 Task: Toggle the rename matching JSX tags in the preference.
Action: Mouse moved to (37, 629)
Screenshot: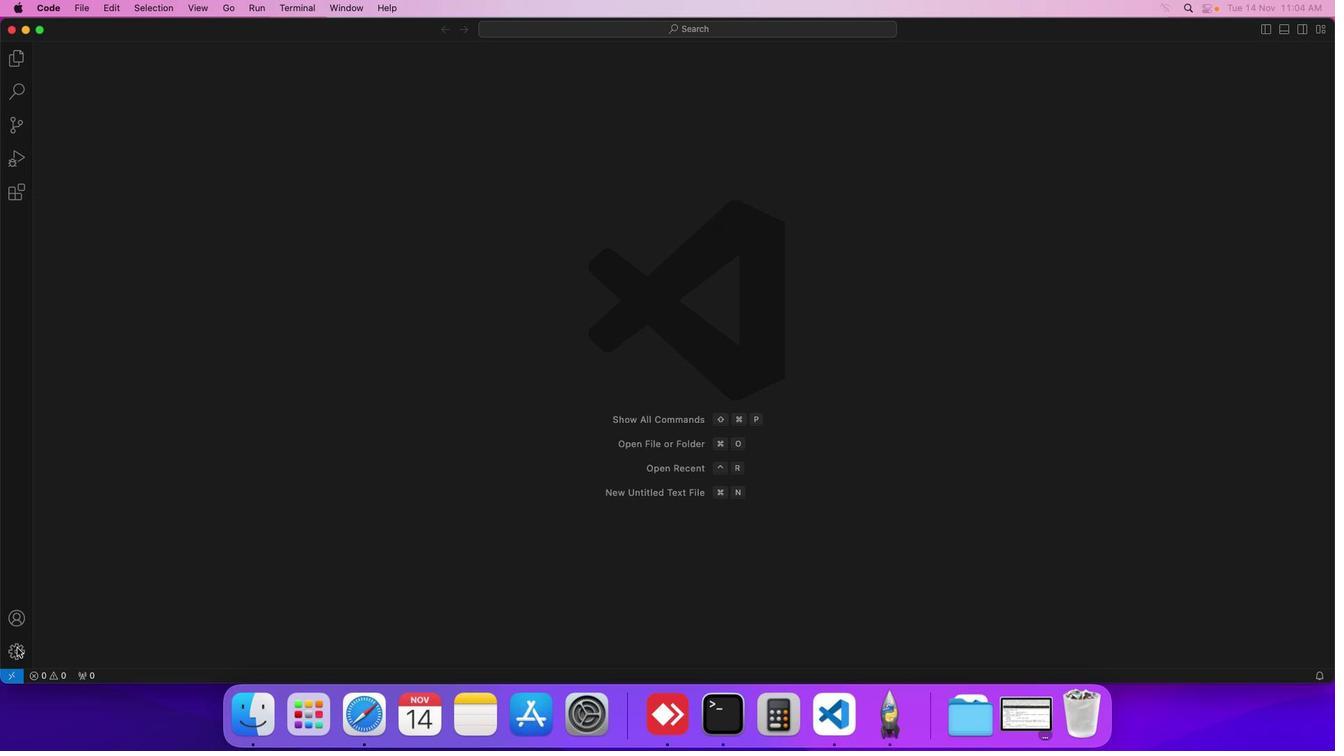 
Action: Mouse pressed left at (37, 629)
Screenshot: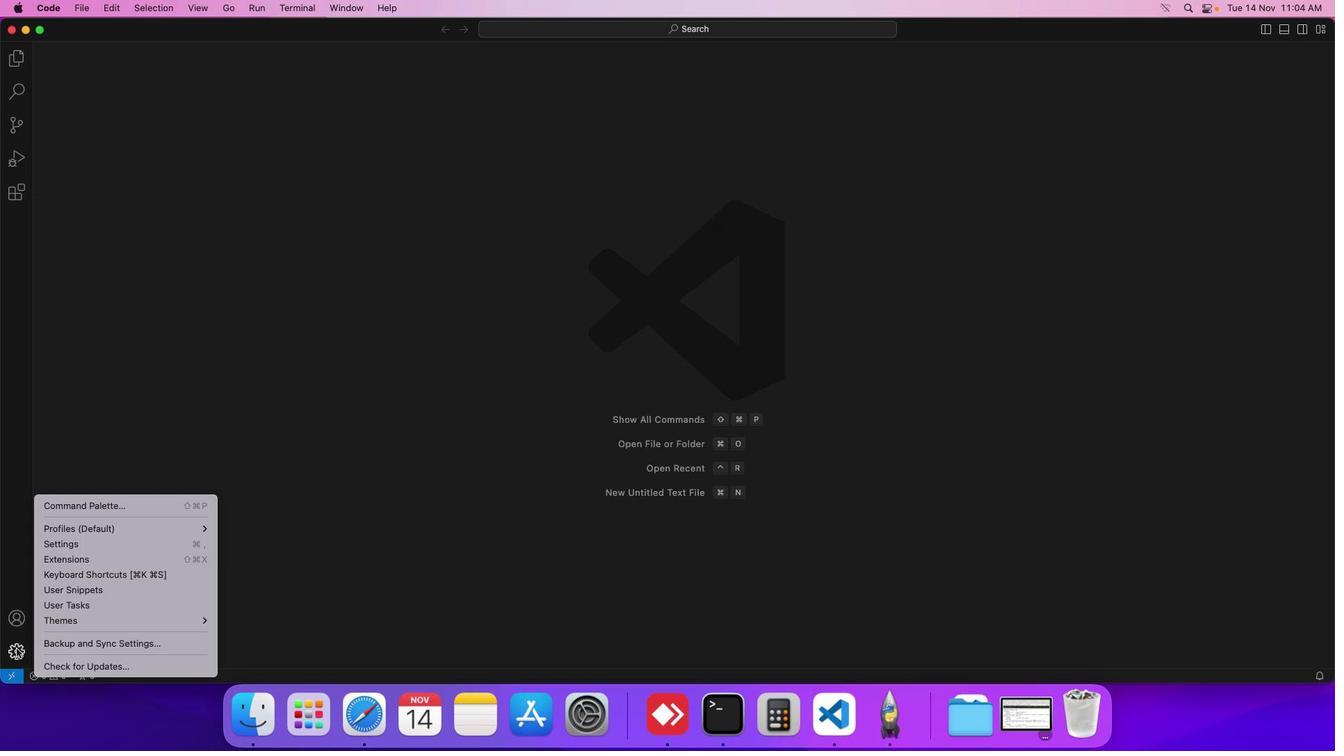 
Action: Mouse moved to (109, 533)
Screenshot: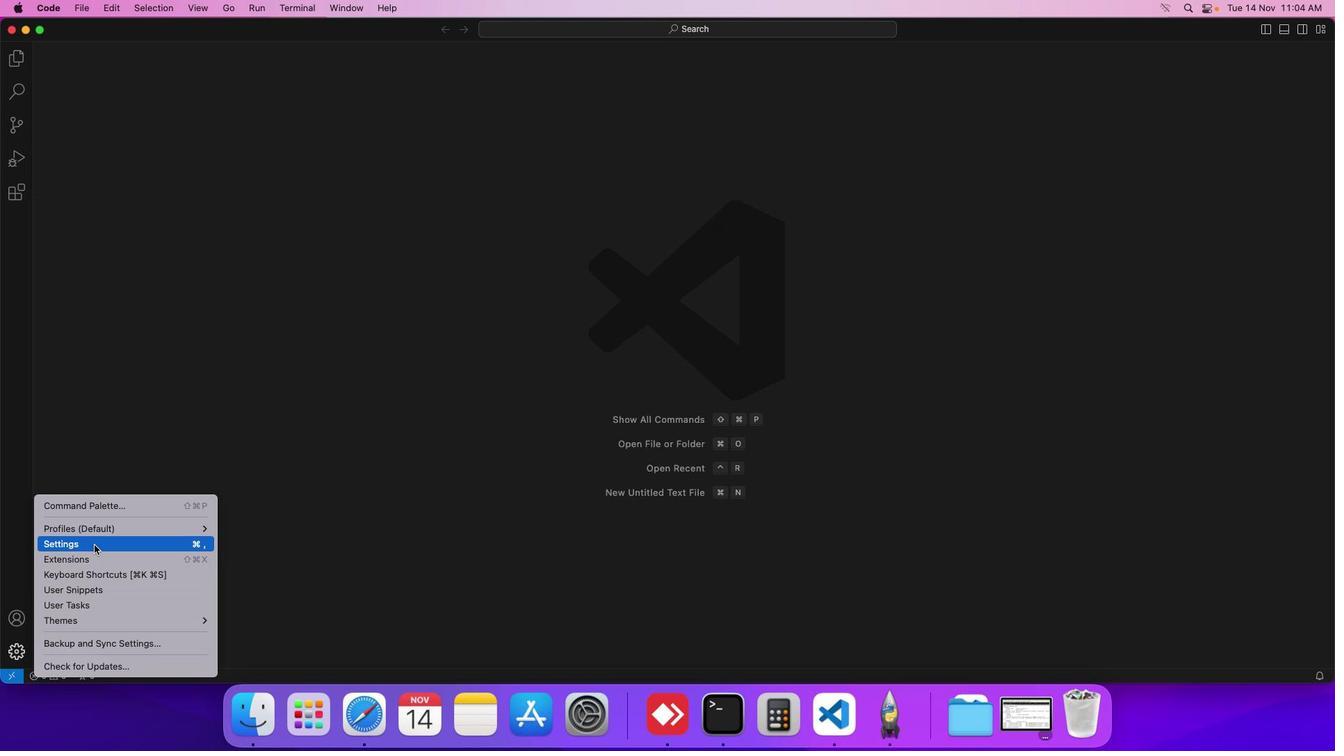 
Action: Mouse pressed left at (109, 533)
Screenshot: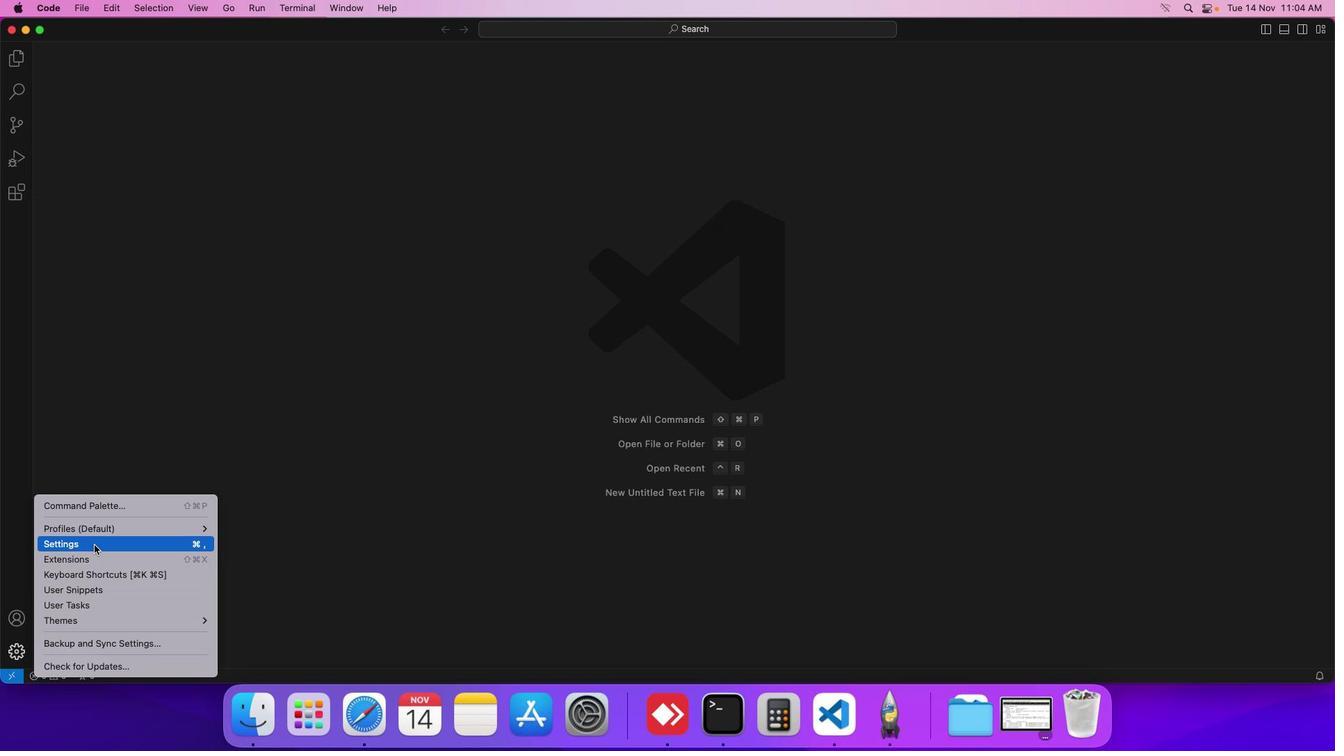 
Action: Mouse moved to (292, 255)
Screenshot: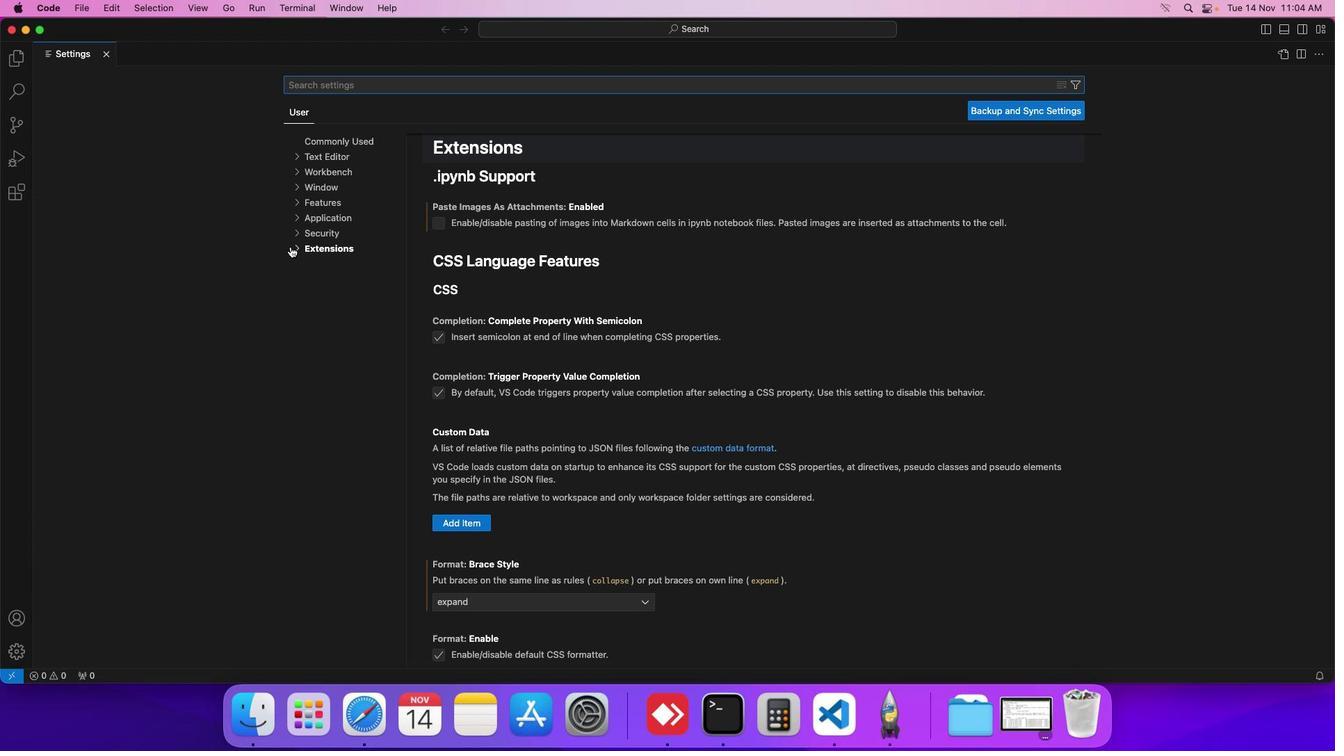 
Action: Mouse pressed left at (292, 255)
Screenshot: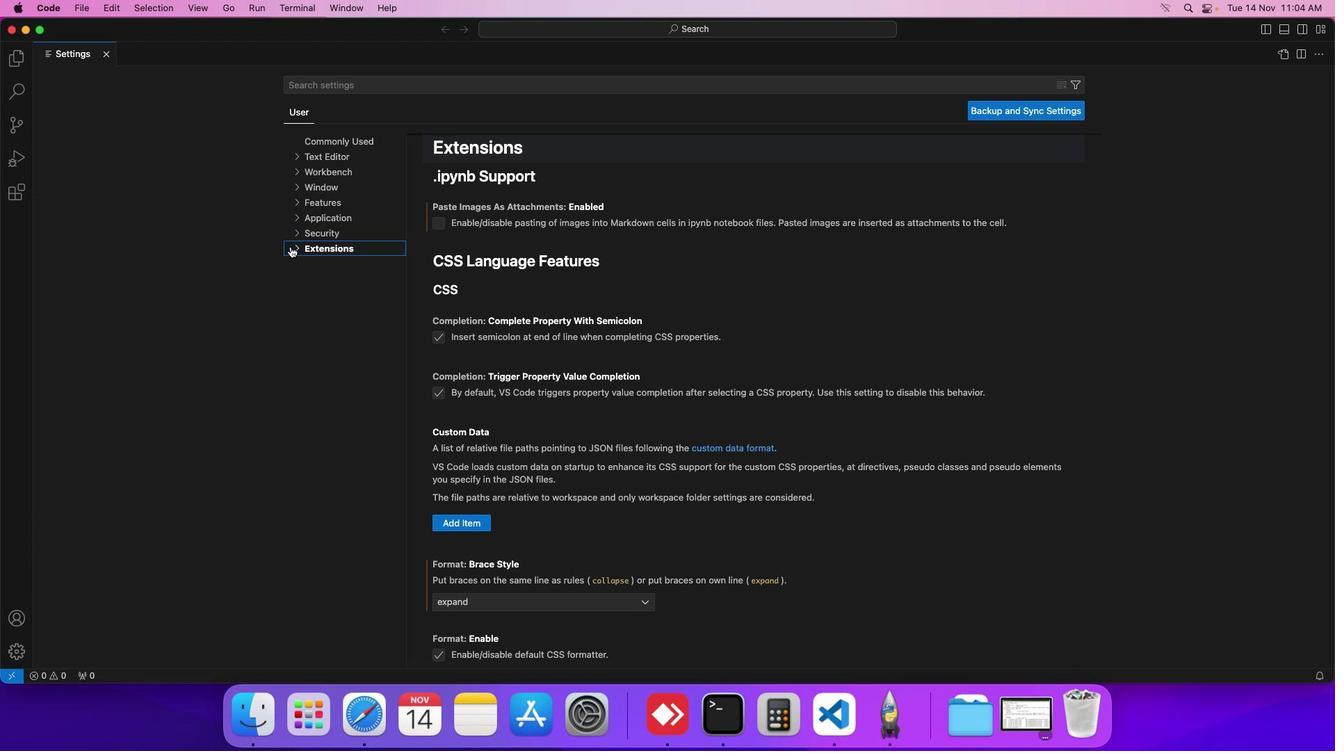 
Action: Mouse moved to (315, 616)
Screenshot: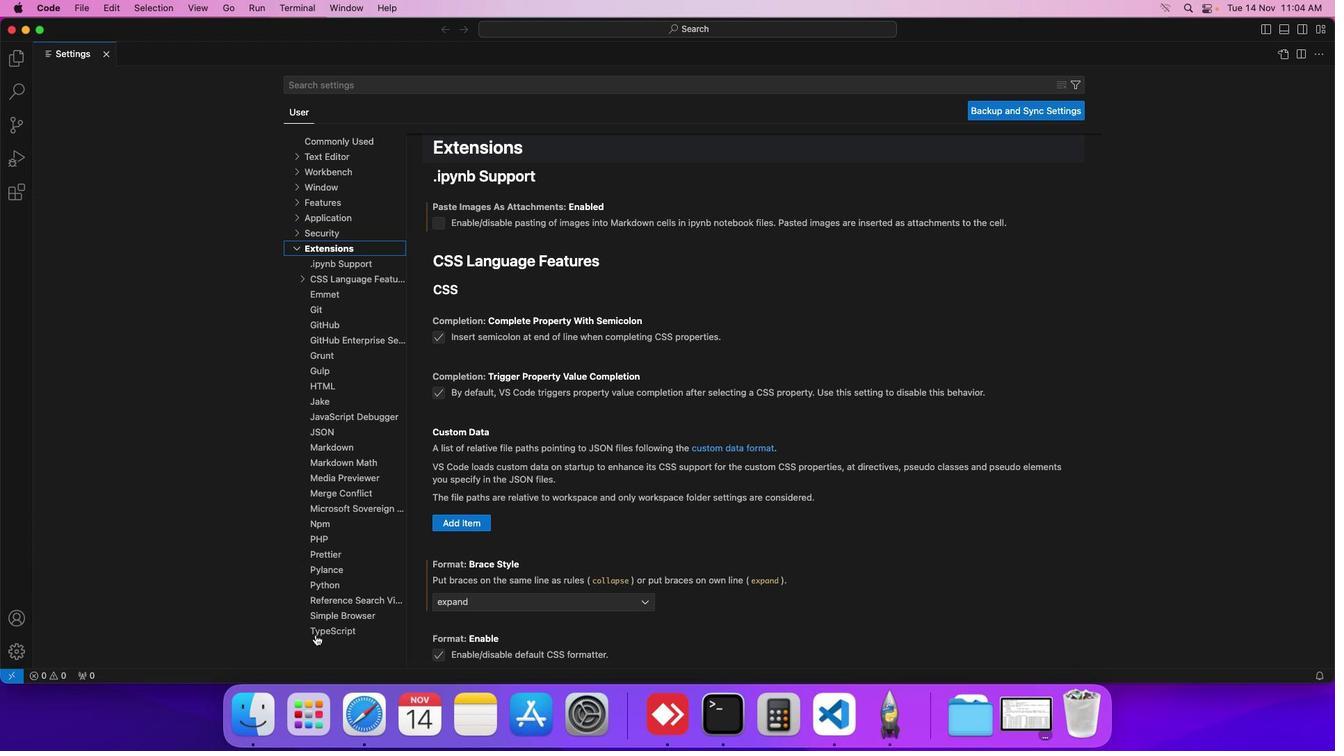 
Action: Mouse pressed left at (315, 616)
Screenshot: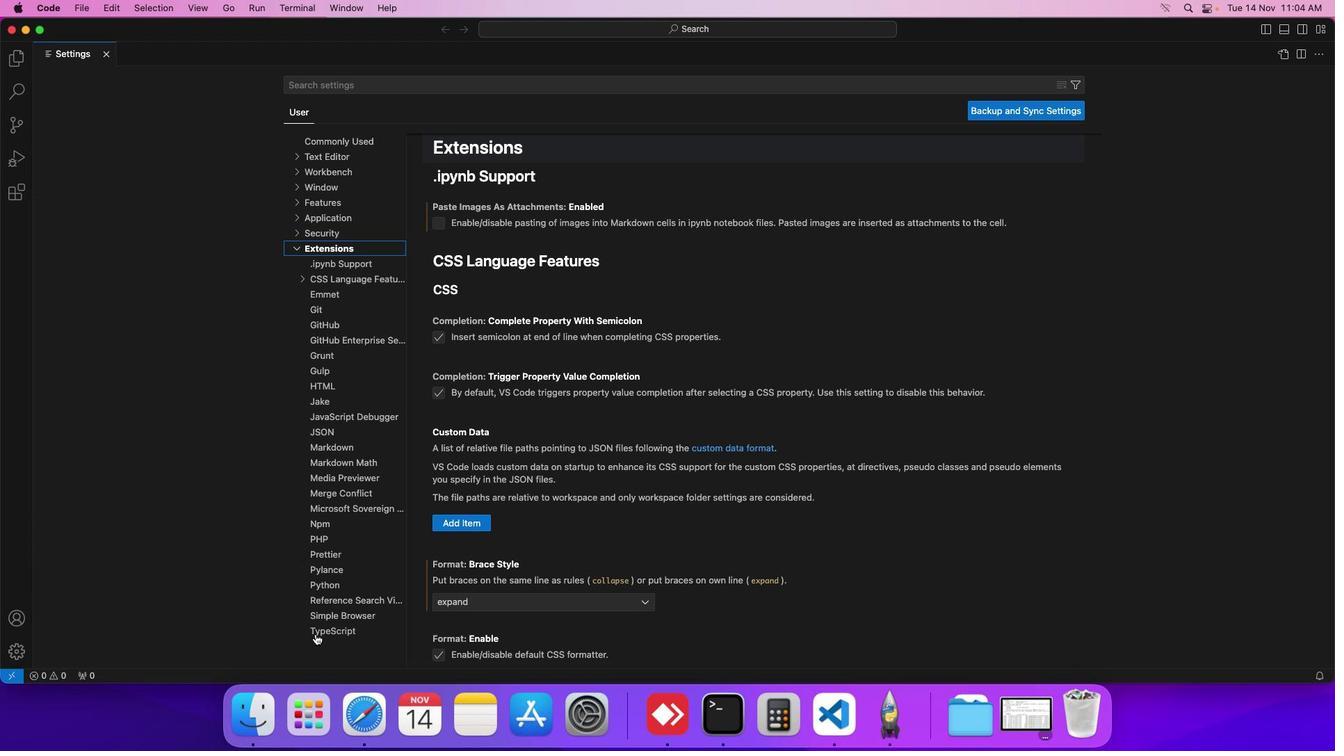 
Action: Mouse moved to (463, 547)
Screenshot: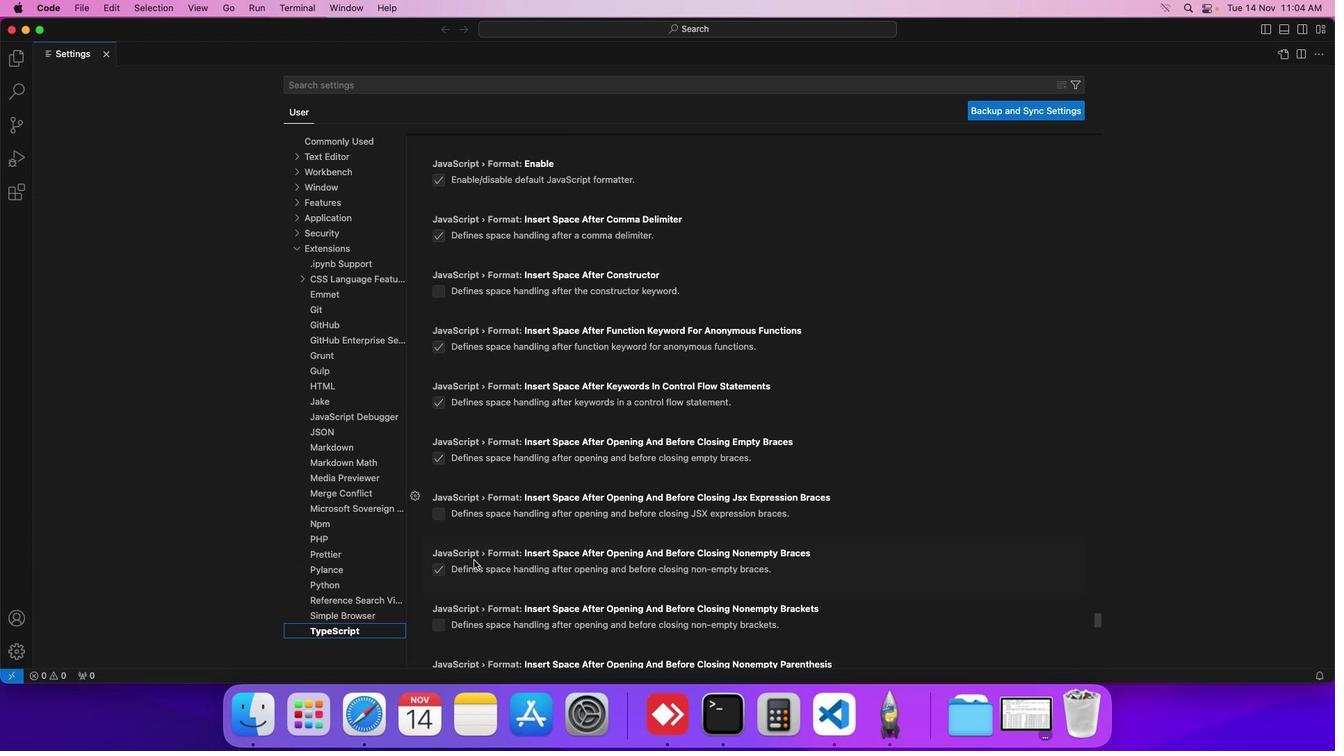 
Action: Mouse scrolled (463, 547) with delta (20, 24)
Screenshot: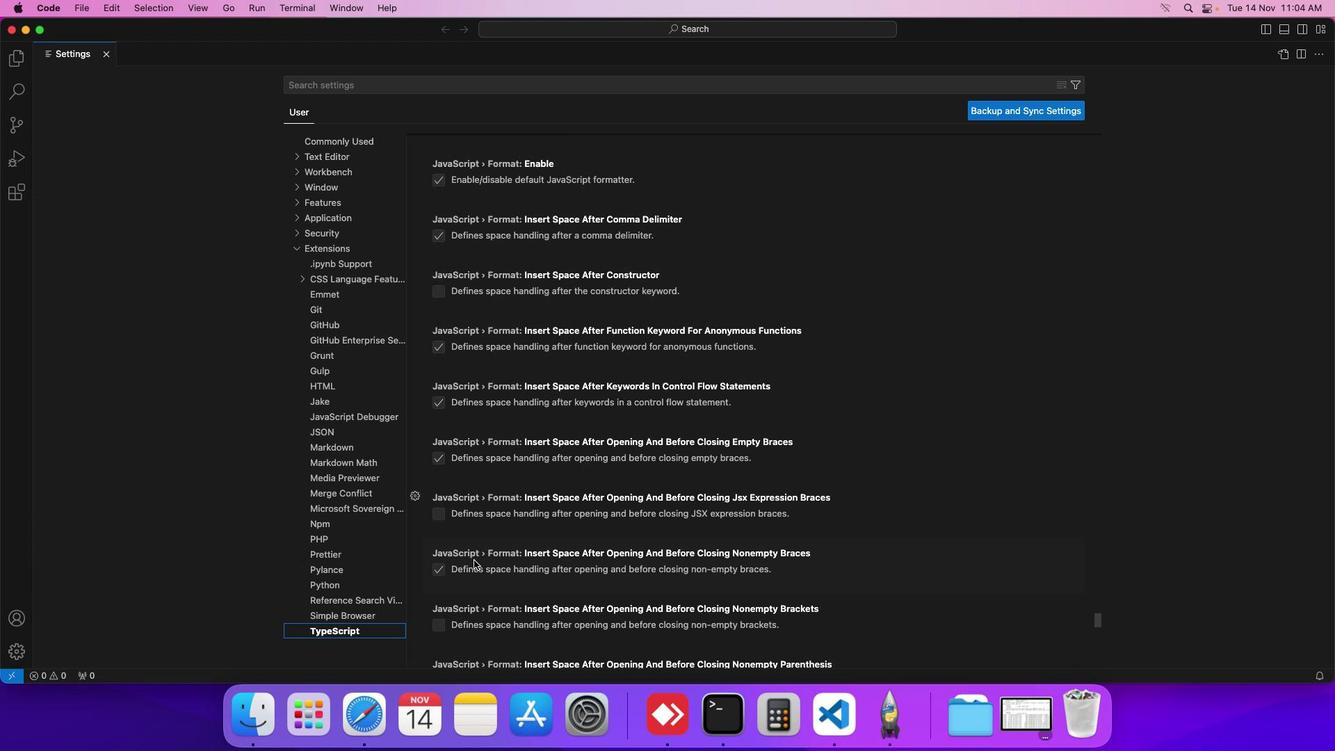 
Action: Mouse scrolled (463, 547) with delta (20, 24)
Screenshot: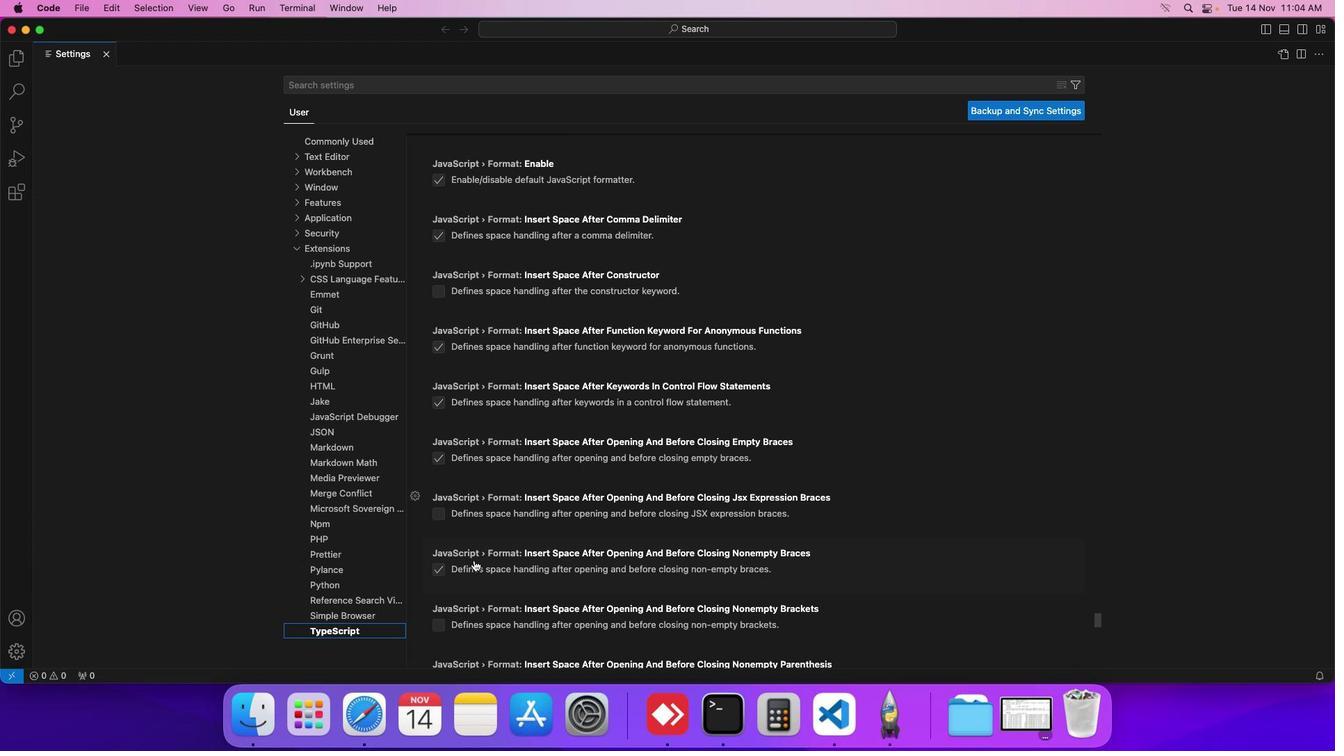 
Action: Mouse scrolled (463, 547) with delta (20, 23)
Screenshot: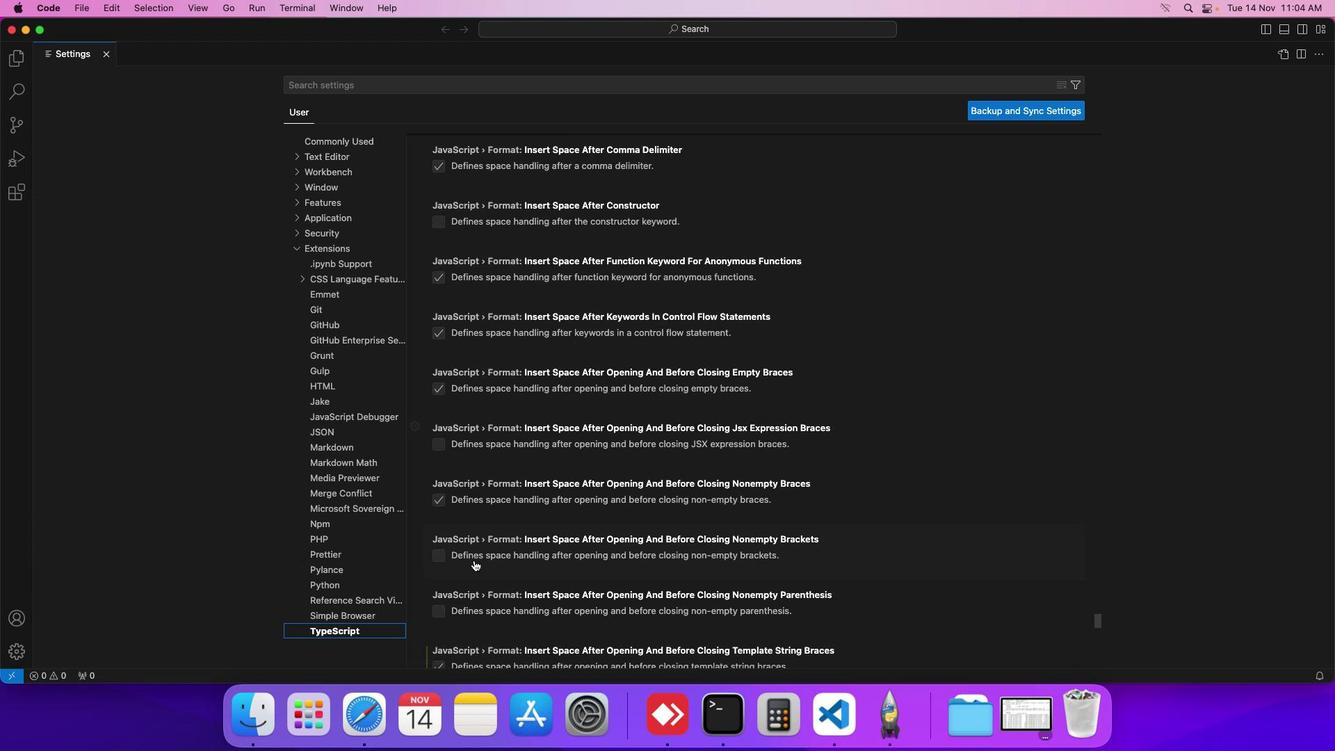 
Action: Mouse scrolled (463, 547) with delta (20, 24)
Screenshot: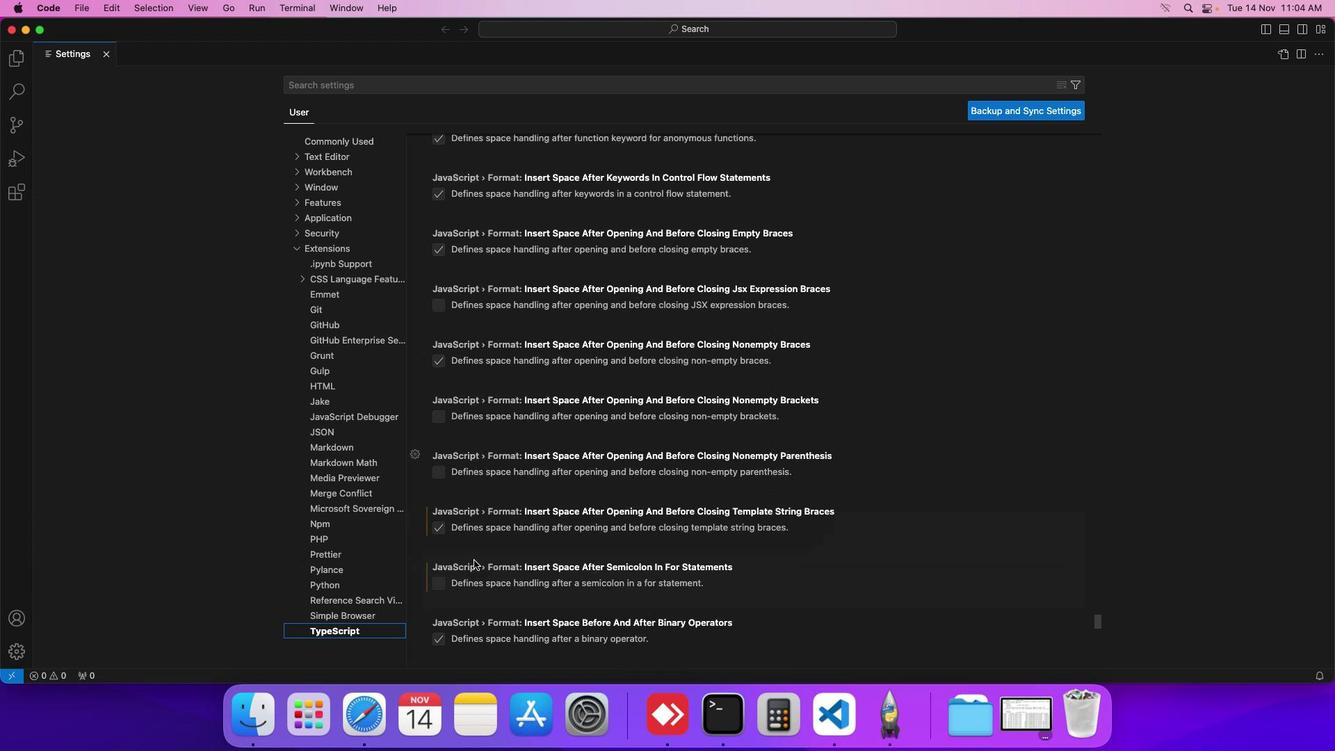 
Action: Mouse scrolled (463, 547) with delta (20, 24)
Screenshot: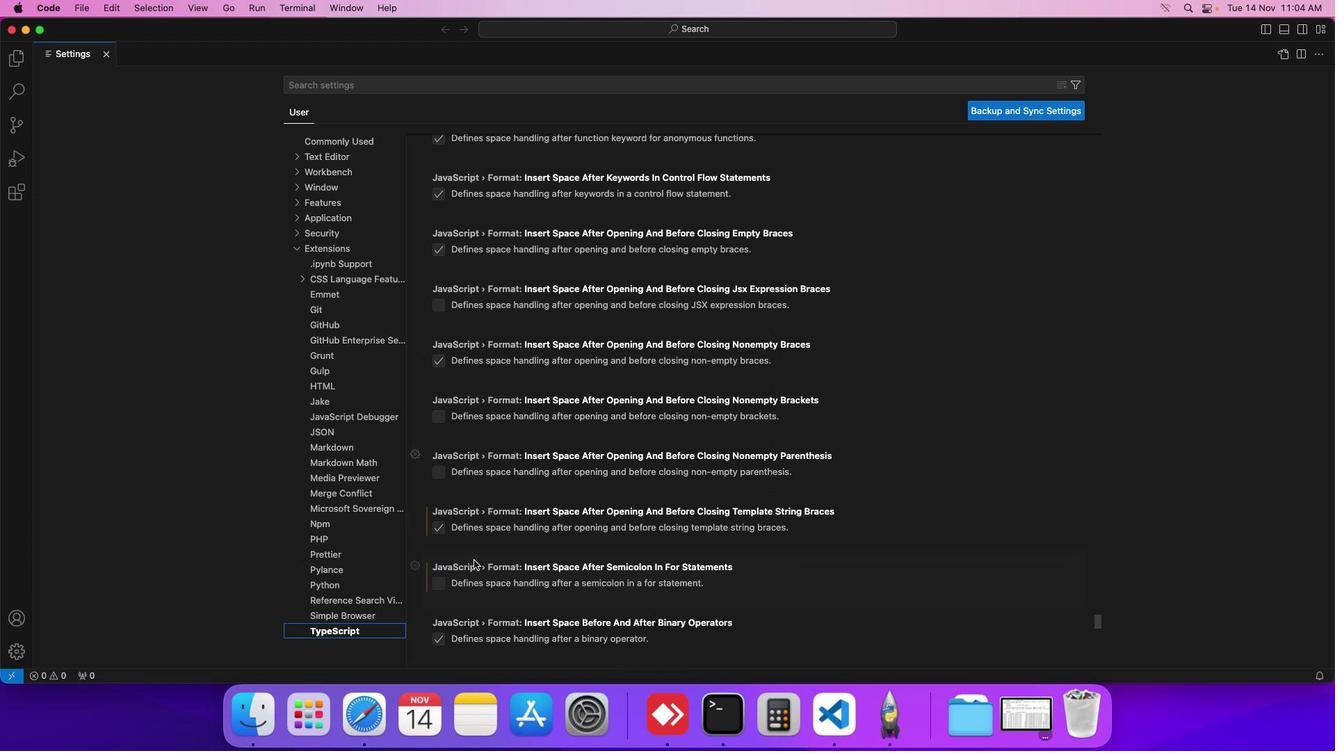
Action: Mouse scrolled (463, 547) with delta (20, 23)
Screenshot: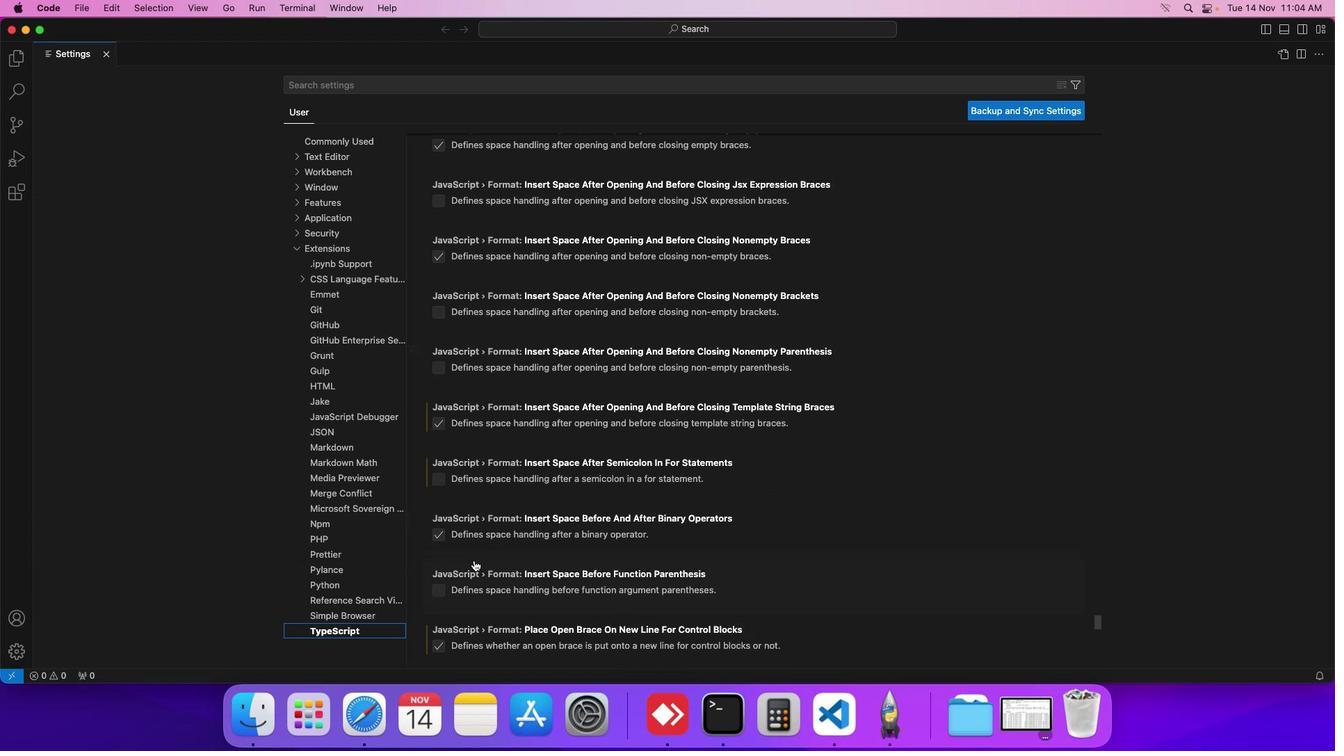 
Action: Mouse scrolled (463, 547) with delta (20, 22)
Screenshot: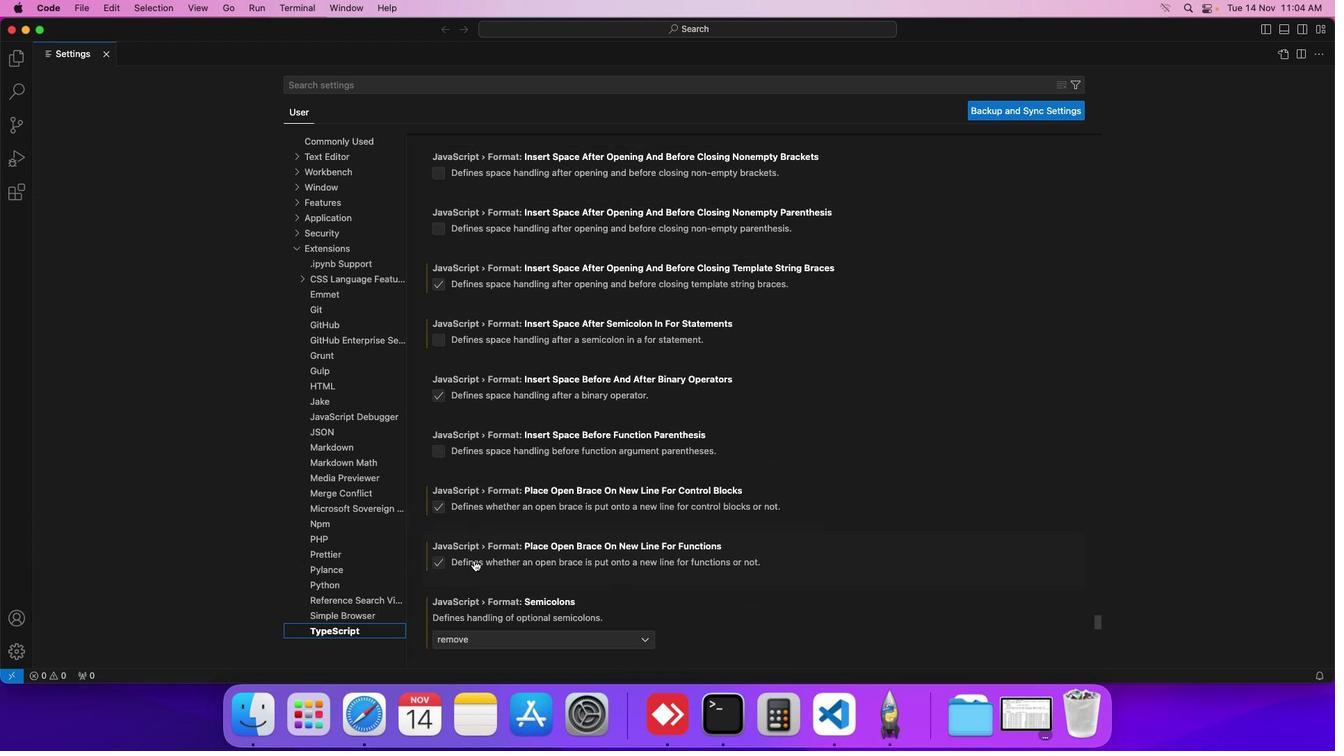 
Action: Mouse scrolled (463, 547) with delta (20, 22)
Screenshot: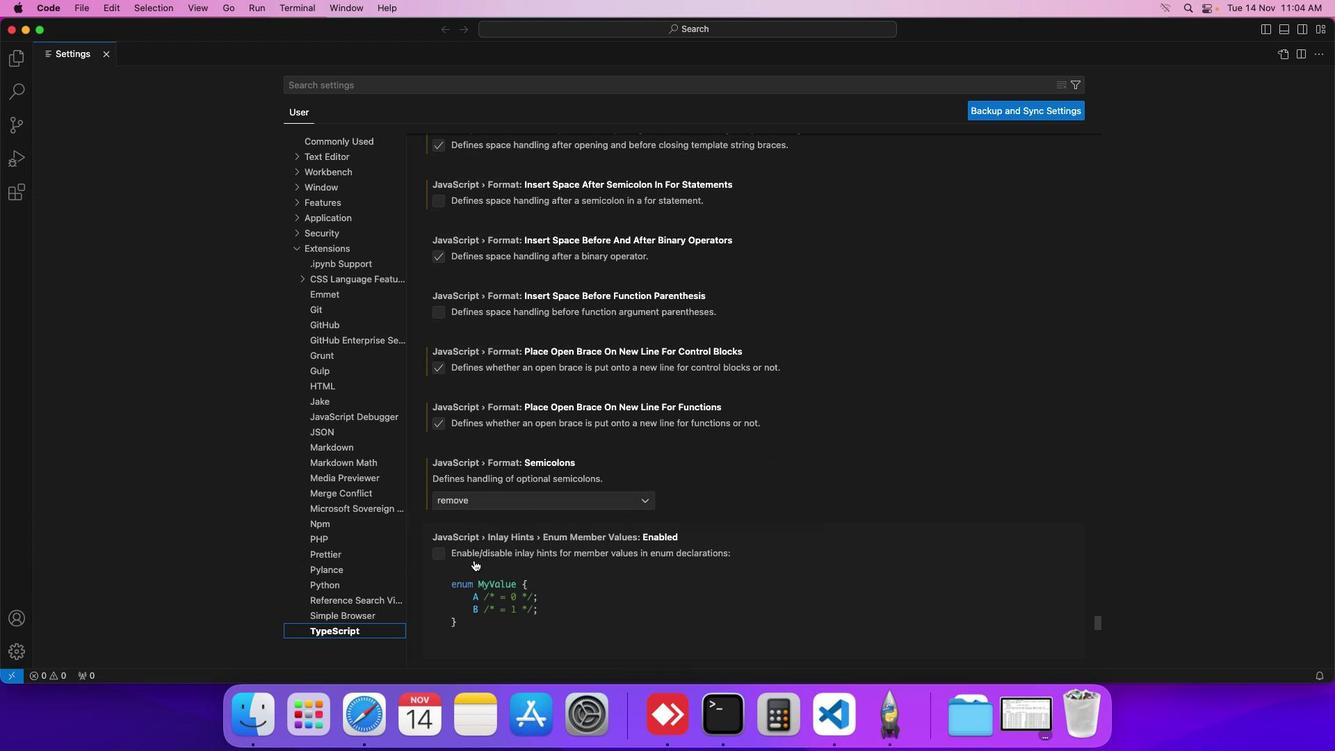 
Action: Mouse scrolled (463, 547) with delta (20, 22)
Screenshot: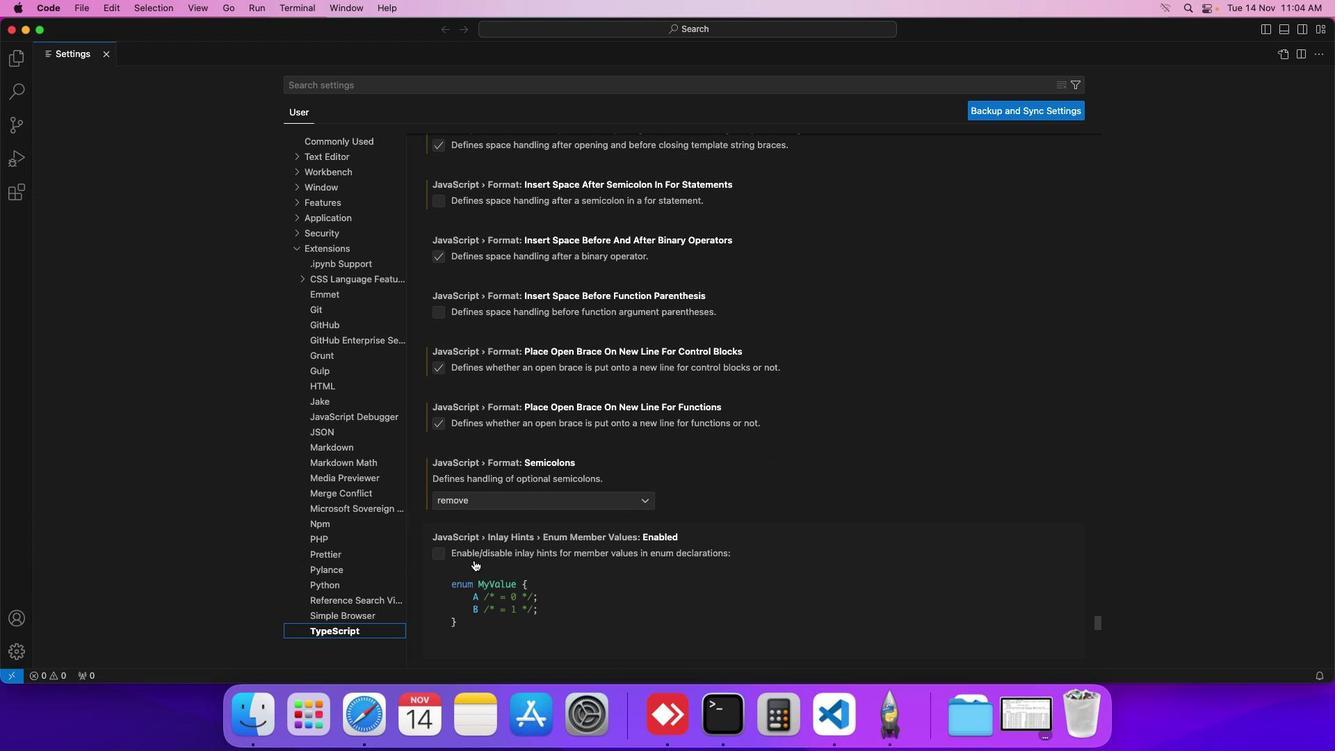 
Action: Mouse scrolled (463, 547) with delta (20, 24)
Screenshot: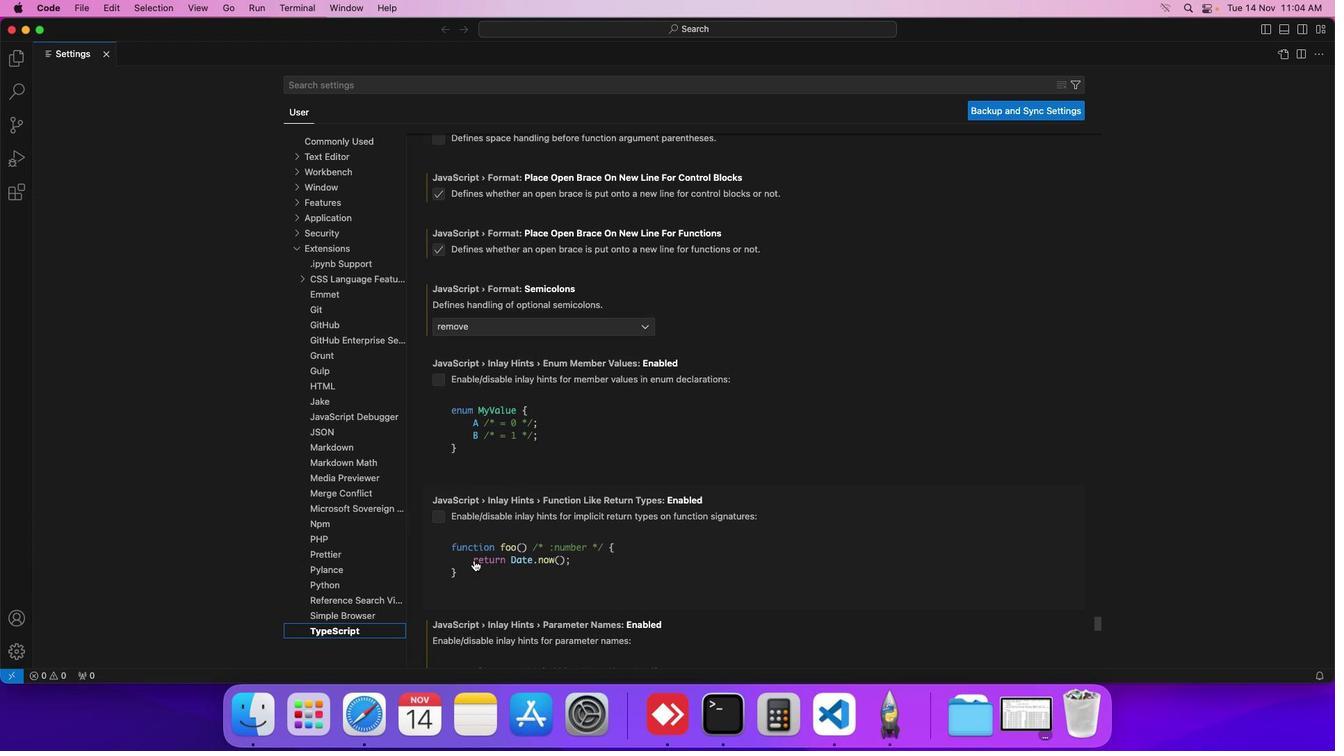
Action: Mouse scrolled (463, 547) with delta (20, 24)
Screenshot: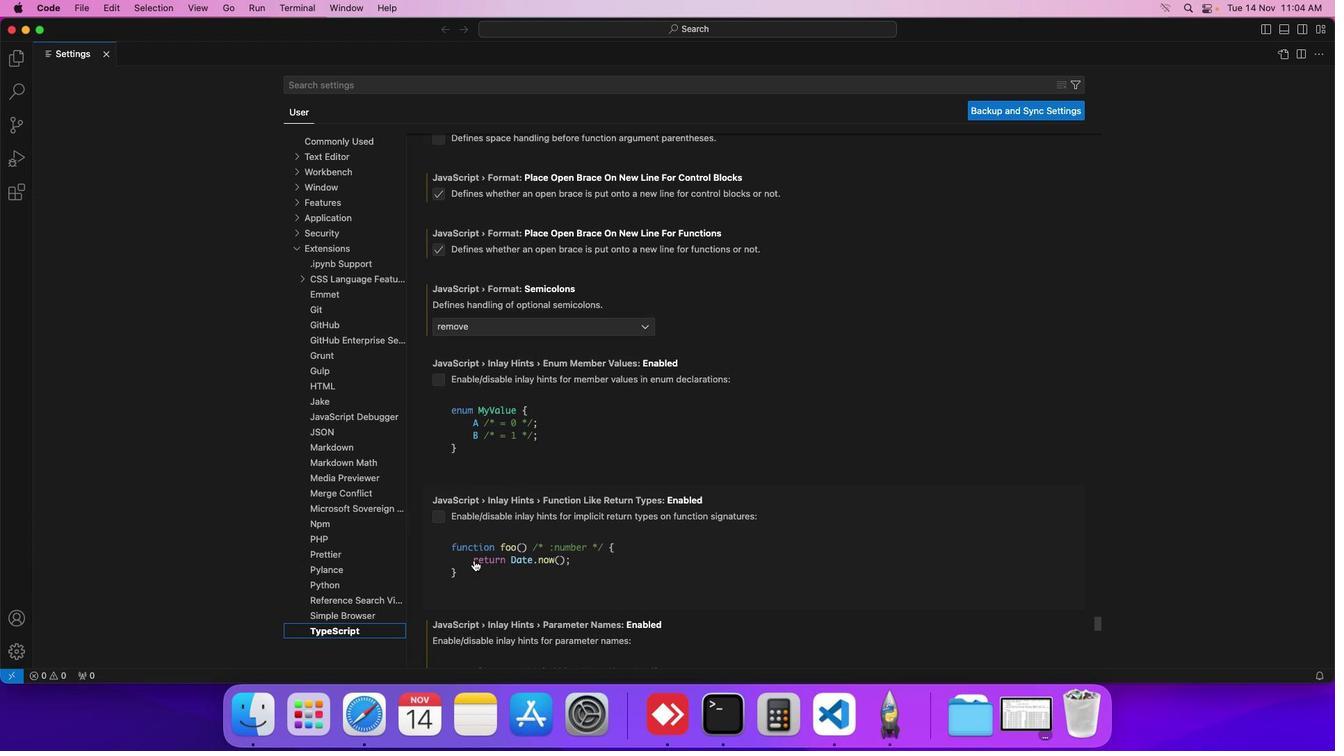 
Action: Mouse scrolled (463, 547) with delta (20, 22)
Screenshot: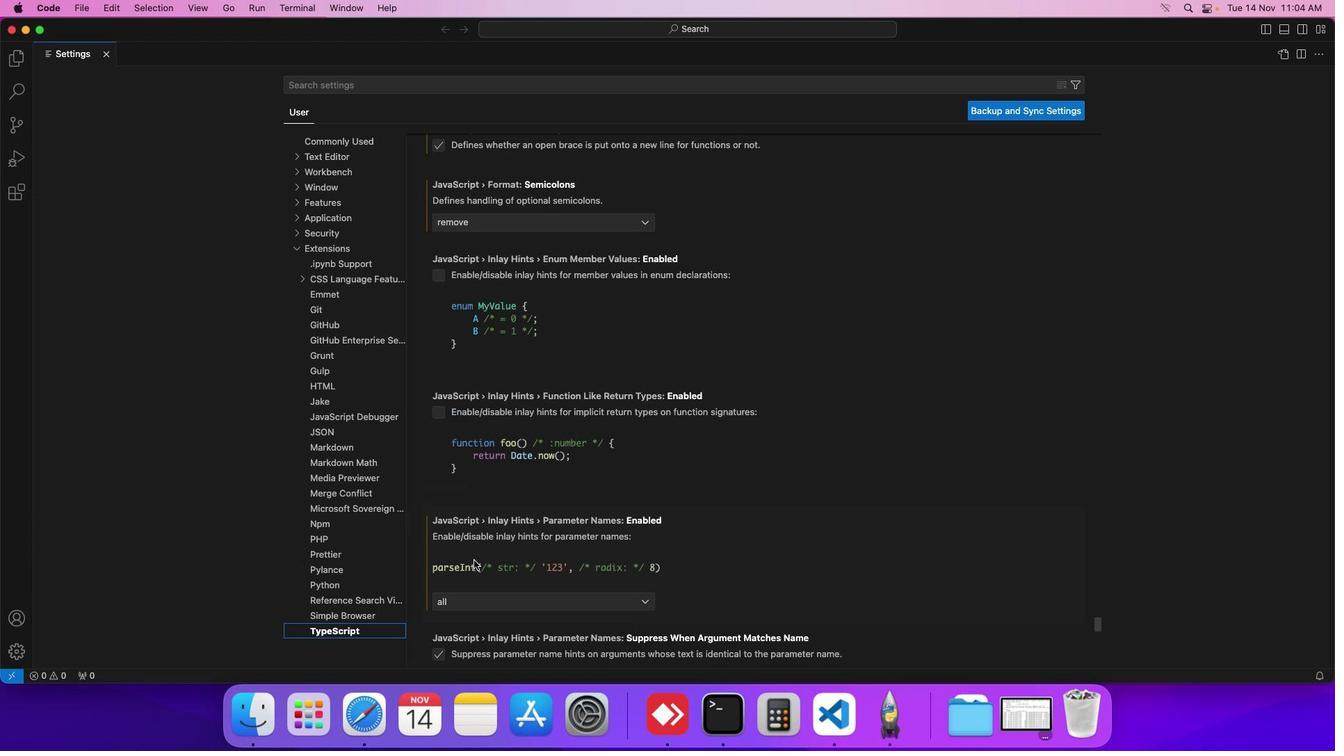 
Action: Mouse scrolled (463, 547) with delta (20, 22)
Screenshot: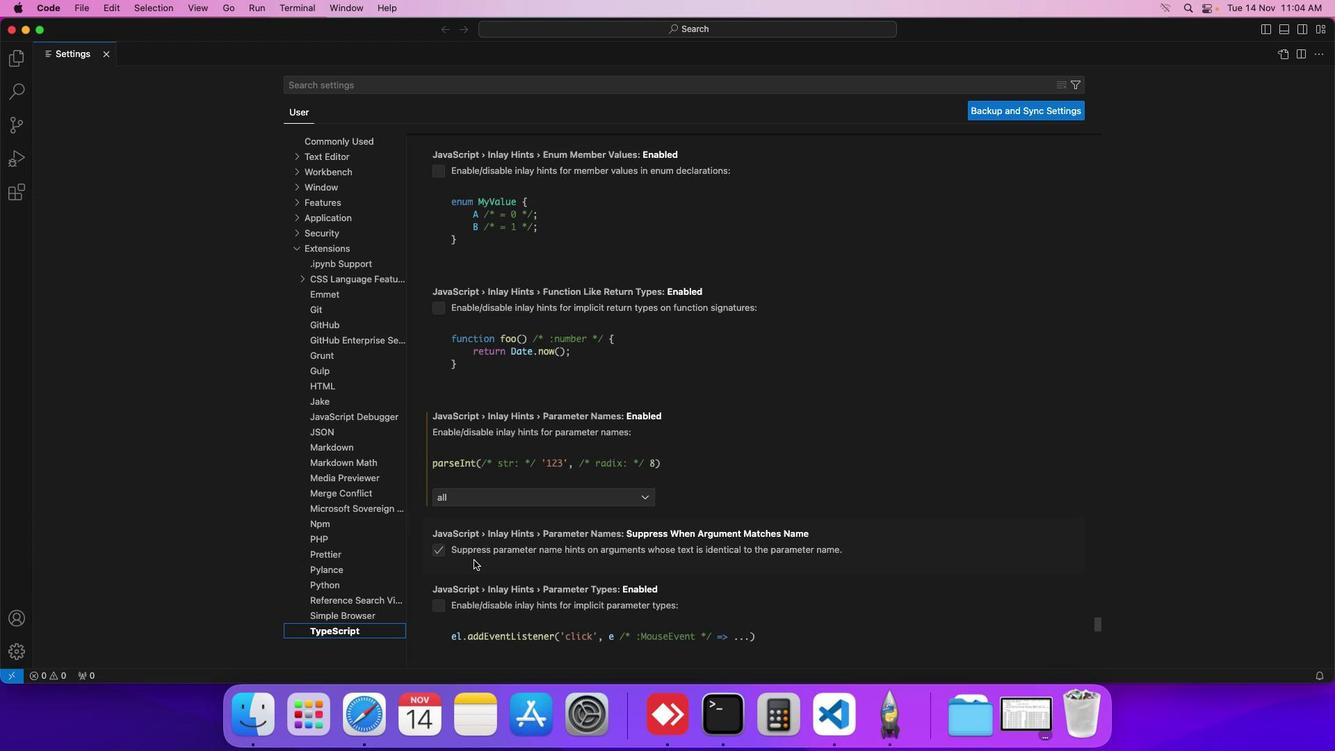 
Action: Mouse scrolled (463, 547) with delta (20, 22)
Screenshot: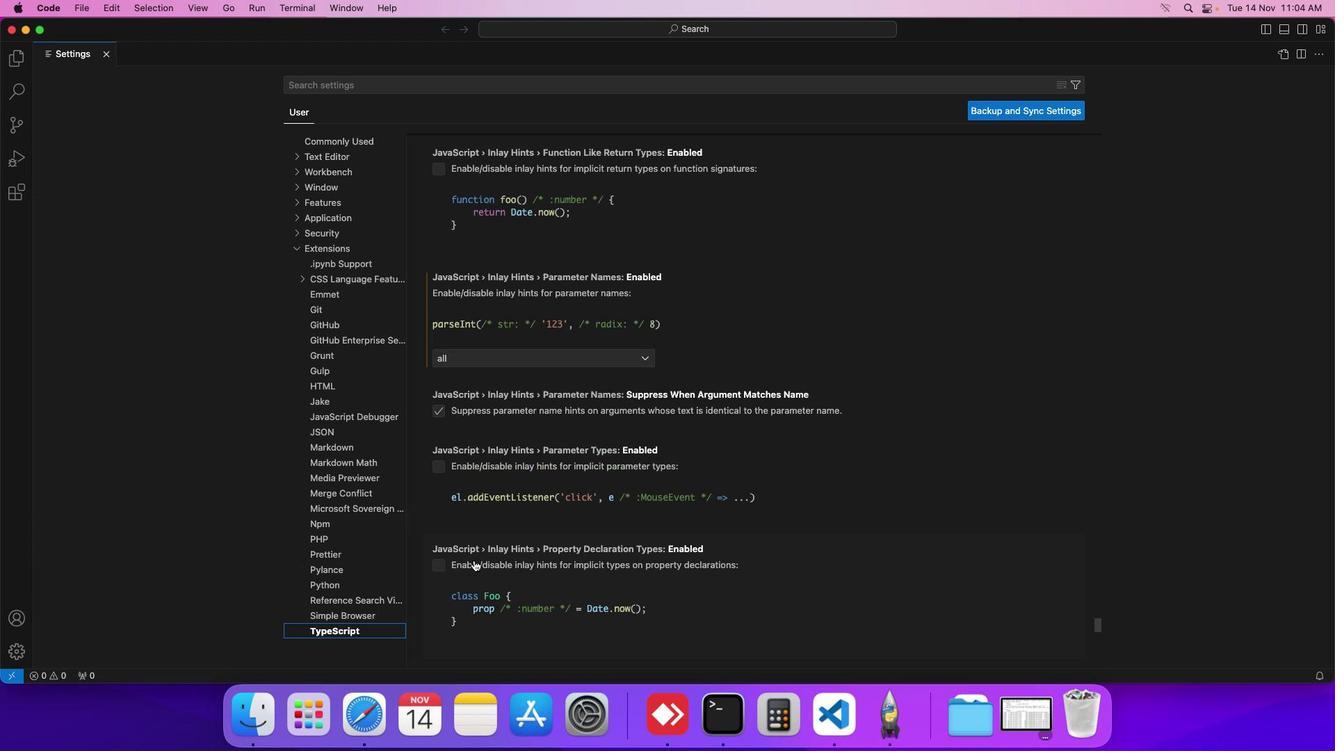 
Action: Mouse scrolled (463, 547) with delta (20, 22)
Screenshot: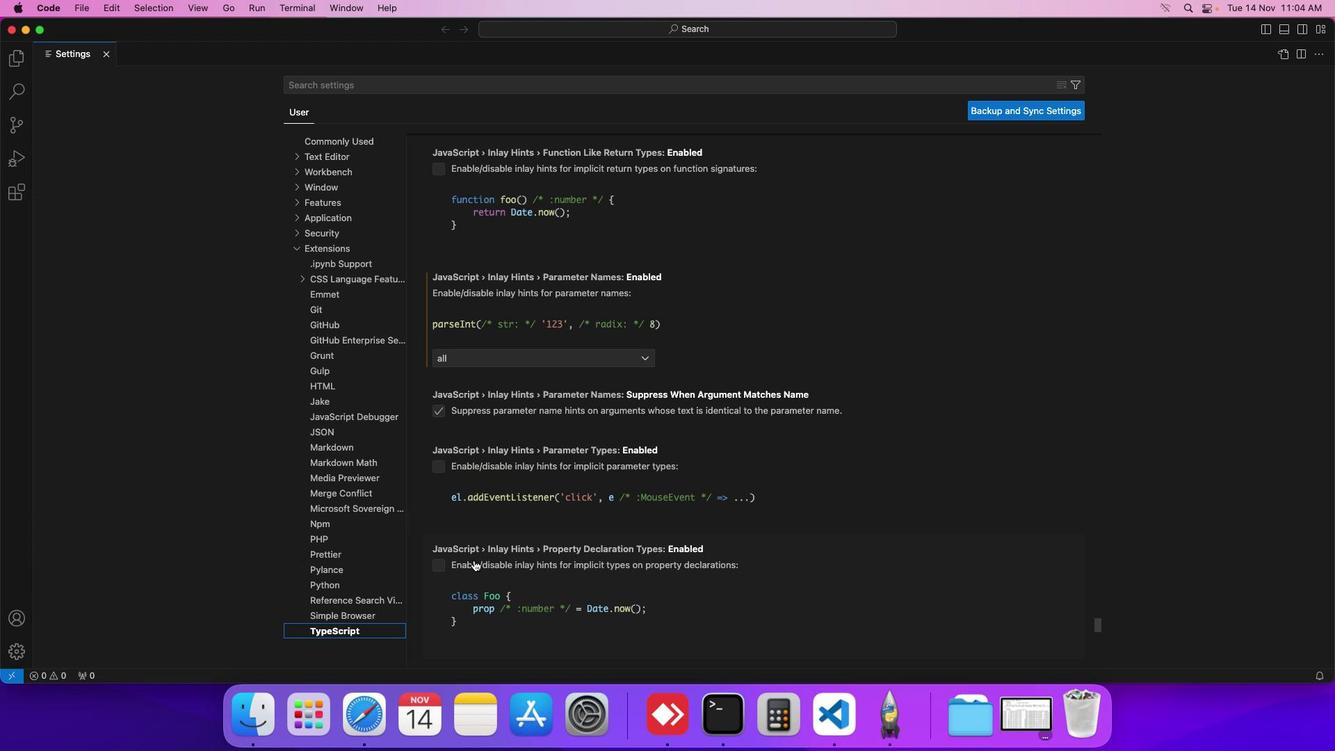 
Action: Mouse scrolled (463, 547) with delta (20, 24)
Screenshot: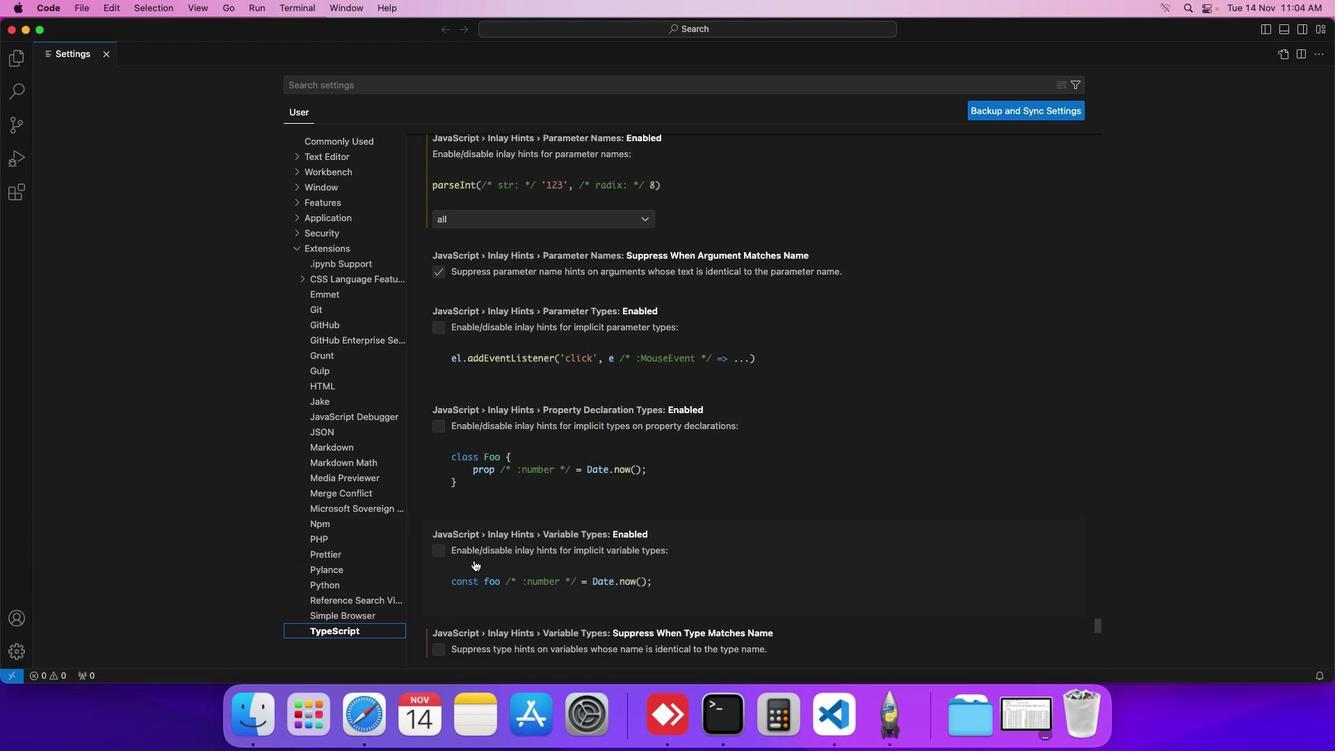 
Action: Mouse scrolled (463, 547) with delta (20, 24)
Screenshot: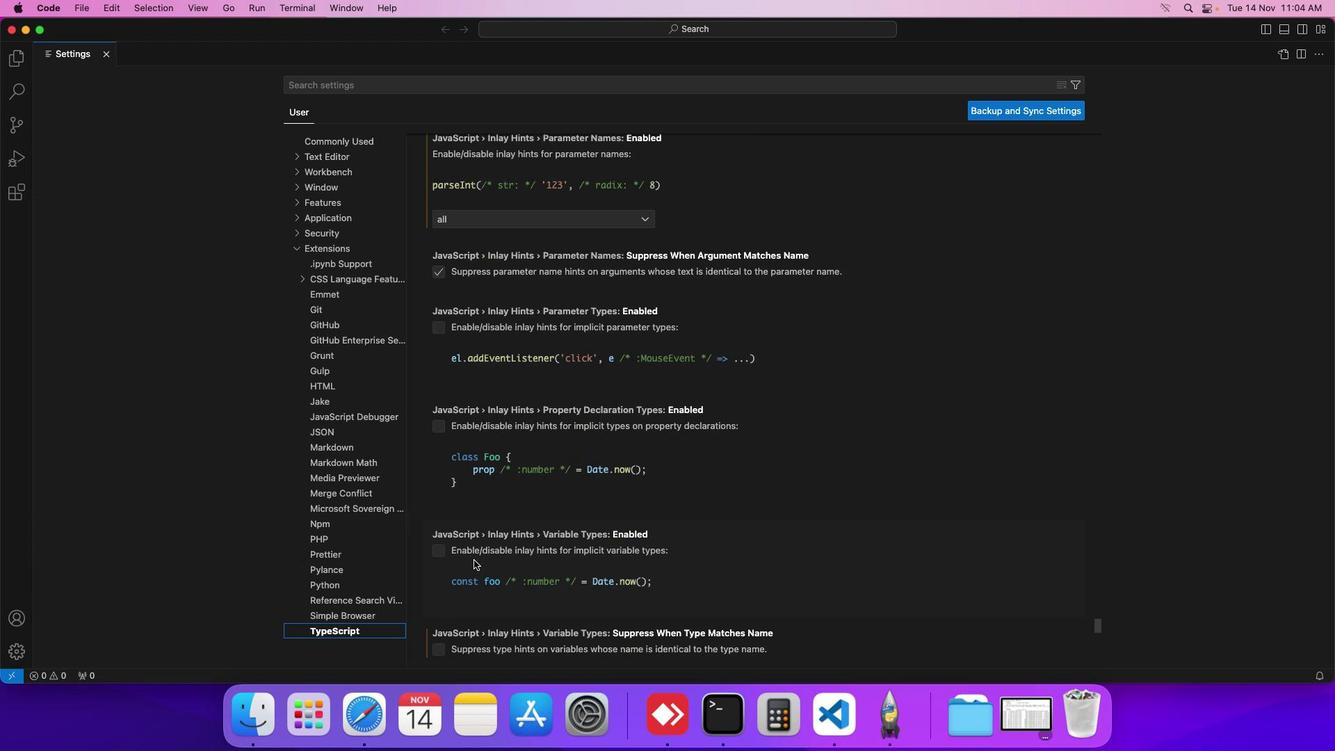 
Action: Mouse scrolled (463, 547) with delta (20, 23)
Screenshot: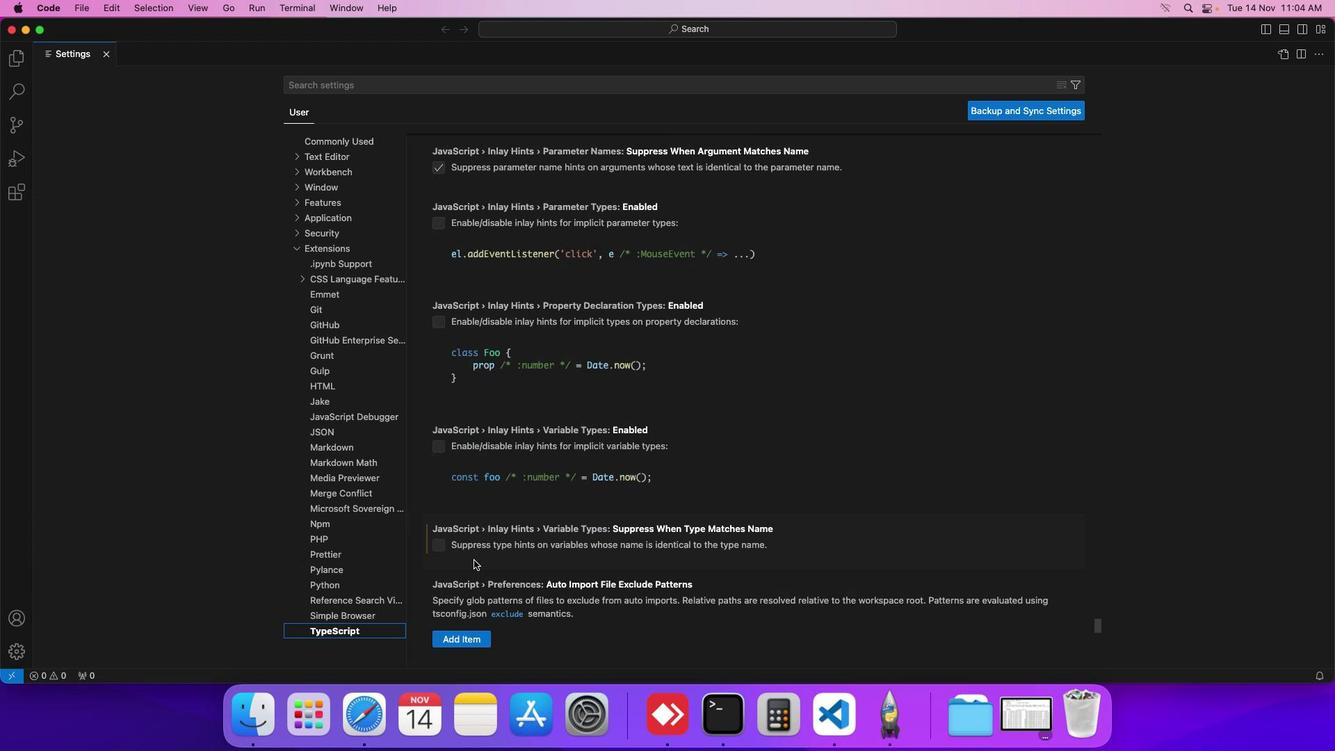 
Action: Mouse scrolled (463, 547) with delta (20, 22)
Screenshot: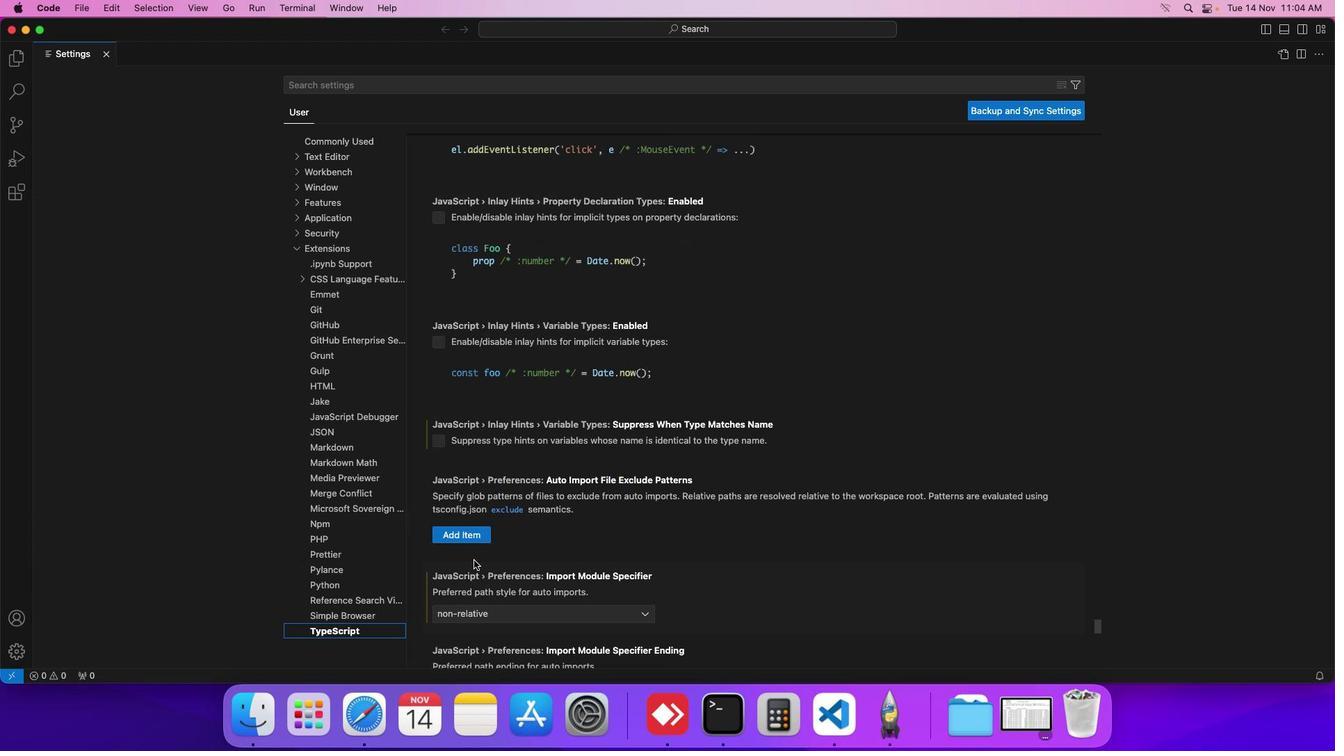 
Action: Mouse scrolled (463, 547) with delta (20, 22)
Screenshot: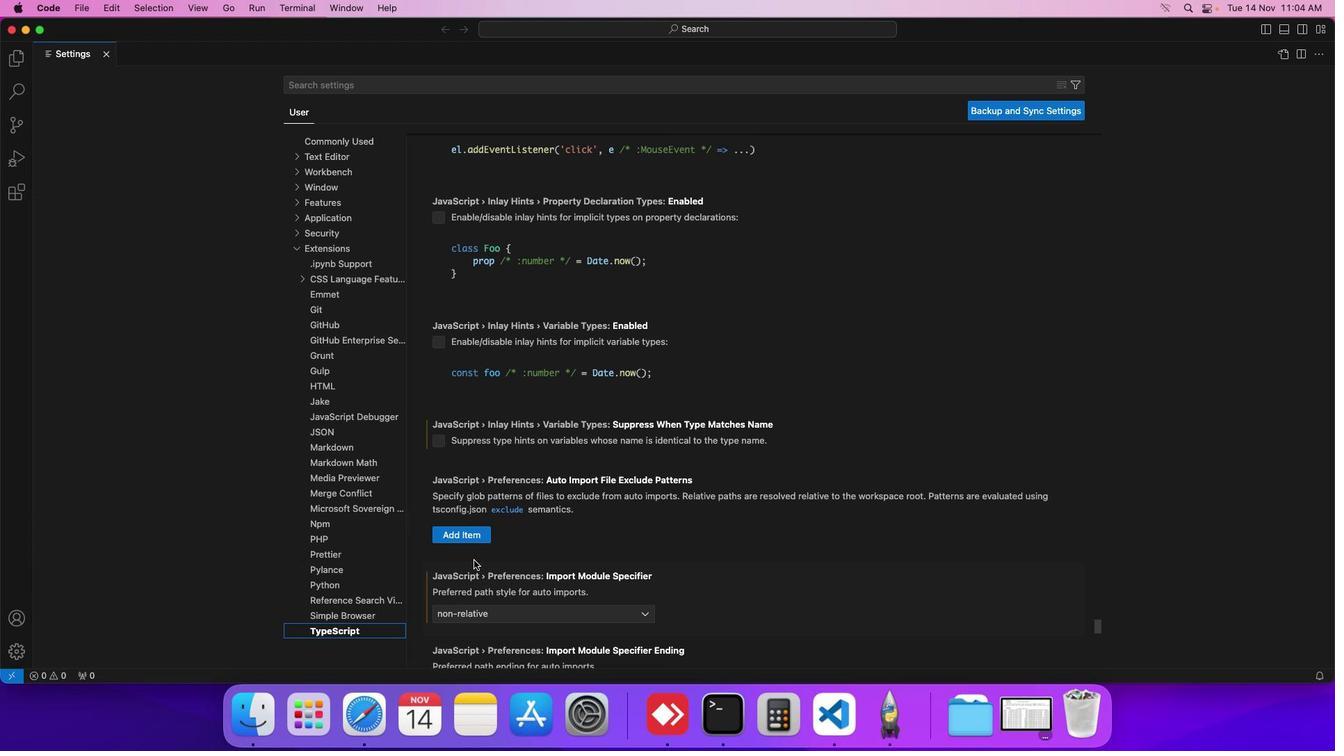 
Action: Mouse scrolled (463, 547) with delta (20, 23)
Screenshot: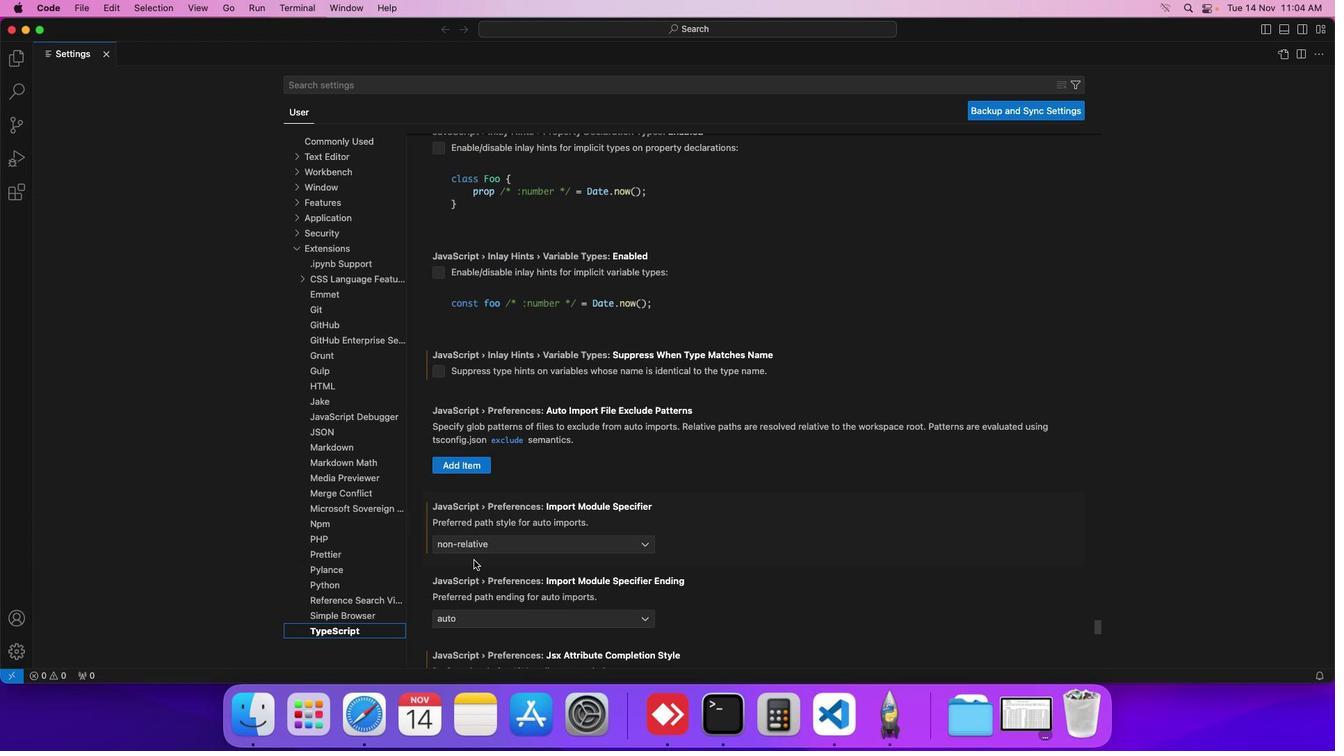 
Action: Mouse scrolled (463, 547) with delta (20, 24)
Screenshot: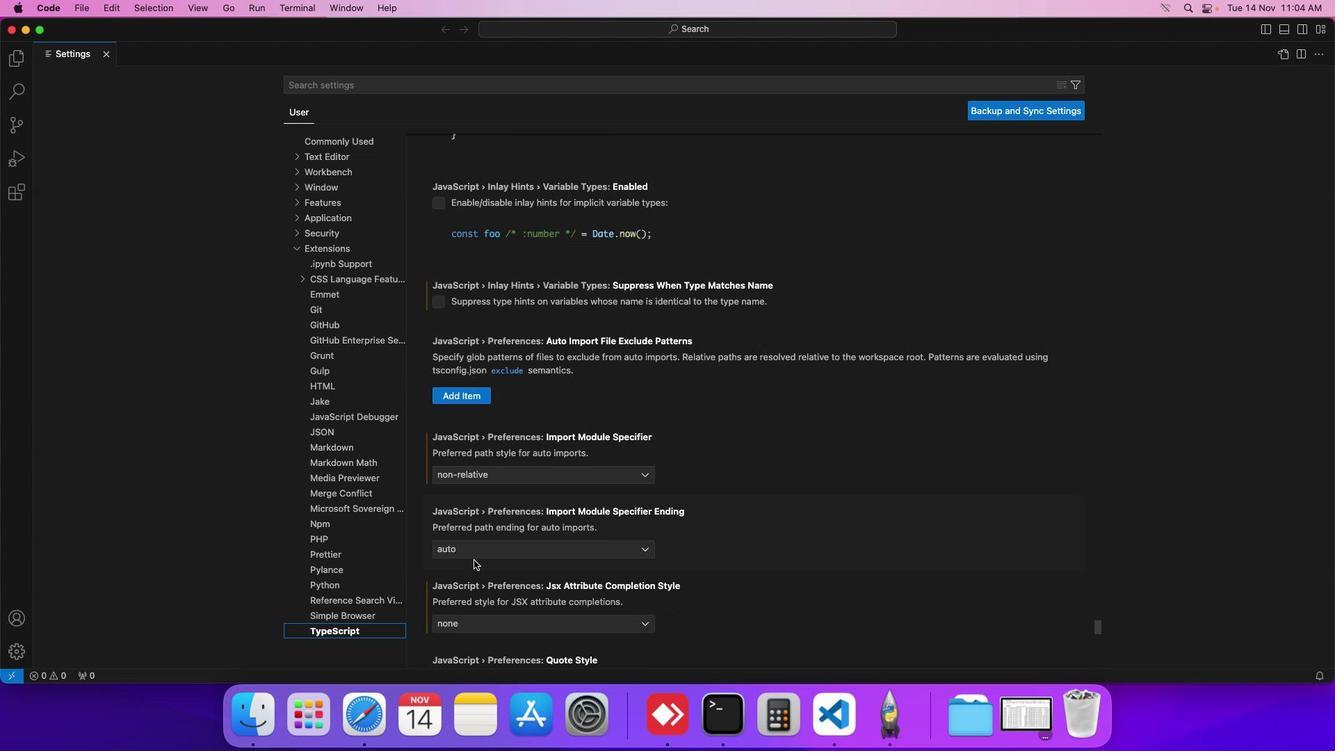 
Action: Mouse scrolled (463, 547) with delta (20, 24)
Screenshot: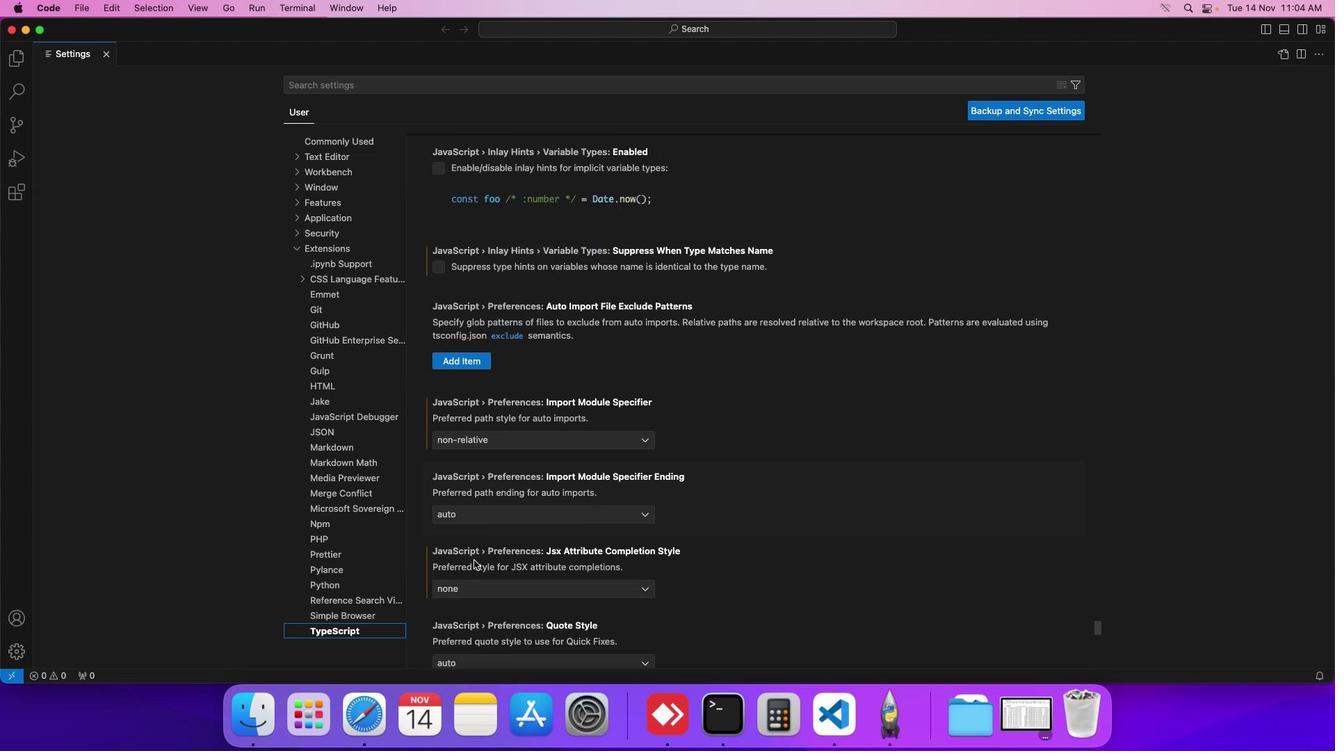 
Action: Mouse scrolled (463, 547) with delta (20, 24)
Screenshot: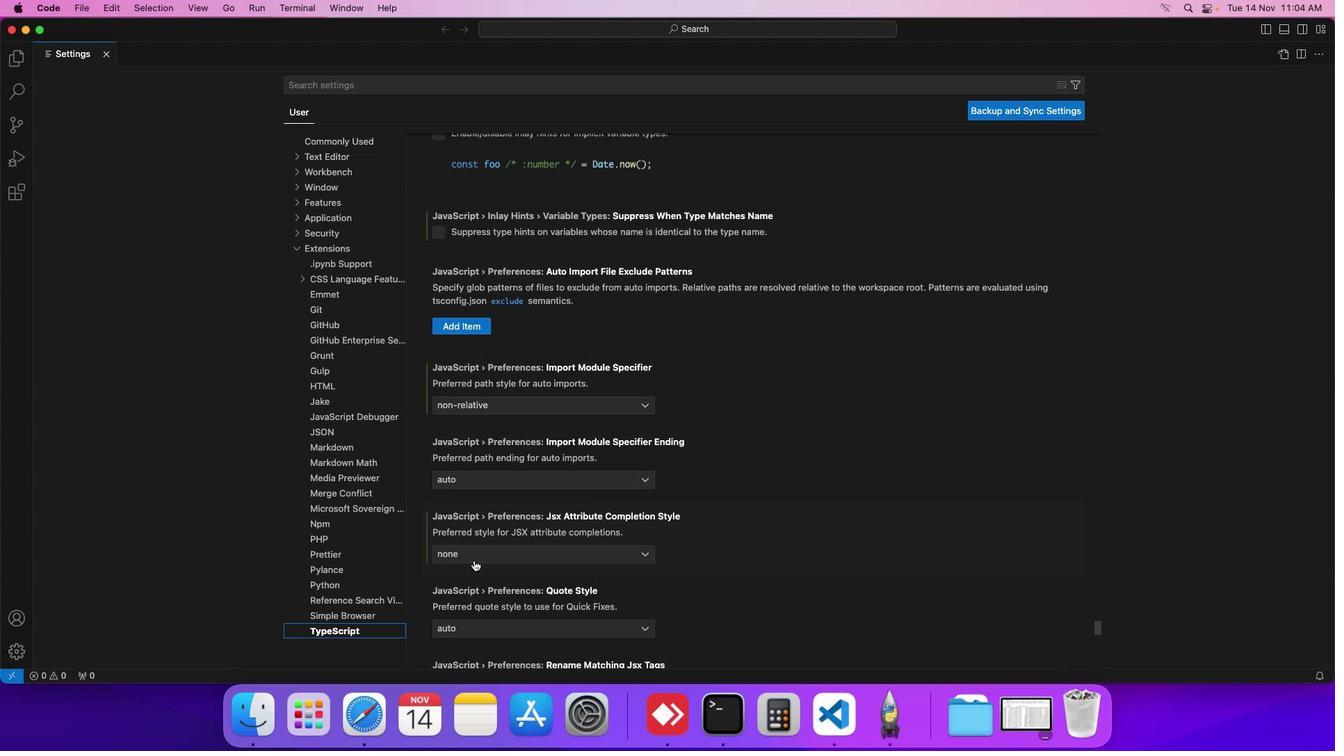 
Action: Mouse scrolled (463, 547) with delta (20, 24)
Screenshot: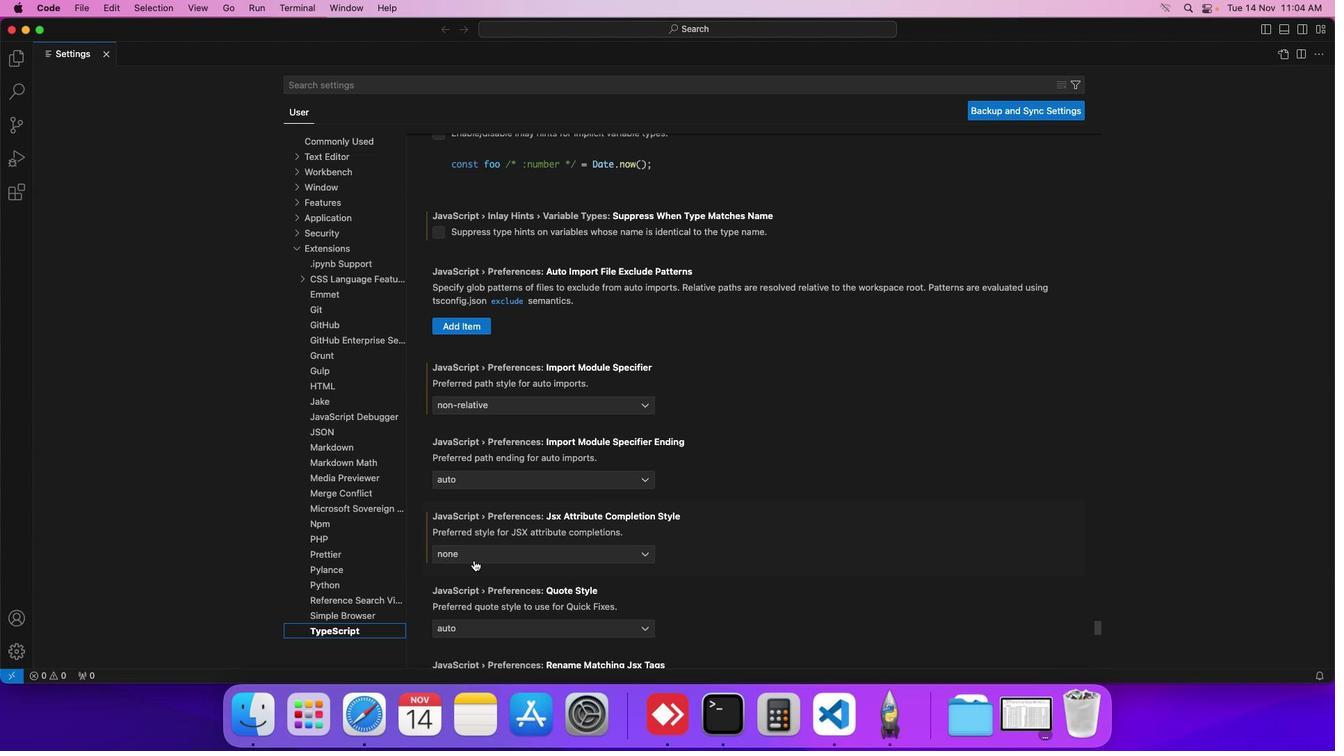 
Action: Mouse scrolled (463, 547) with delta (20, 24)
Screenshot: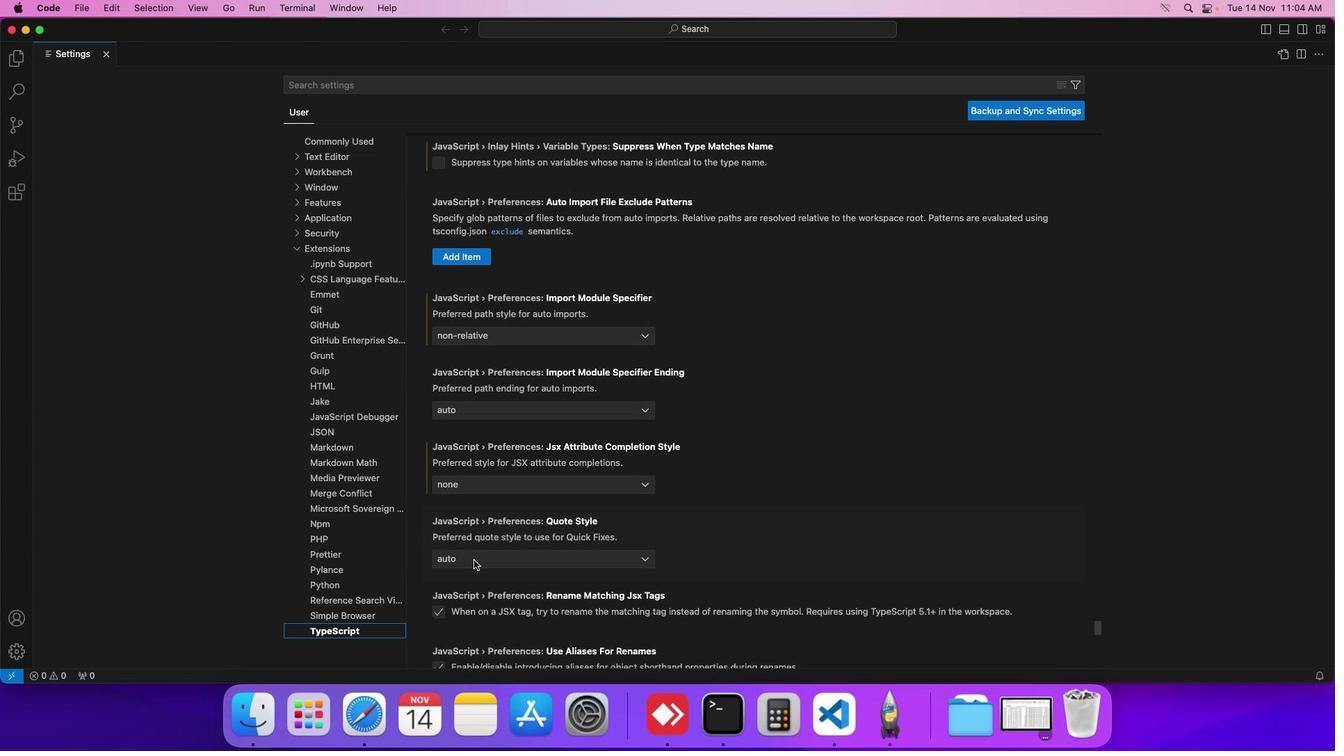 
Action: Mouse scrolled (463, 547) with delta (20, 24)
Screenshot: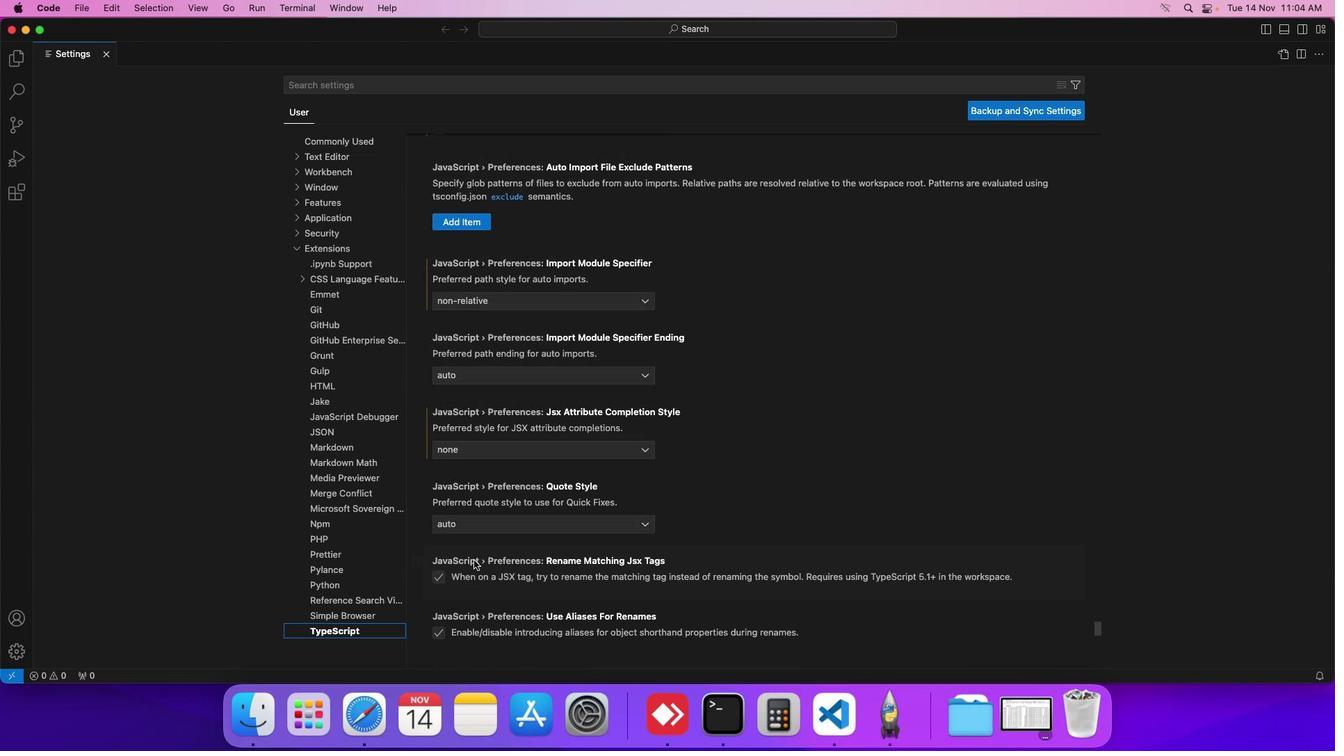 
Action: Mouse scrolled (463, 547) with delta (20, 24)
Screenshot: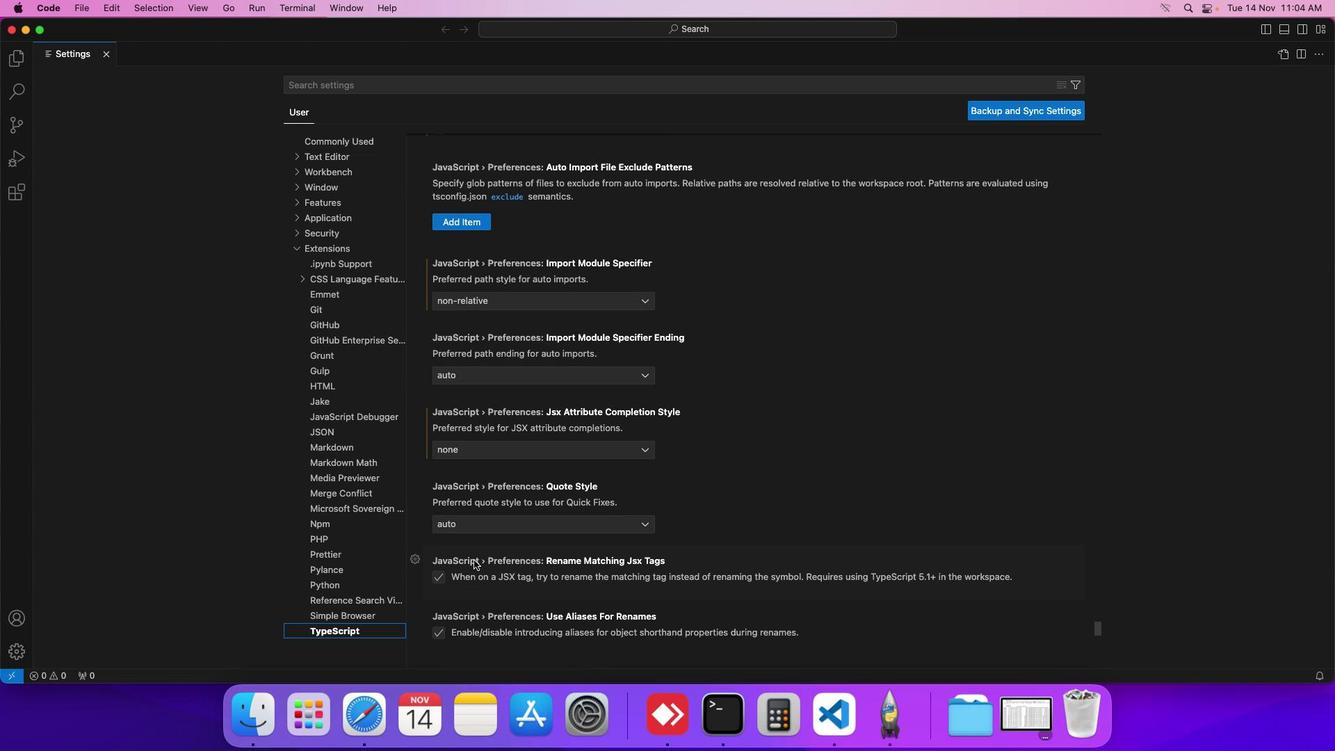 
Action: Mouse scrolled (463, 547) with delta (20, 24)
Screenshot: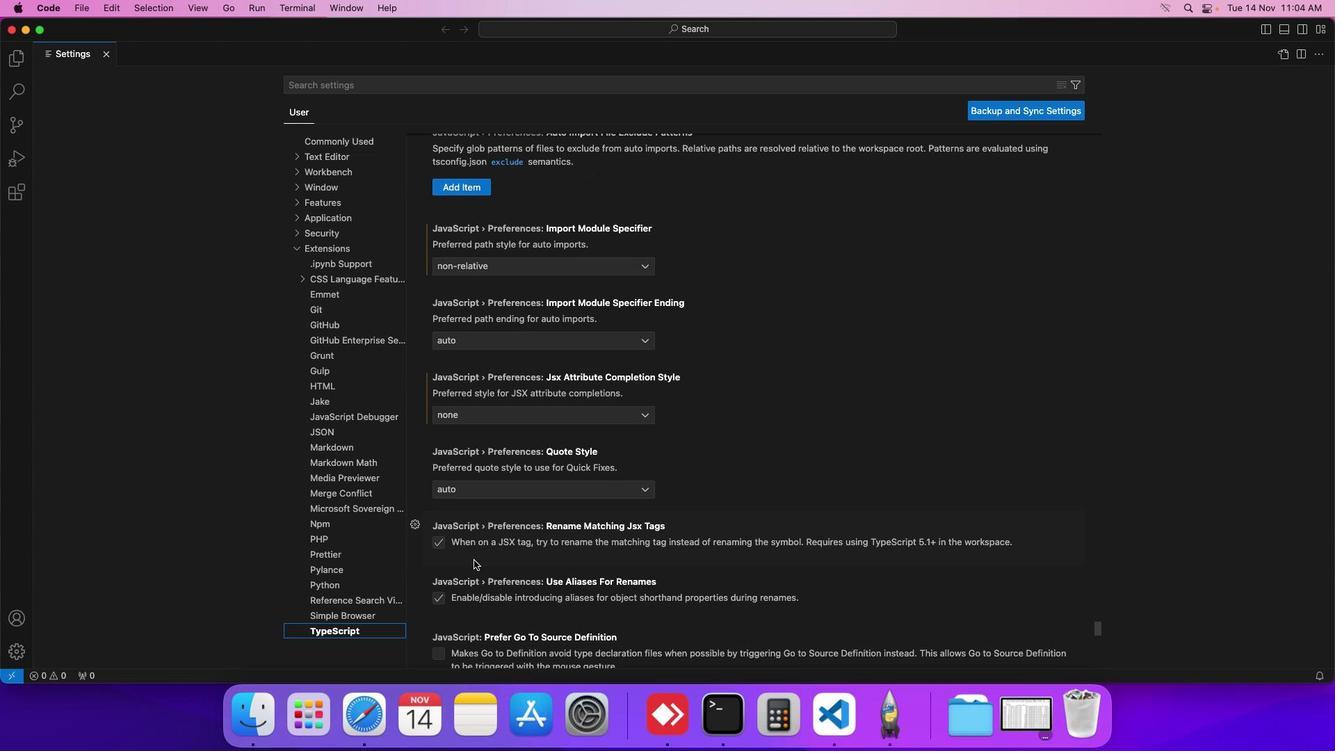 
Action: Mouse scrolled (463, 547) with delta (20, 24)
Screenshot: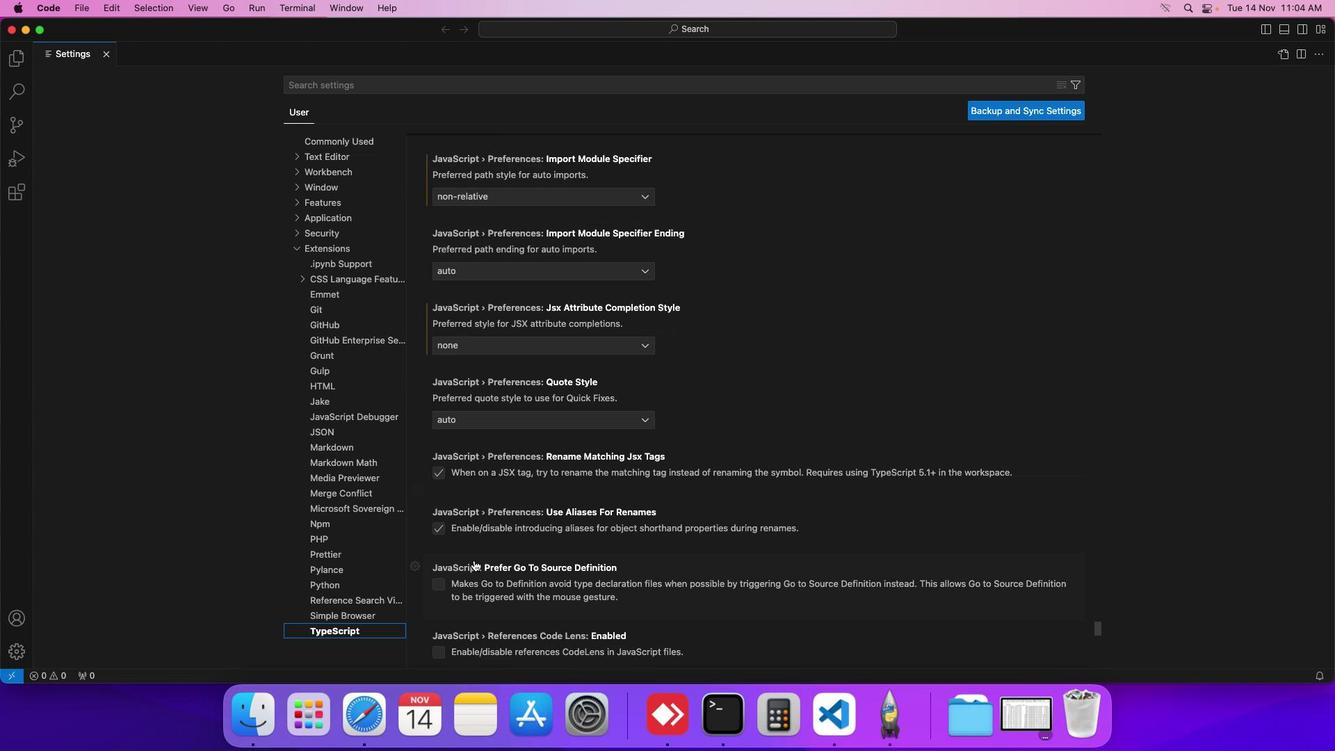 
Action: Mouse scrolled (463, 547) with delta (20, 24)
Screenshot: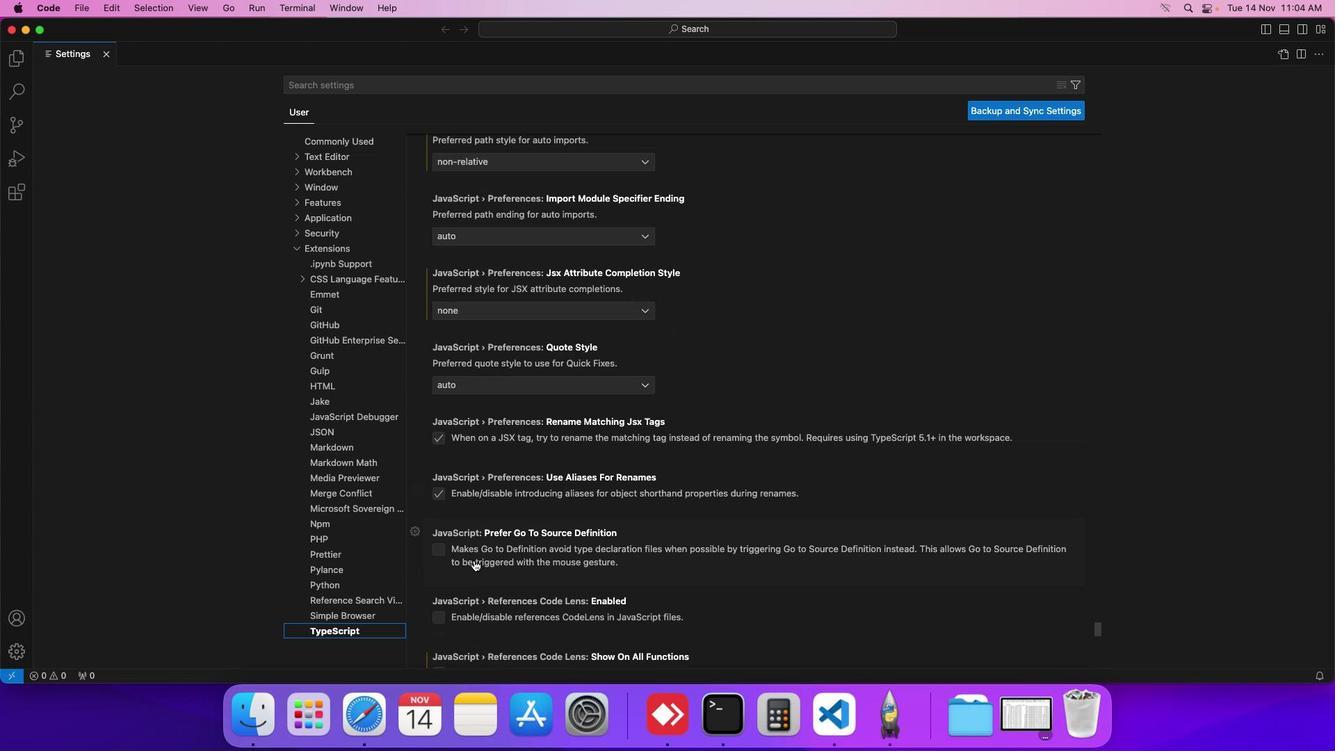 
Action: Mouse scrolled (463, 547) with delta (20, 24)
Screenshot: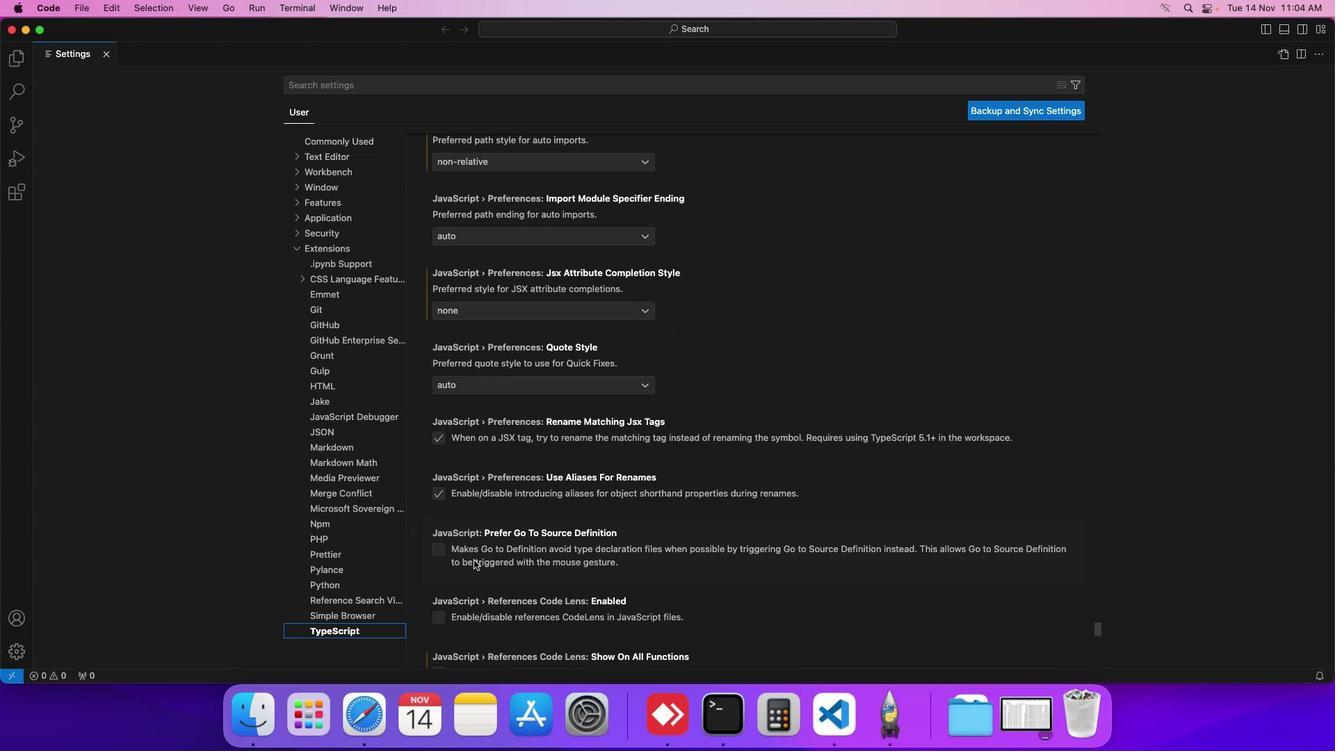 
Action: Mouse scrolled (463, 547) with delta (20, 24)
Screenshot: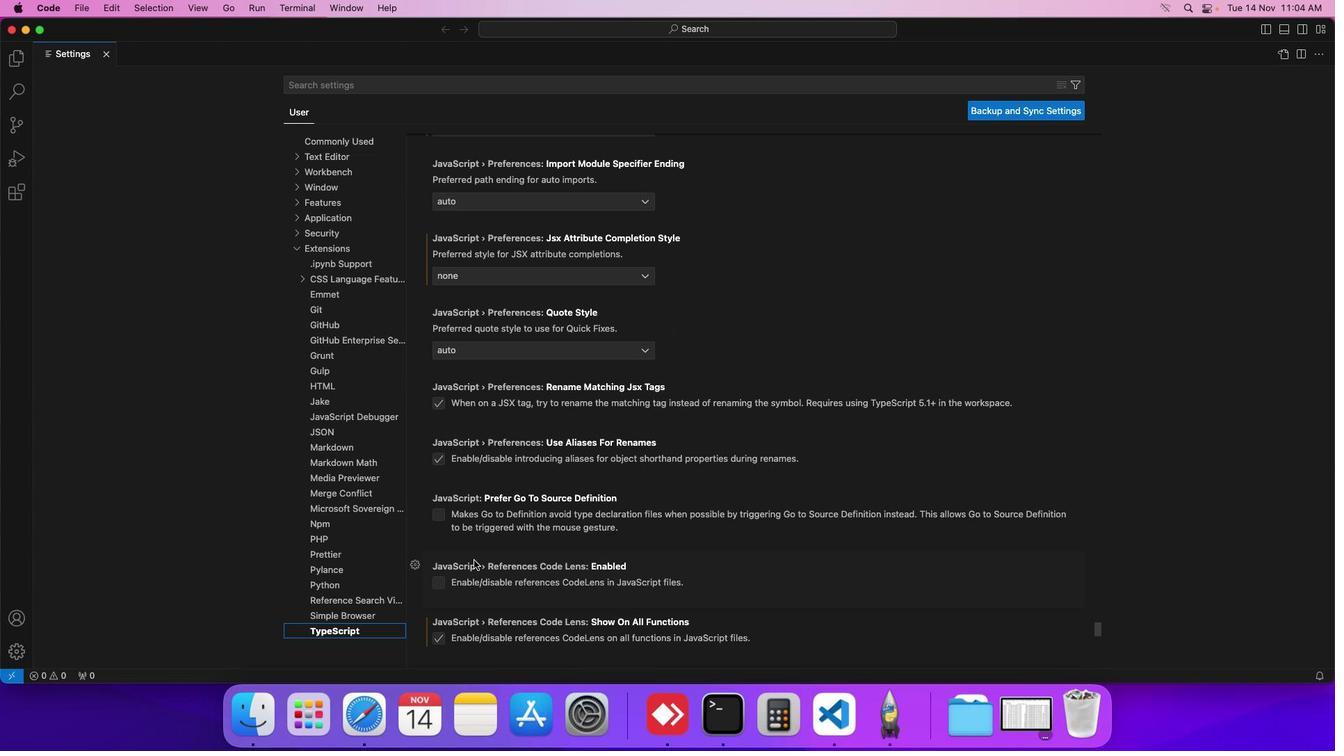 
Action: Mouse scrolled (463, 547) with delta (20, 24)
Screenshot: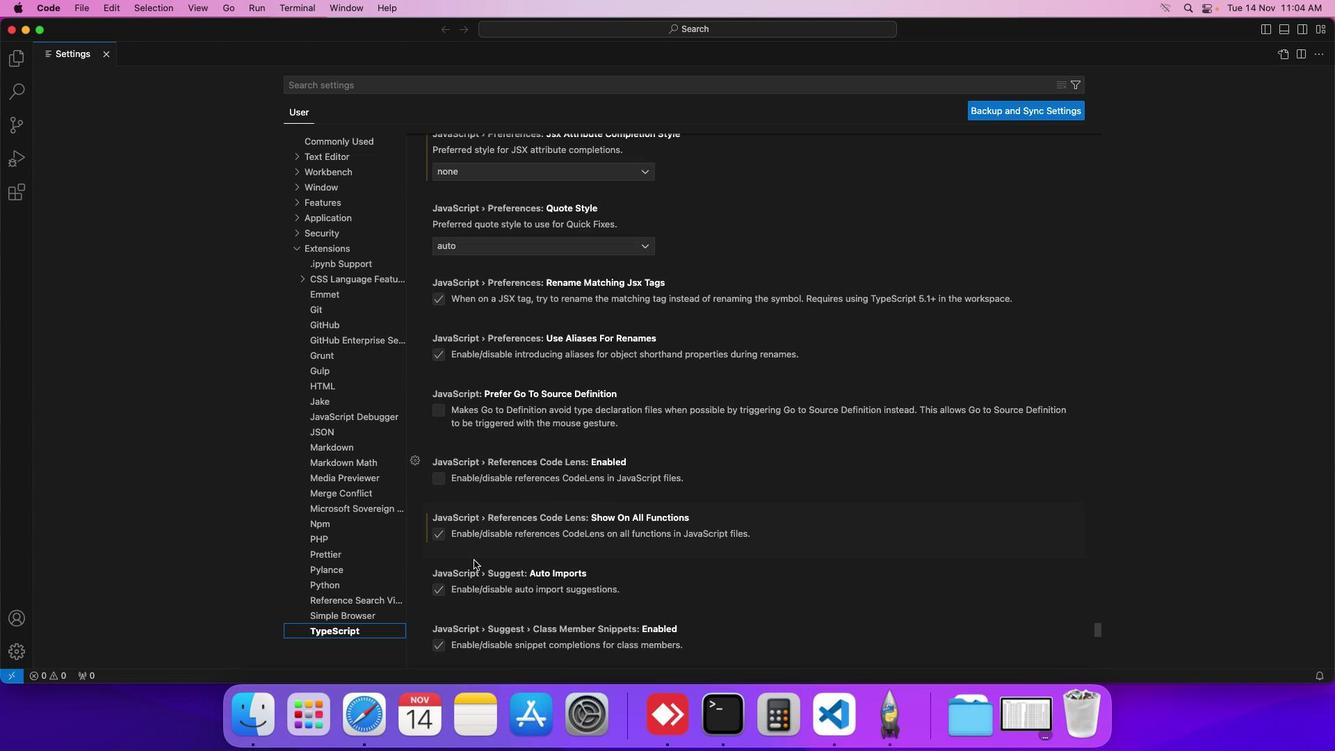 
Action: Mouse scrolled (463, 547) with delta (20, 24)
Screenshot: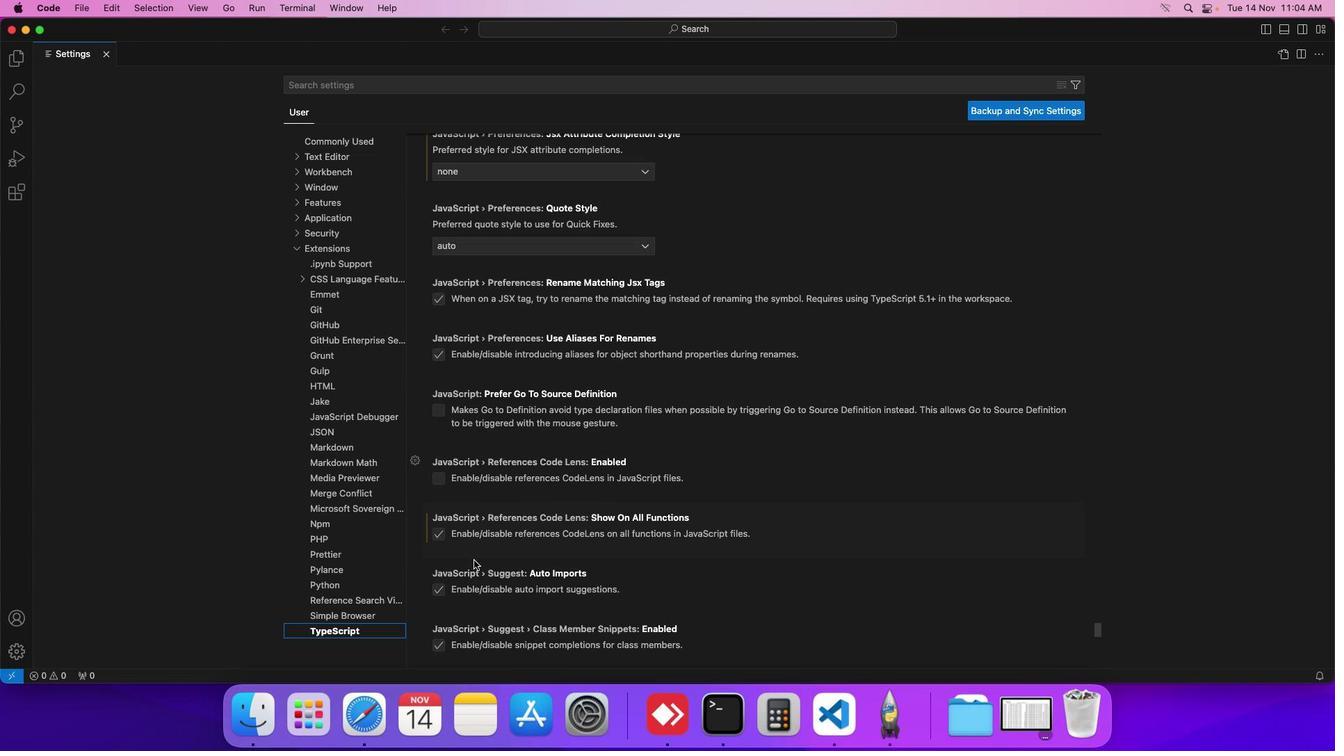 
Action: Mouse scrolled (463, 547) with delta (20, 24)
Screenshot: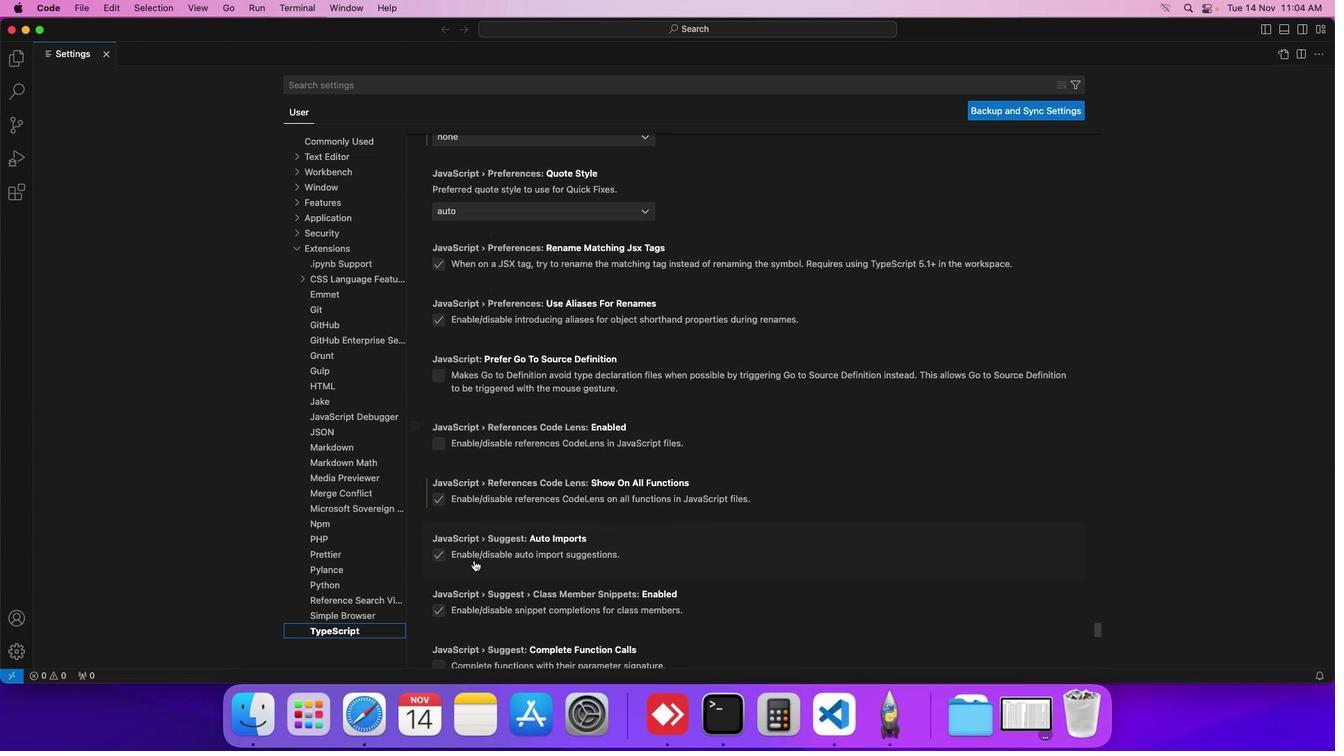 
Action: Mouse scrolled (463, 547) with delta (20, 24)
Screenshot: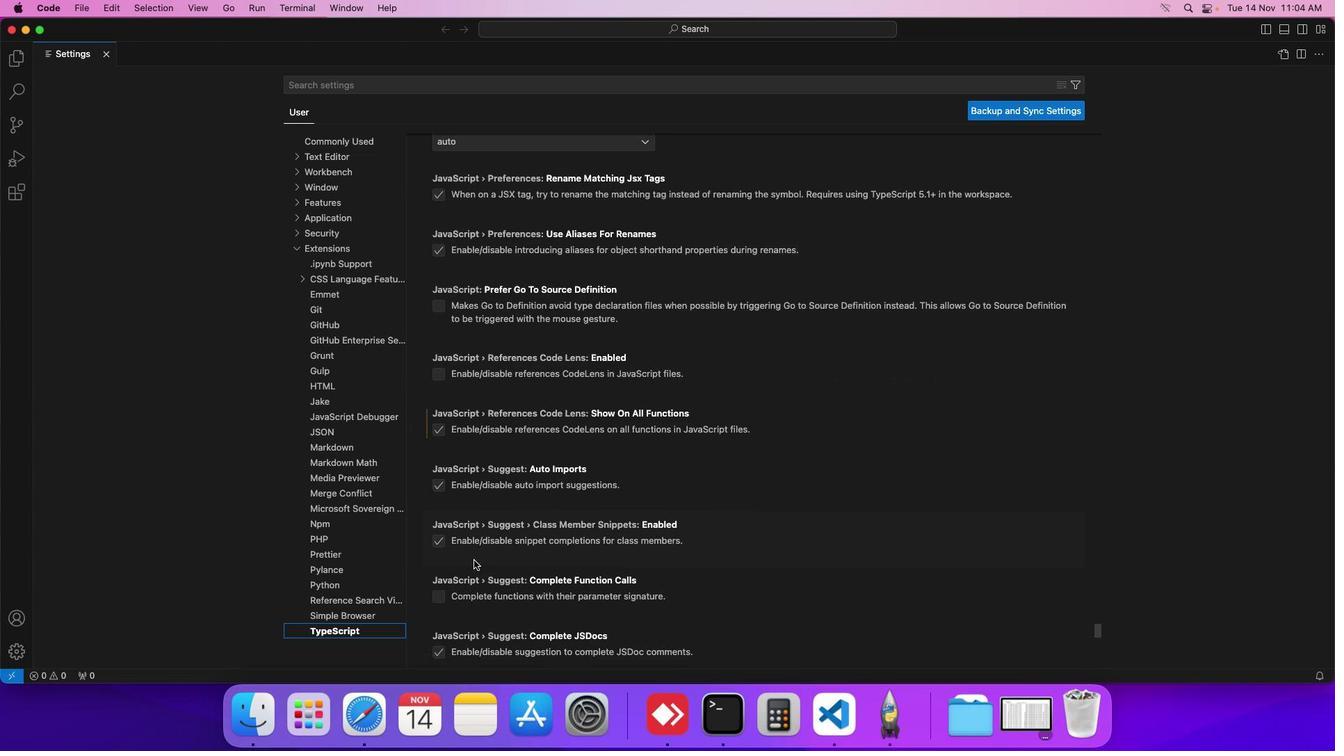 
Action: Mouse scrolled (463, 547) with delta (20, 23)
Screenshot: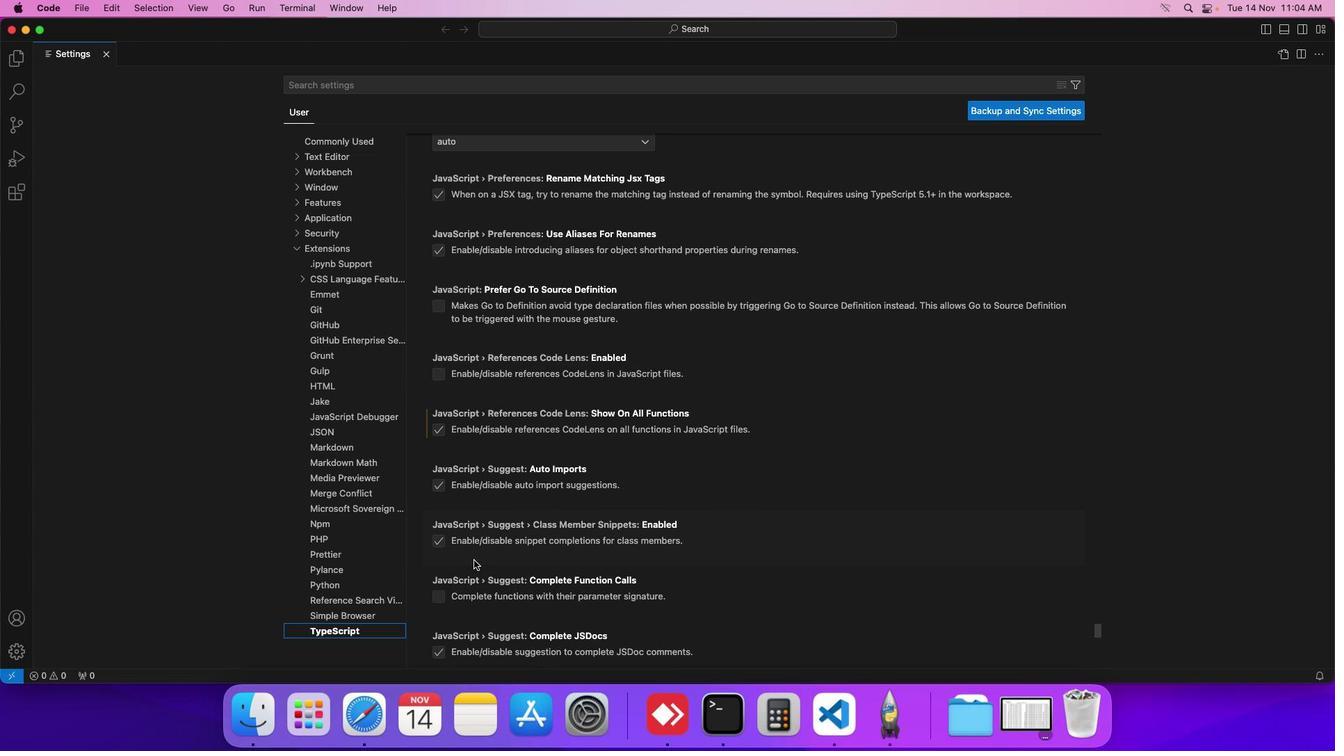 
Action: Mouse scrolled (463, 547) with delta (20, 24)
Screenshot: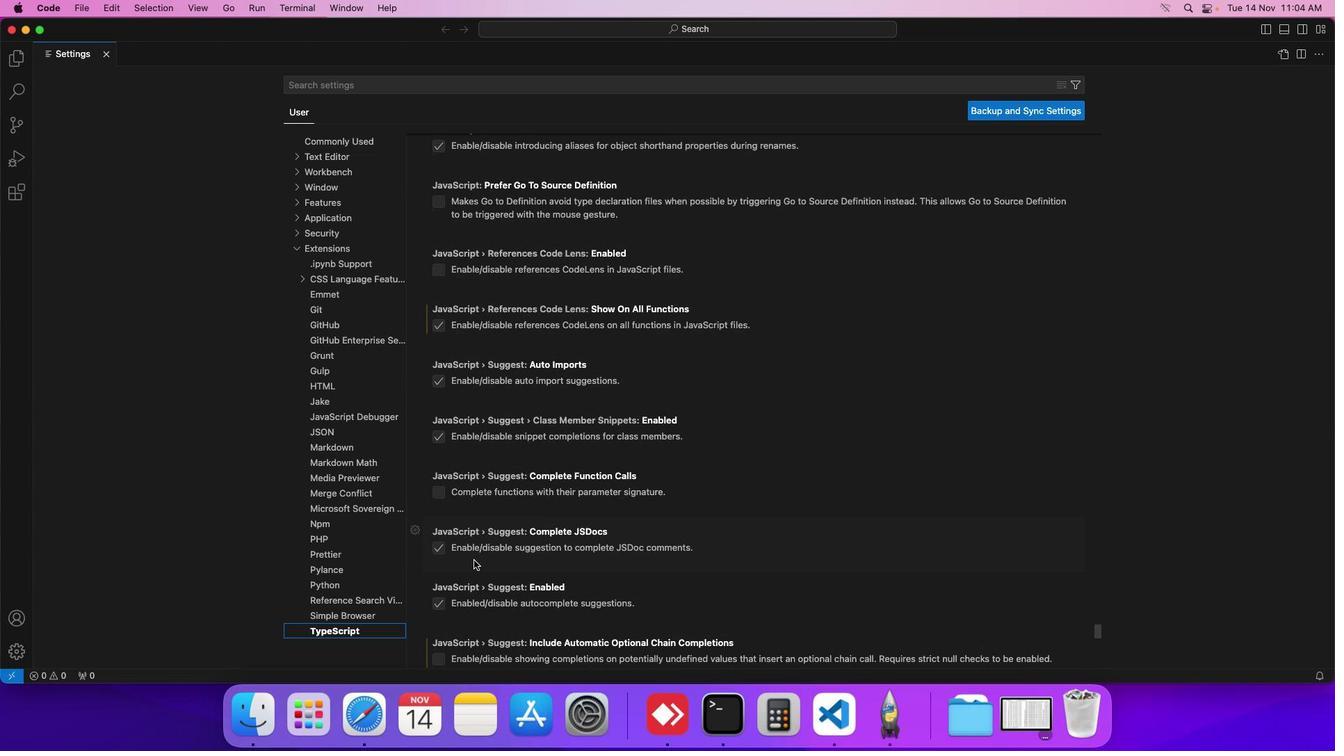 
Action: Mouse scrolled (463, 547) with delta (20, 24)
Screenshot: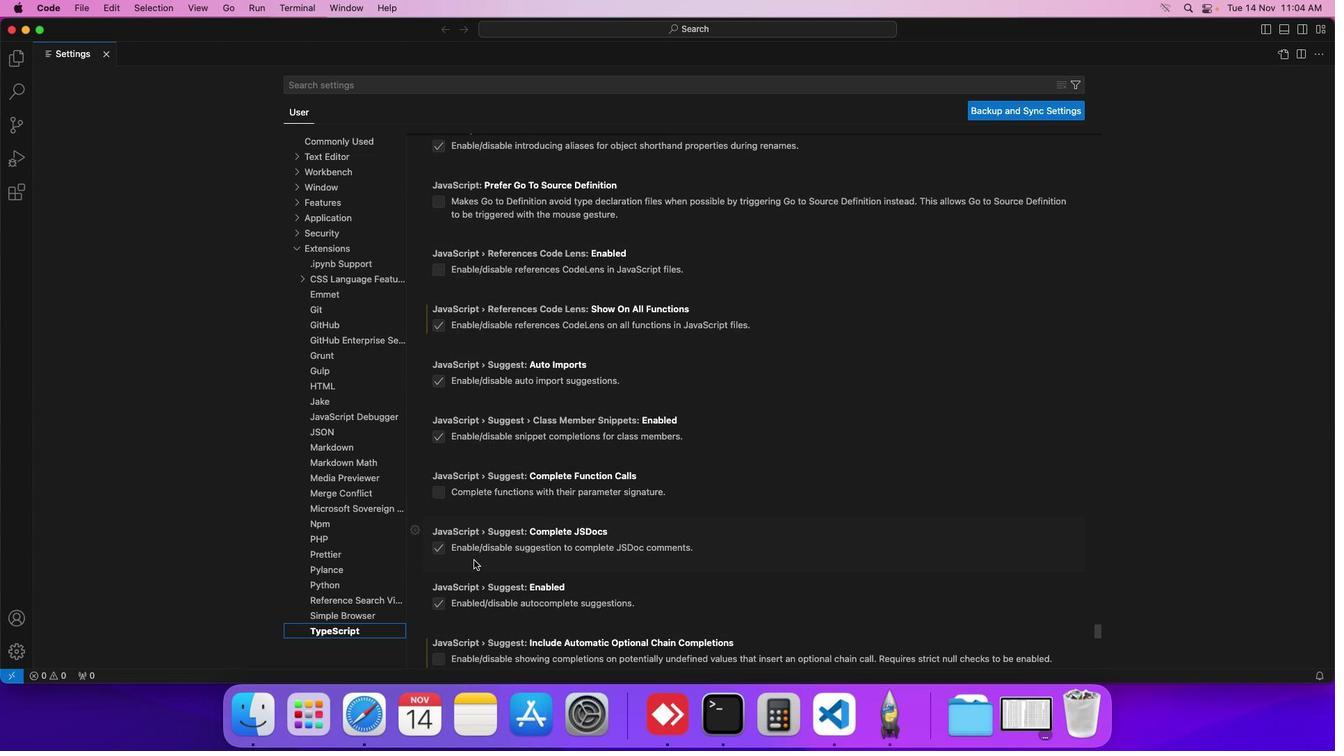 
Action: Mouse scrolled (463, 547) with delta (20, 24)
Screenshot: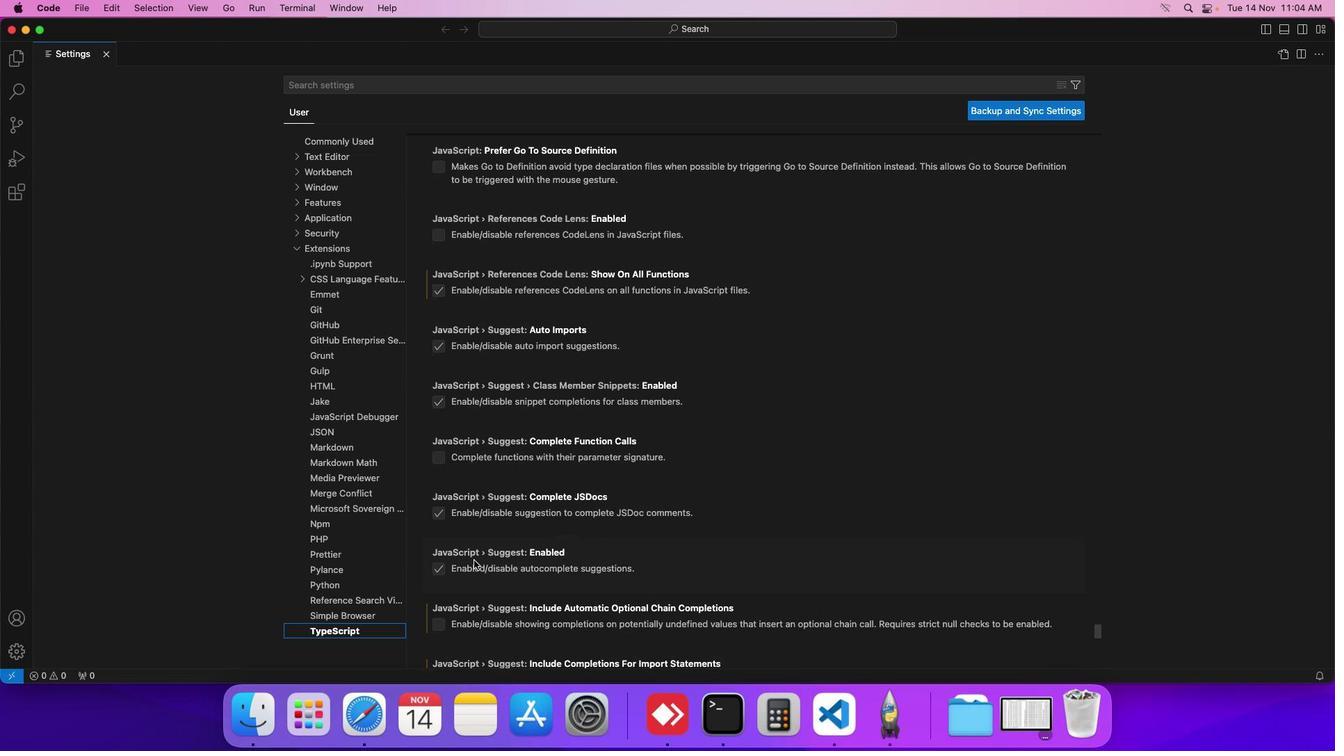 
Action: Mouse scrolled (463, 547) with delta (20, 24)
Screenshot: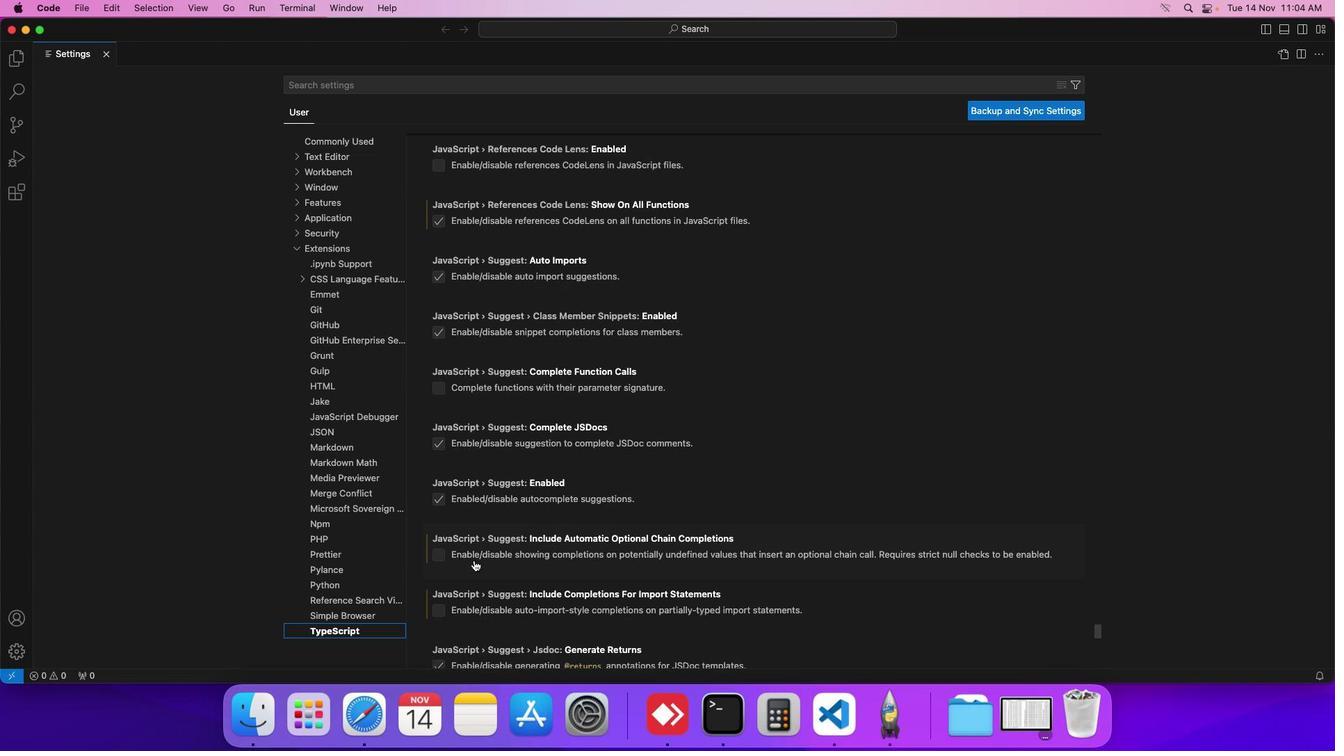 
Action: Mouse scrolled (463, 547) with delta (20, 23)
Screenshot: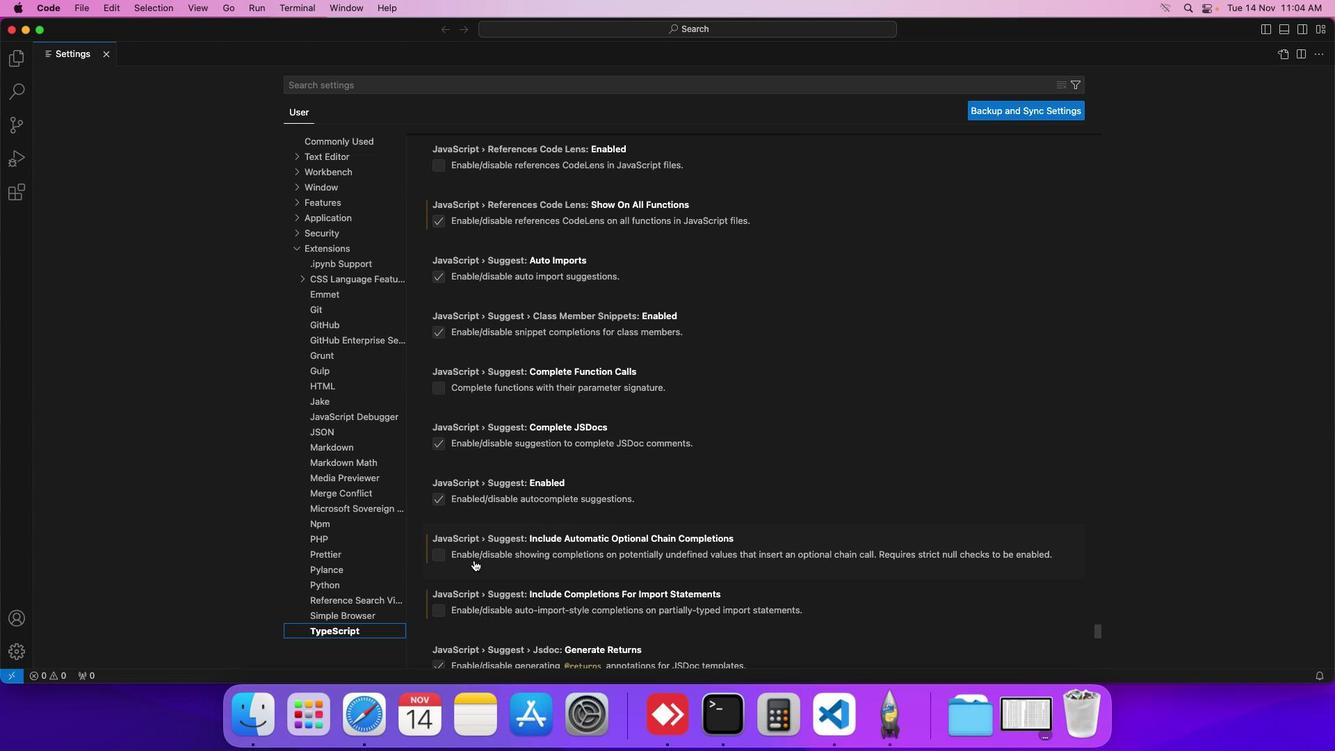 
Action: Mouse scrolled (463, 547) with delta (20, 24)
Screenshot: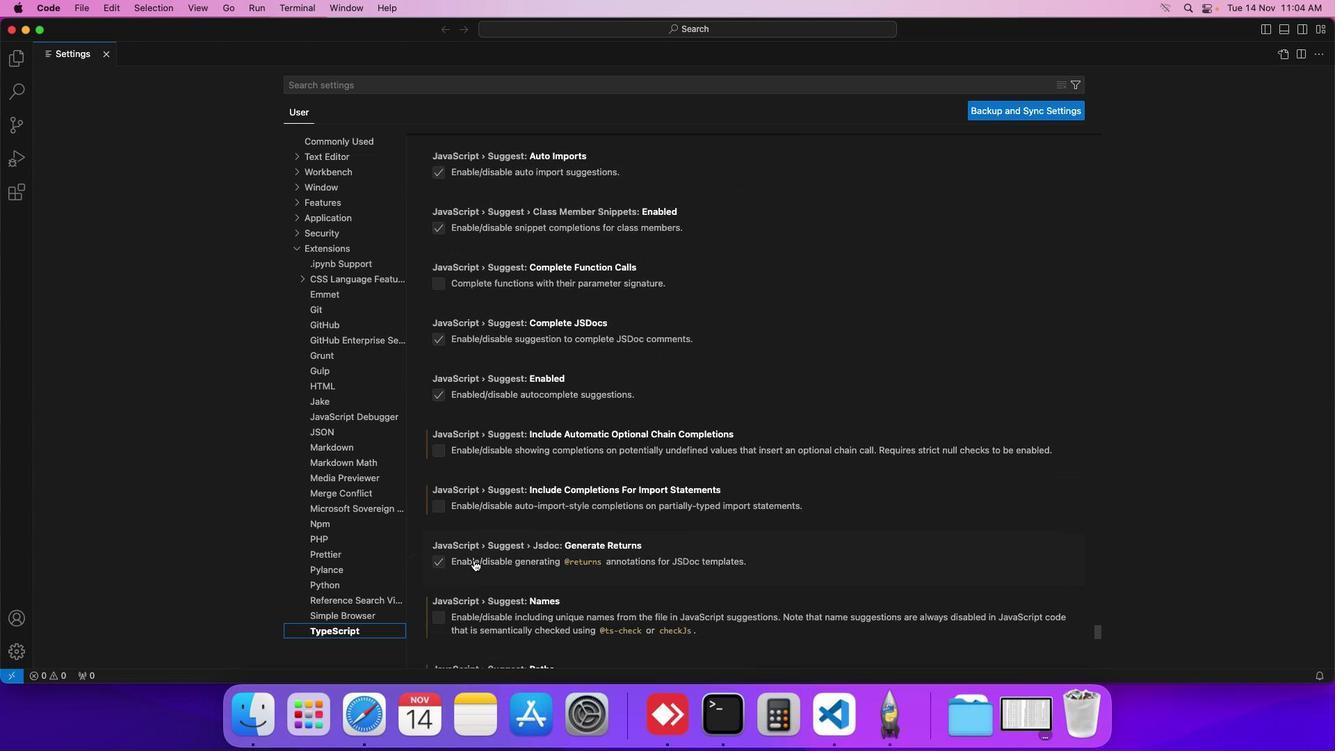 
Action: Mouse scrolled (463, 547) with delta (20, 24)
Screenshot: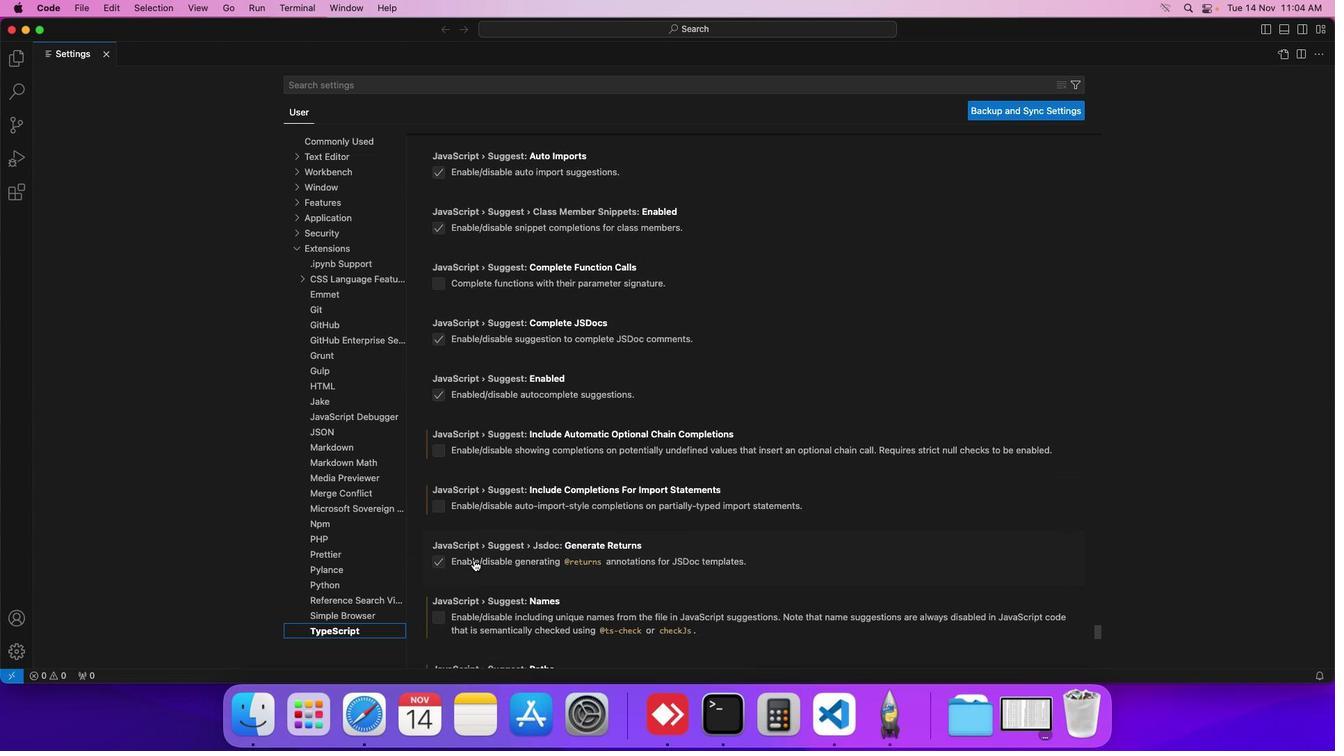 
Action: Mouse scrolled (463, 547) with delta (20, 24)
Screenshot: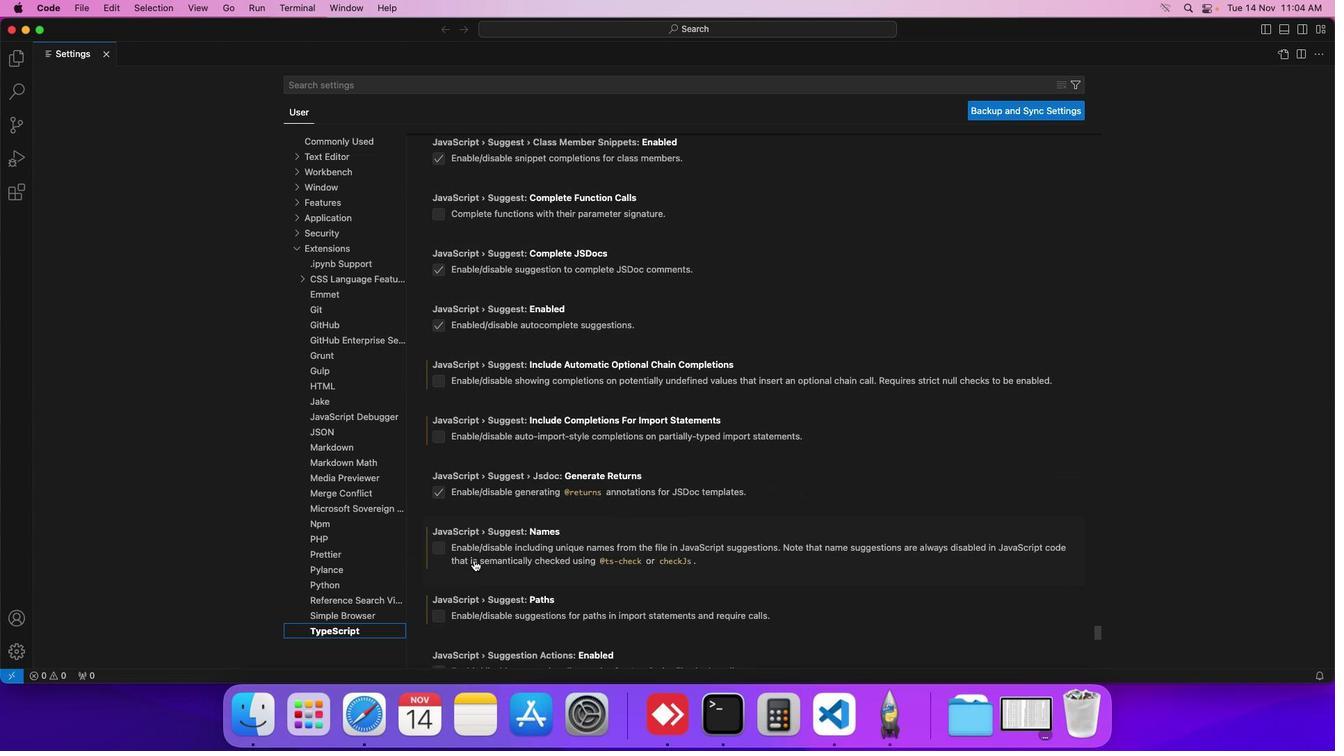
Action: Mouse scrolled (463, 547) with delta (20, 23)
Screenshot: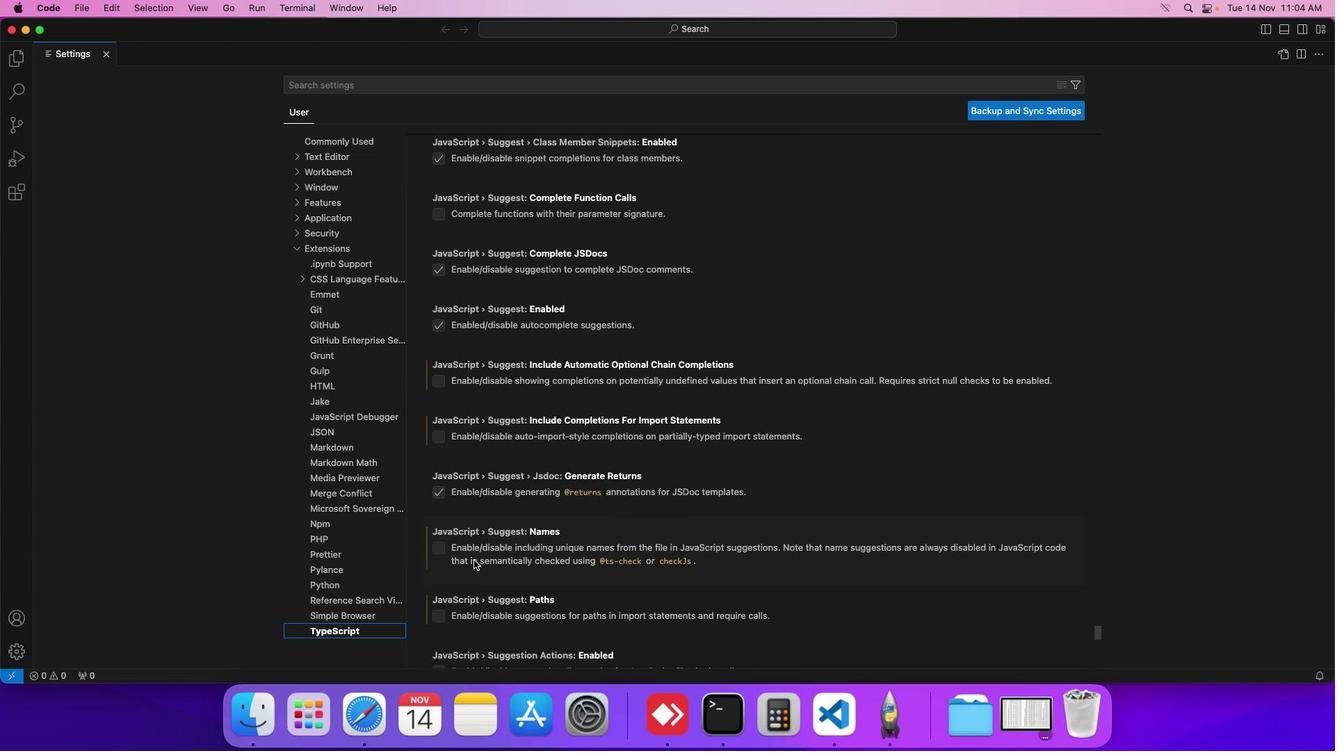 
Action: Mouse scrolled (463, 547) with delta (20, 23)
Screenshot: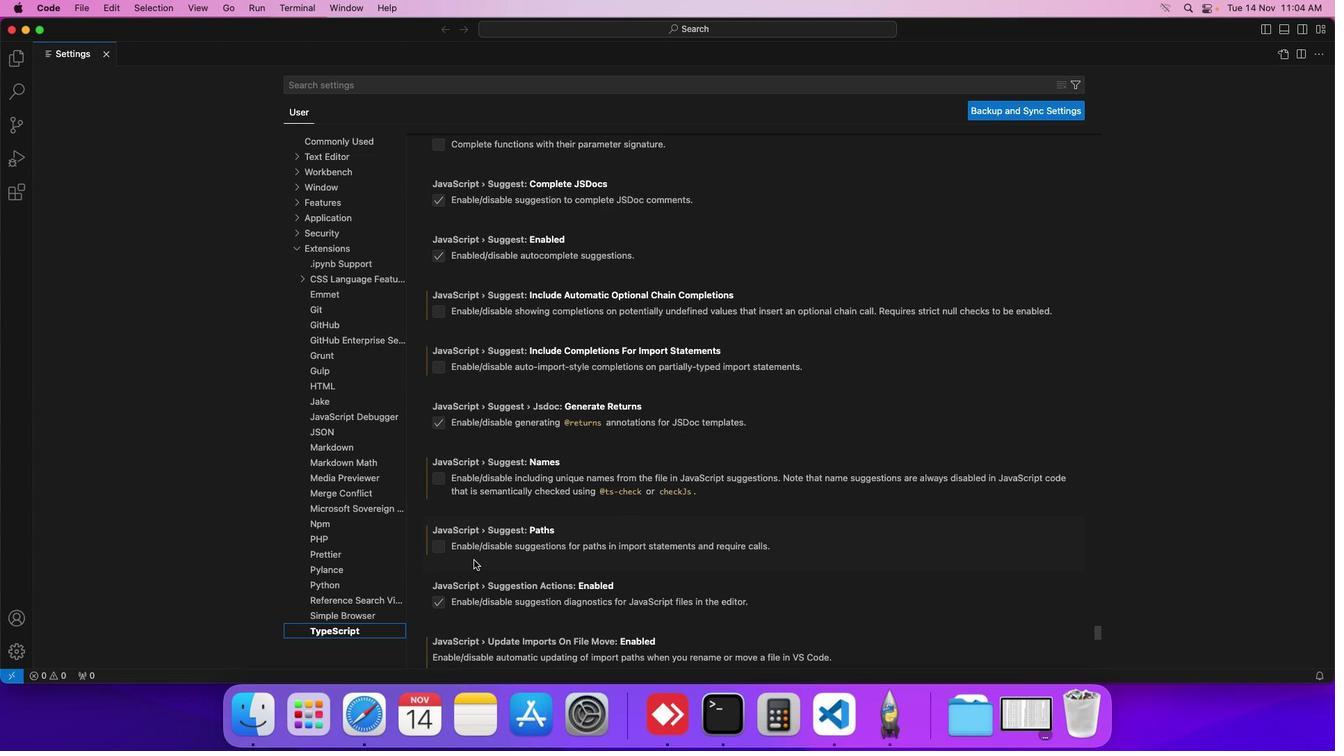 
Action: Mouse scrolled (463, 547) with delta (20, 24)
Screenshot: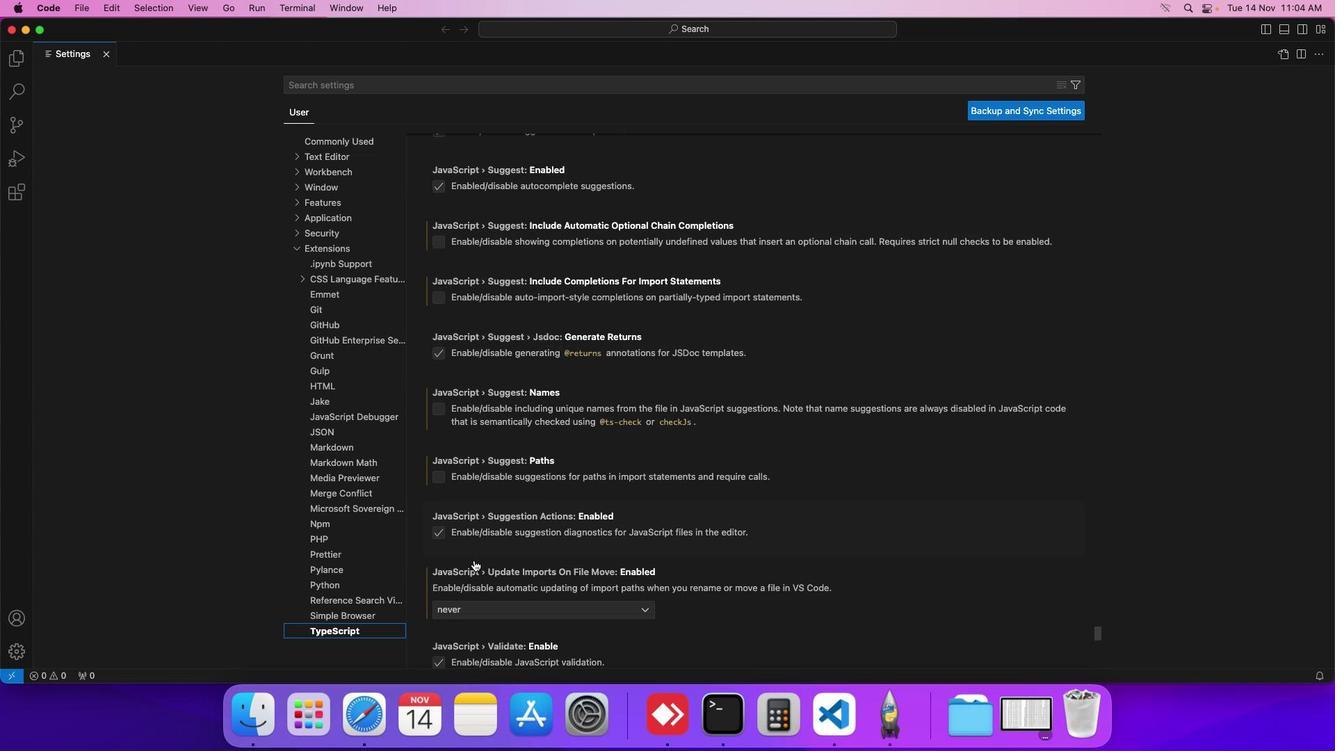 
Action: Mouse scrolled (463, 547) with delta (20, 24)
Screenshot: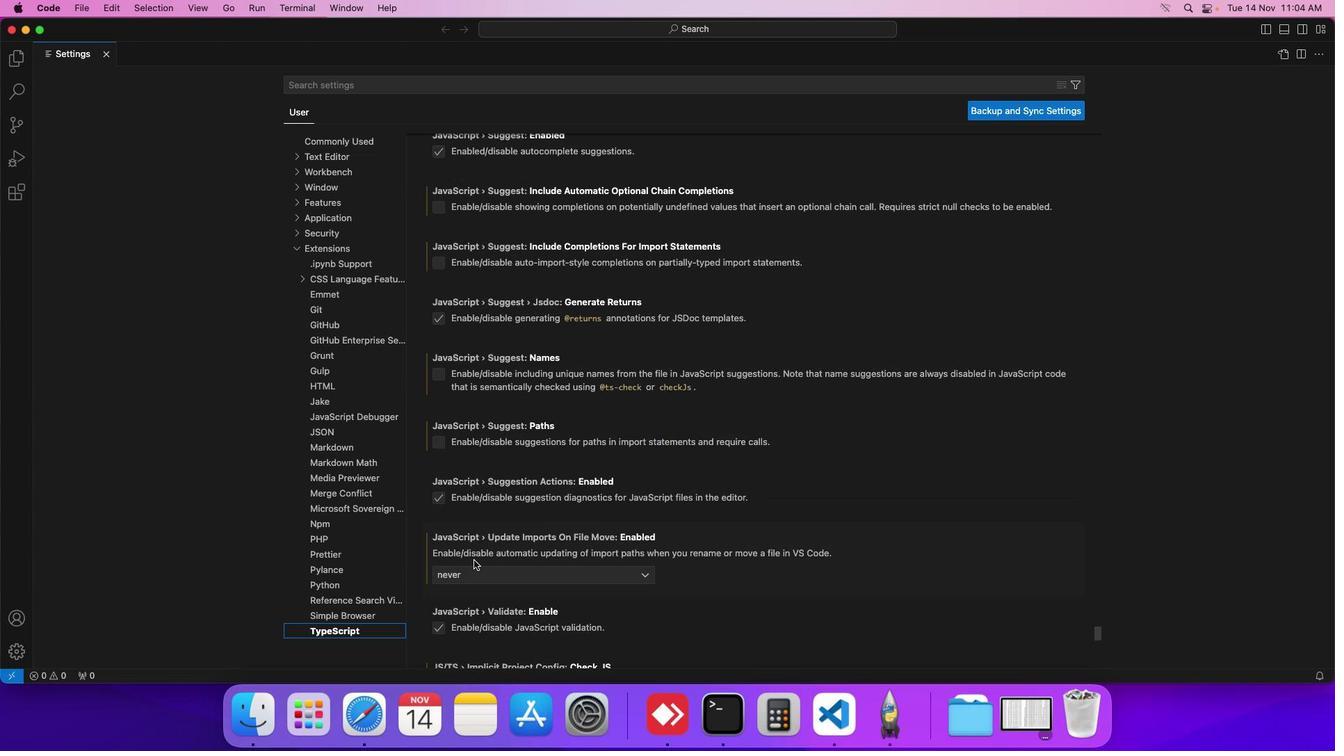 
Action: Mouse scrolled (463, 547) with delta (20, 24)
Screenshot: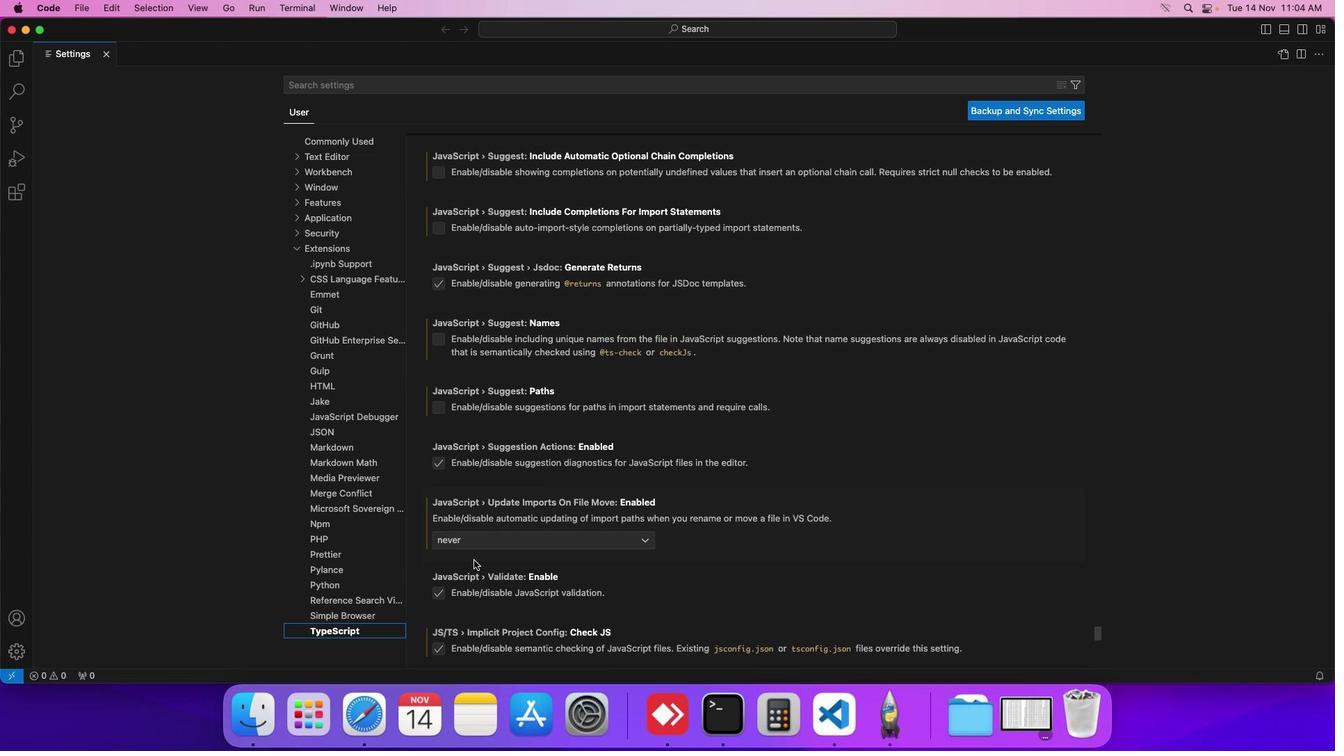 
Action: Mouse scrolled (463, 547) with delta (20, 24)
Screenshot: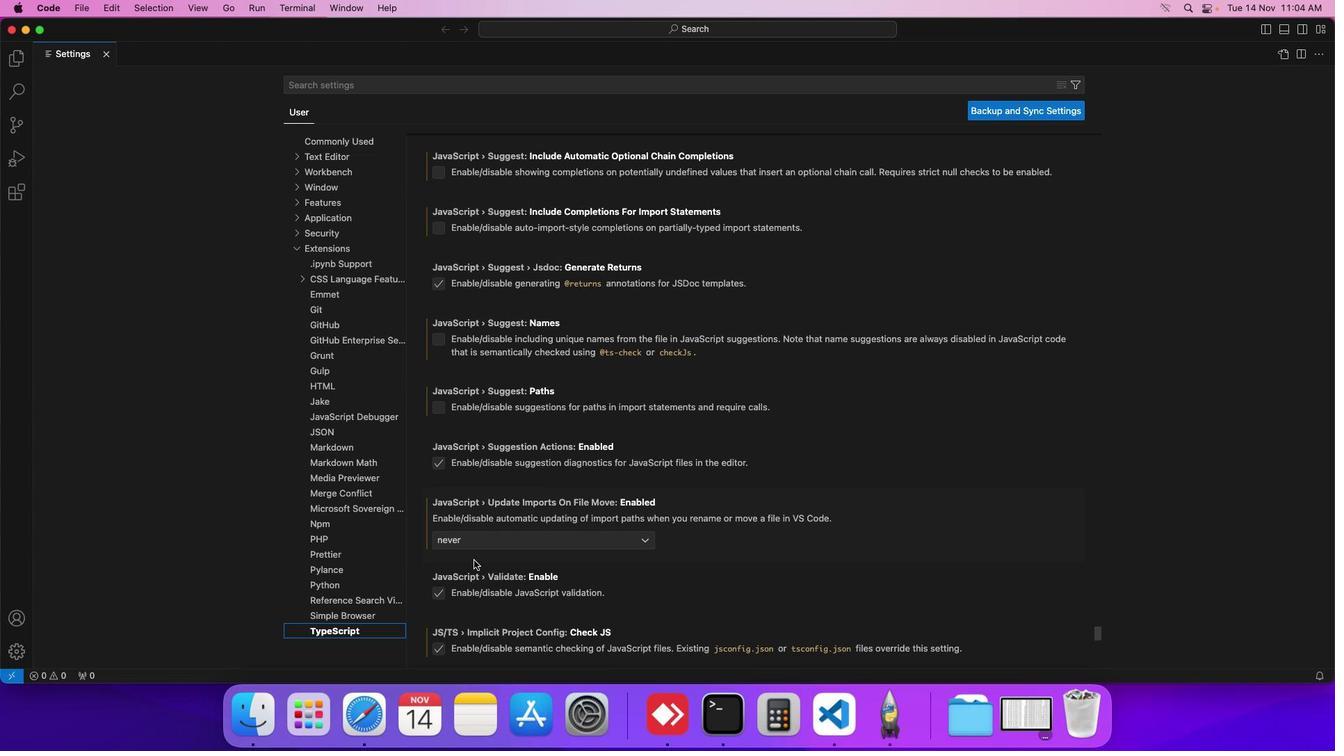 
Action: Mouse scrolled (463, 547) with delta (20, 24)
Screenshot: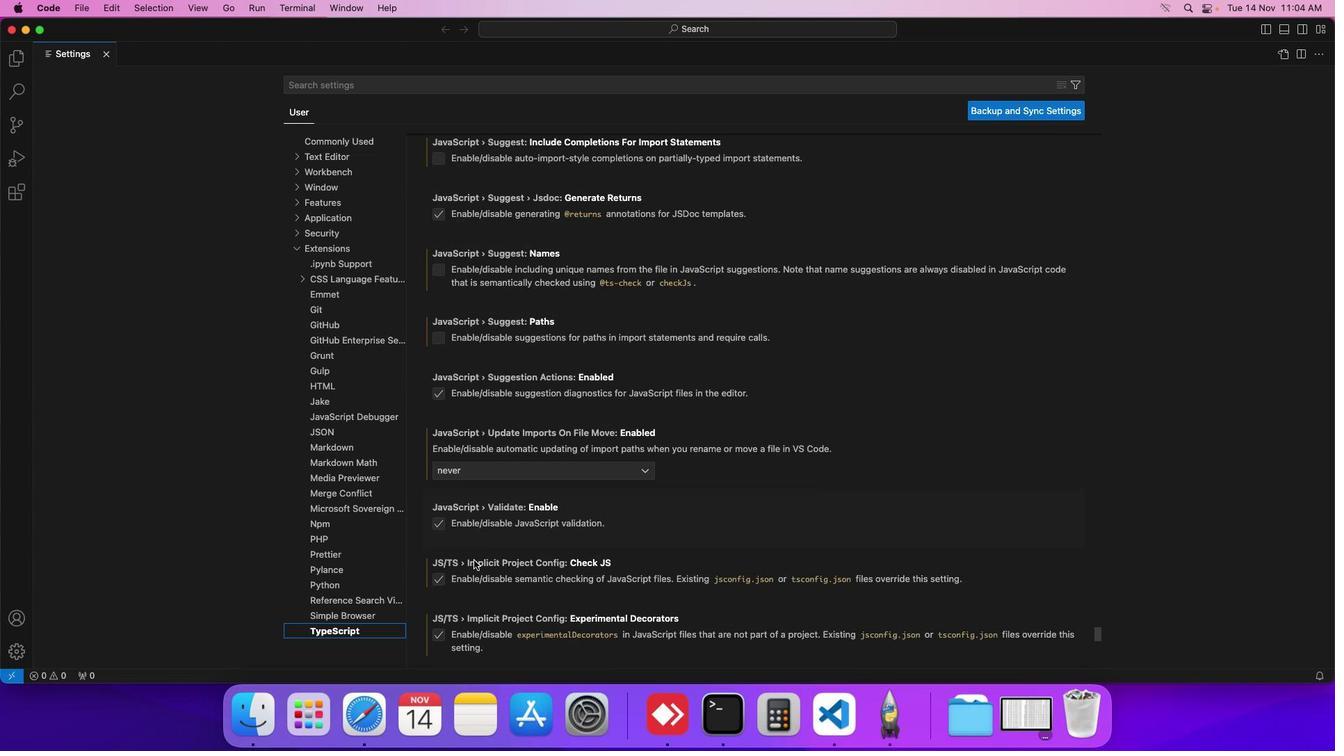 
Action: Mouse scrolled (463, 547) with delta (20, 24)
Screenshot: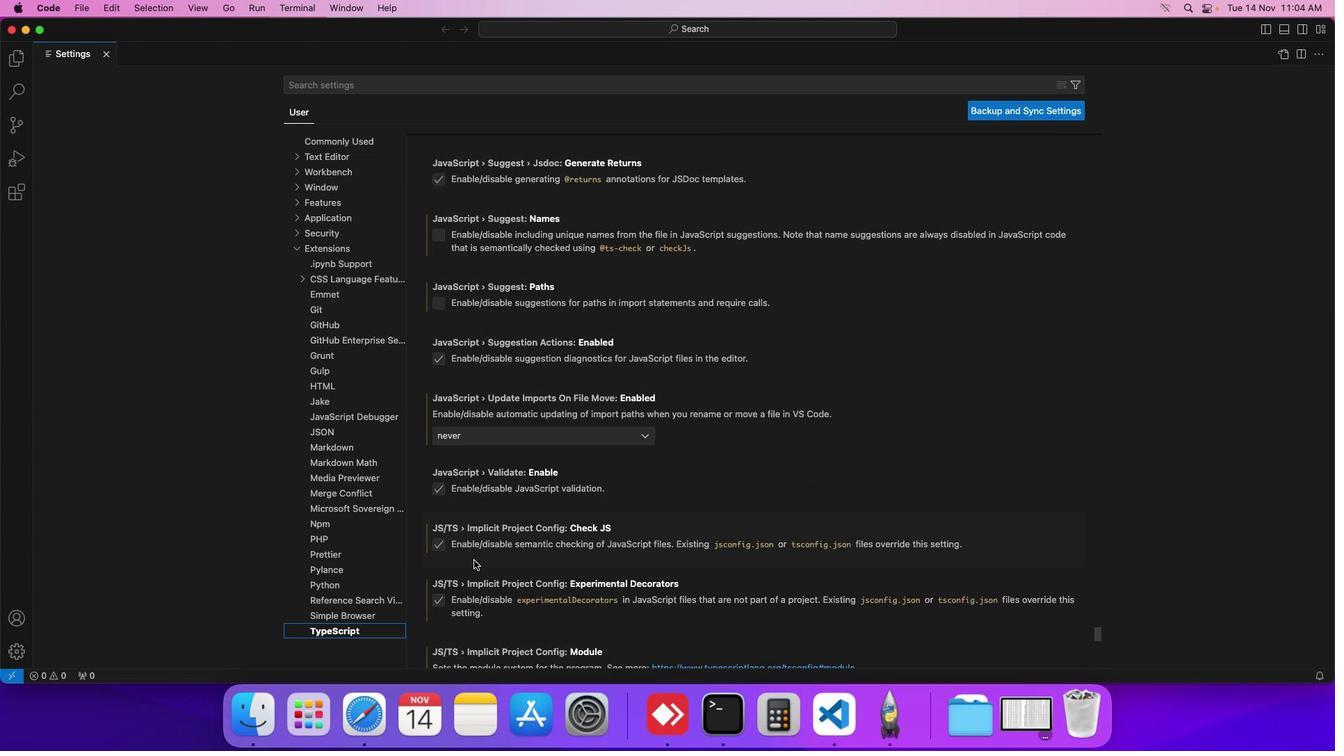
Action: Mouse scrolled (463, 547) with delta (20, 24)
Screenshot: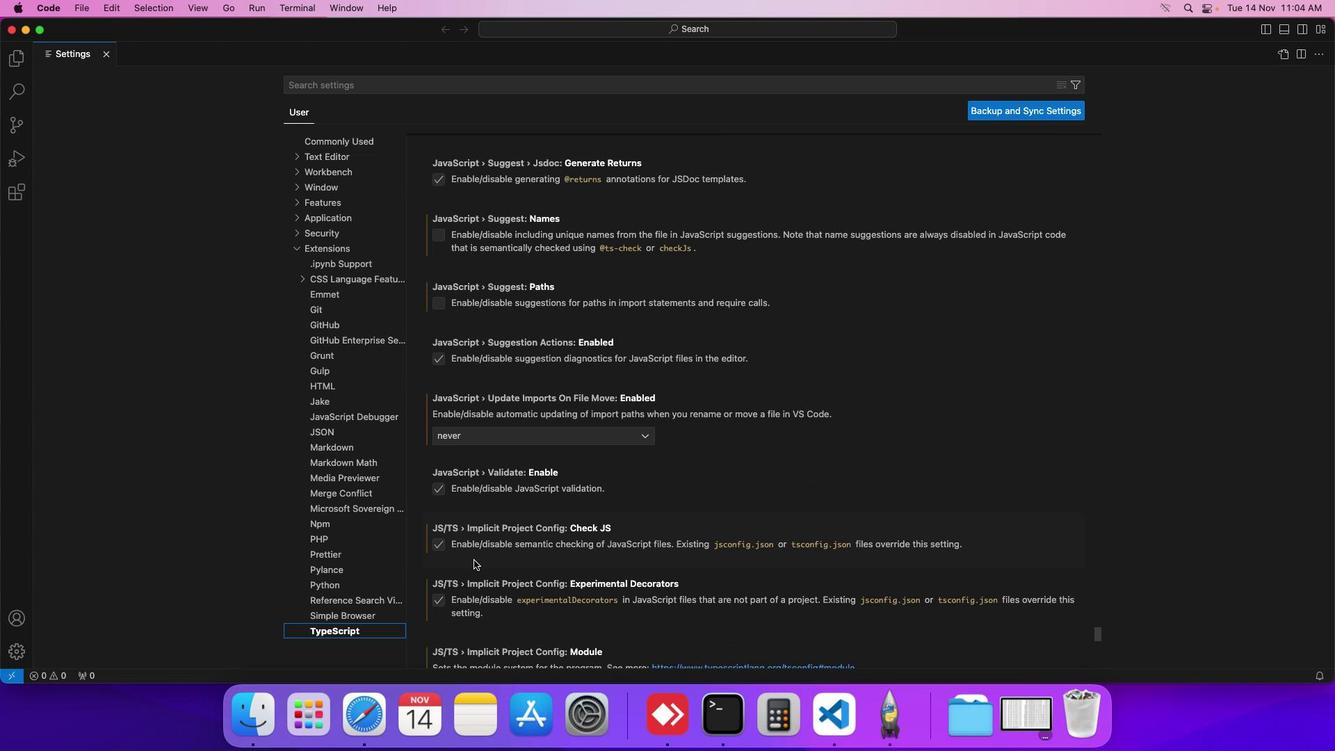 
Action: Mouse scrolled (463, 547) with delta (20, 24)
Screenshot: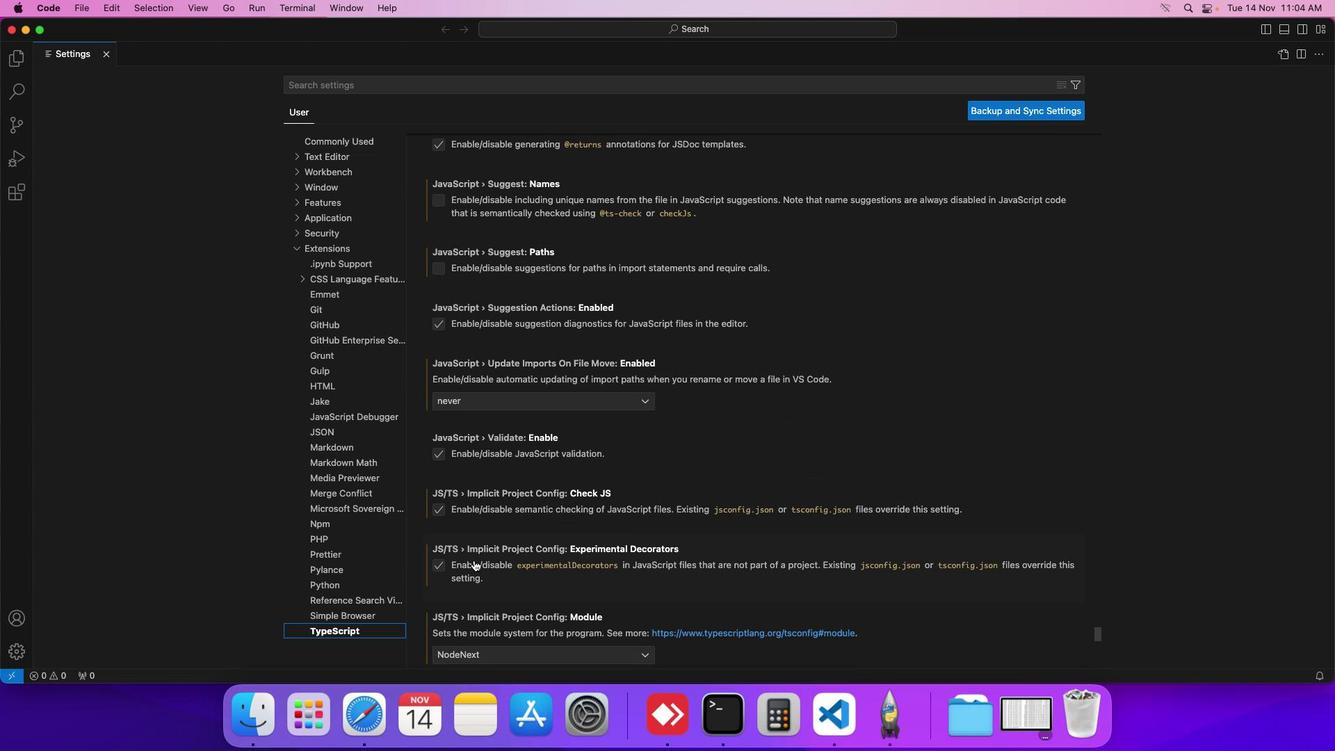 
Action: Mouse scrolled (463, 547) with delta (20, 24)
Screenshot: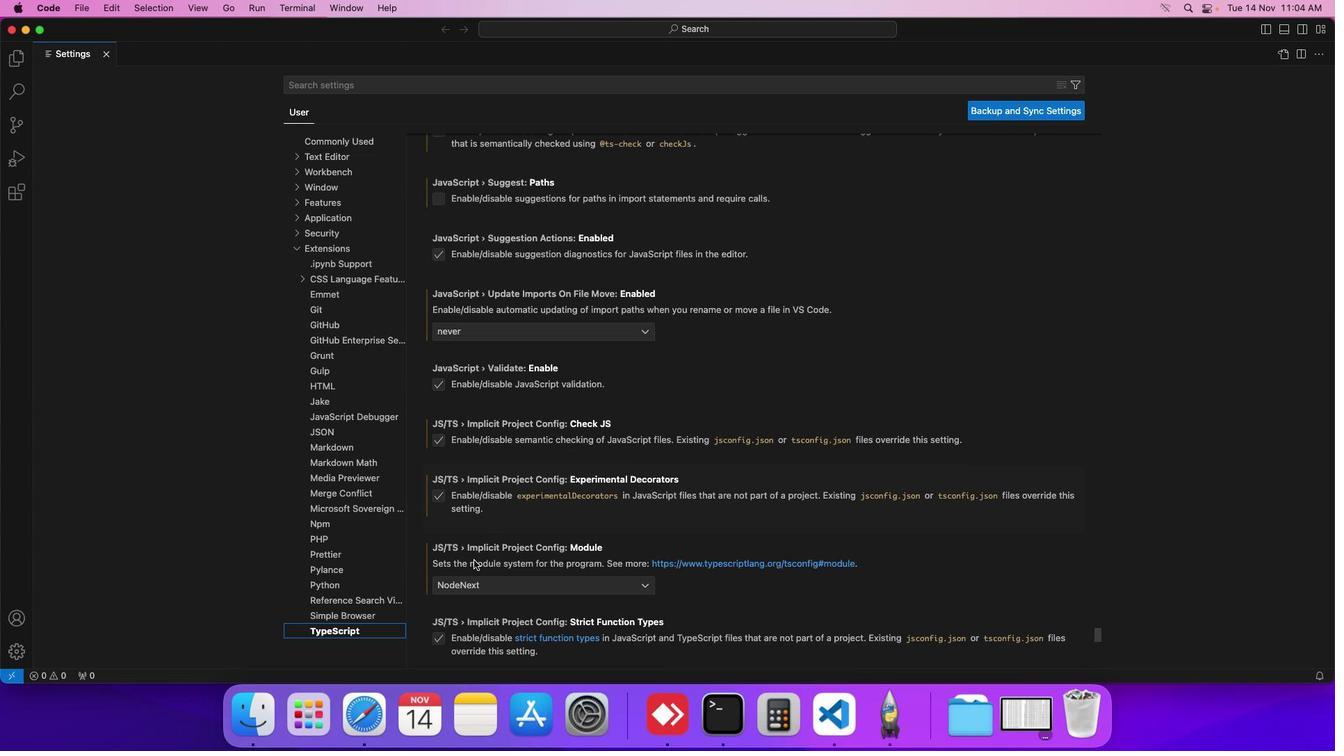 
Action: Mouse scrolled (463, 547) with delta (20, 24)
Screenshot: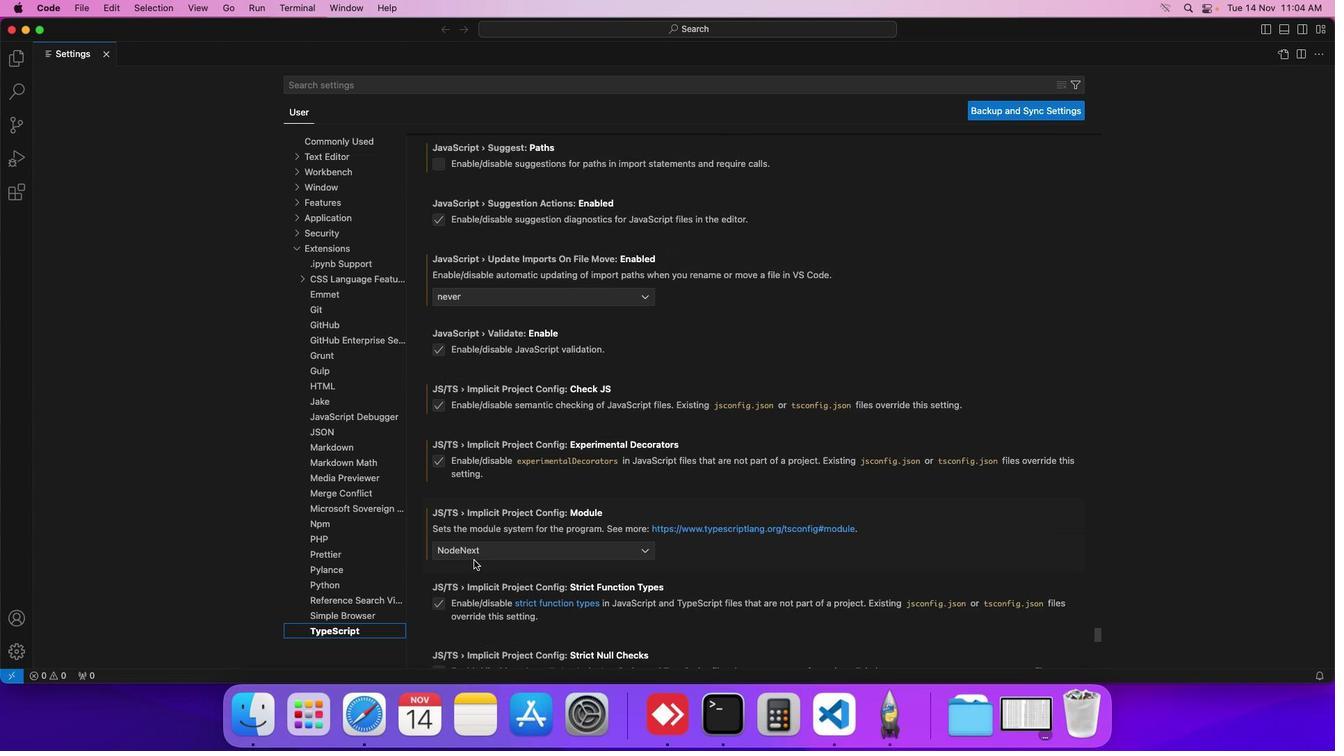 
Action: Mouse scrolled (463, 547) with delta (20, 24)
Screenshot: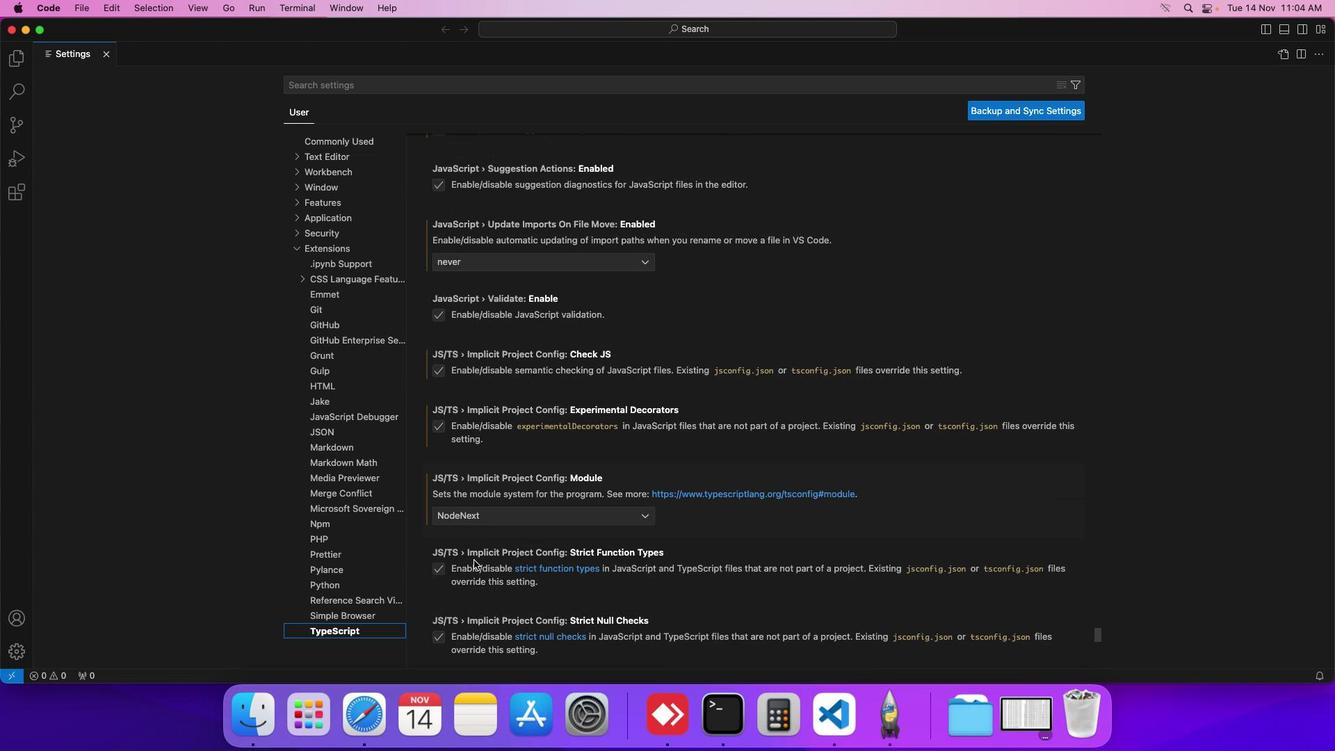 
Action: Mouse scrolled (463, 547) with delta (20, 24)
Screenshot: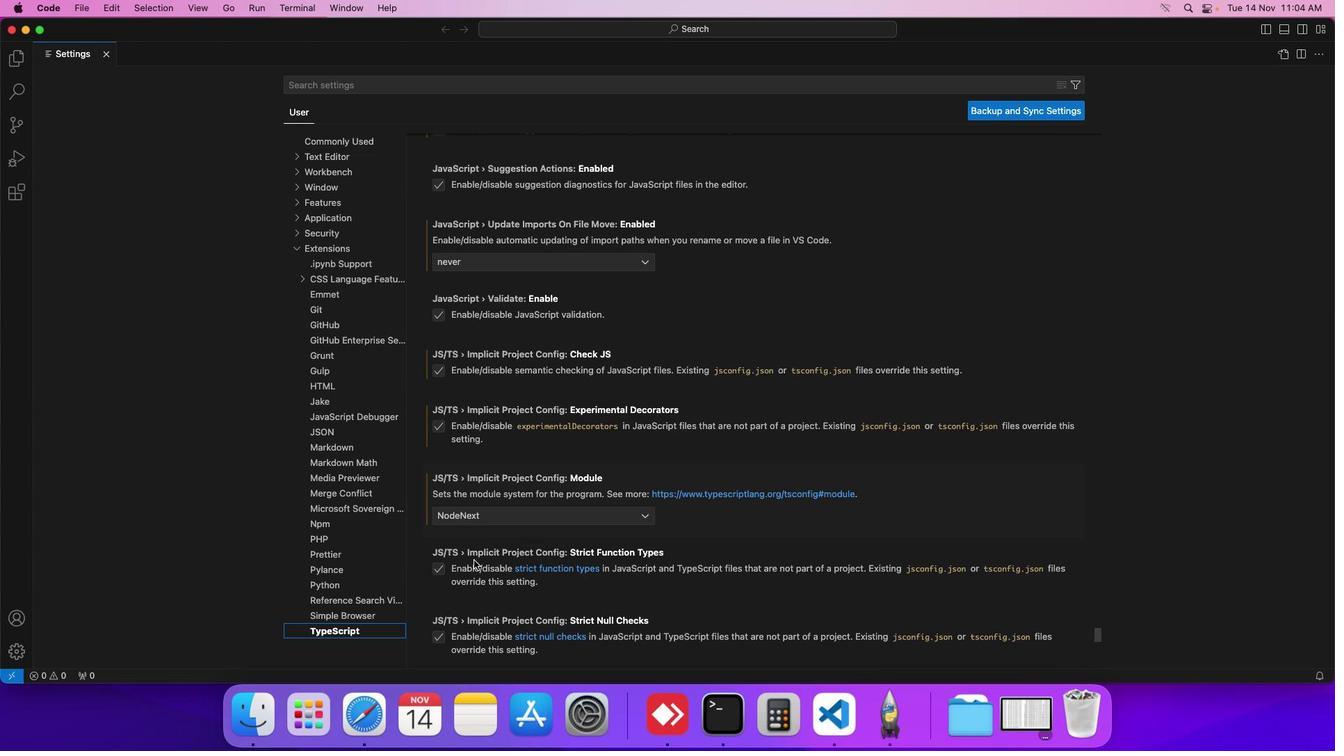 
Action: Mouse scrolled (463, 547) with delta (20, 24)
Screenshot: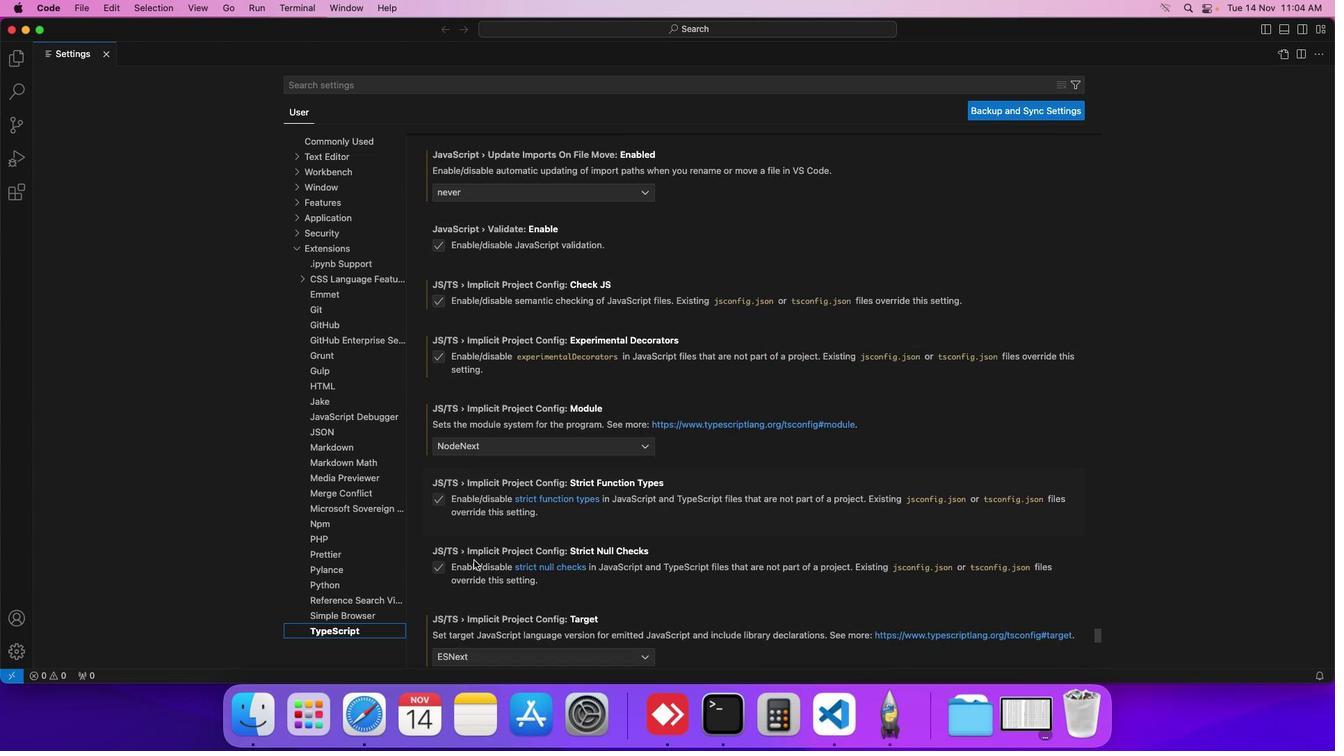 
Action: Mouse scrolled (463, 547) with delta (20, 24)
Screenshot: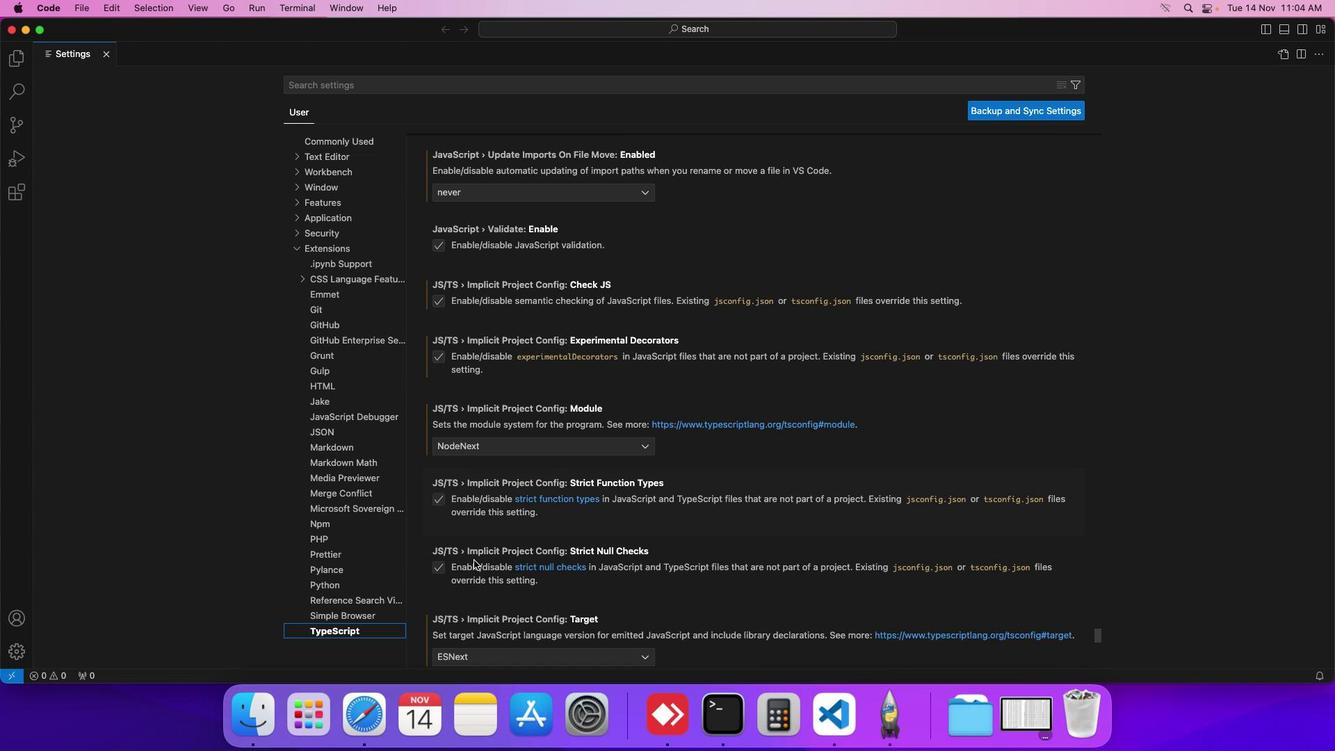 
Action: Mouse scrolled (463, 547) with delta (20, 24)
Screenshot: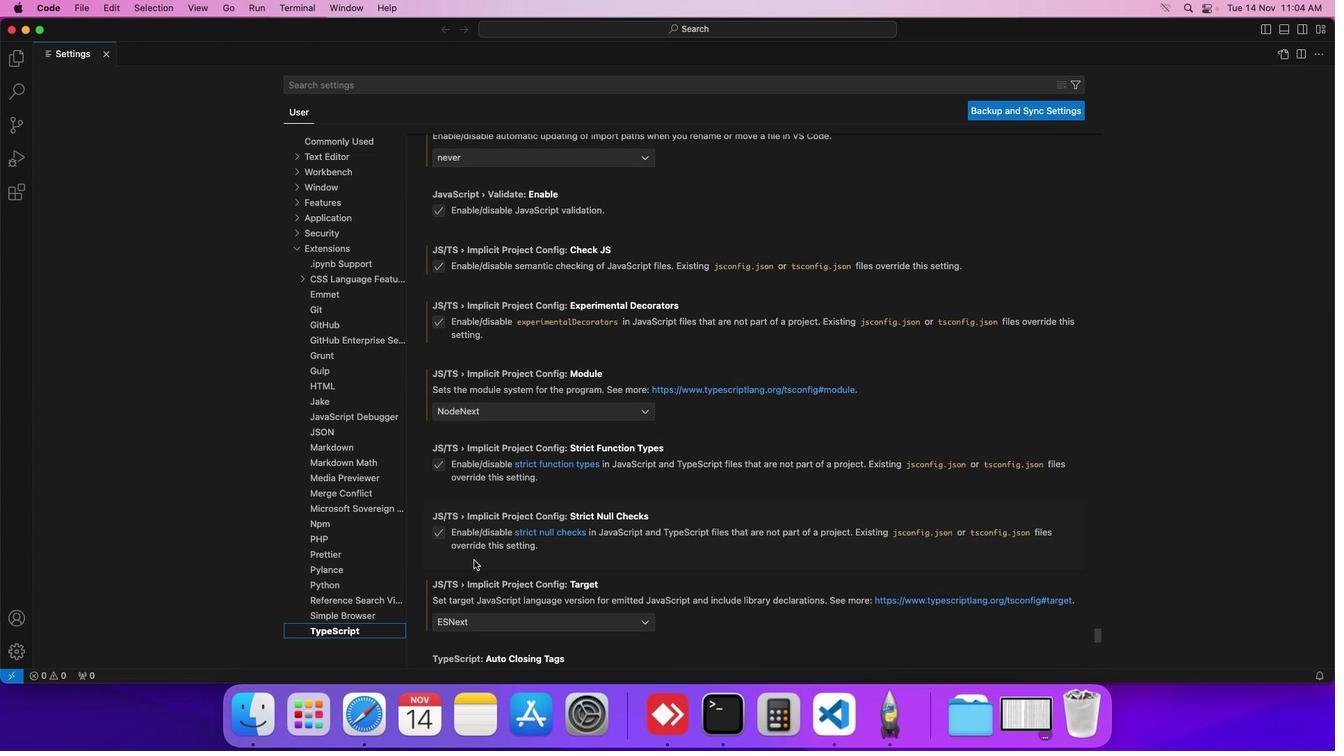 
Action: Mouse scrolled (463, 547) with delta (20, 24)
Screenshot: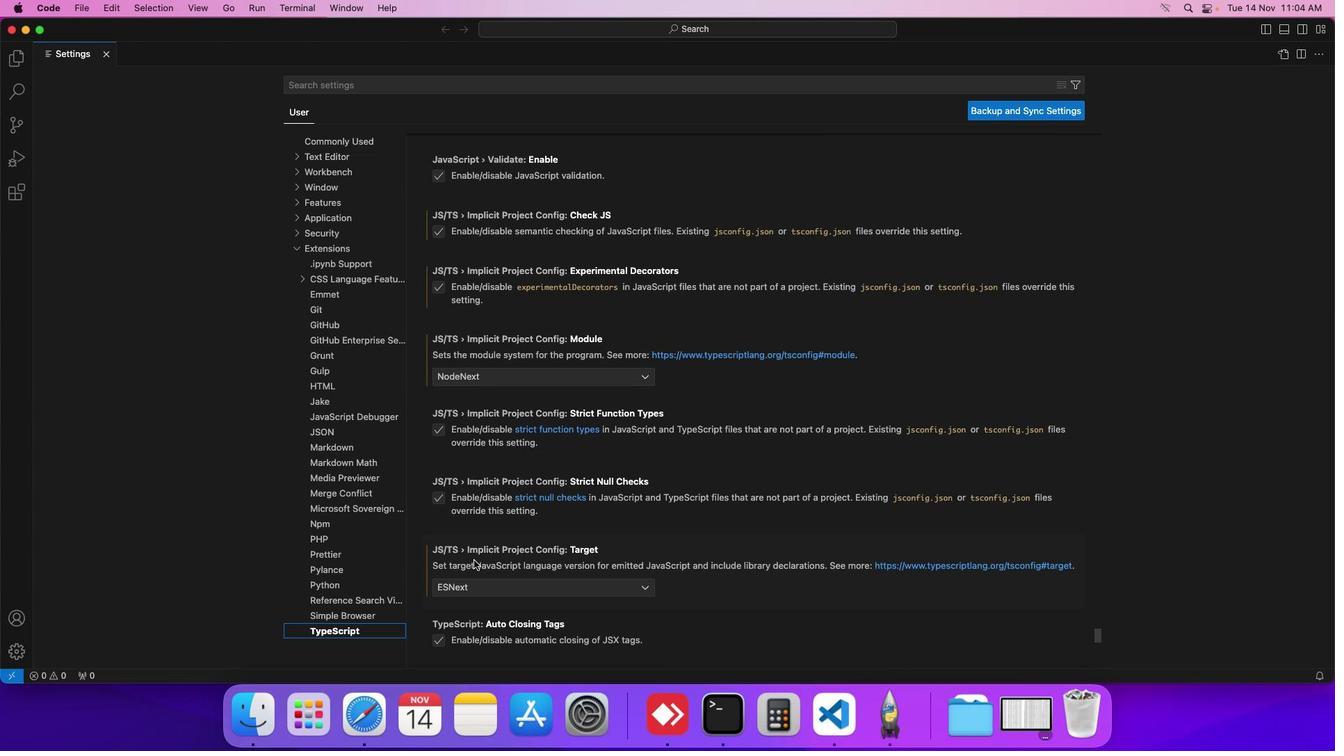 
Action: Mouse scrolled (463, 547) with delta (20, 24)
Screenshot: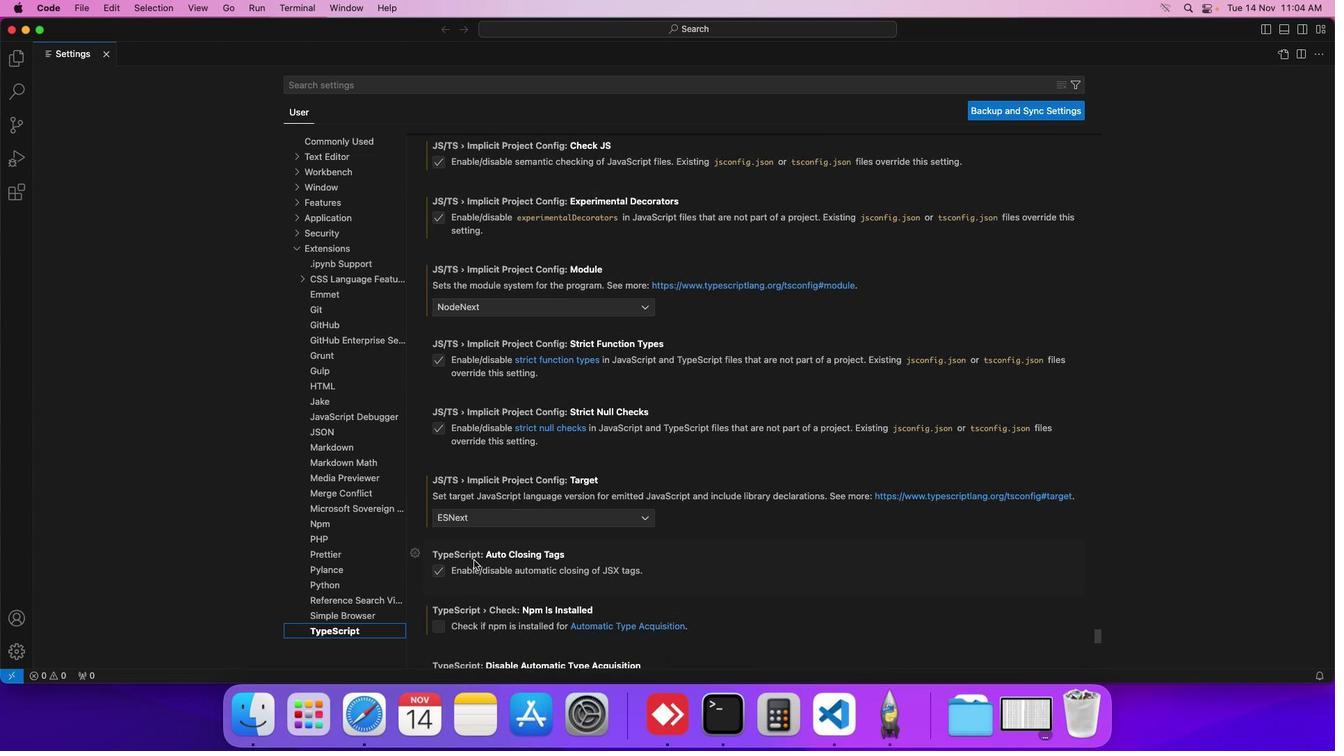 
Action: Mouse scrolled (463, 547) with delta (20, 24)
Screenshot: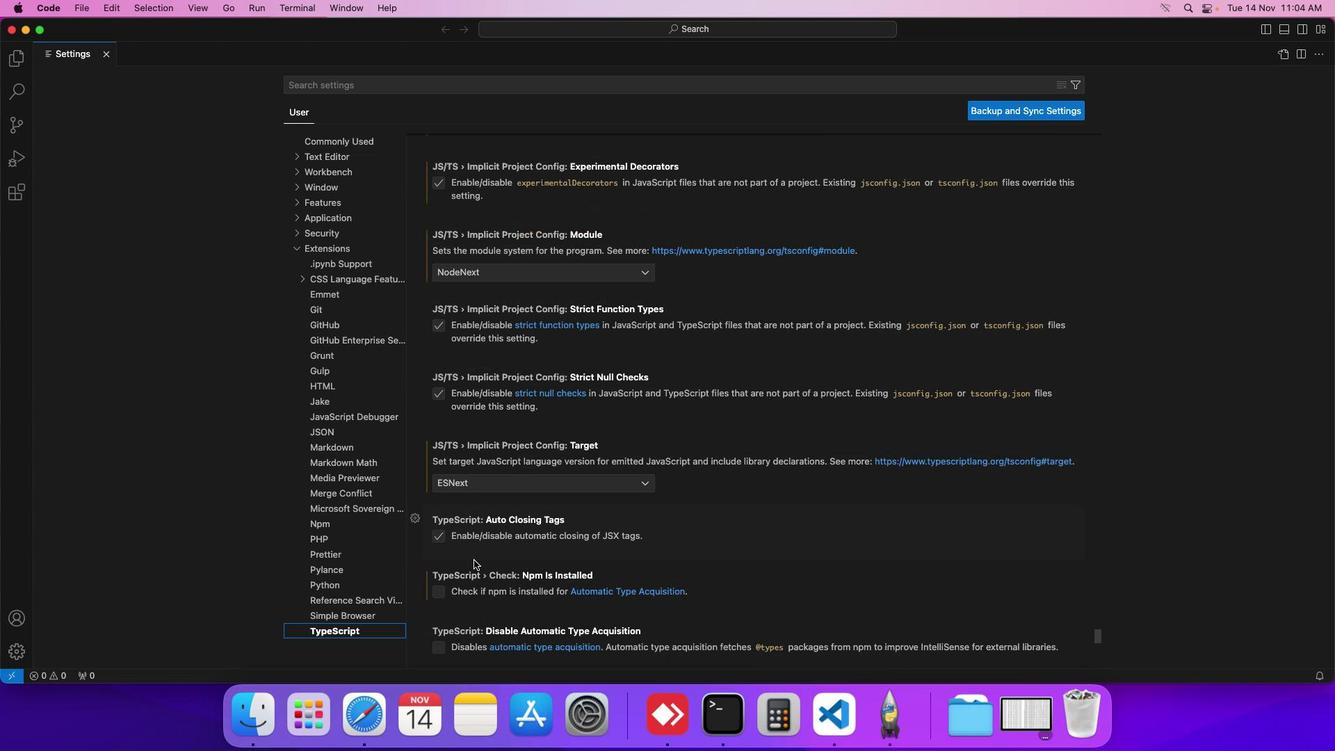 
Action: Mouse scrolled (463, 547) with delta (20, 24)
Screenshot: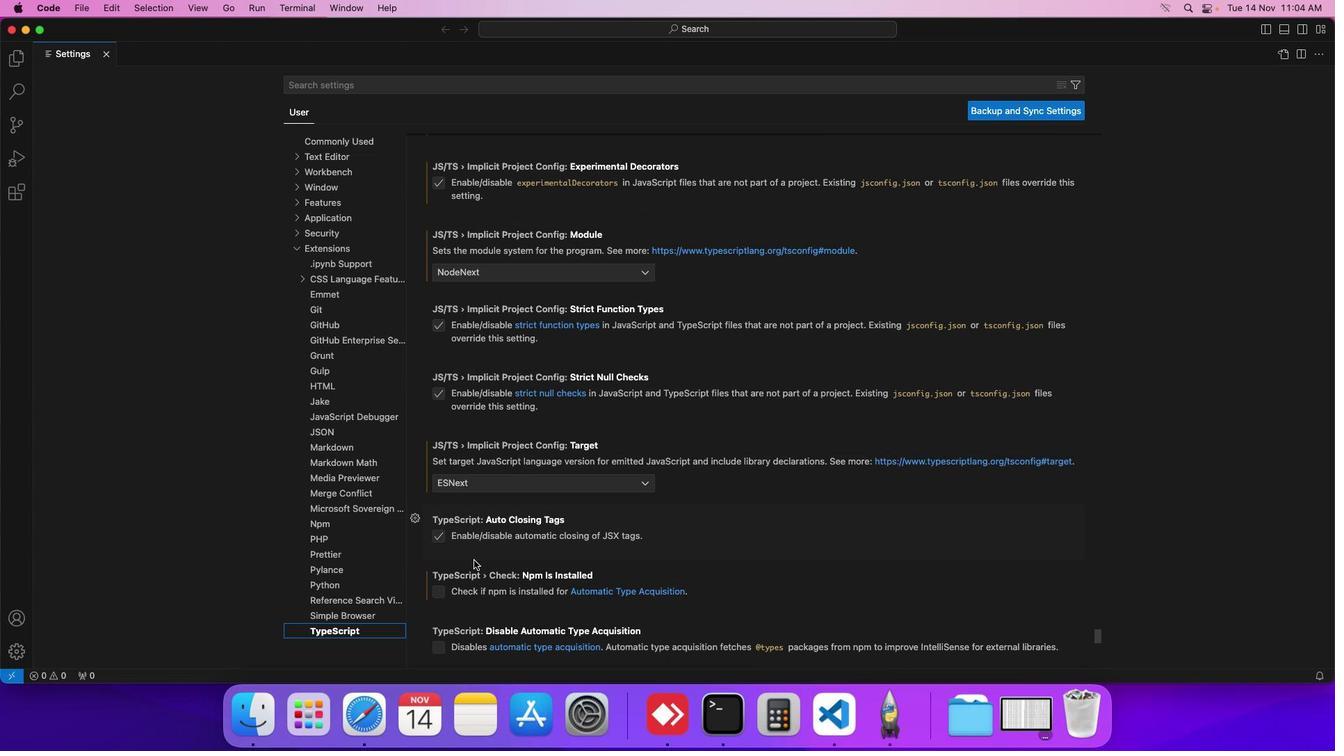 
Action: Mouse scrolled (463, 547) with delta (20, 24)
Screenshot: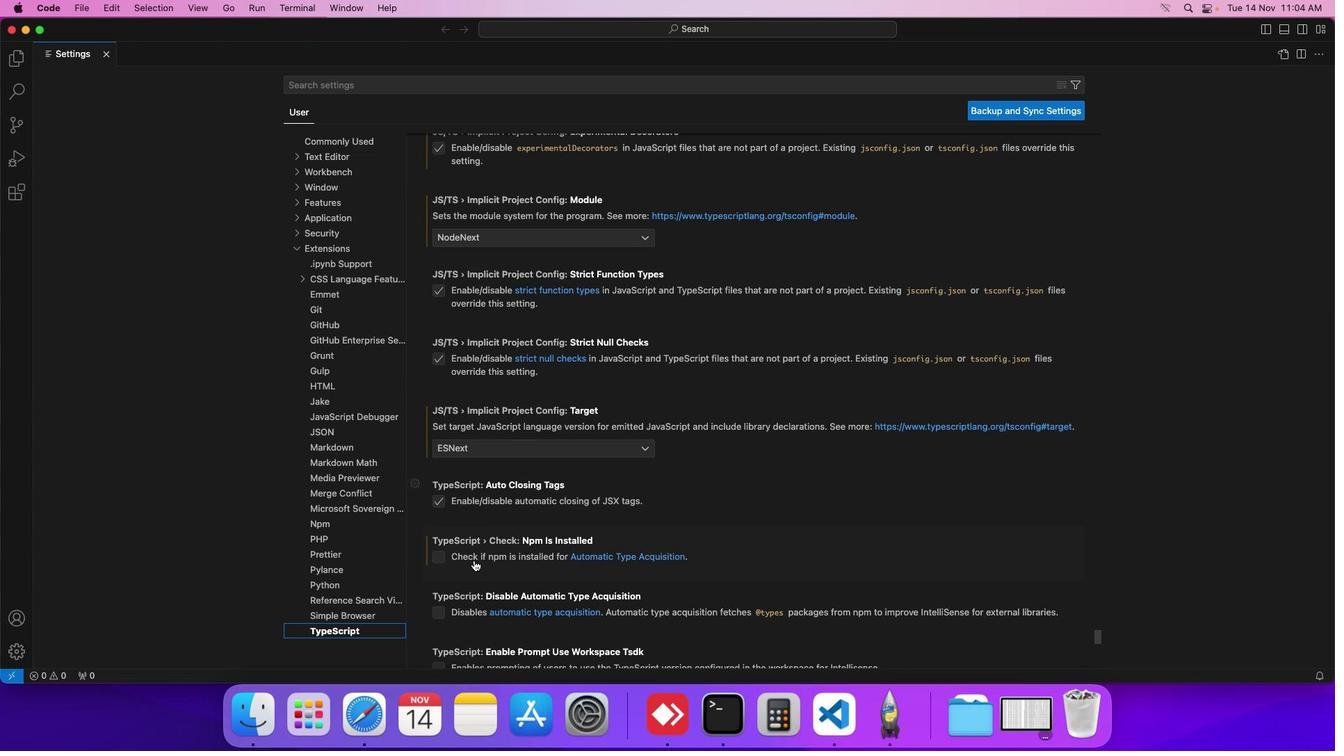 
Action: Mouse scrolled (463, 547) with delta (20, 24)
Screenshot: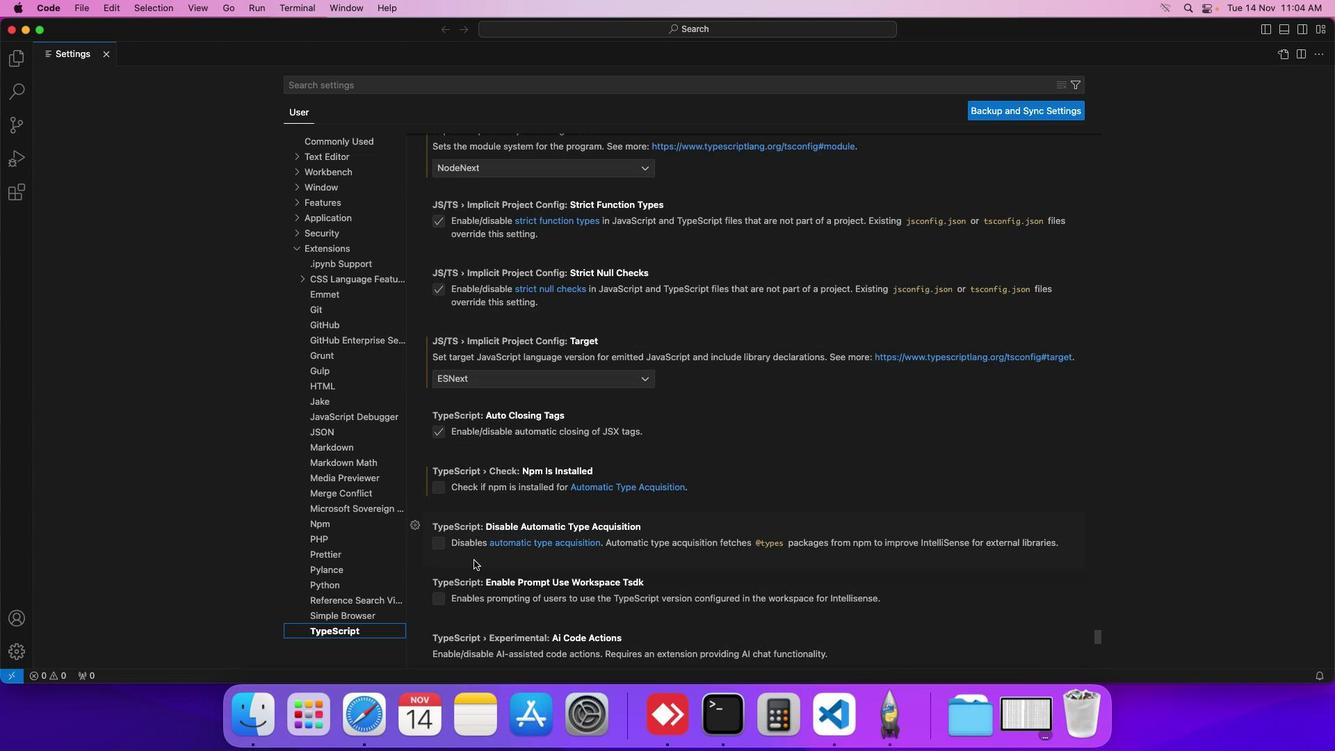 
Action: Mouse scrolled (463, 547) with delta (20, 24)
Screenshot: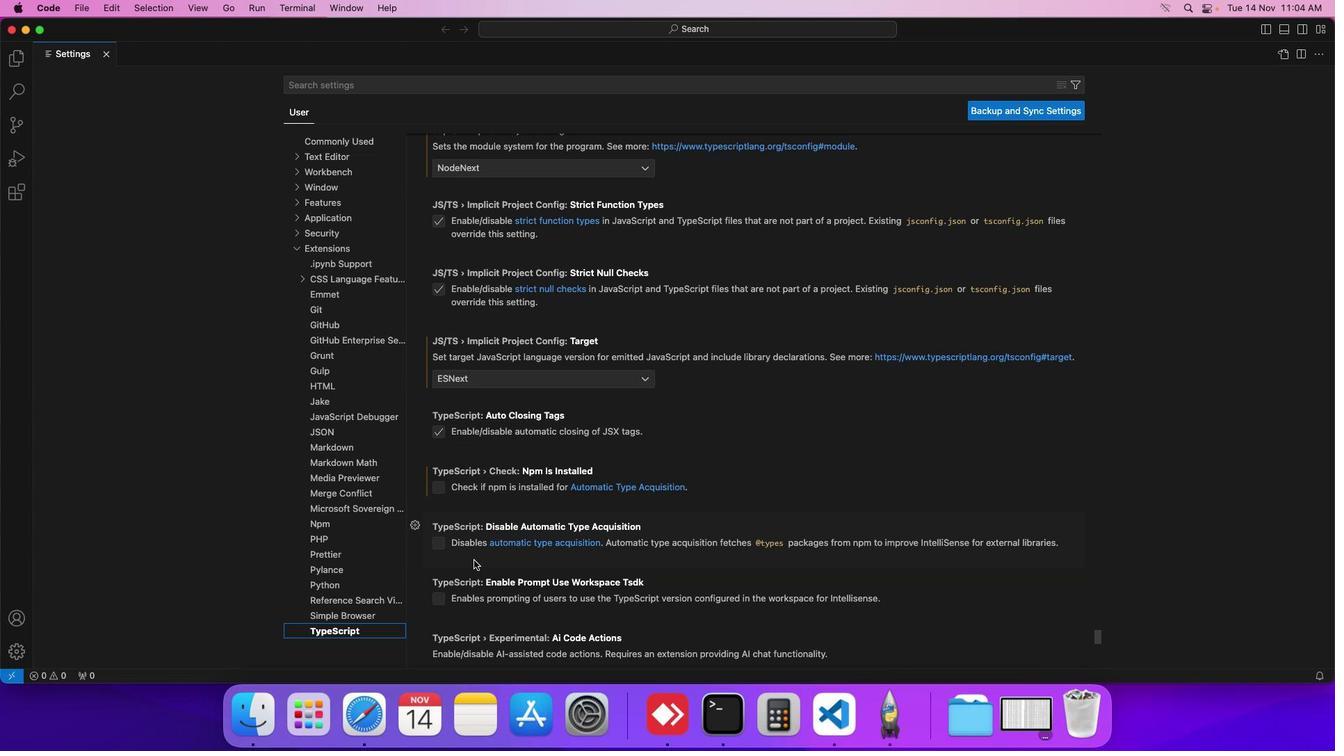 
Action: Mouse scrolled (463, 547) with delta (20, 24)
Screenshot: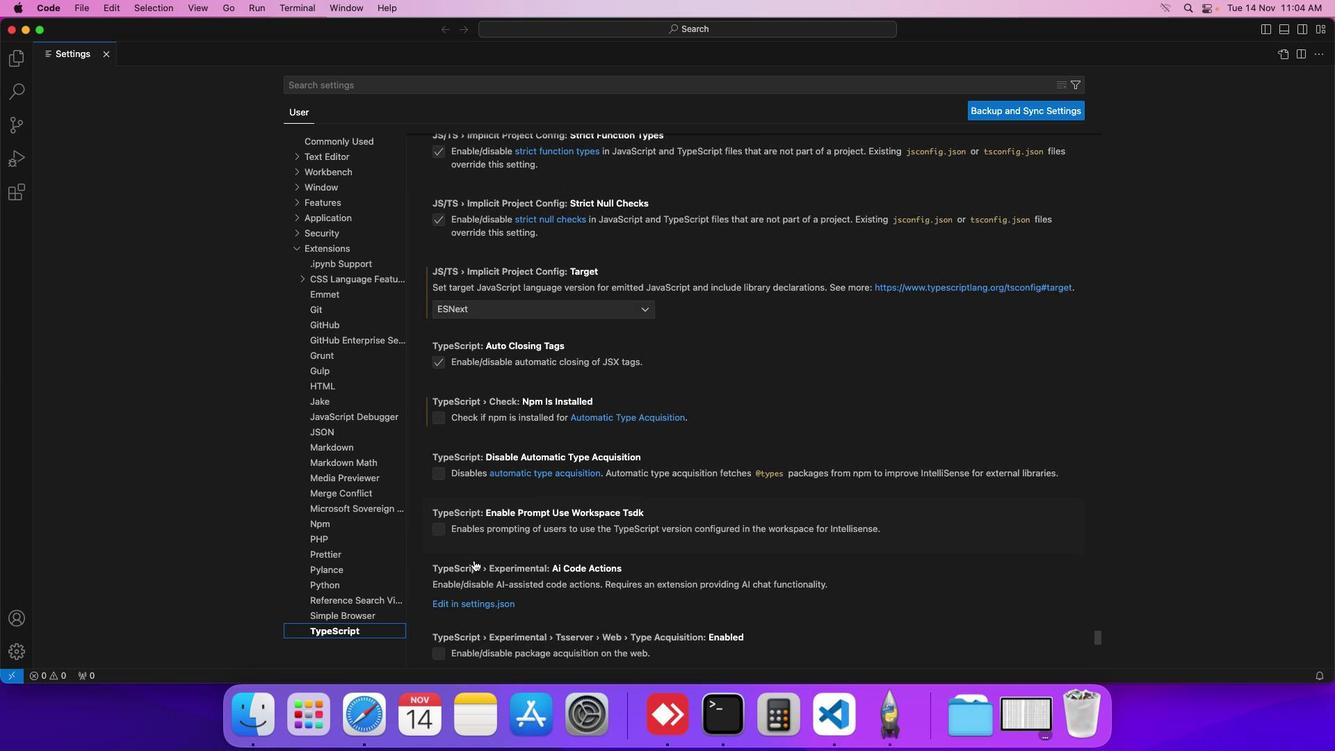 
Action: Mouse scrolled (463, 547) with delta (20, 24)
Screenshot: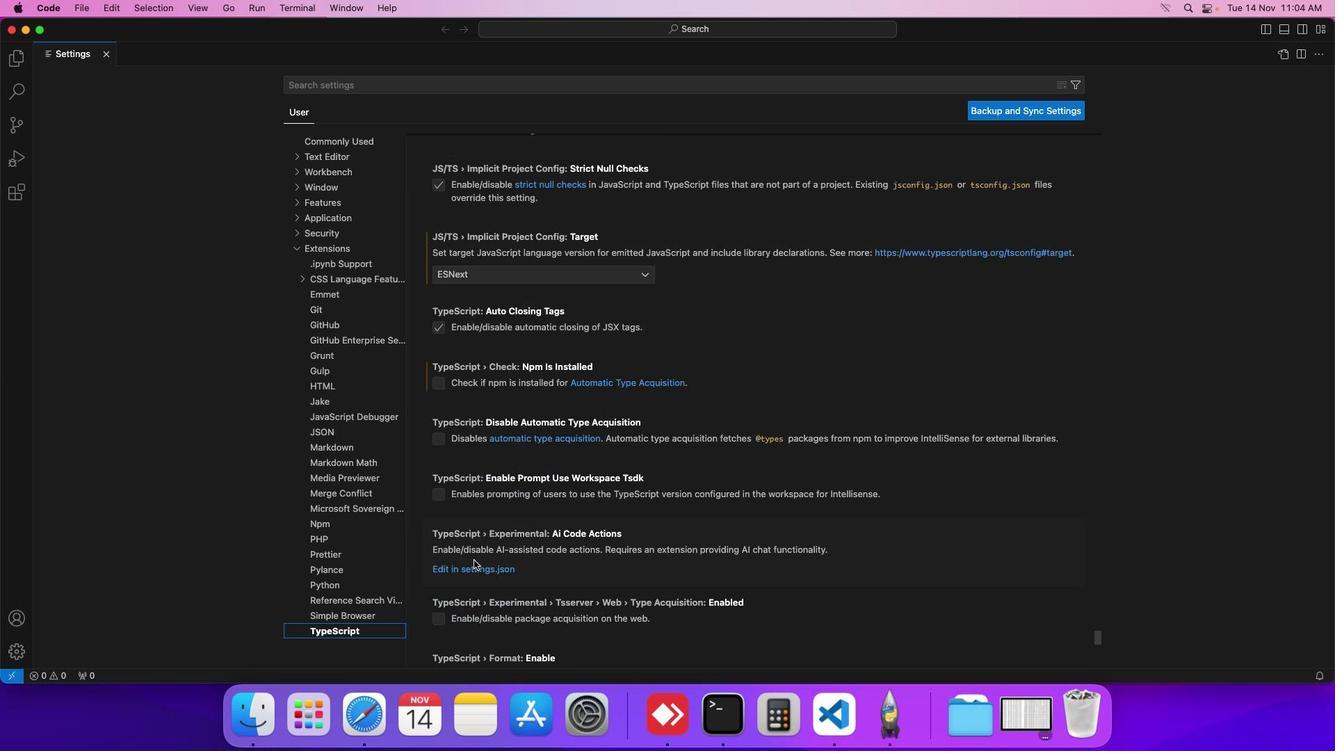 
Action: Mouse scrolled (463, 547) with delta (20, 24)
Screenshot: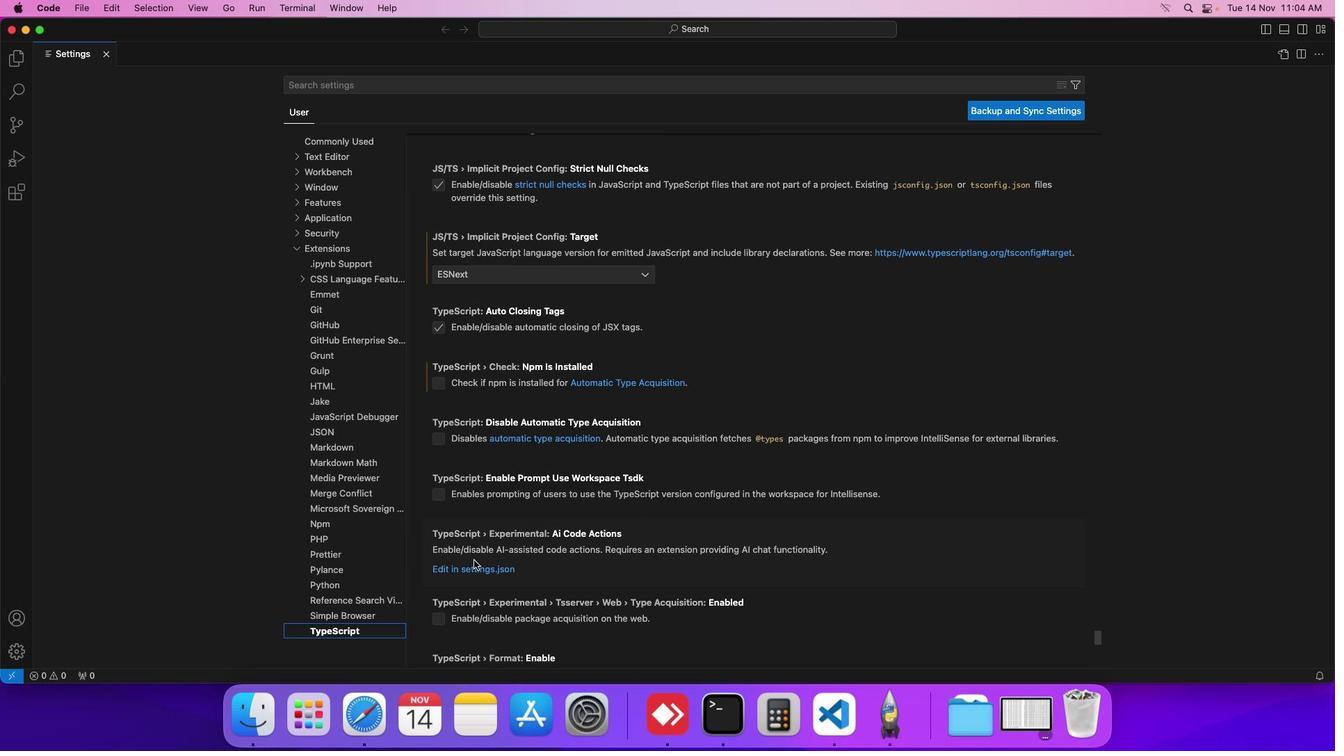
Action: Mouse scrolled (463, 547) with delta (20, 24)
Screenshot: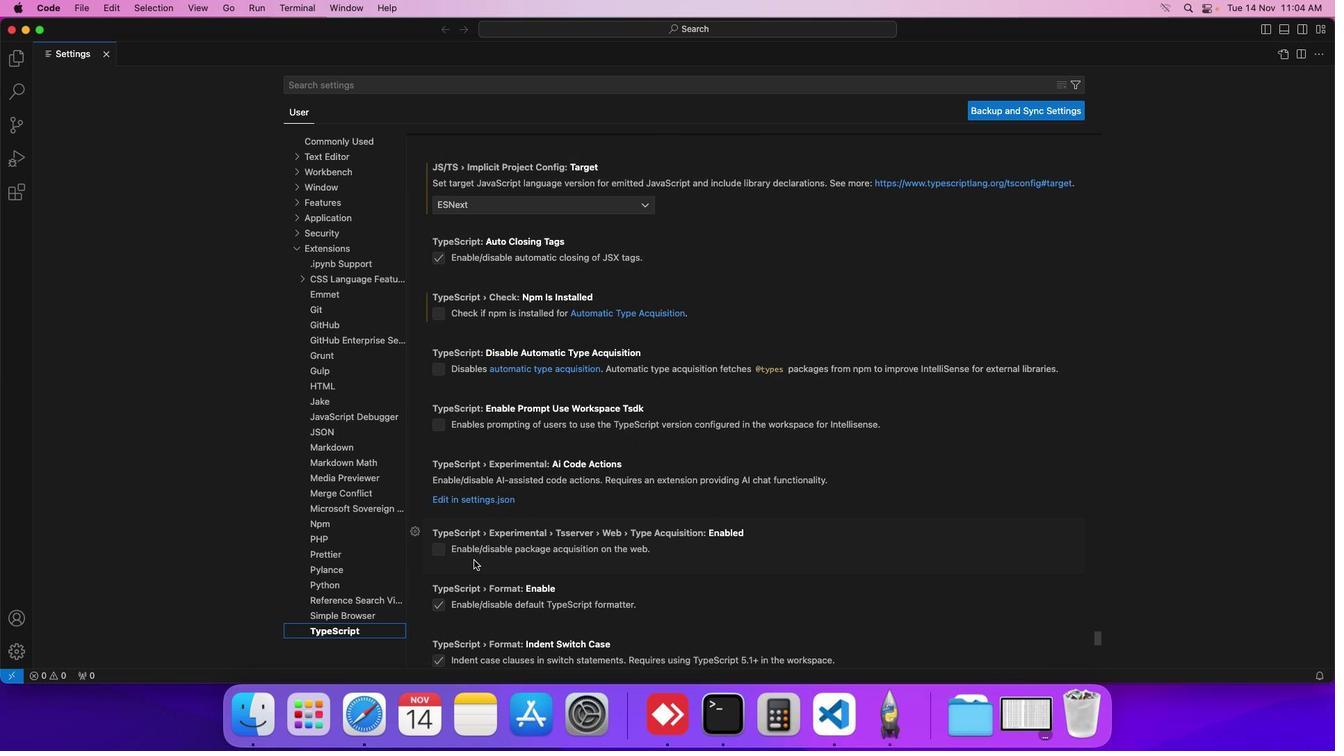 
Action: Mouse scrolled (463, 547) with delta (20, 24)
Screenshot: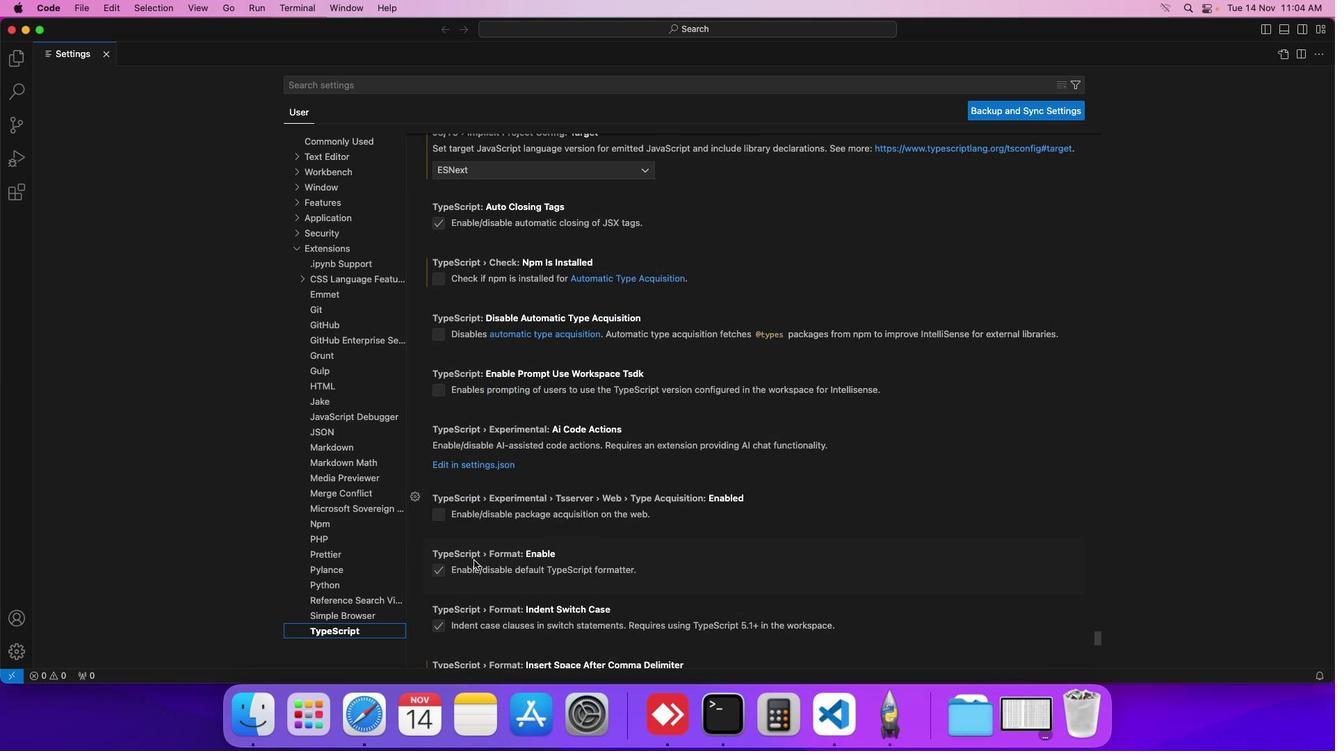 
Action: Mouse scrolled (463, 547) with delta (20, 24)
Screenshot: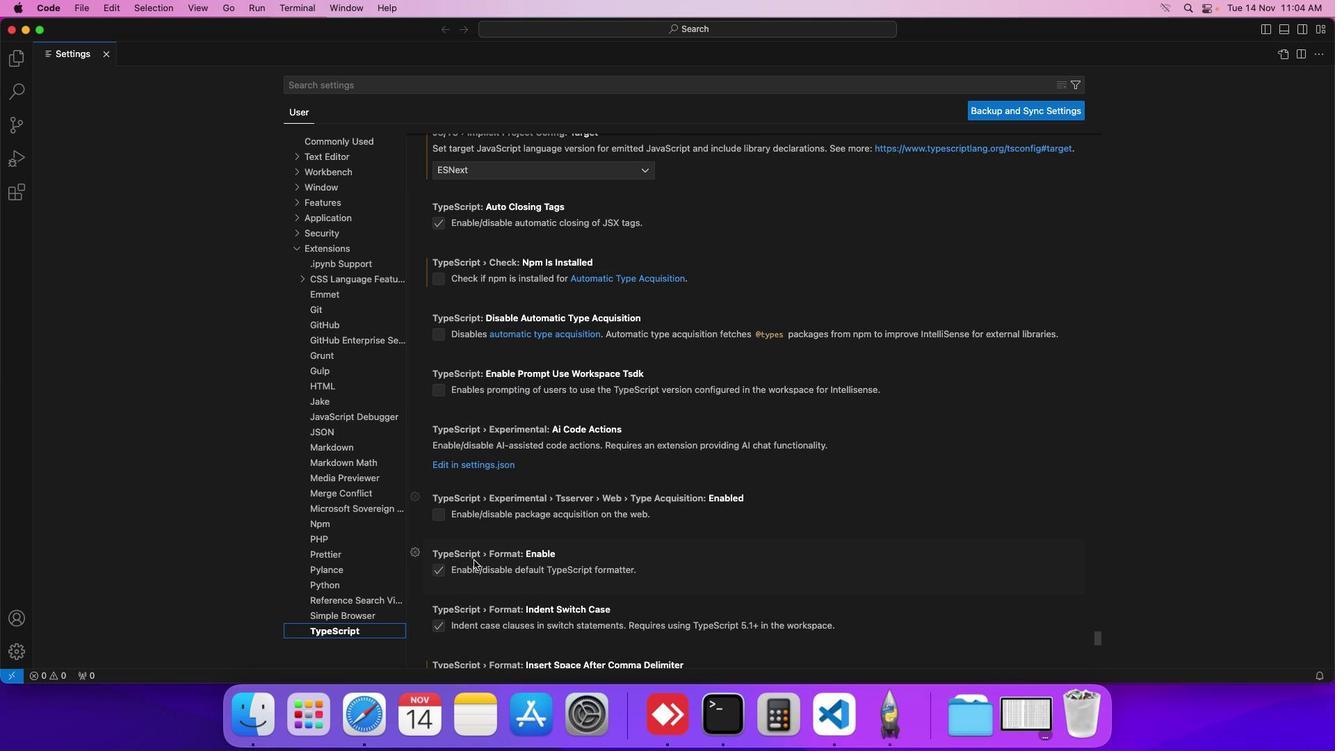 
Action: Mouse scrolled (463, 547) with delta (20, 24)
Screenshot: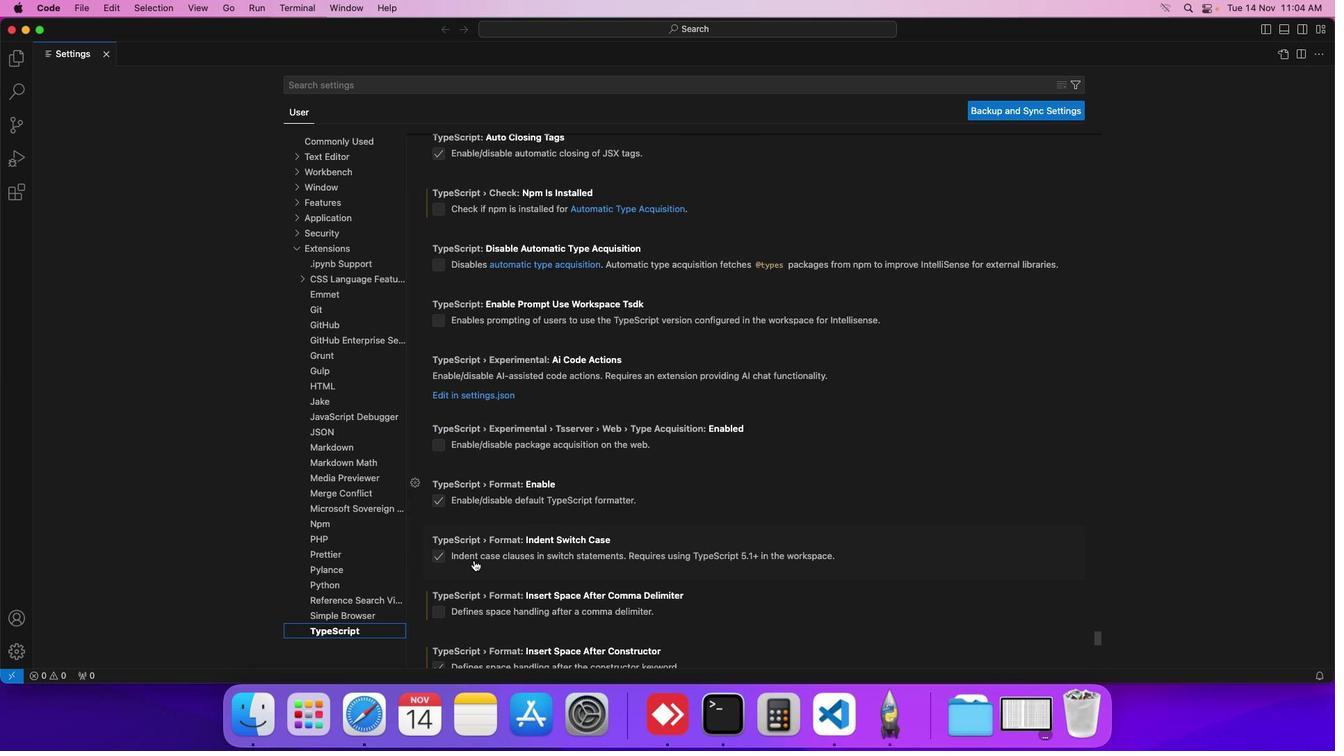 
Action: Mouse scrolled (463, 547) with delta (20, 24)
Screenshot: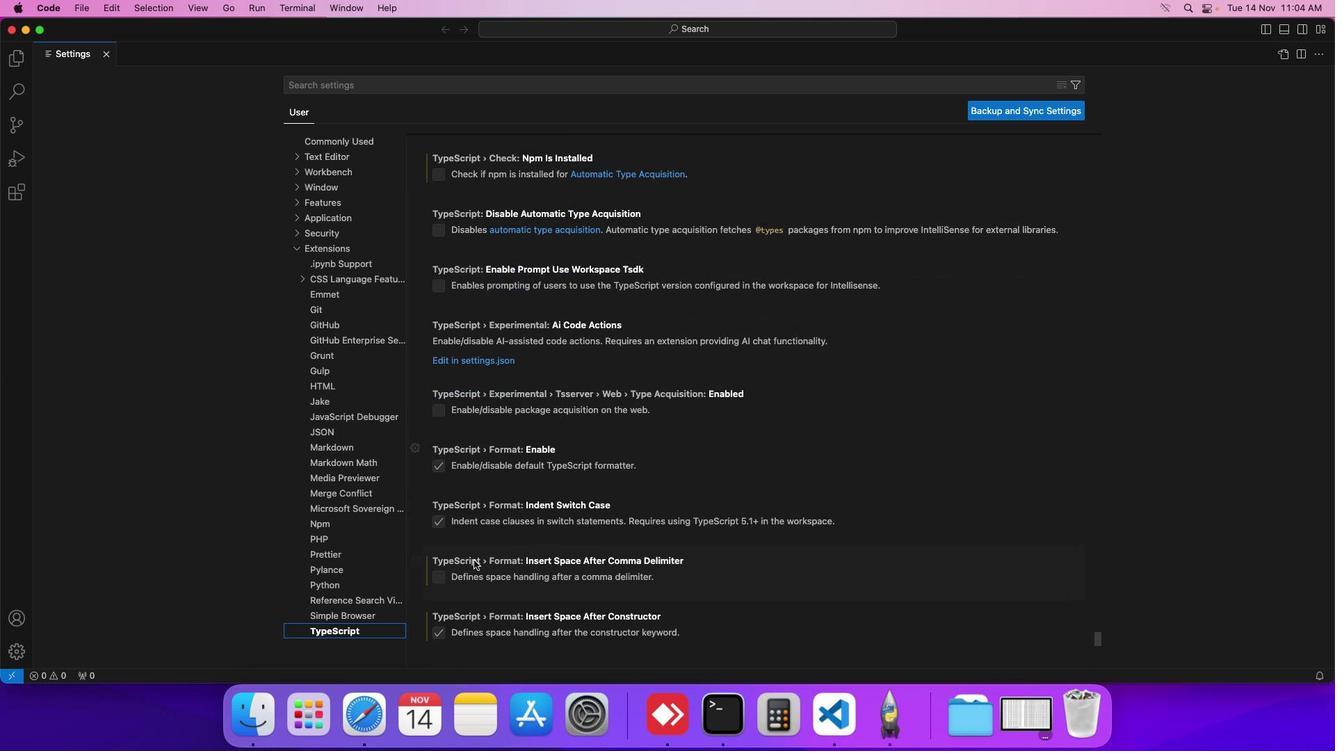 
Action: Mouse scrolled (463, 547) with delta (20, 24)
Screenshot: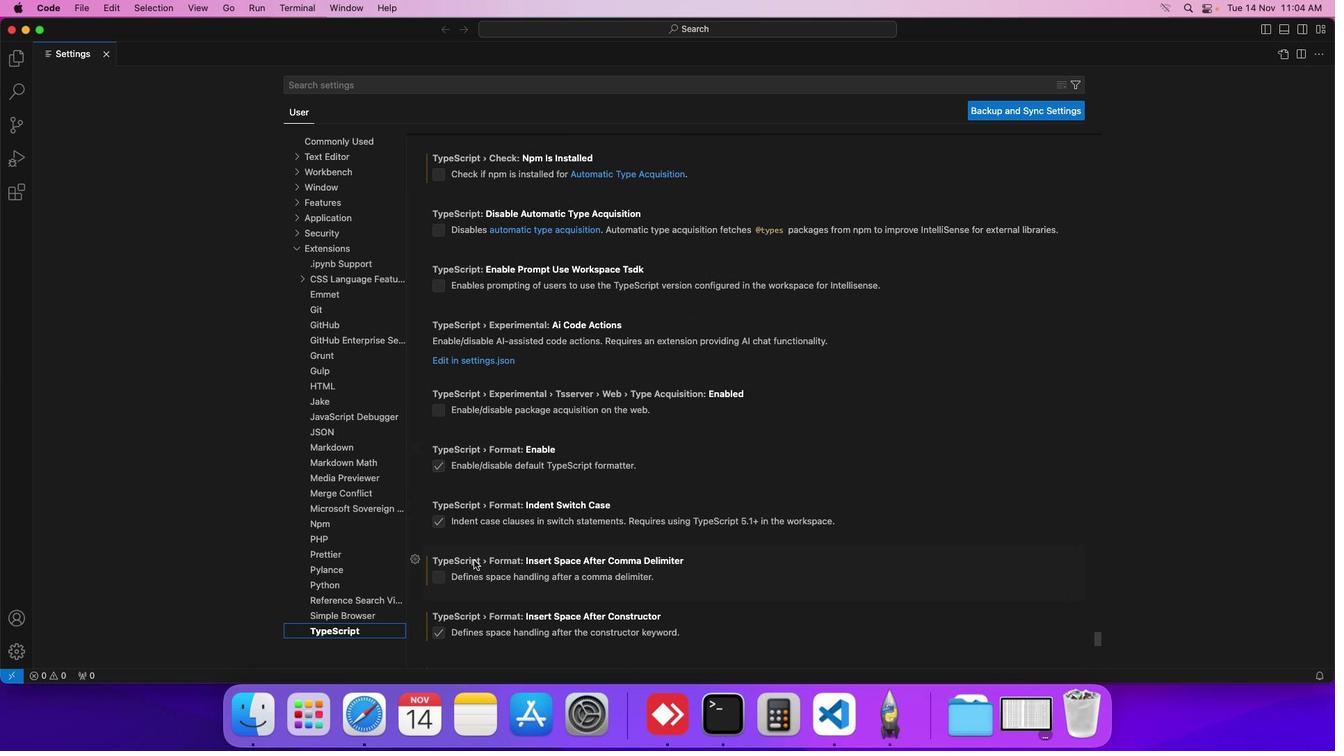 
Action: Mouse scrolled (463, 547) with delta (20, 24)
Screenshot: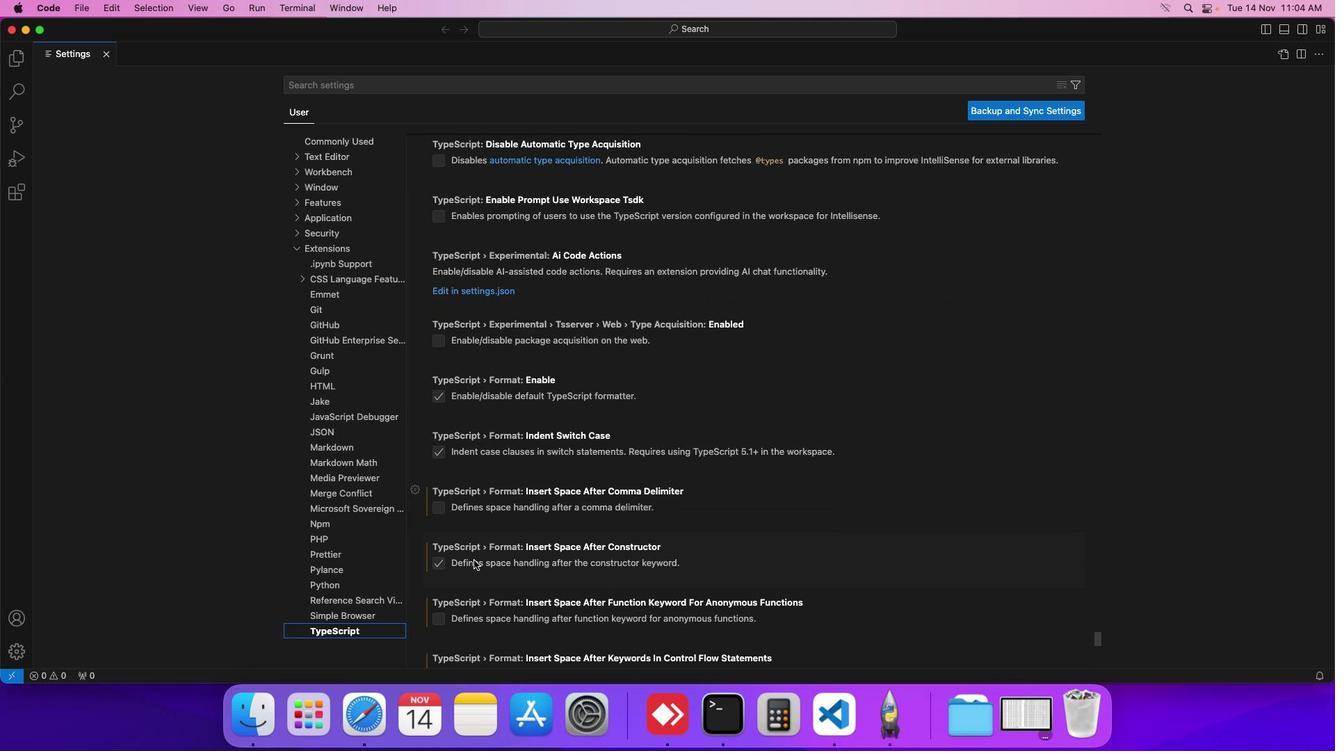 
Action: Mouse scrolled (463, 547) with delta (20, 24)
Screenshot: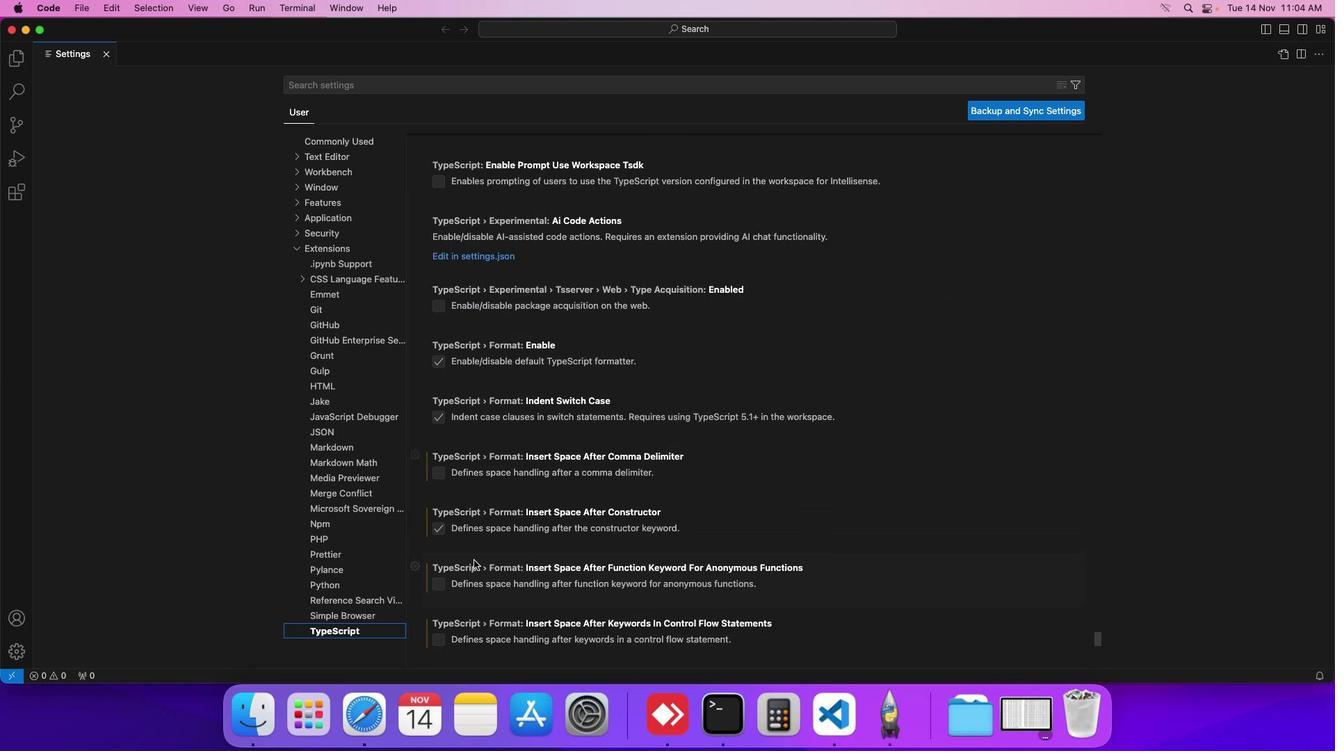 
Action: Mouse scrolled (463, 547) with delta (20, 24)
Screenshot: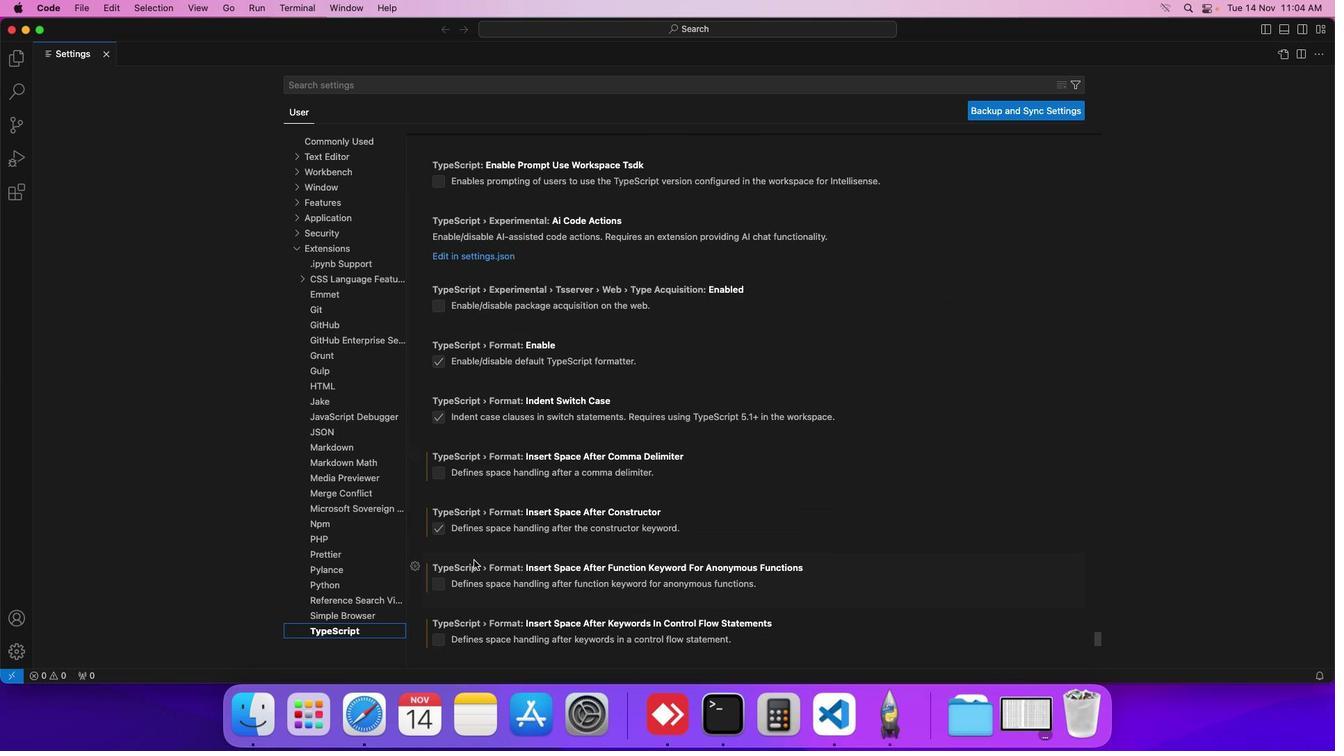 
Action: Mouse scrolled (463, 547) with delta (20, 24)
Screenshot: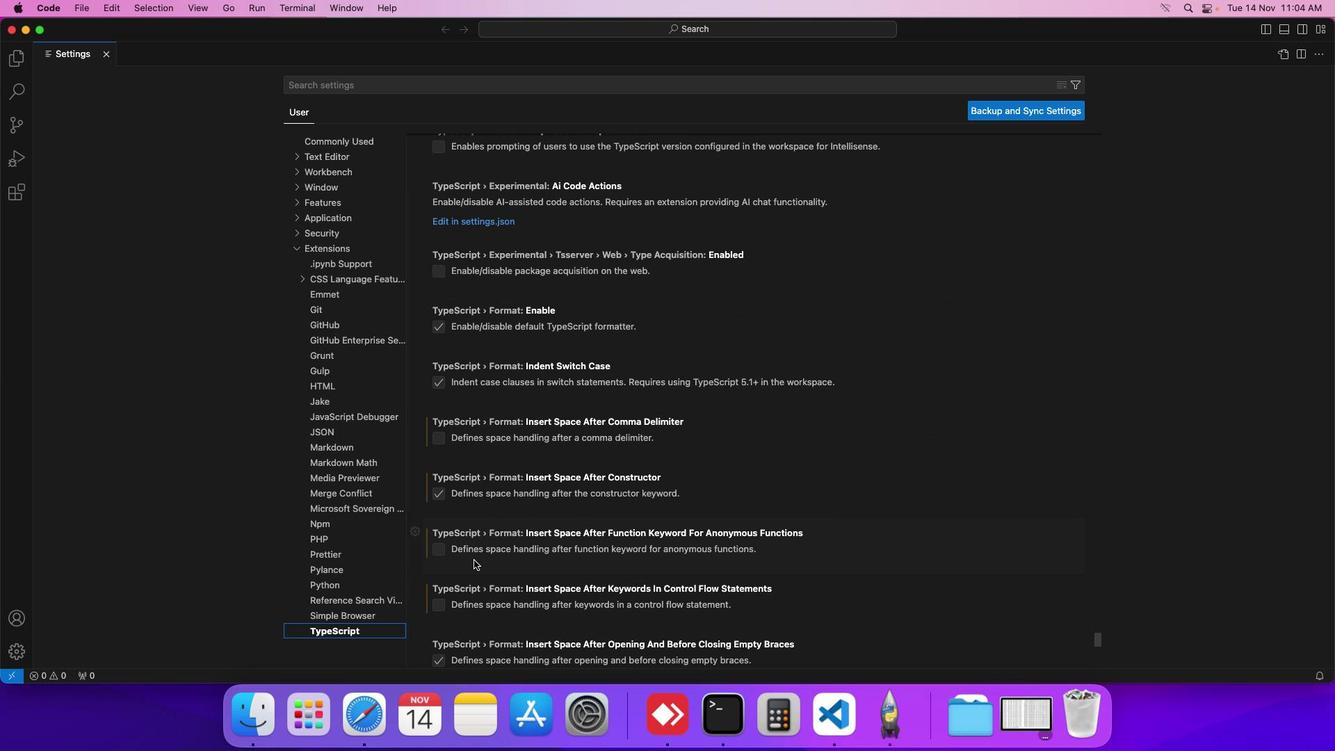 
Action: Mouse scrolled (463, 547) with delta (20, 24)
Screenshot: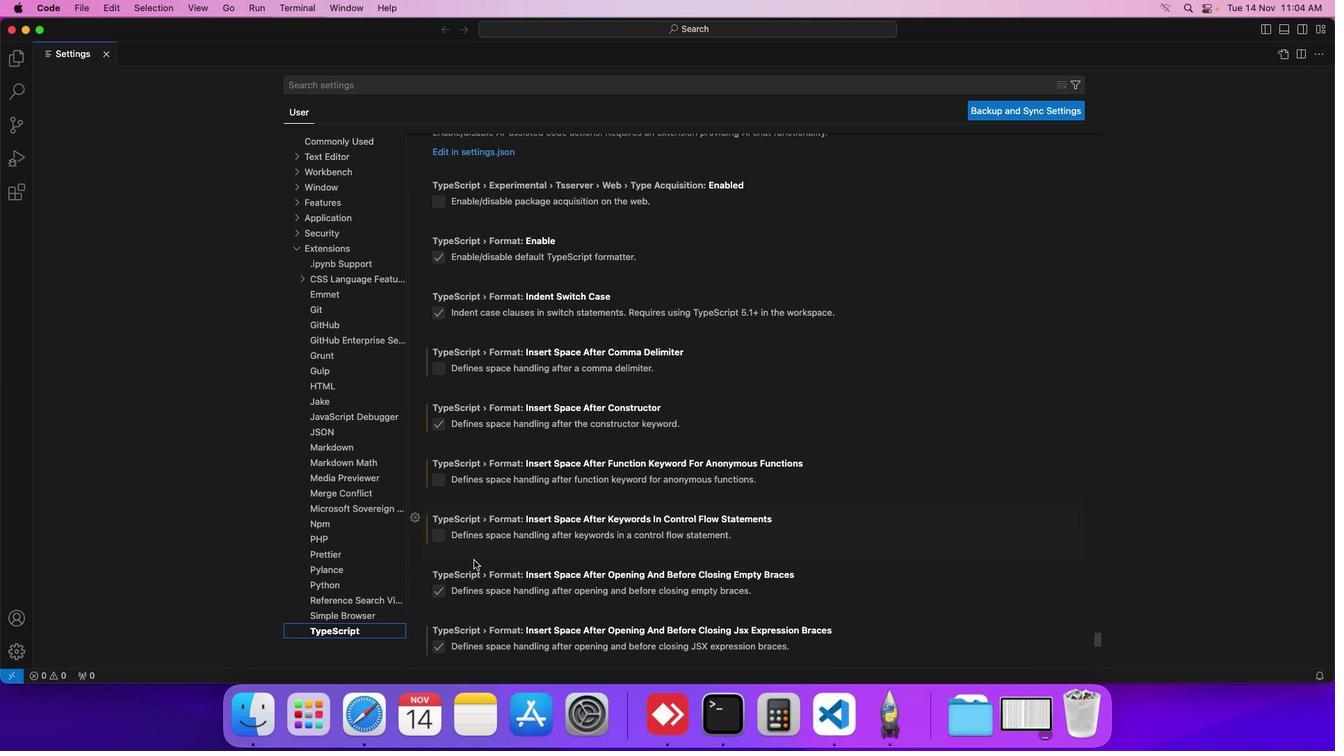 
Action: Mouse scrolled (463, 547) with delta (20, 24)
Screenshot: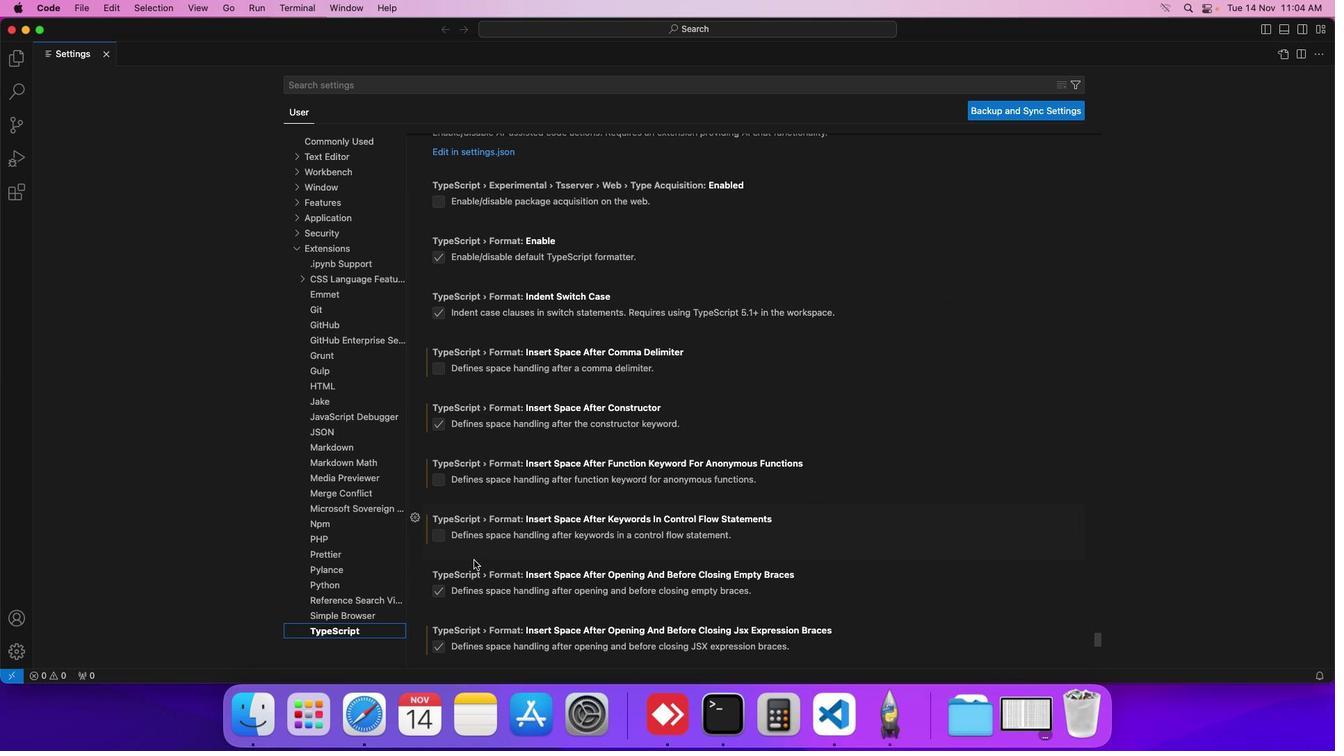 
Action: Mouse scrolled (463, 547) with delta (20, 24)
Screenshot: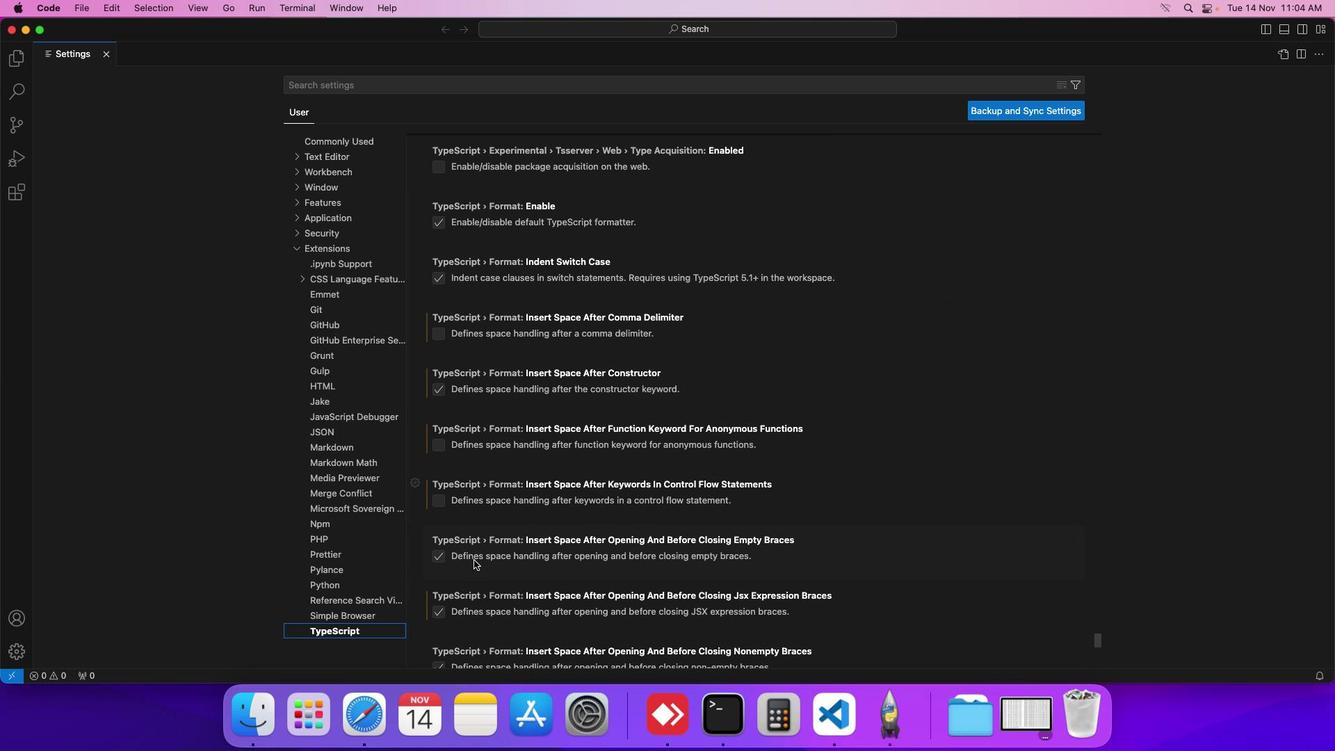 
Action: Mouse scrolled (463, 547) with delta (20, 24)
Screenshot: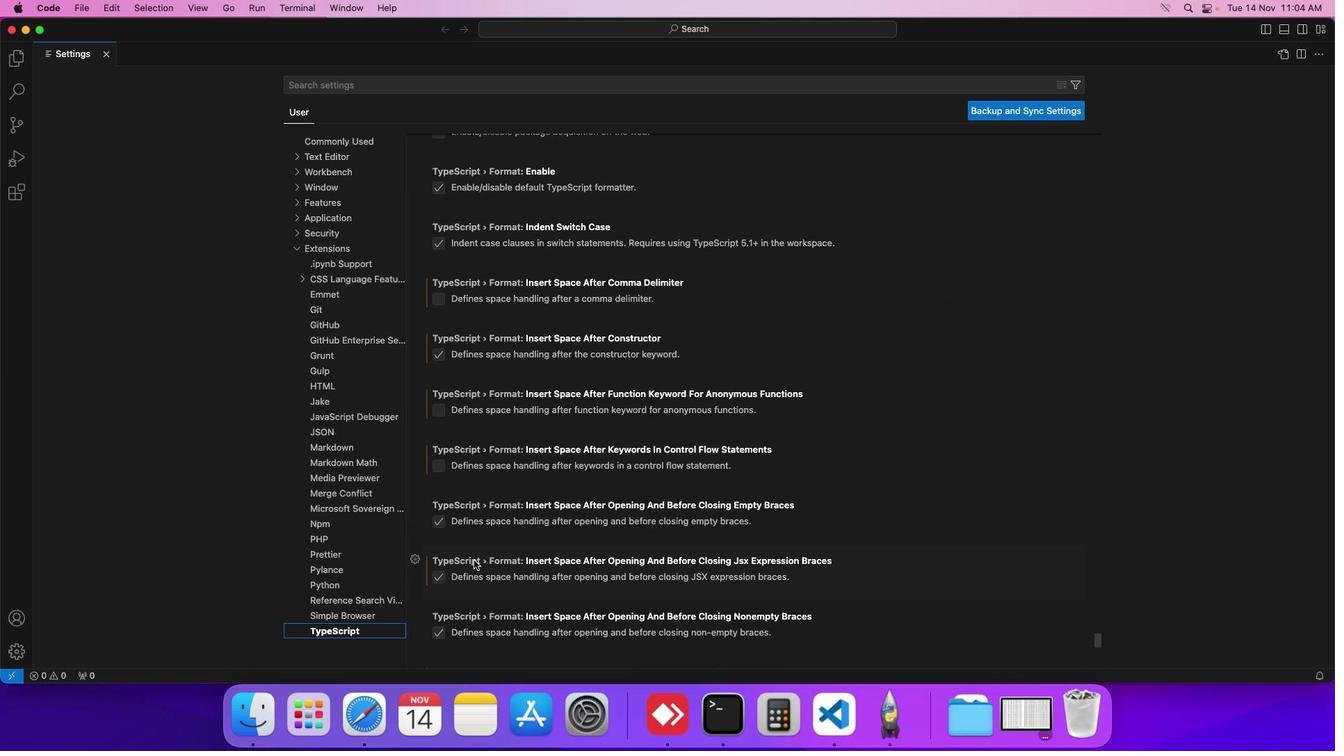 
Action: Mouse scrolled (463, 547) with delta (20, 24)
Screenshot: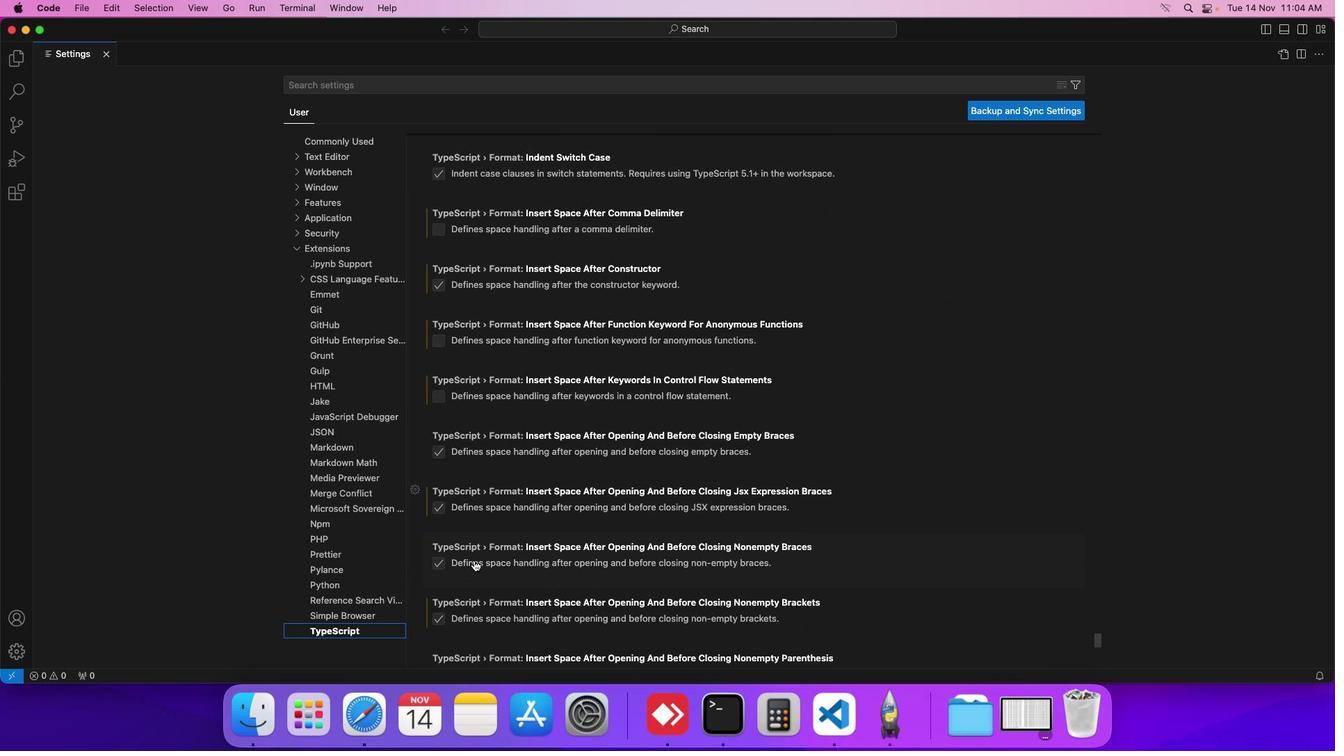 
Action: Mouse scrolled (463, 547) with delta (20, 24)
Screenshot: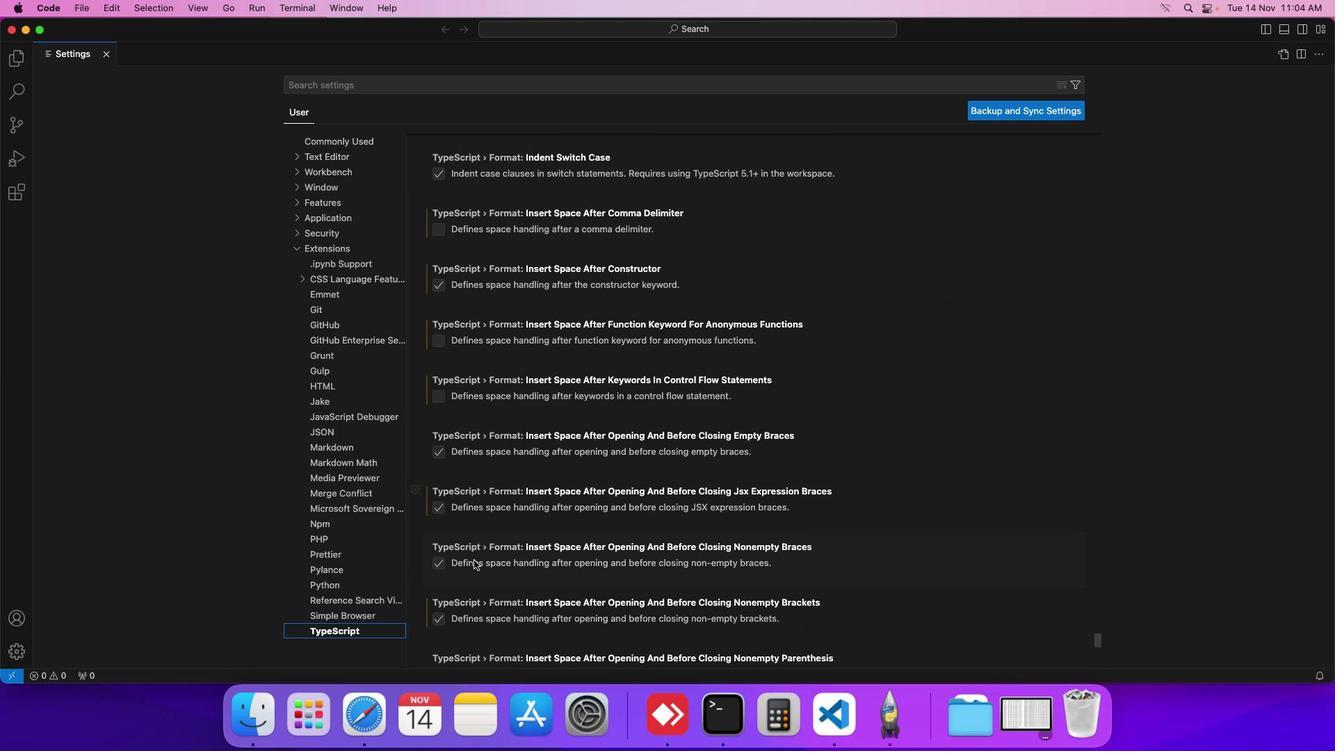 
Action: Mouse scrolled (463, 547) with delta (20, 24)
Screenshot: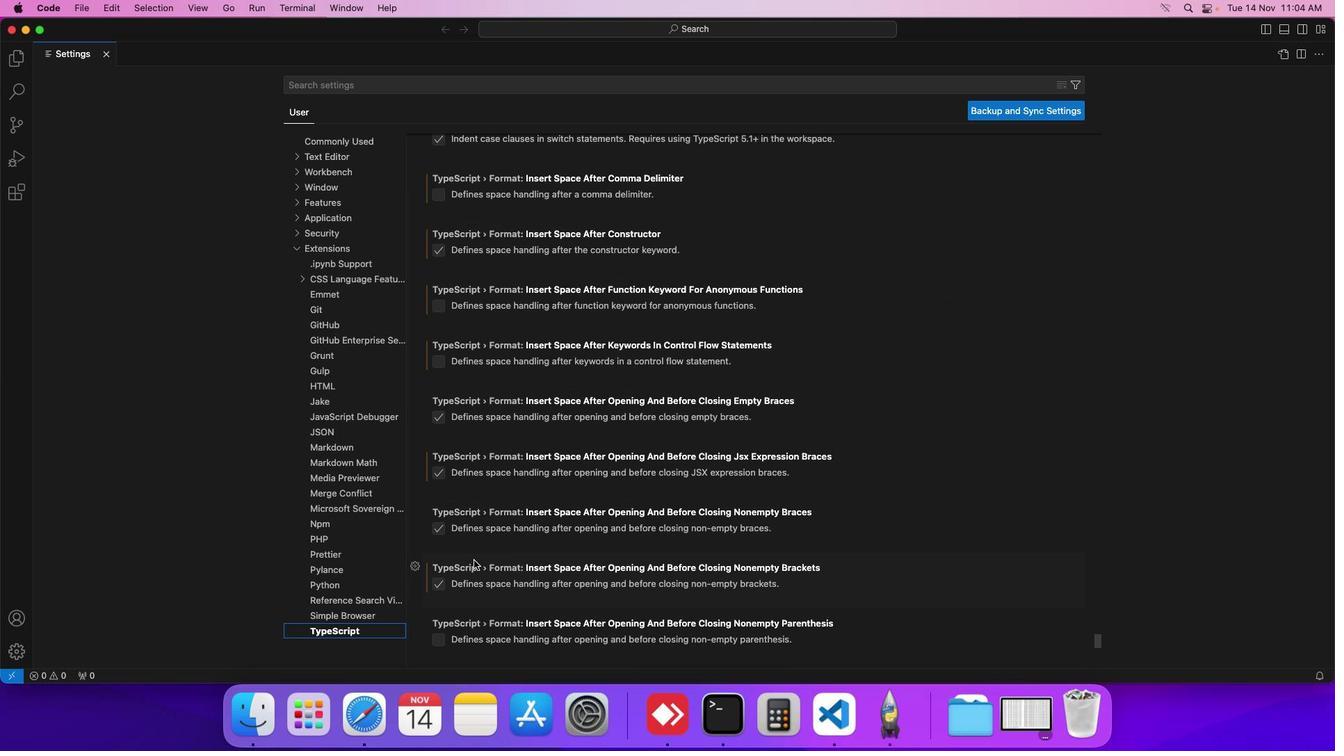 
Action: Mouse scrolled (463, 547) with delta (20, 24)
Screenshot: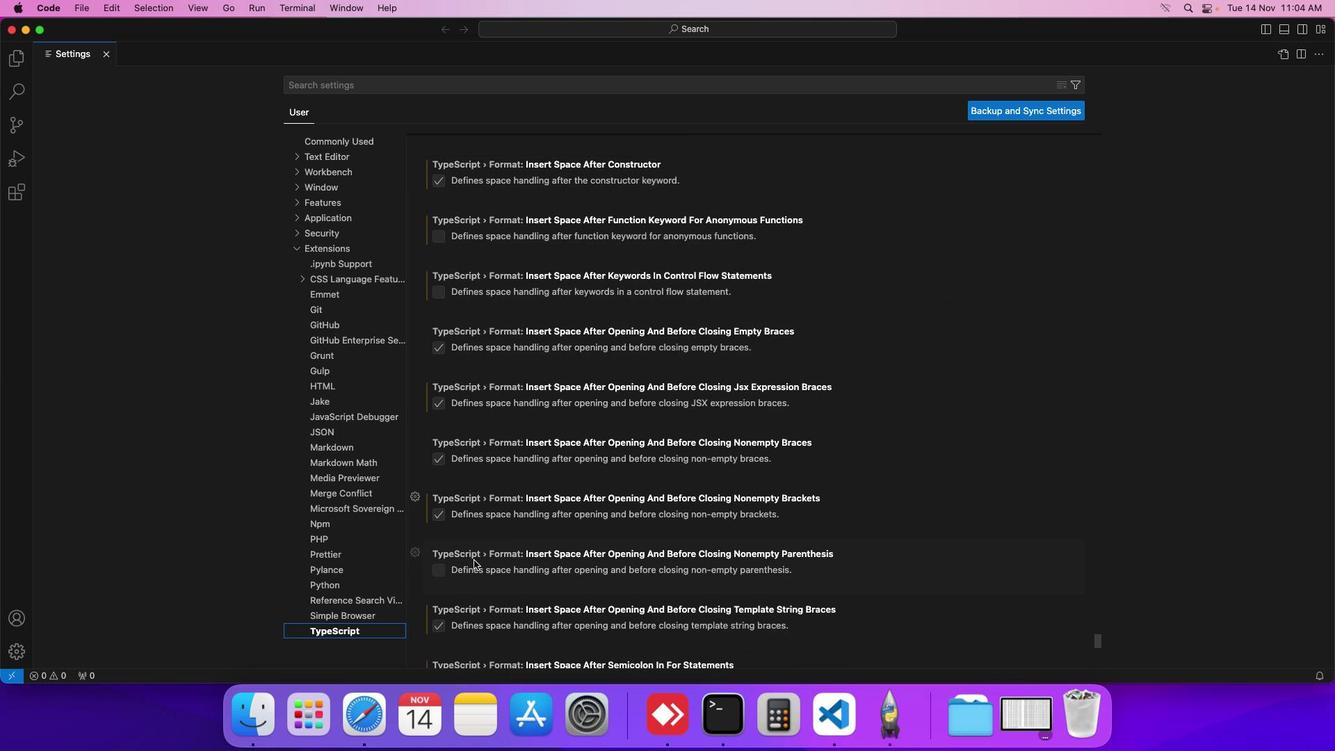 
Action: Mouse scrolled (463, 547) with delta (20, 24)
Screenshot: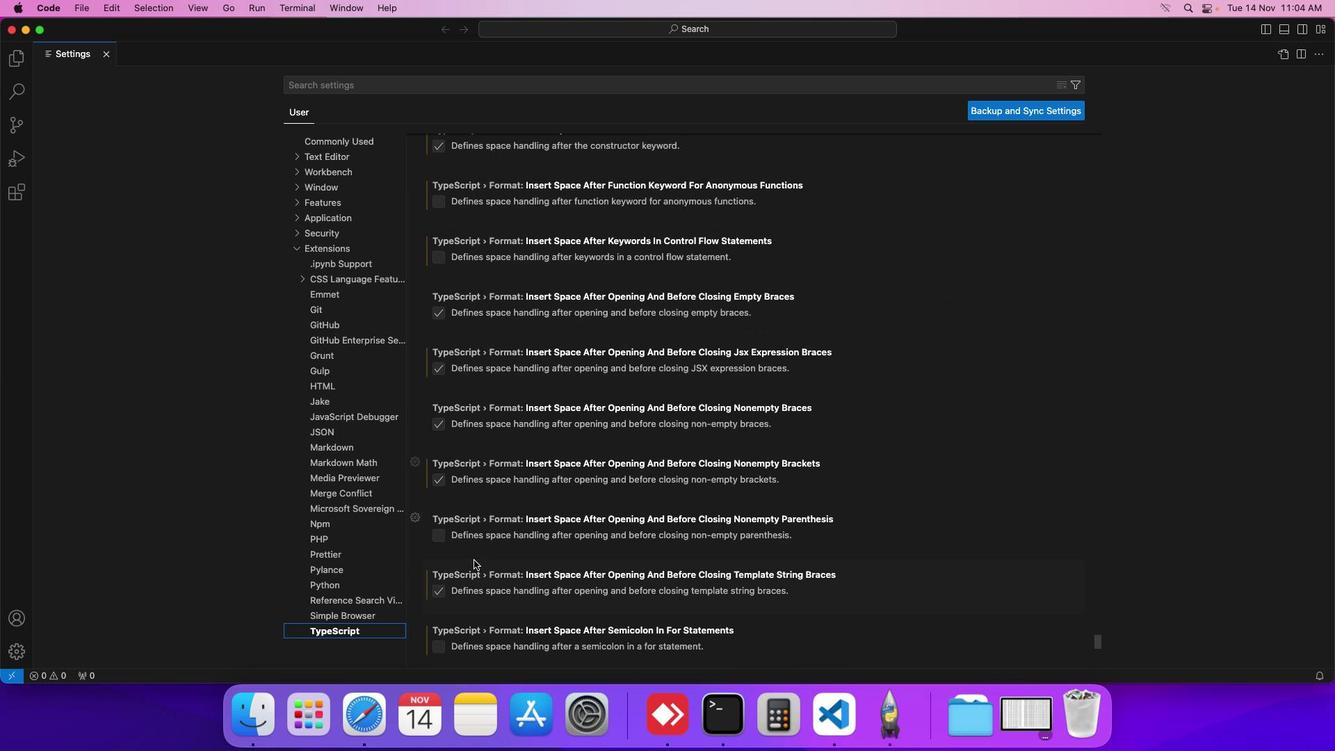 
Action: Mouse scrolled (463, 547) with delta (20, 24)
Screenshot: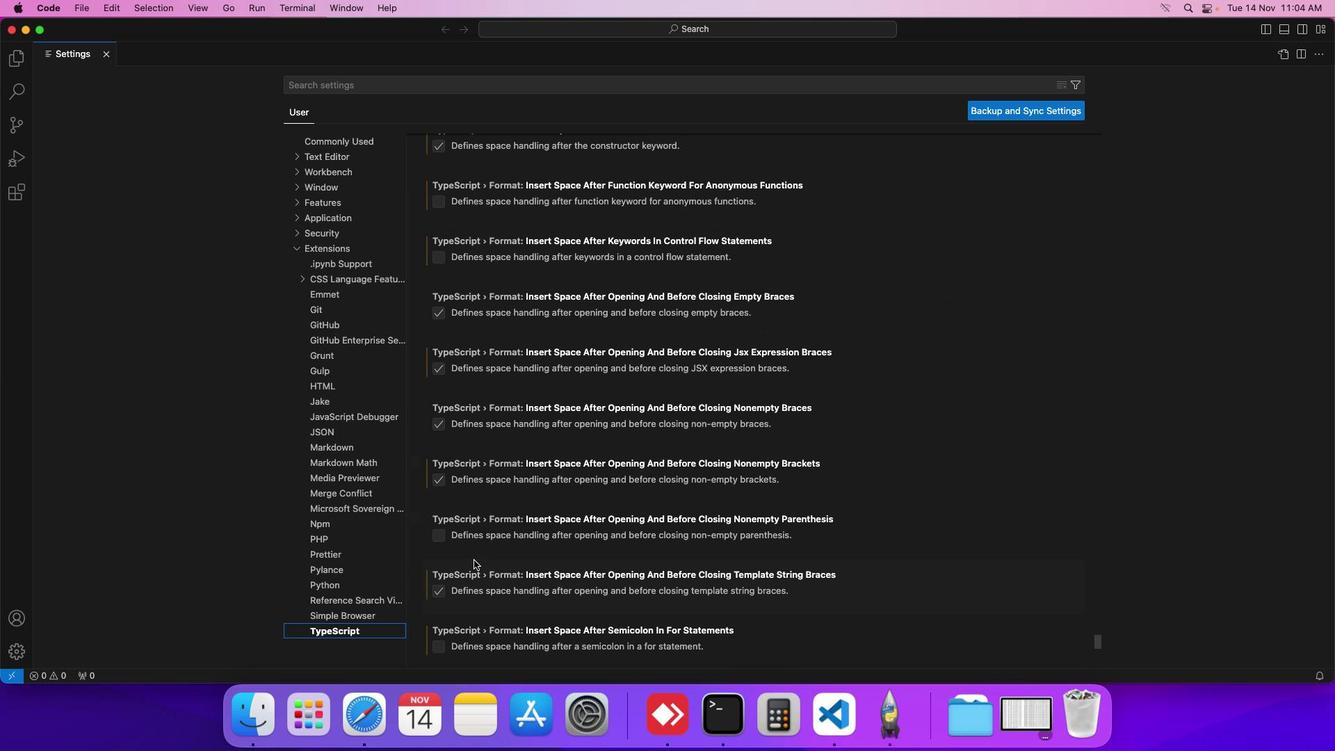 
Action: Mouse scrolled (463, 547) with delta (20, 24)
Screenshot: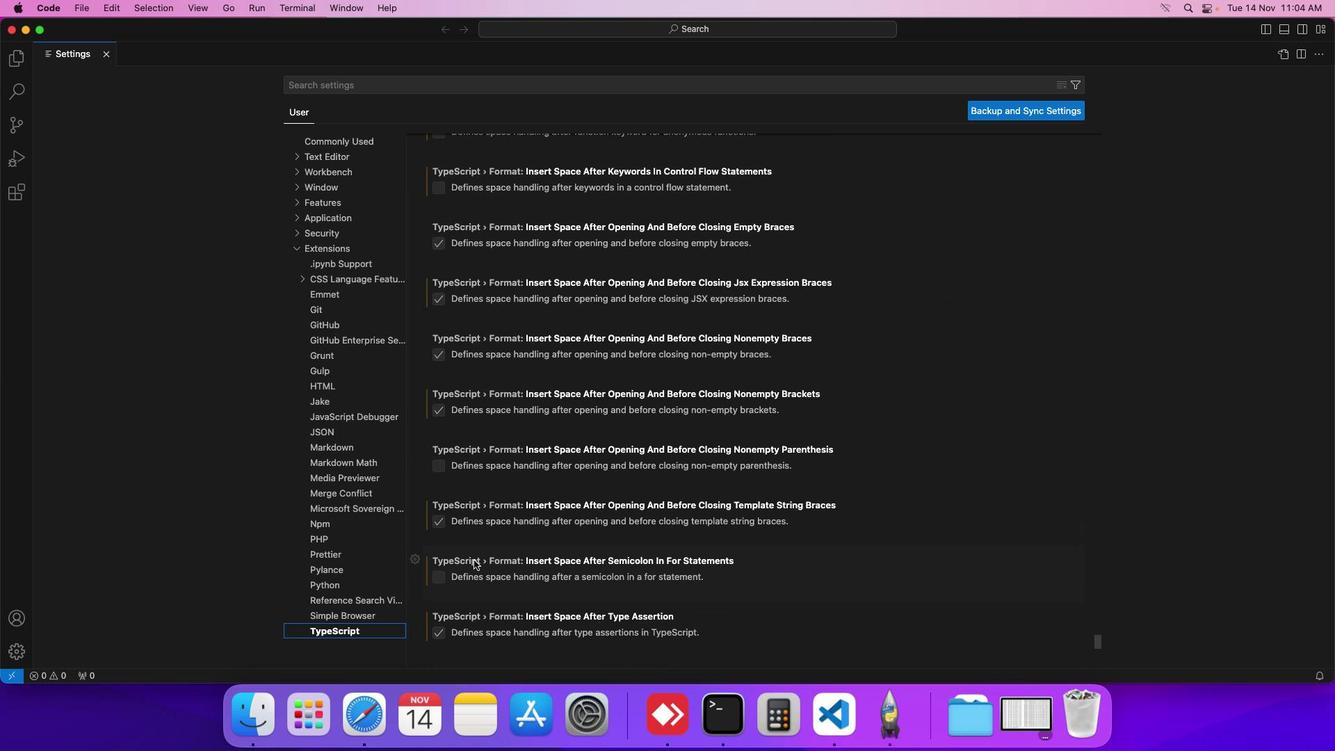 
Action: Mouse scrolled (463, 547) with delta (20, 24)
Screenshot: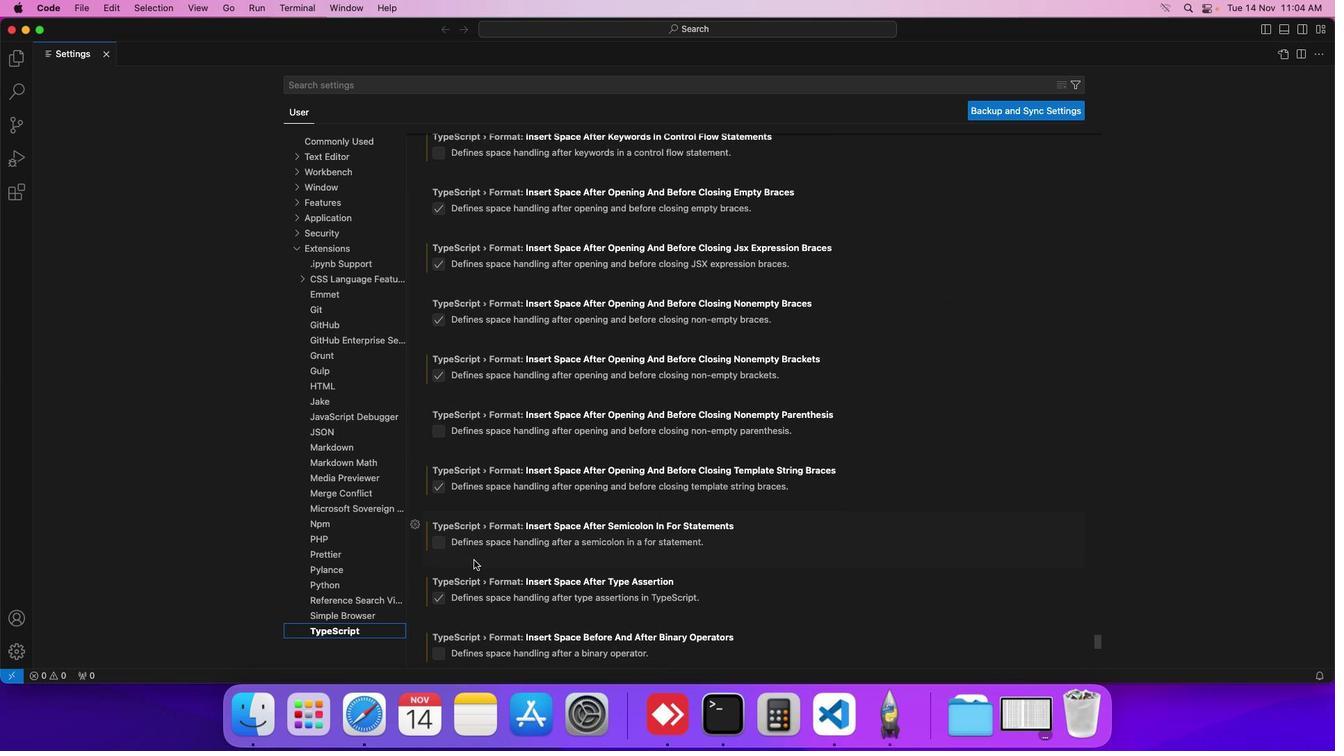 
Action: Mouse scrolled (463, 547) with delta (20, 24)
Screenshot: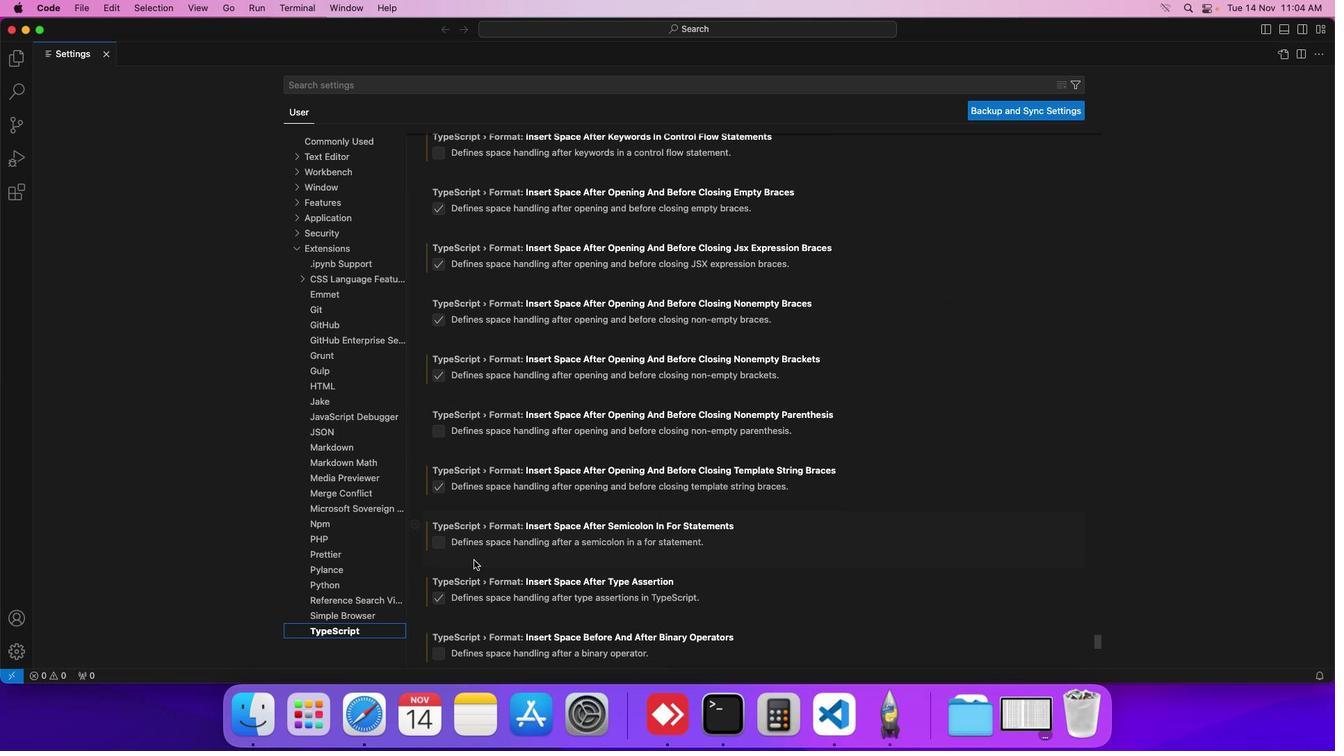 
Action: Mouse scrolled (463, 547) with delta (20, 24)
Screenshot: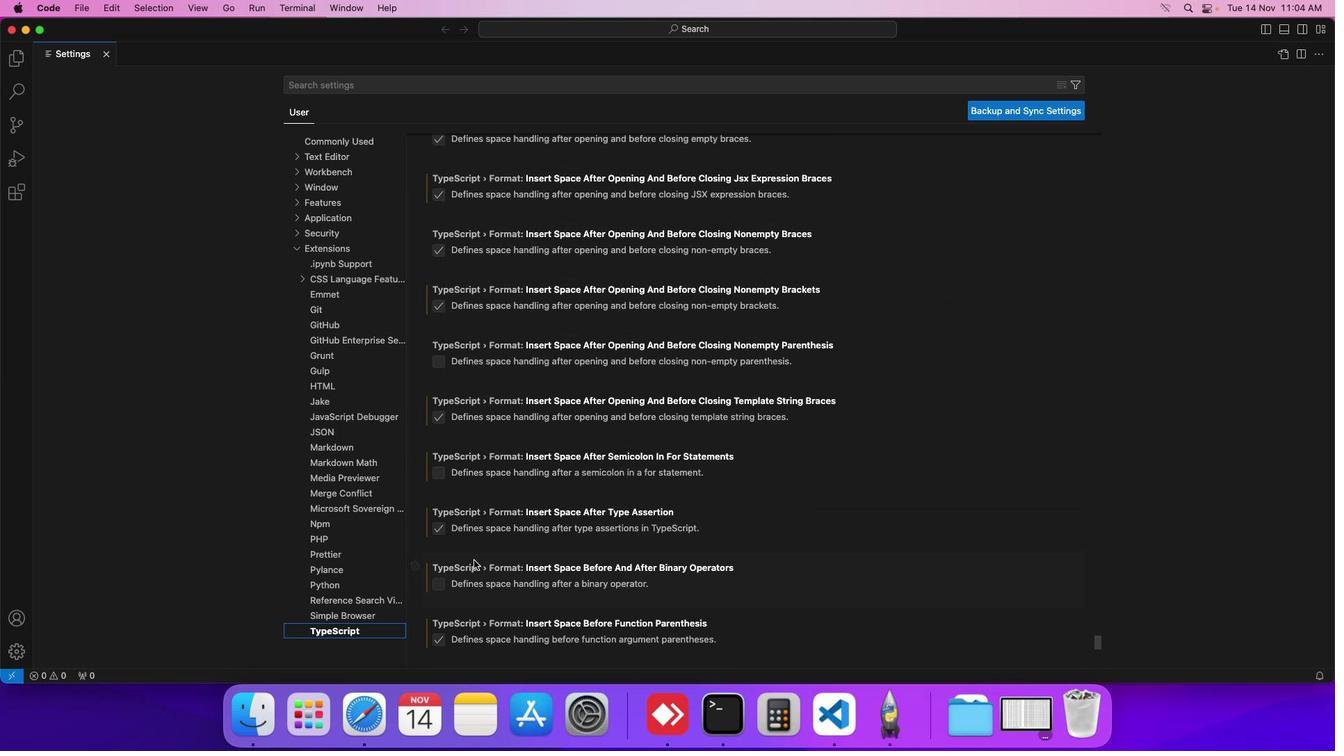
Action: Mouse scrolled (463, 547) with delta (20, 24)
Screenshot: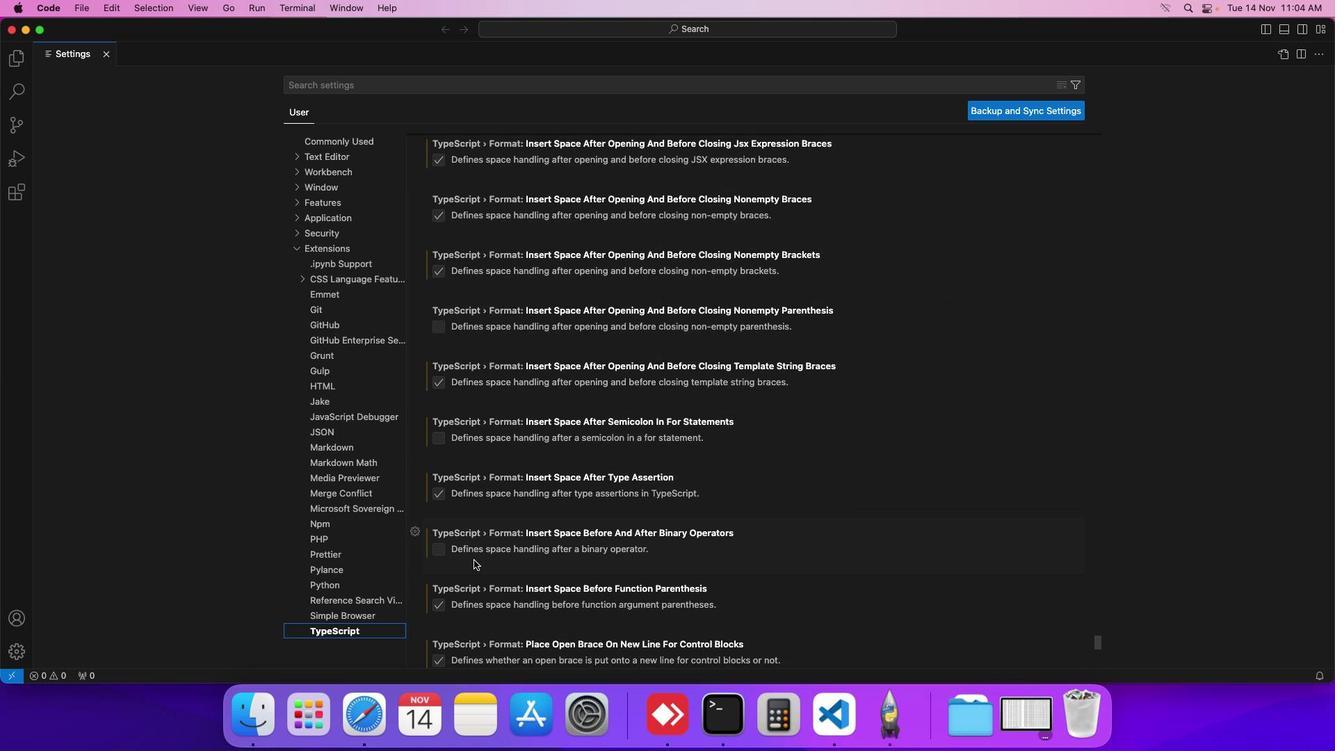 
Action: Mouse scrolled (463, 547) with delta (20, 24)
Screenshot: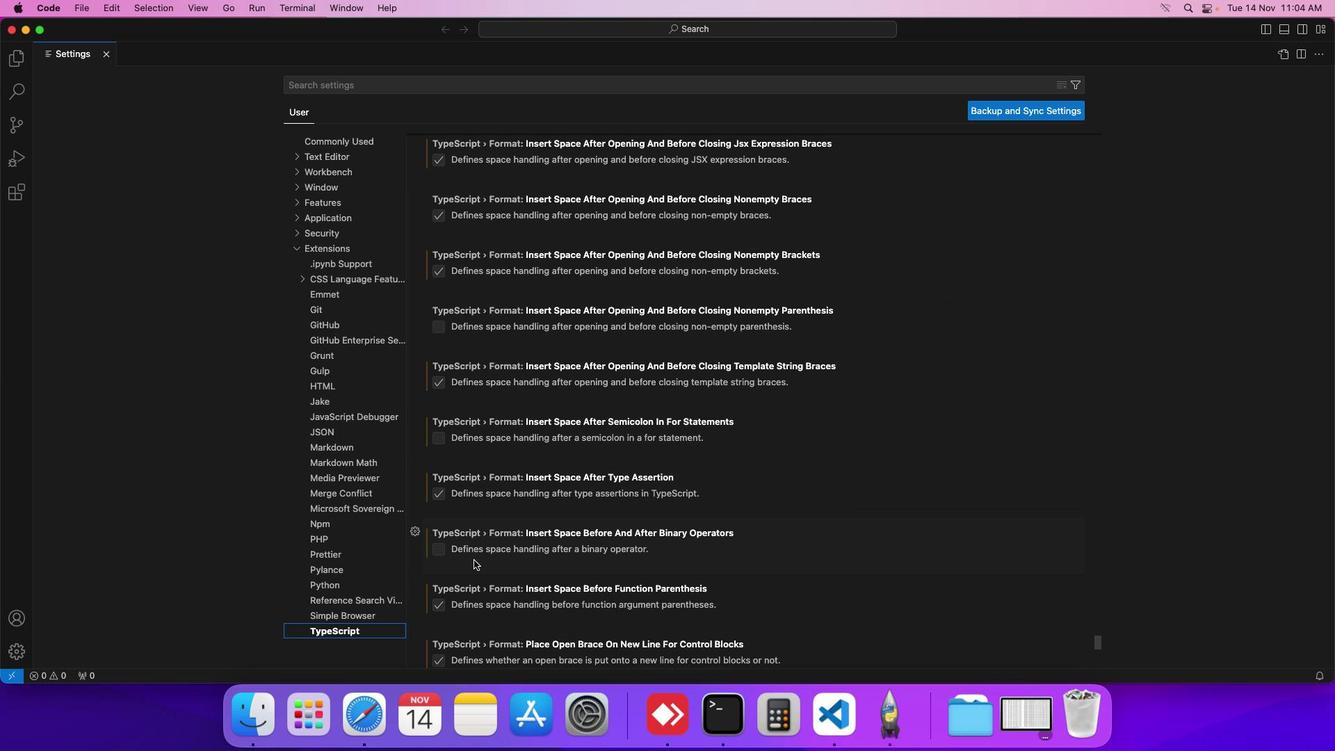 
Action: Mouse scrolled (463, 547) with delta (20, 24)
Screenshot: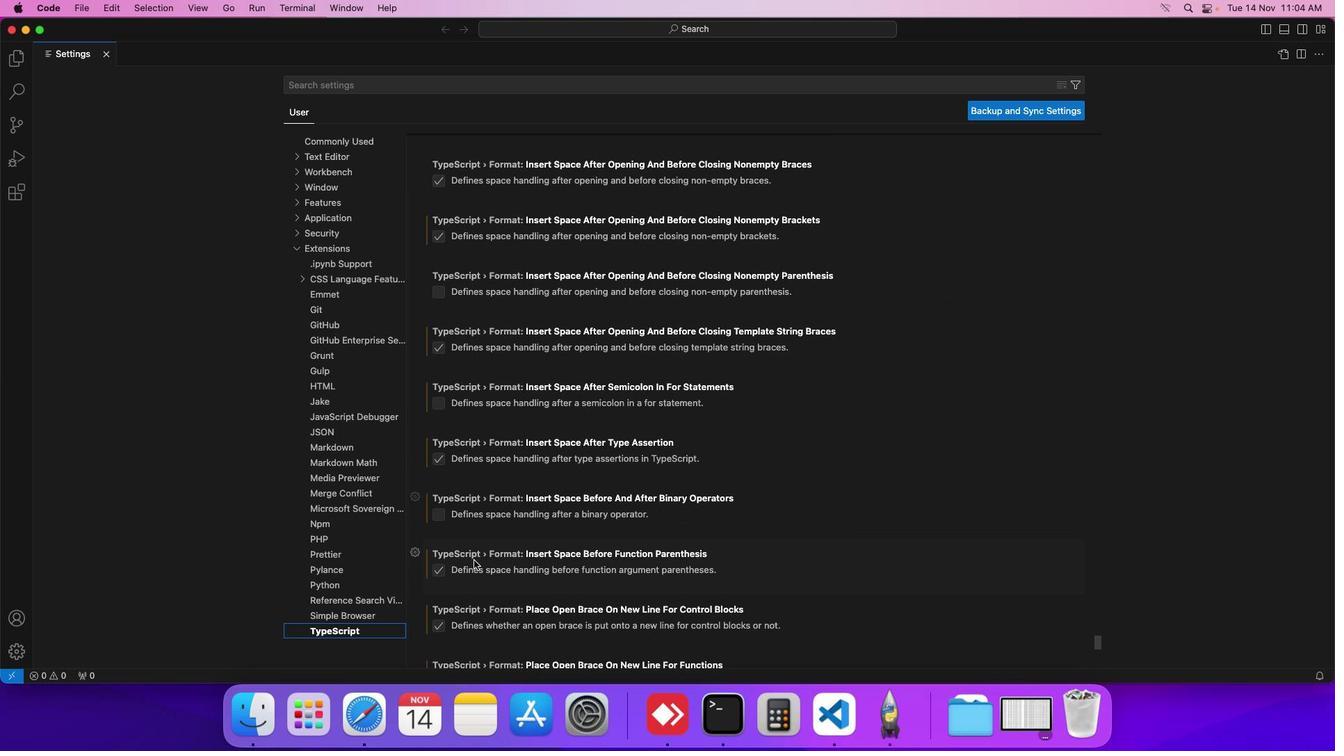 
Action: Mouse scrolled (463, 547) with delta (20, 24)
Screenshot: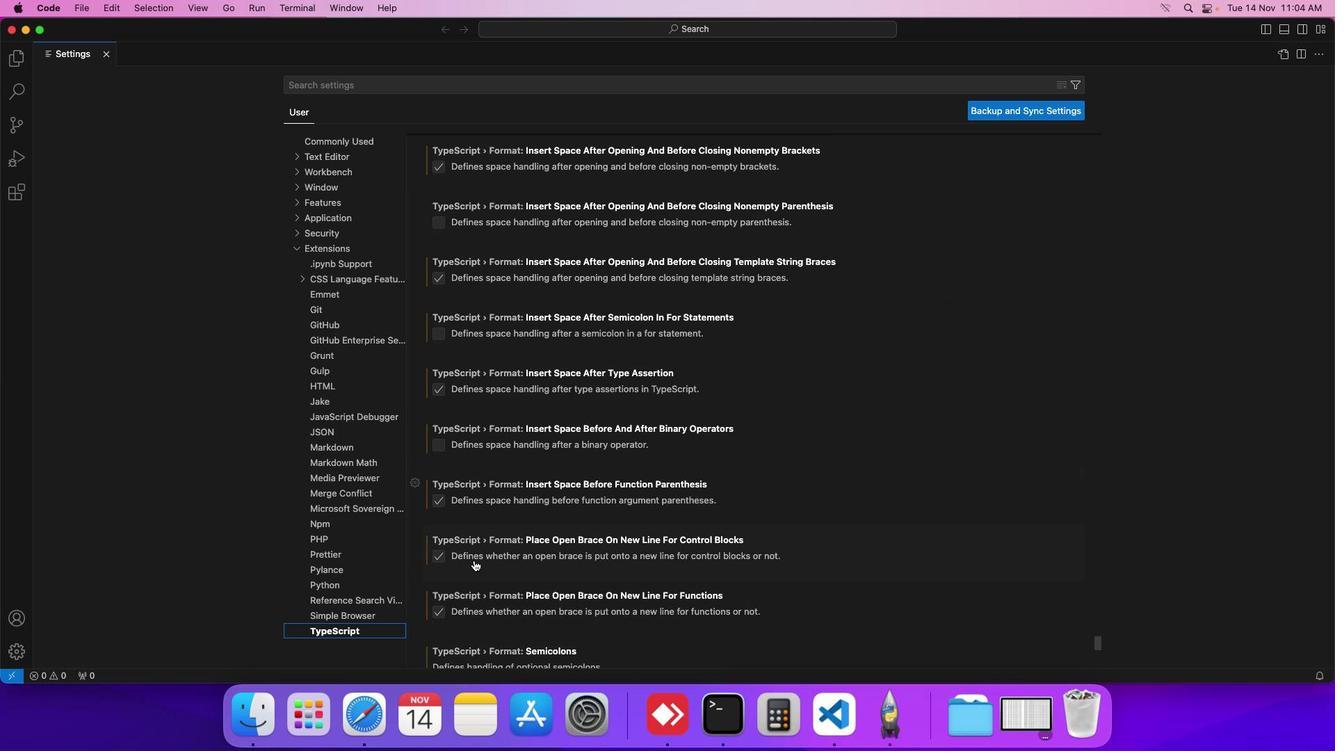 
Action: Mouse scrolled (463, 547) with delta (20, 24)
Screenshot: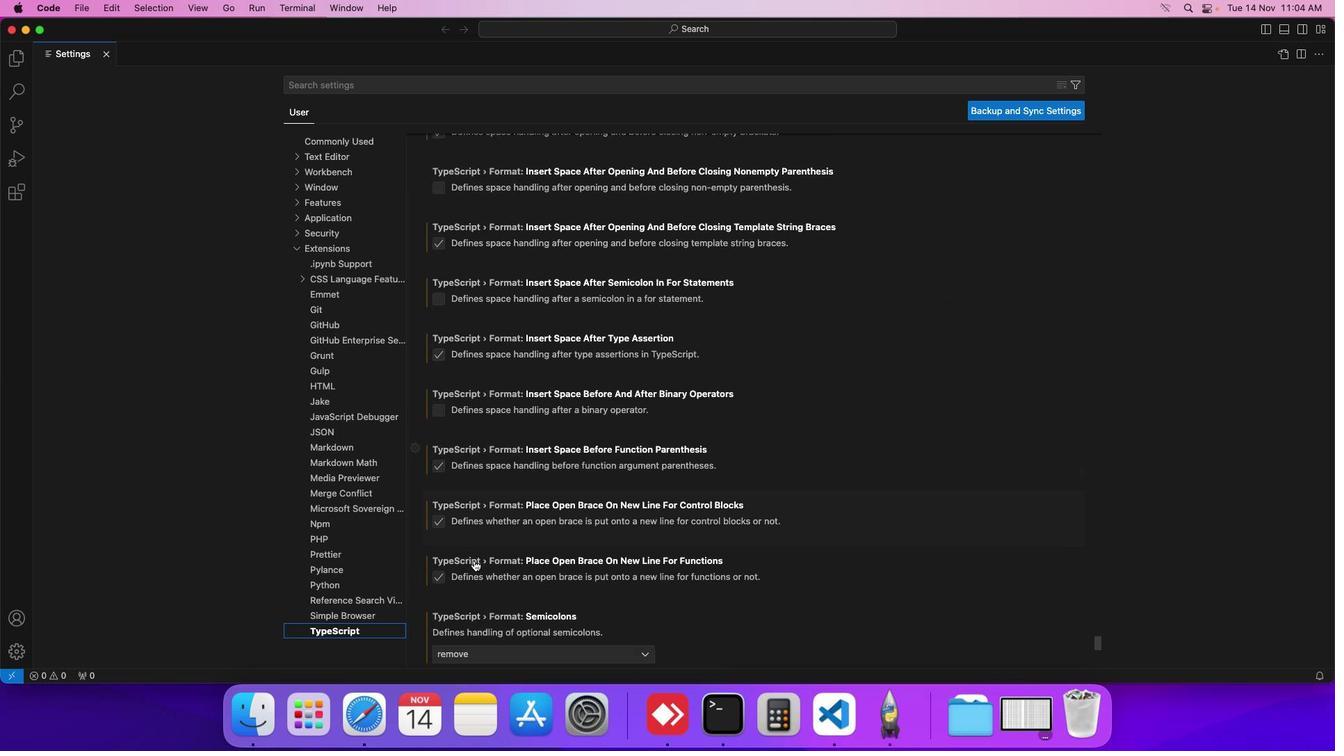 
Action: Mouse scrolled (463, 547) with delta (20, 24)
Screenshot: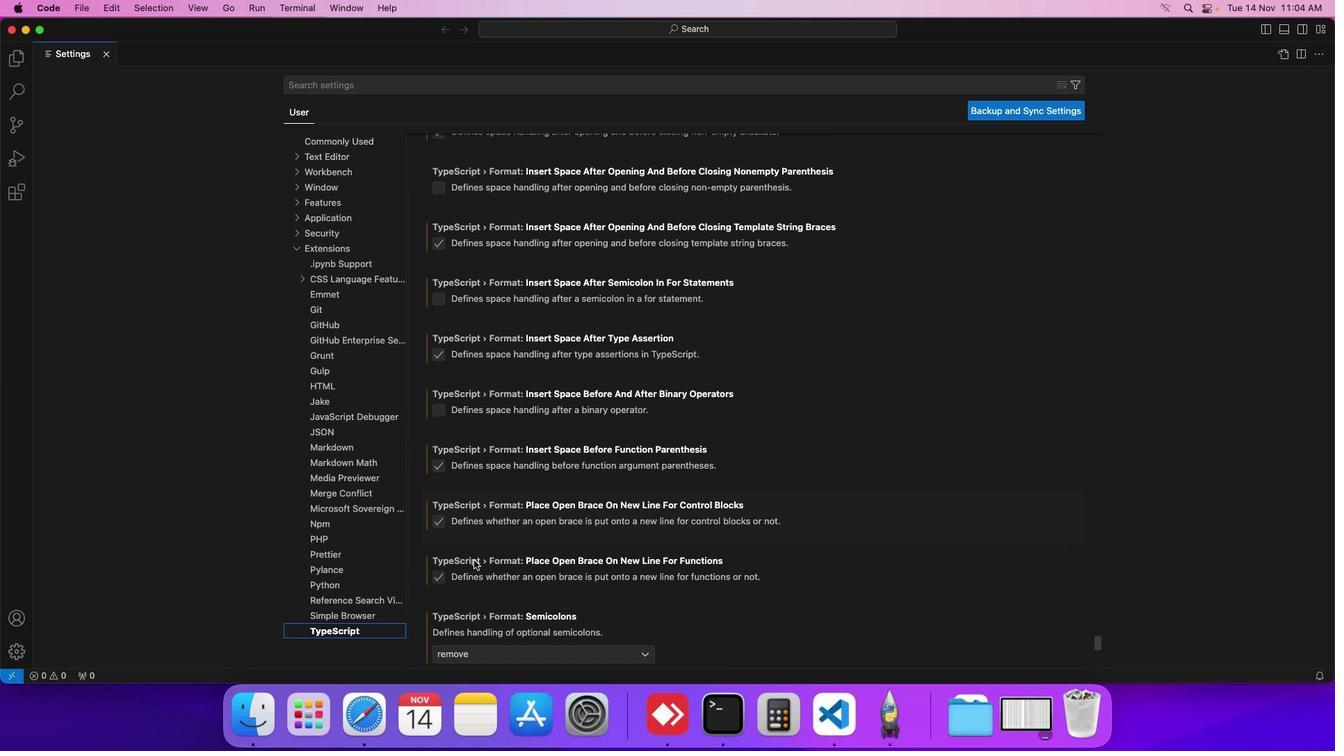 
Action: Mouse scrolled (463, 547) with delta (20, 24)
Screenshot: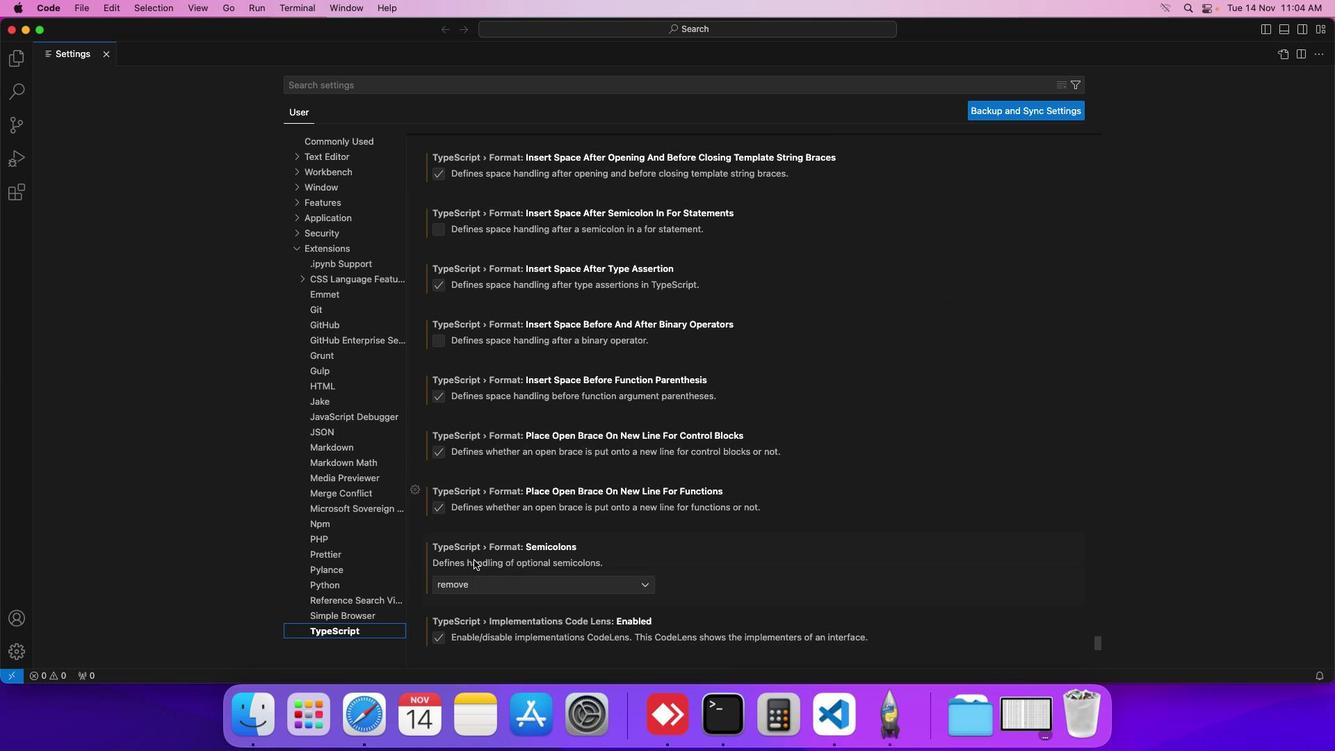 
Action: Mouse scrolled (463, 547) with delta (20, 24)
Screenshot: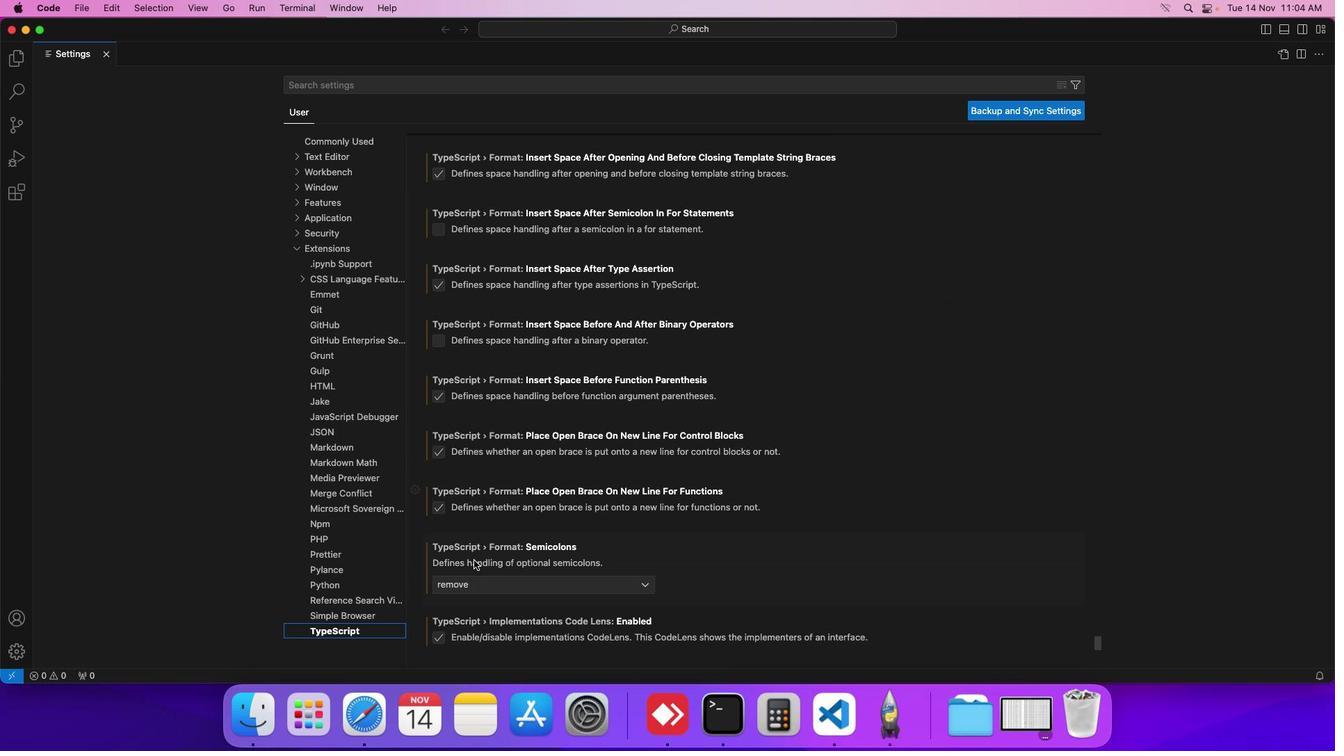 
Action: Mouse scrolled (463, 547) with delta (20, 24)
Screenshot: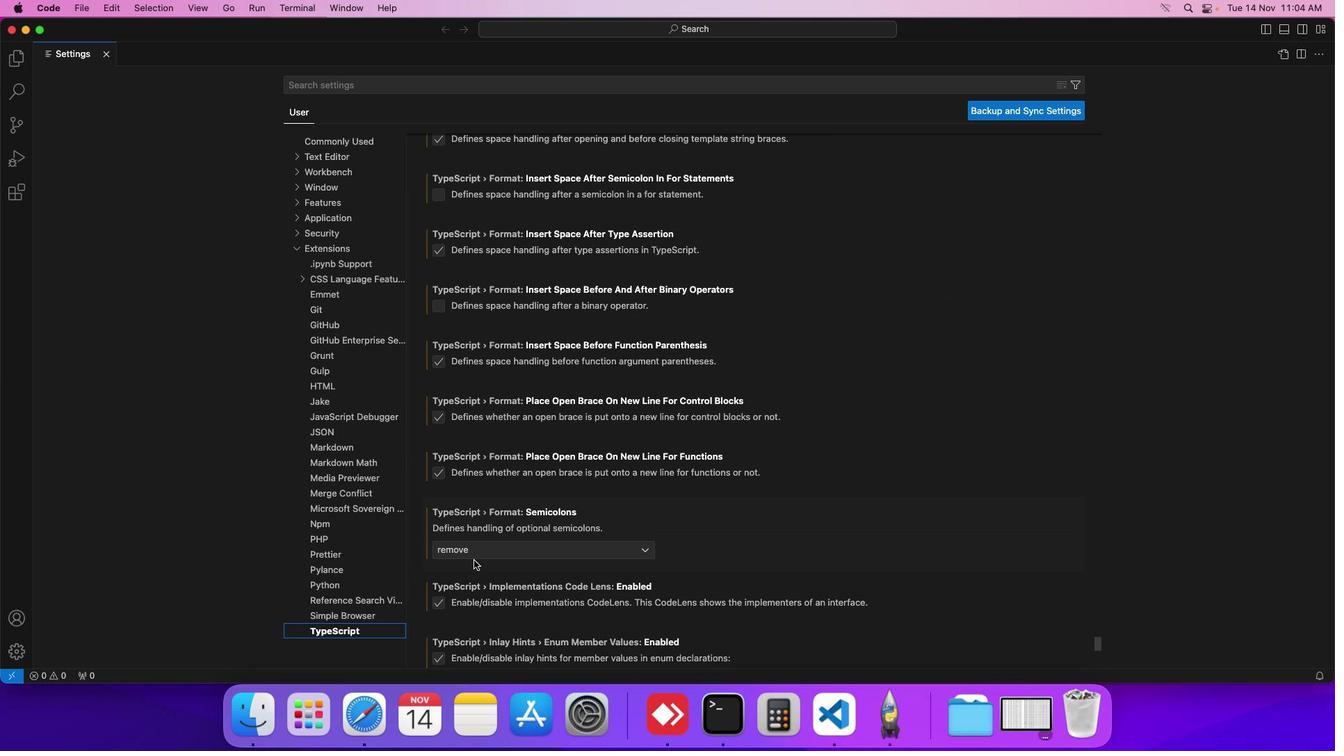 
Action: Mouse scrolled (463, 547) with delta (20, 24)
Screenshot: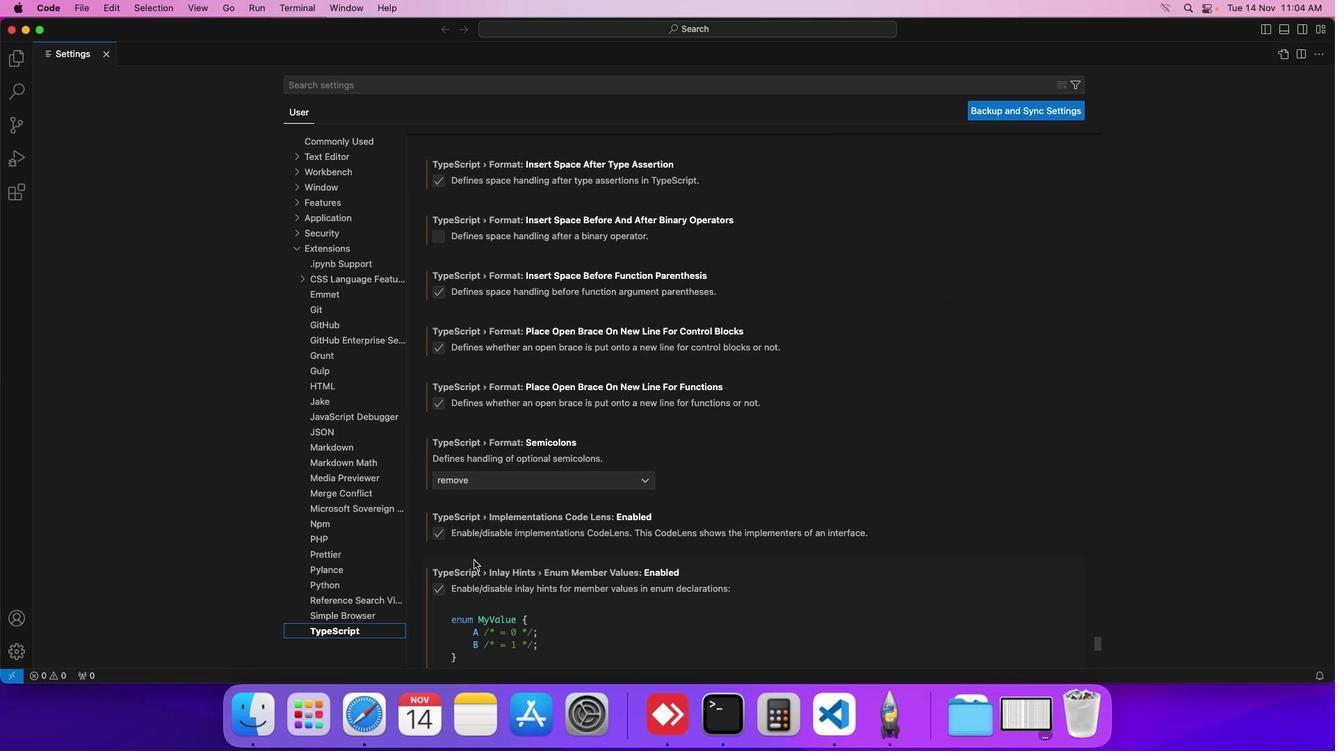 
Action: Mouse scrolled (463, 547) with delta (20, 24)
Screenshot: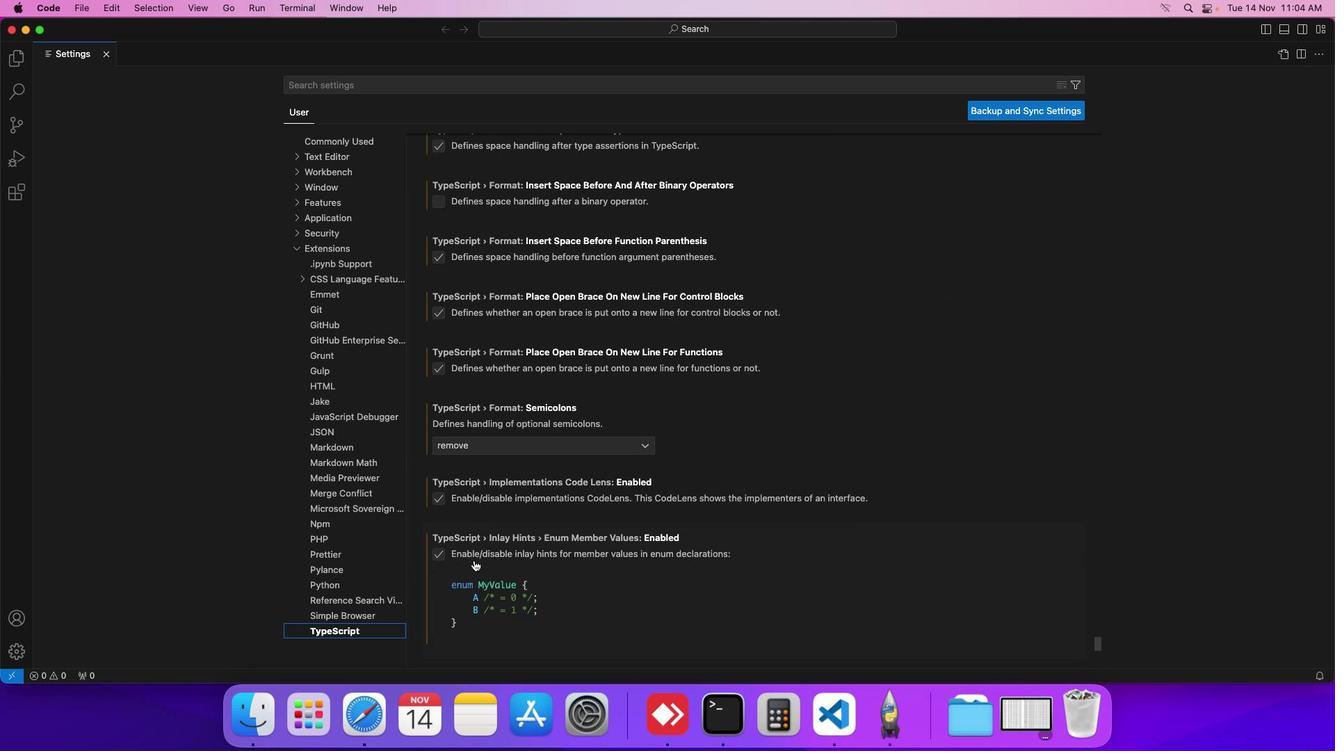 
Action: Mouse scrolled (463, 547) with delta (20, 24)
Screenshot: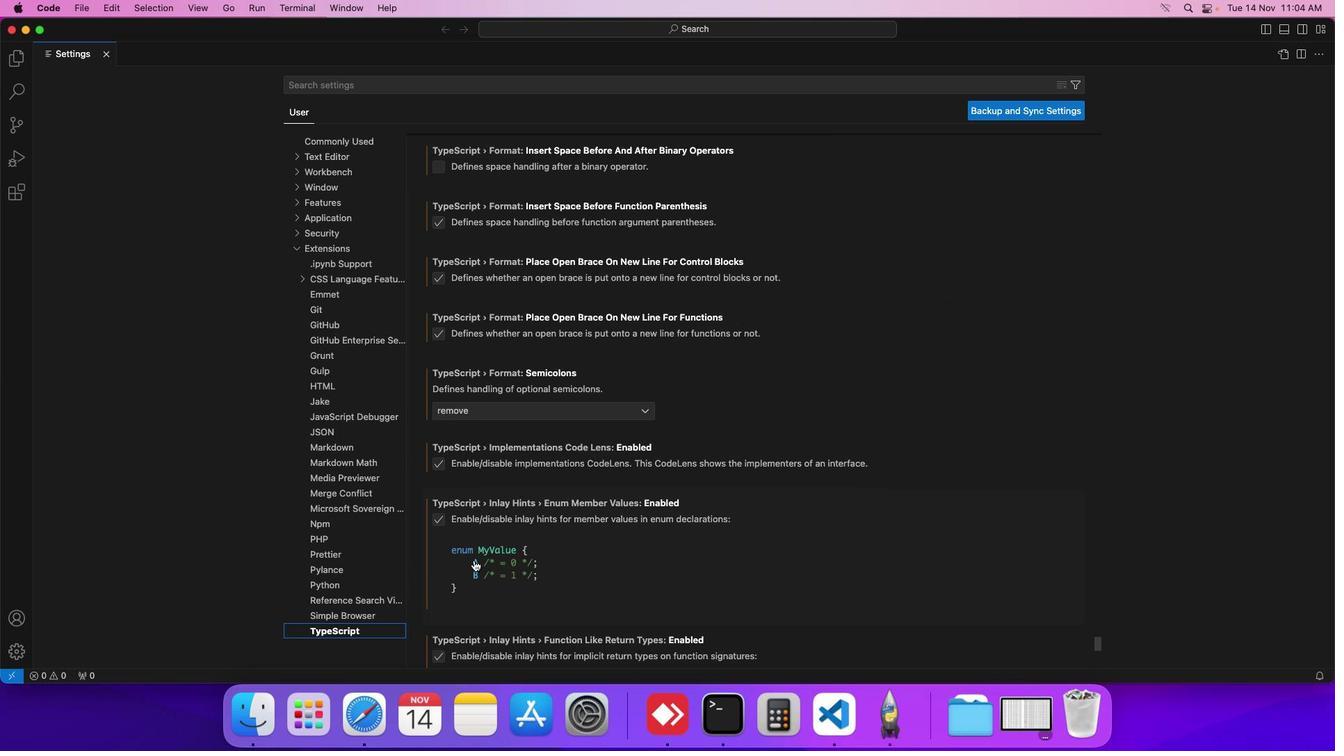 
Action: Mouse scrolled (463, 547) with delta (20, 24)
Screenshot: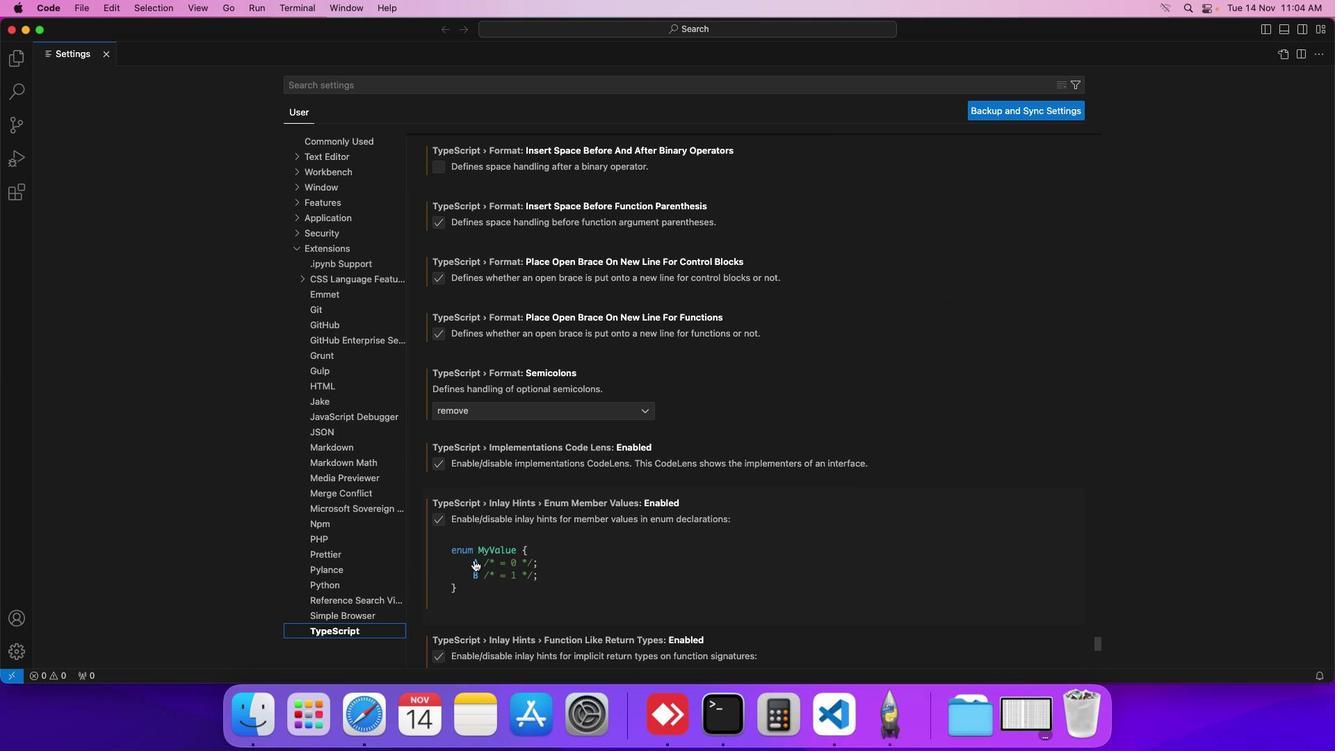
Action: Mouse scrolled (463, 547) with delta (20, 24)
Screenshot: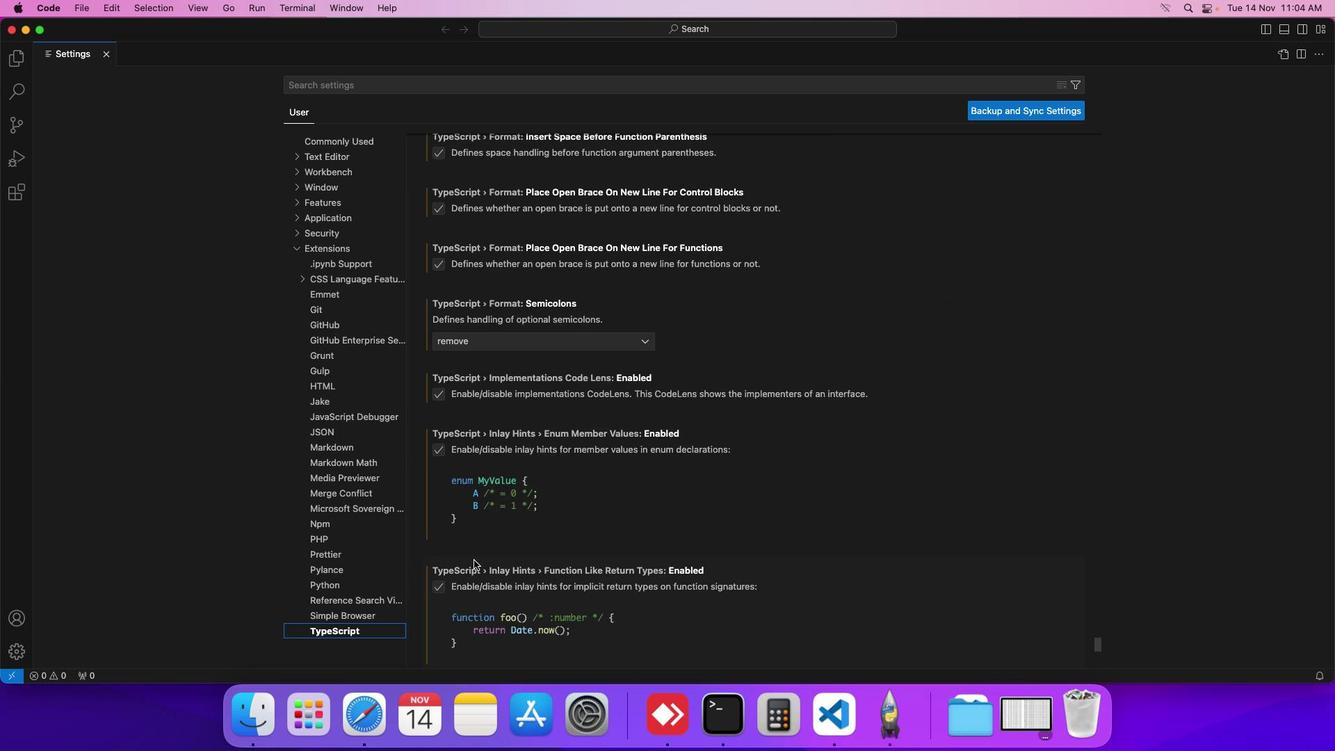 
Action: Mouse scrolled (463, 547) with delta (20, 24)
Screenshot: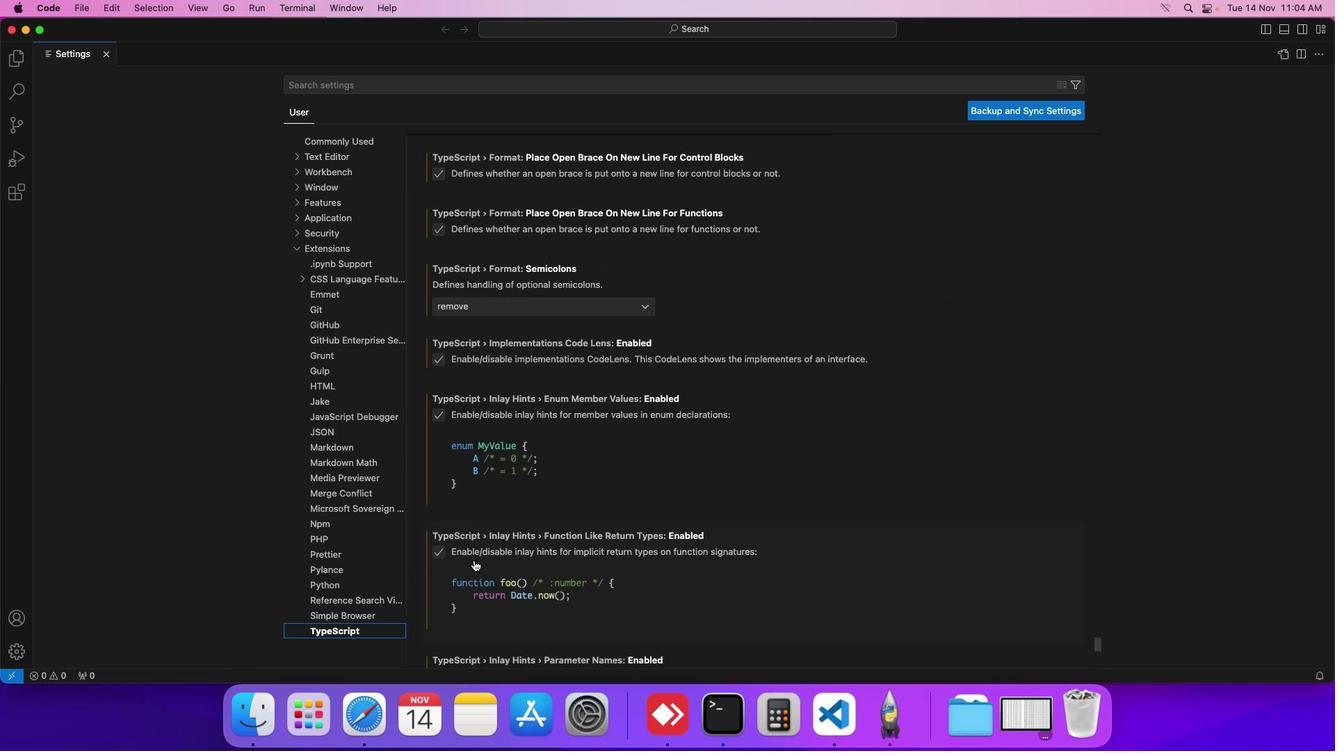 
Action: Mouse scrolled (463, 547) with delta (20, 24)
Screenshot: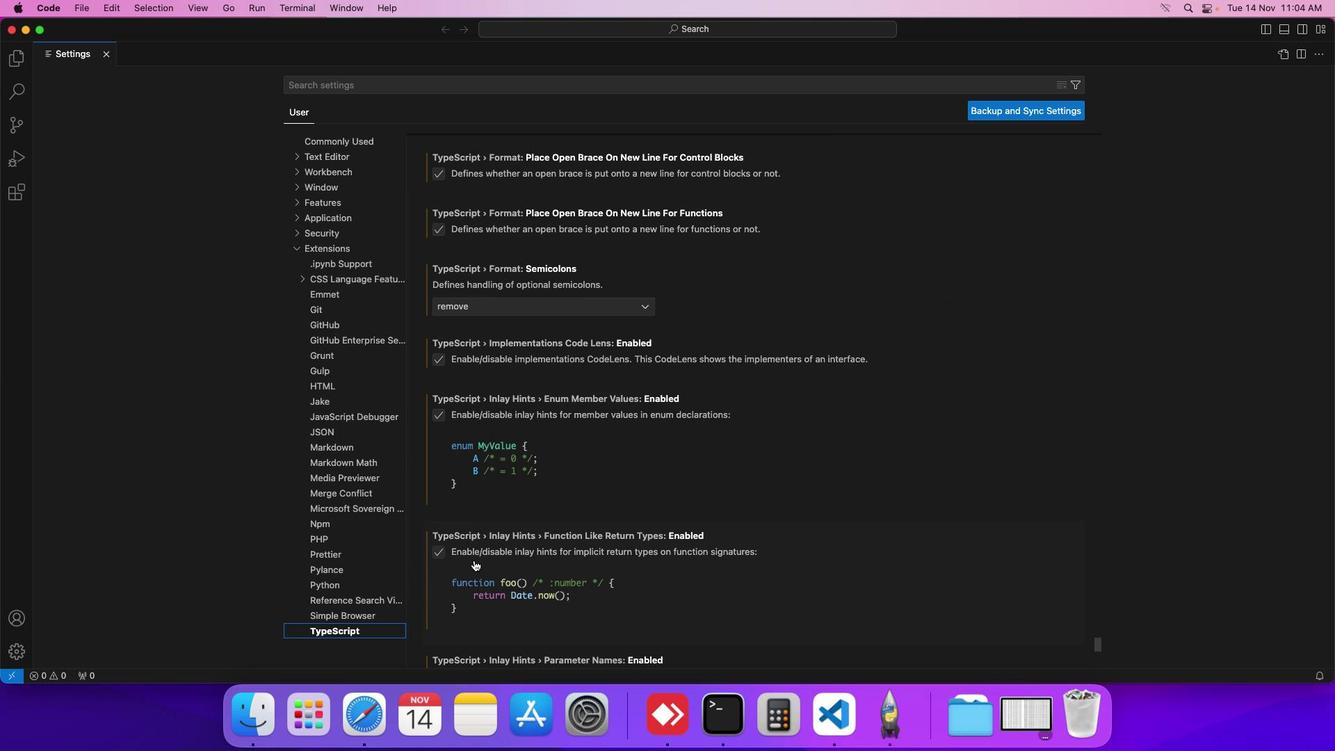 
Action: Mouse scrolled (463, 547) with delta (20, 24)
Screenshot: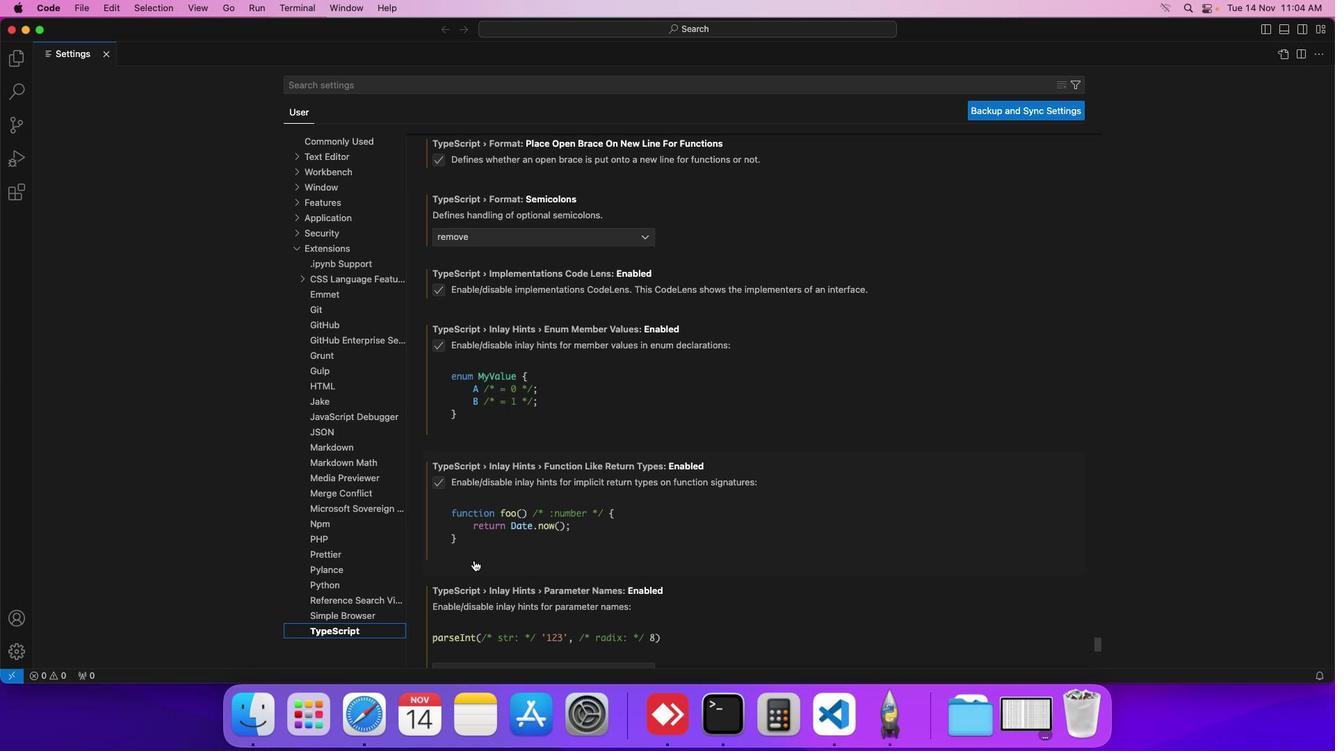 
Action: Mouse scrolled (463, 547) with delta (20, 24)
Screenshot: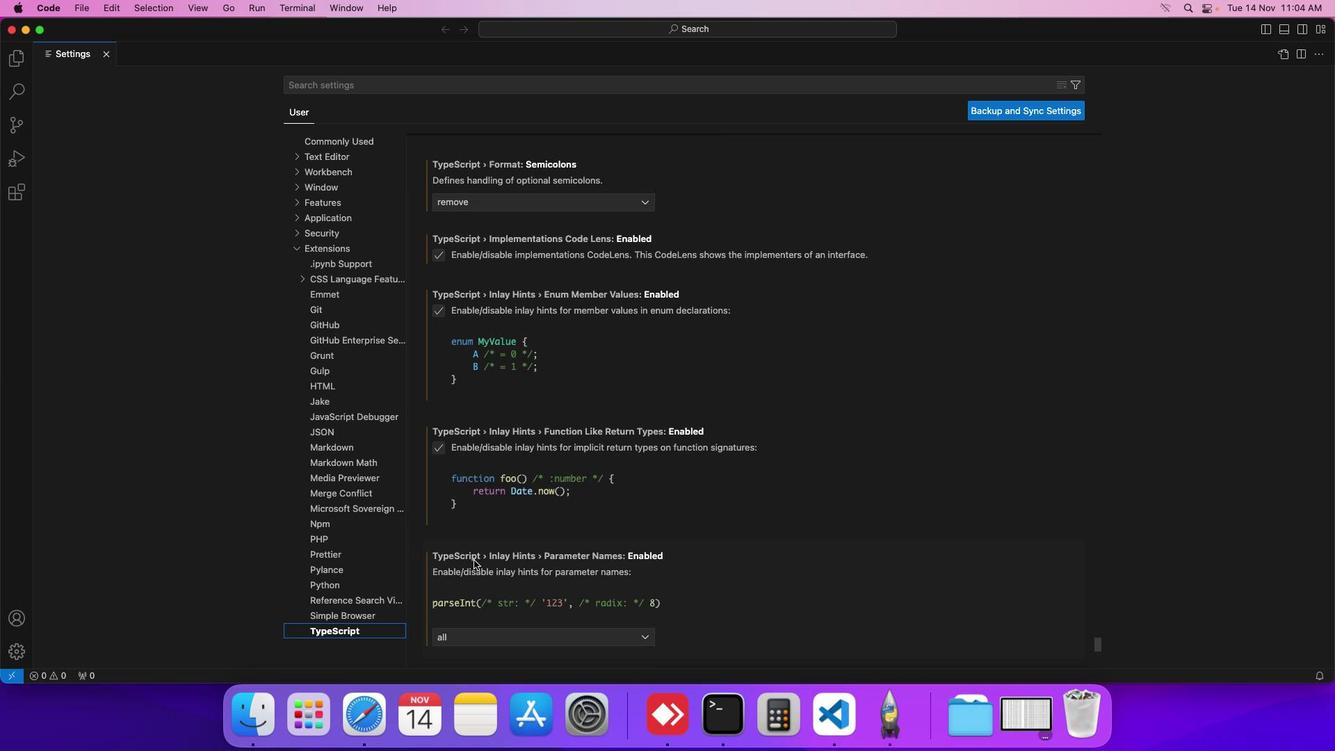 
Action: Mouse scrolled (463, 547) with delta (20, 24)
Screenshot: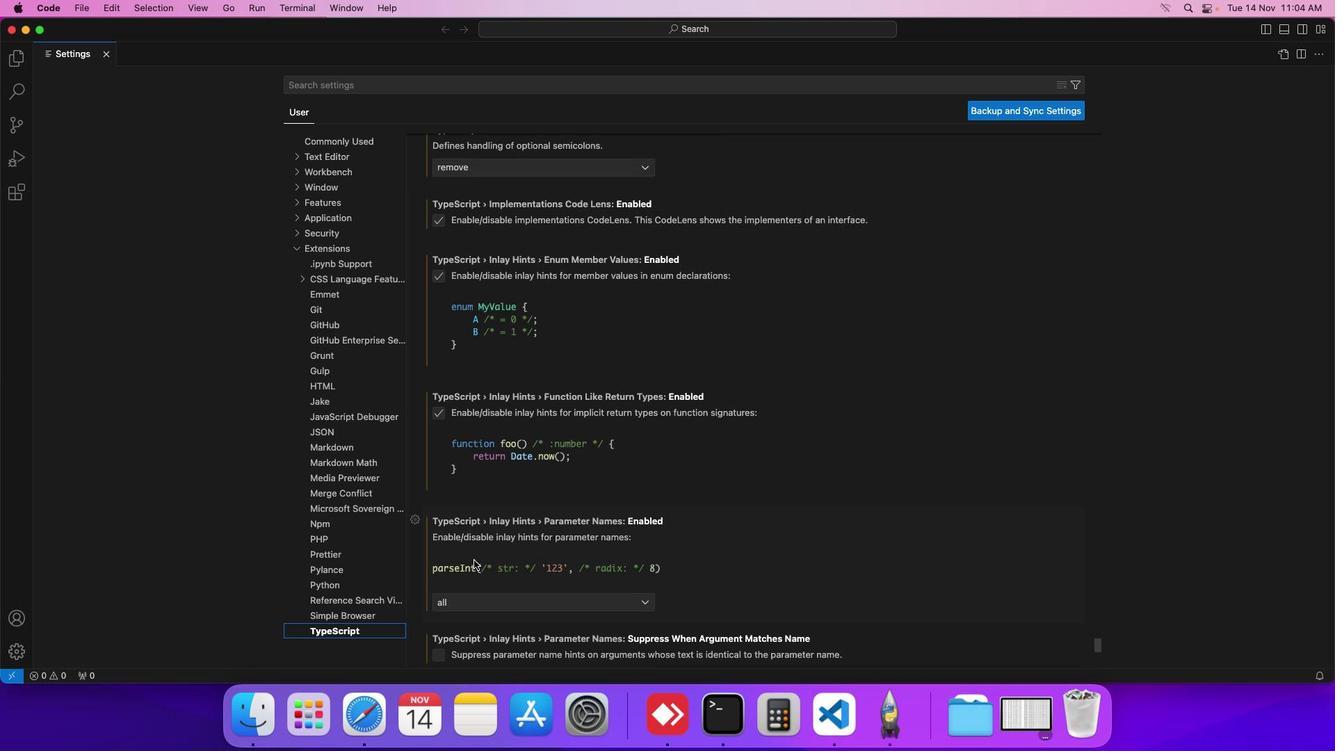 
Action: Mouse scrolled (463, 547) with delta (20, 24)
Screenshot: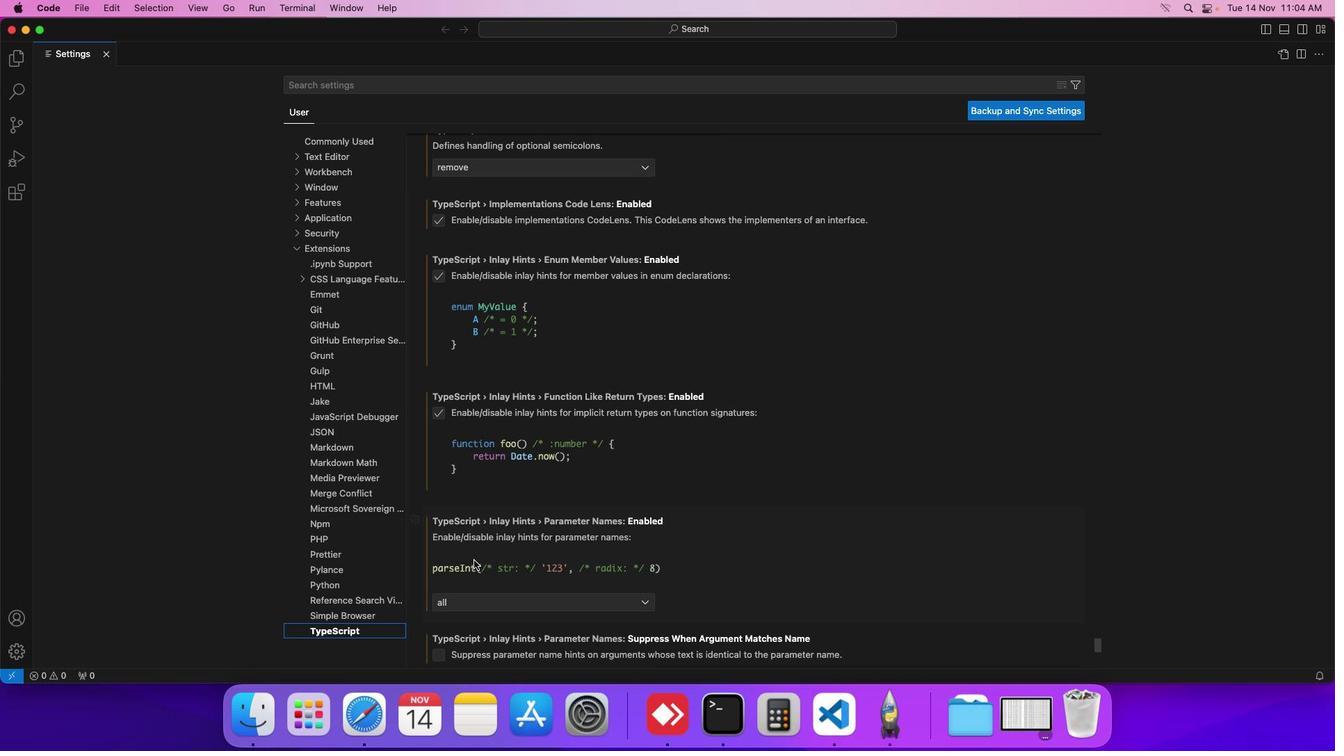 
Action: Mouse scrolled (463, 547) with delta (20, 24)
Screenshot: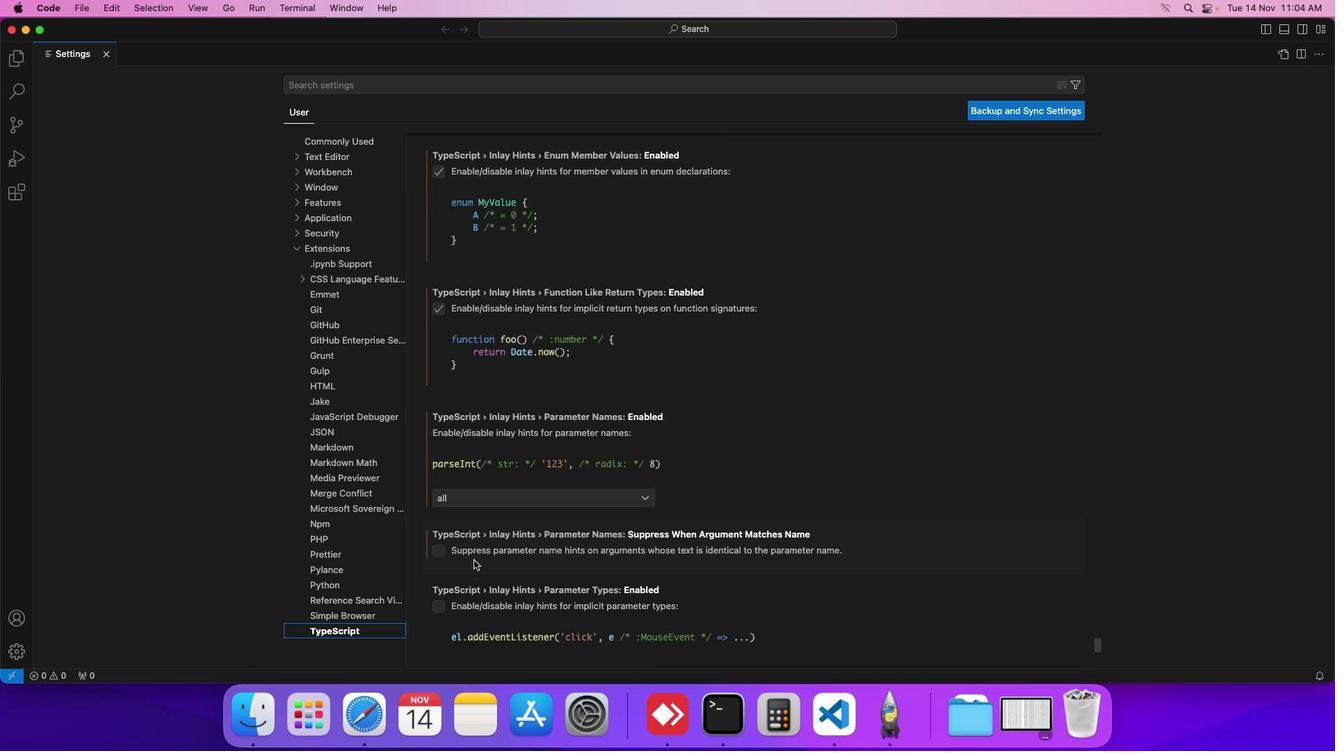 
Action: Mouse scrolled (463, 547) with delta (20, 24)
Screenshot: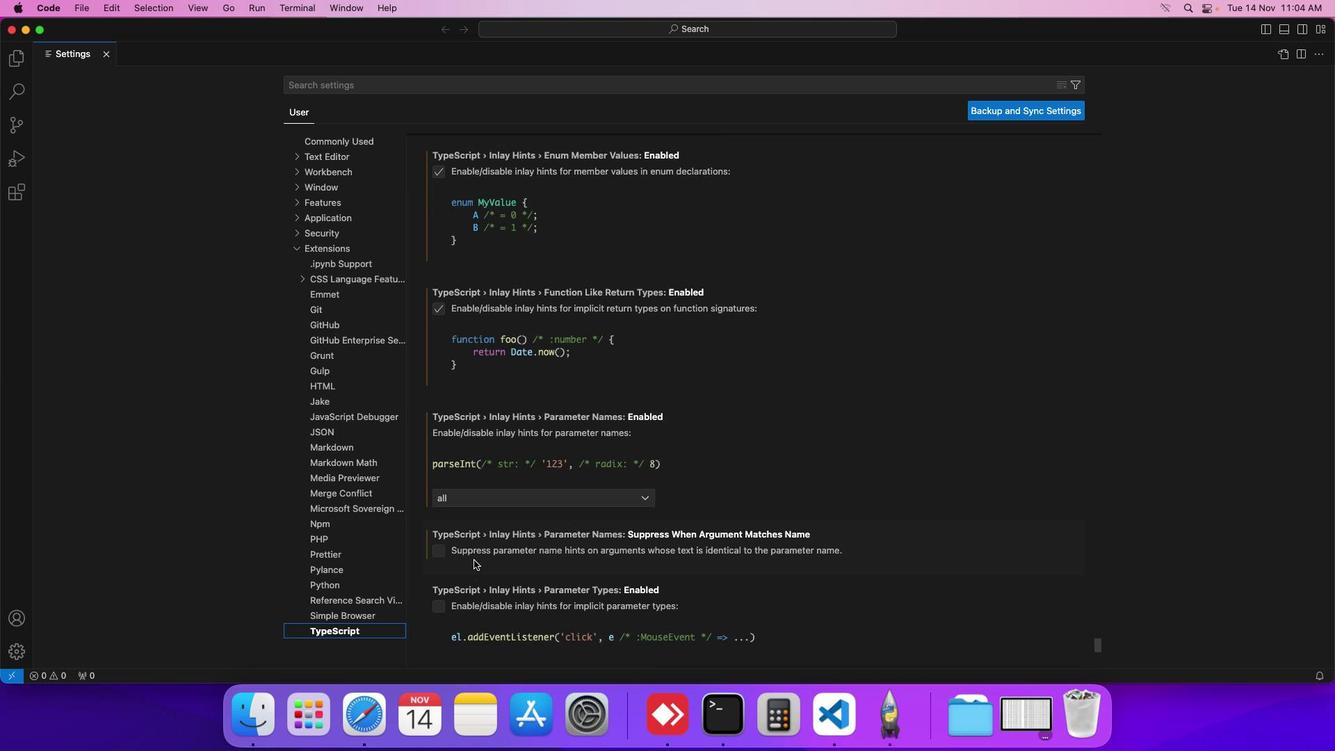 
Action: Mouse scrolled (463, 547) with delta (20, 24)
Screenshot: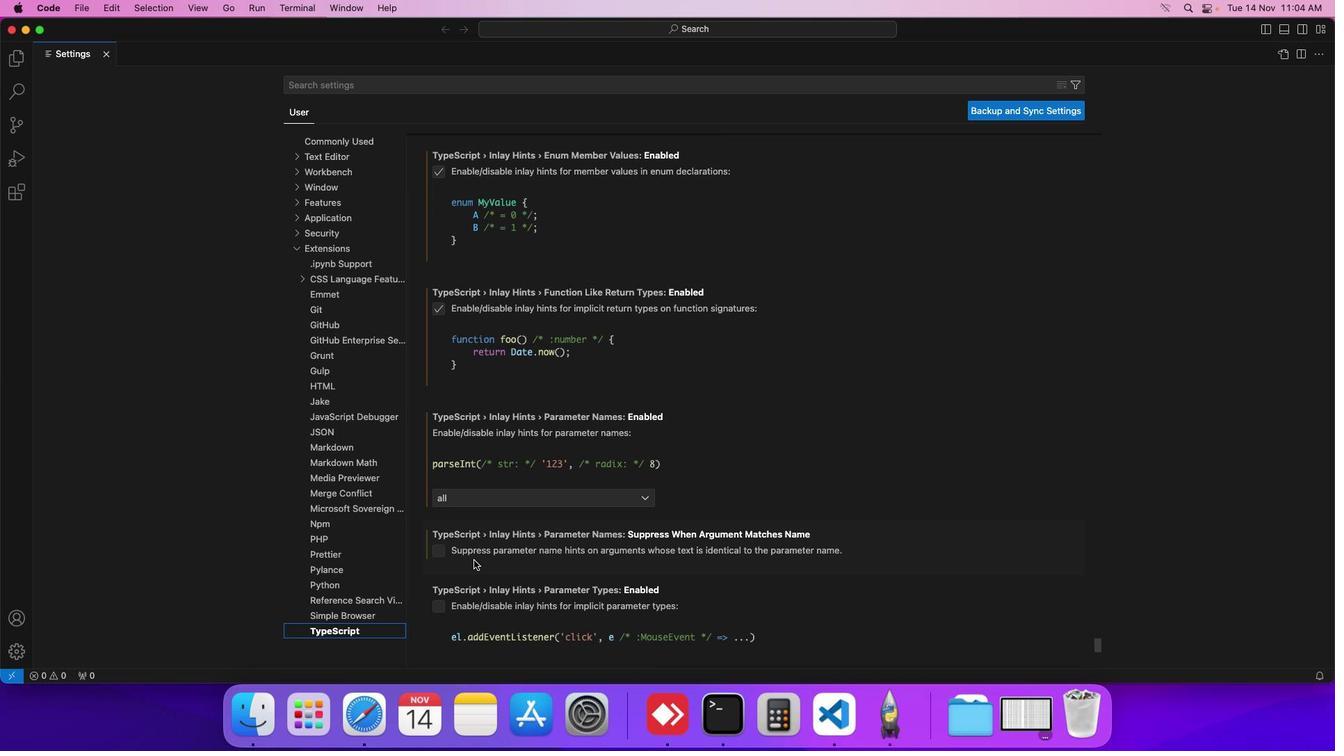 
Action: Mouse scrolled (463, 547) with delta (20, 24)
Screenshot: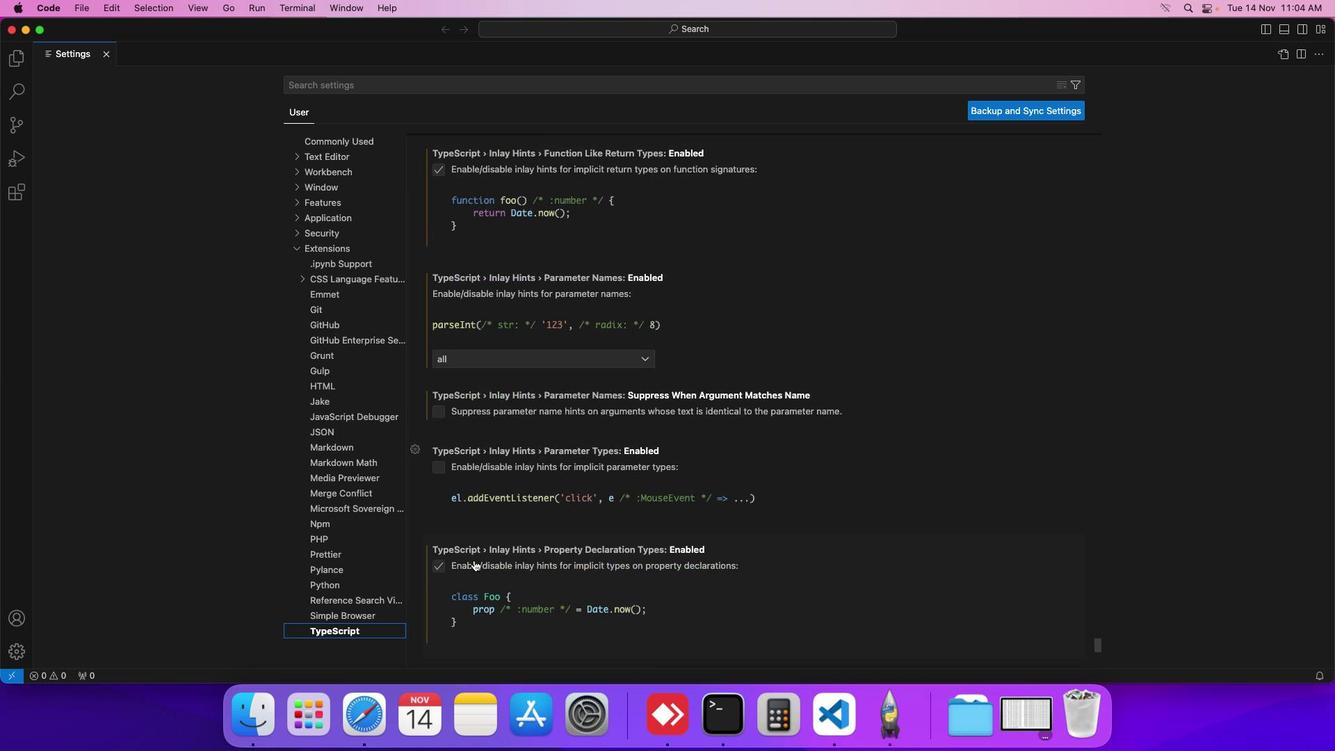 
Action: Mouse scrolled (463, 547) with delta (20, 24)
Screenshot: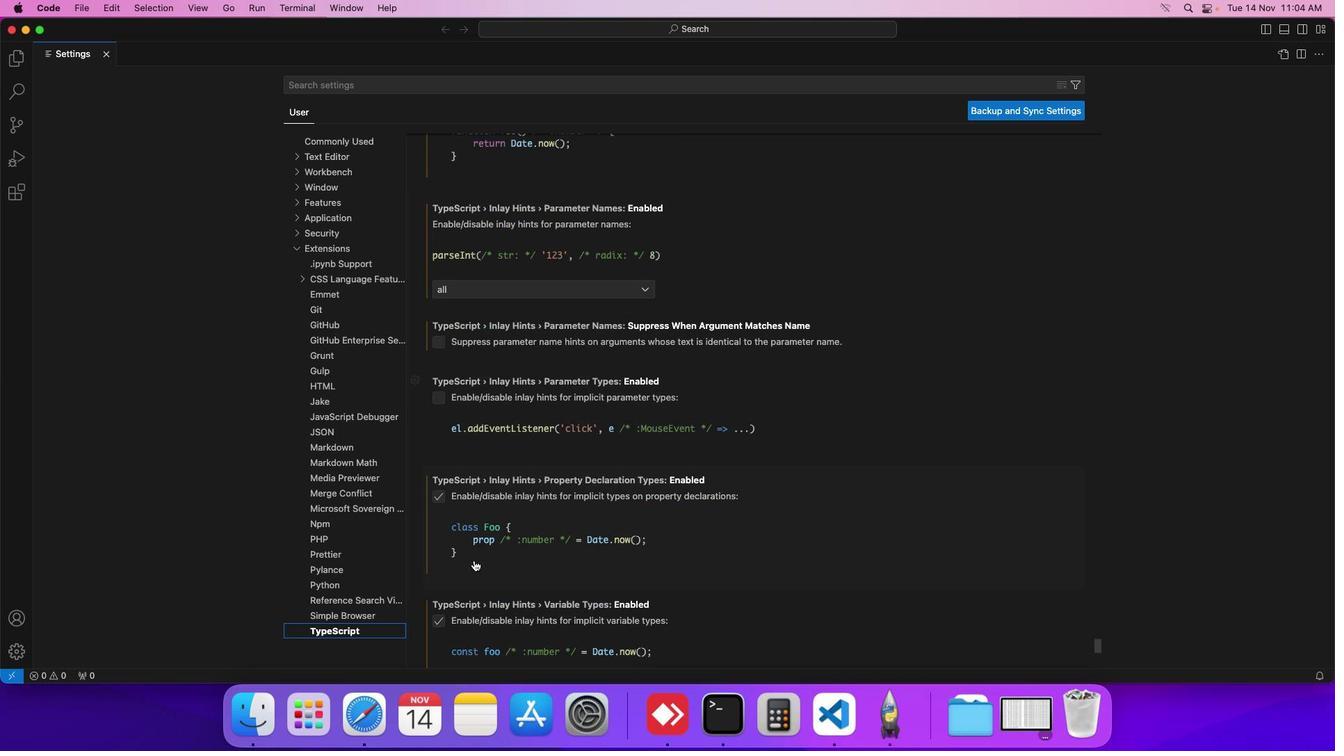 
Action: Mouse scrolled (463, 547) with delta (20, 23)
Screenshot: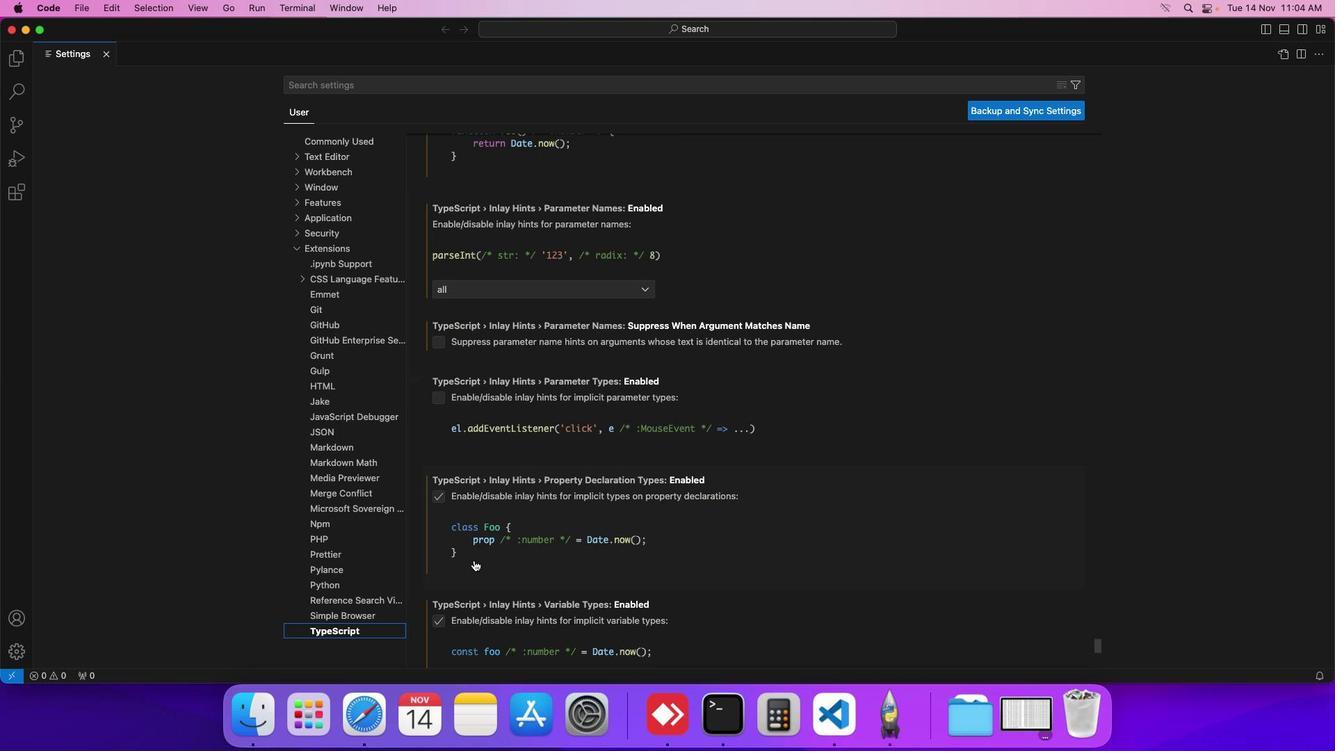 
Action: Mouse scrolled (463, 547) with delta (20, 23)
Screenshot: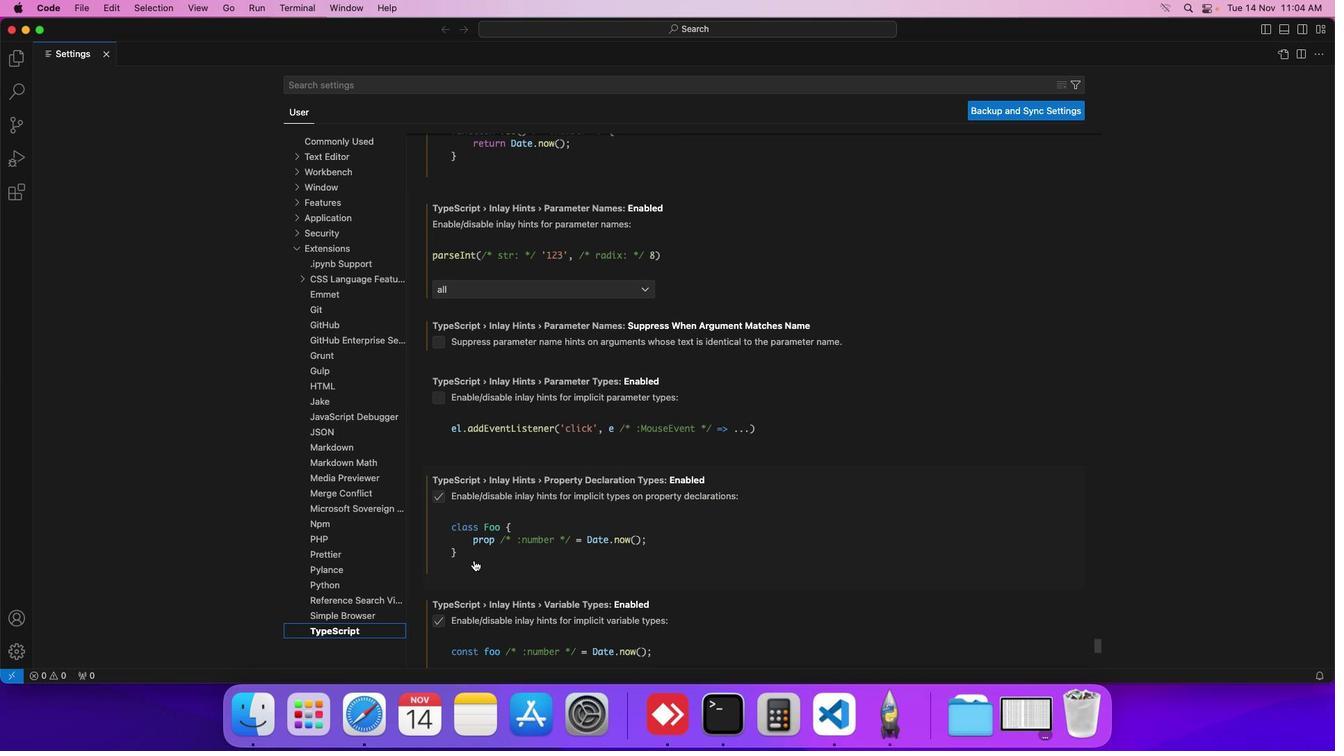 
Action: Mouse scrolled (463, 547) with delta (20, 24)
Screenshot: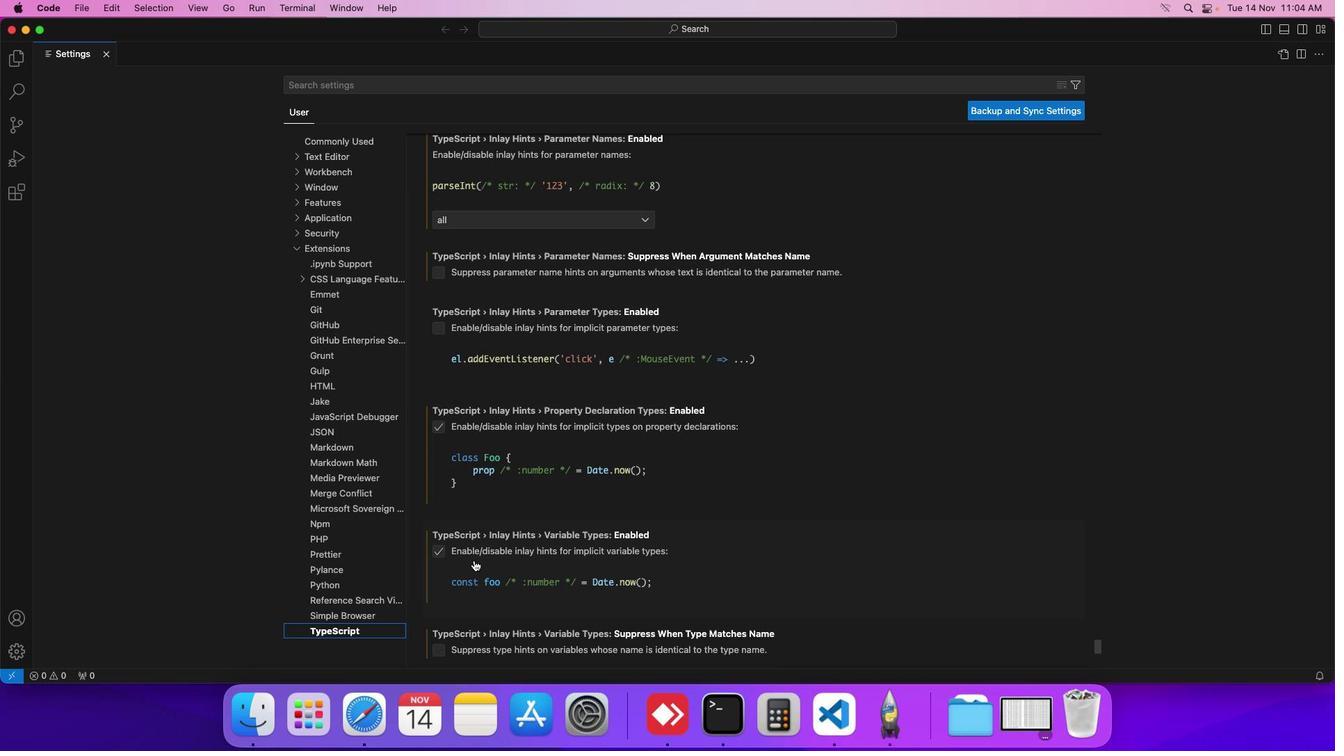 
Action: Mouse scrolled (463, 547) with delta (20, 24)
Screenshot: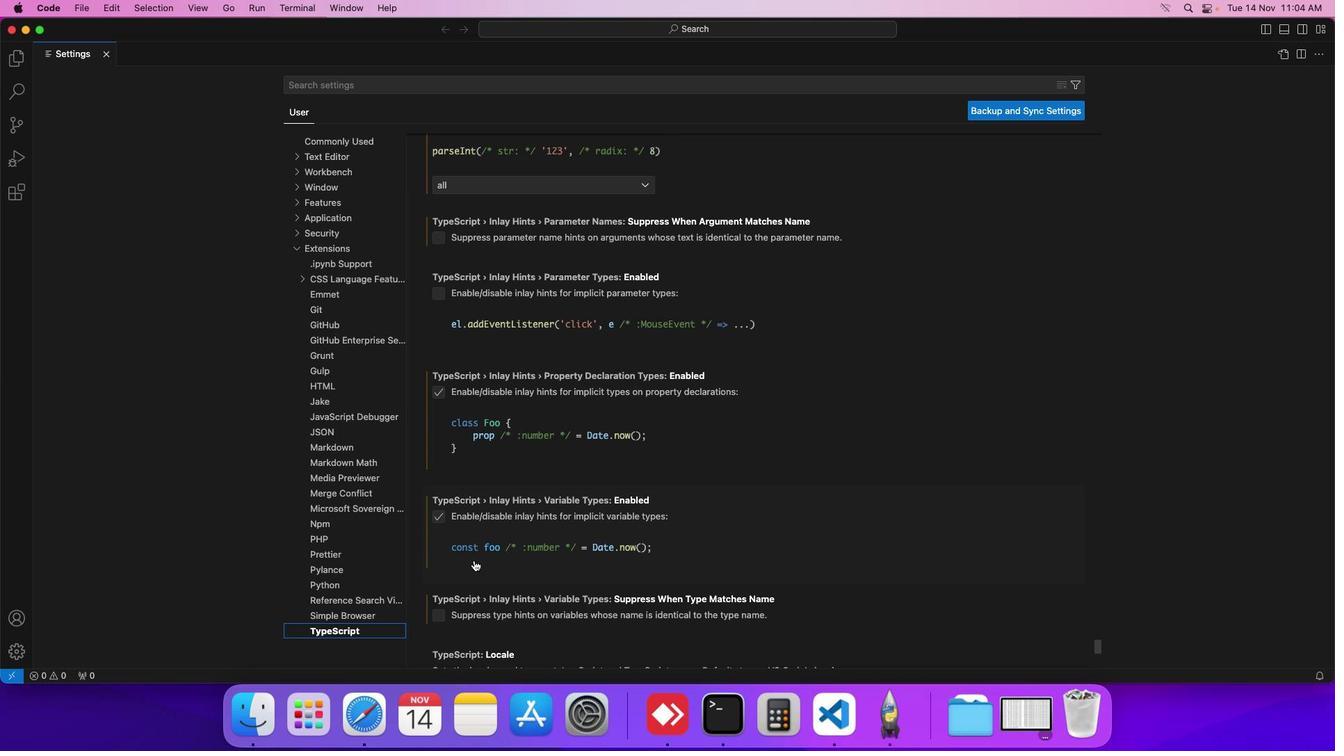 
Action: Mouse scrolled (463, 547) with delta (20, 24)
Screenshot: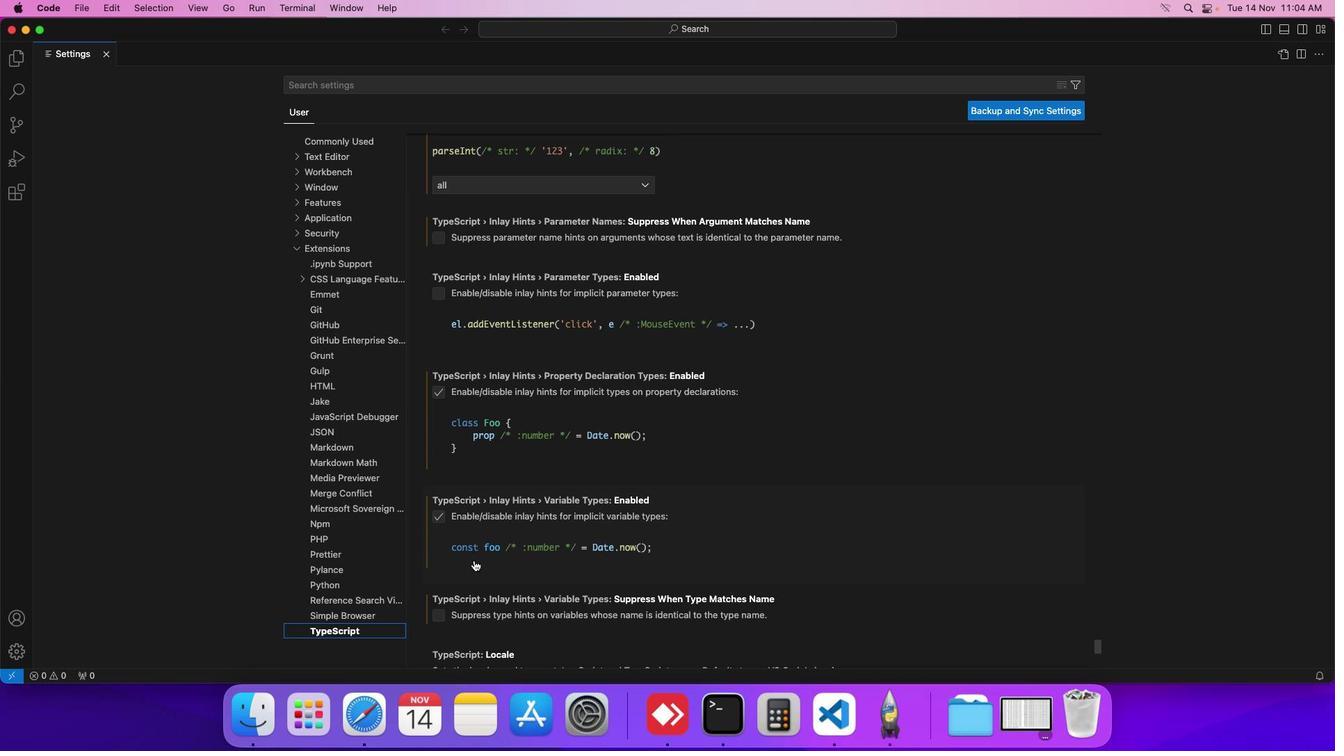 
Action: Mouse scrolled (463, 547) with delta (20, 24)
Screenshot: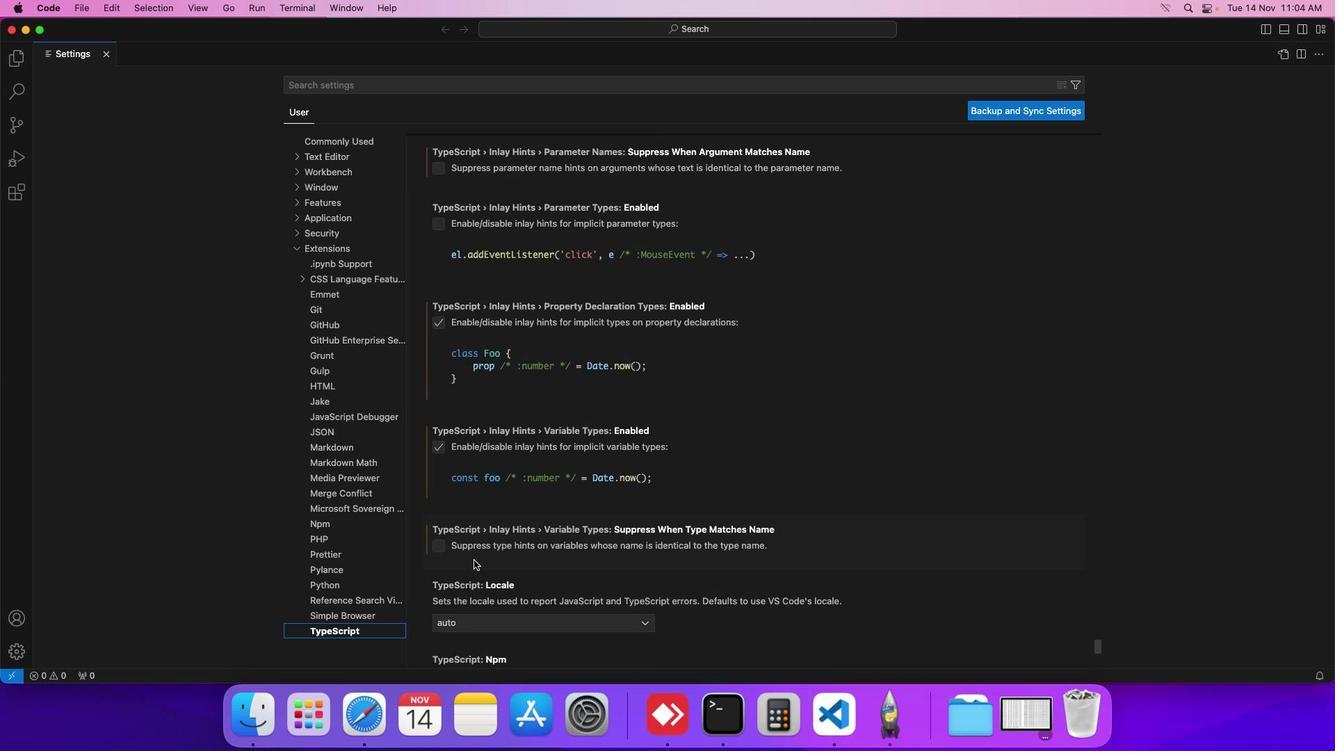 
Action: Mouse scrolled (463, 547) with delta (20, 24)
Screenshot: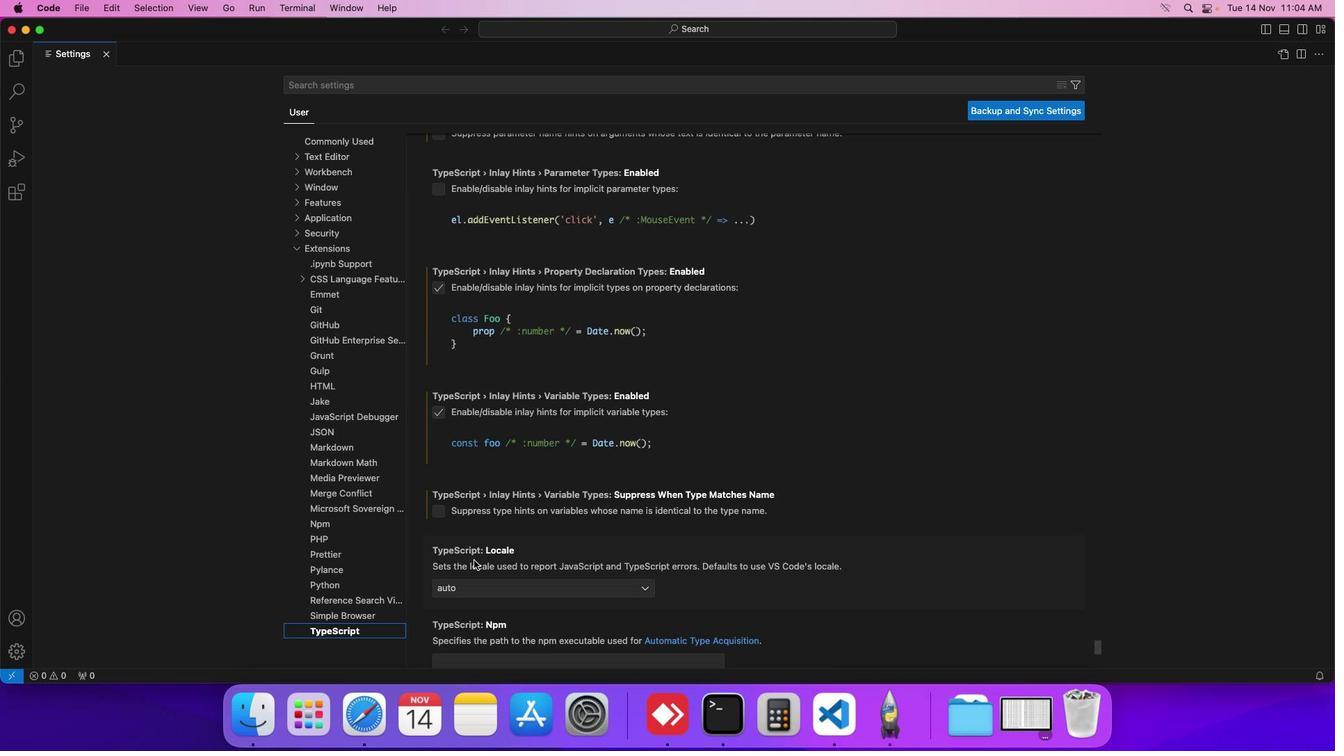 
Action: Mouse scrolled (463, 547) with delta (20, 24)
Screenshot: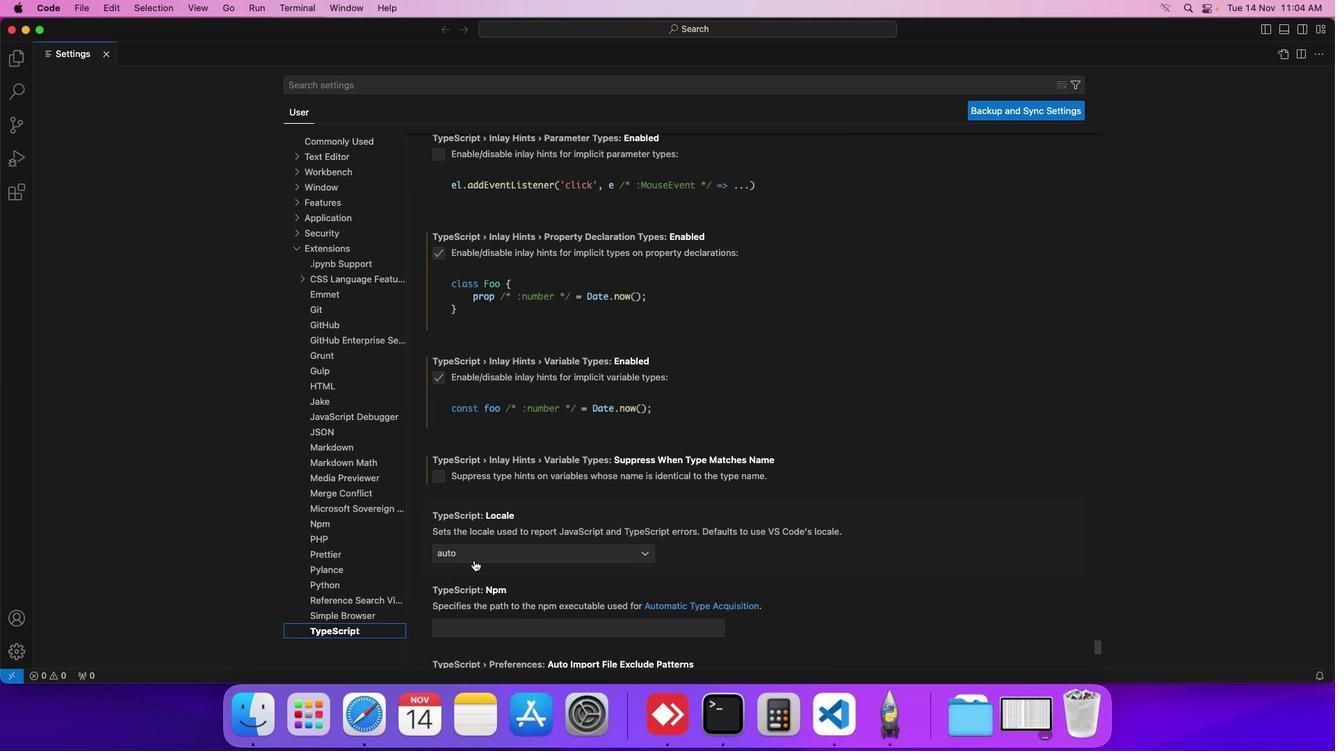 
Action: Mouse scrolled (463, 547) with delta (20, 24)
Screenshot: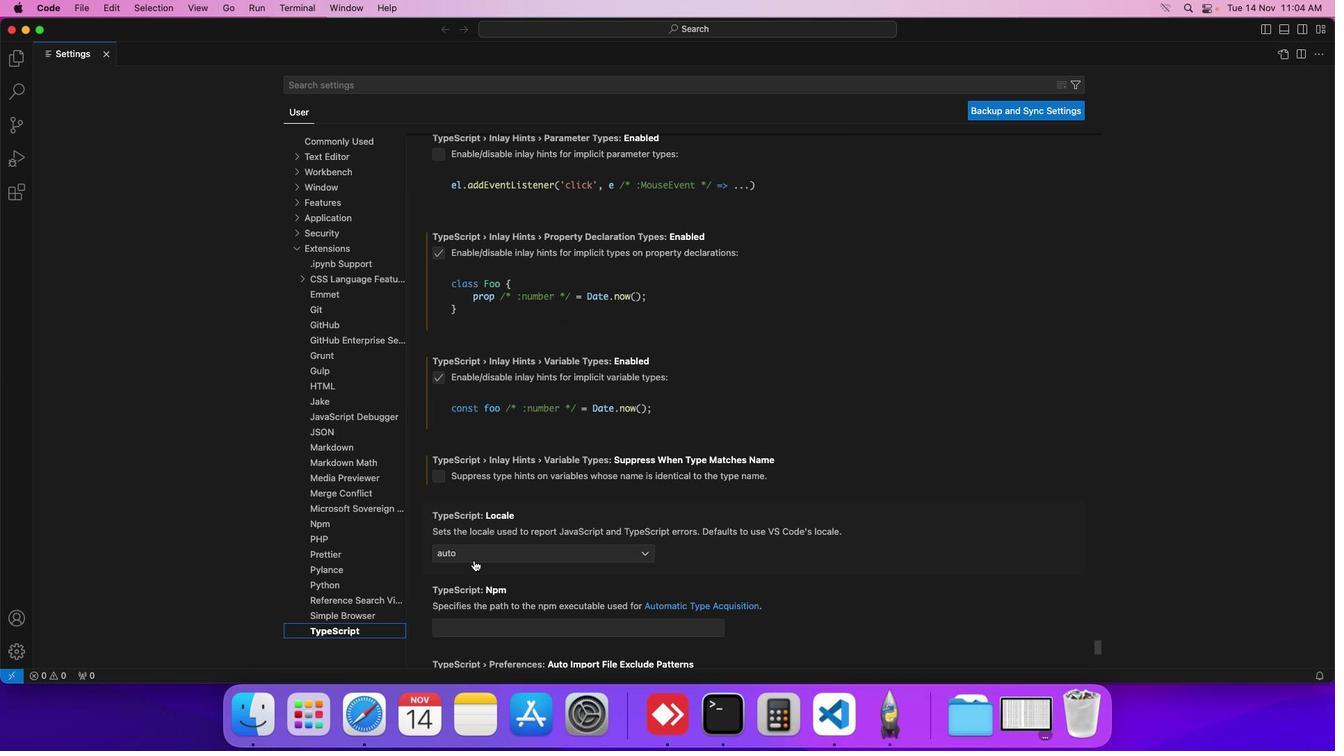 
Action: Mouse scrolled (463, 547) with delta (20, 24)
Screenshot: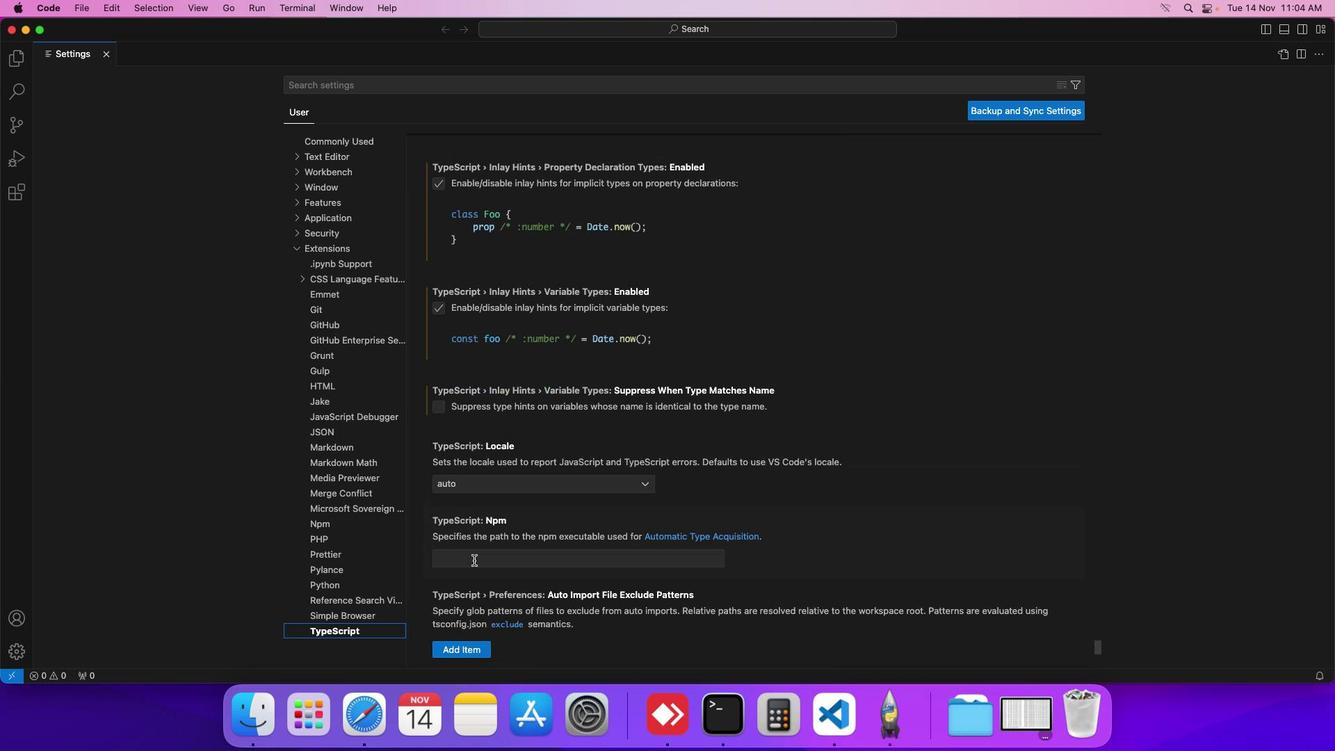 
Action: Mouse scrolled (463, 547) with delta (20, 24)
Screenshot: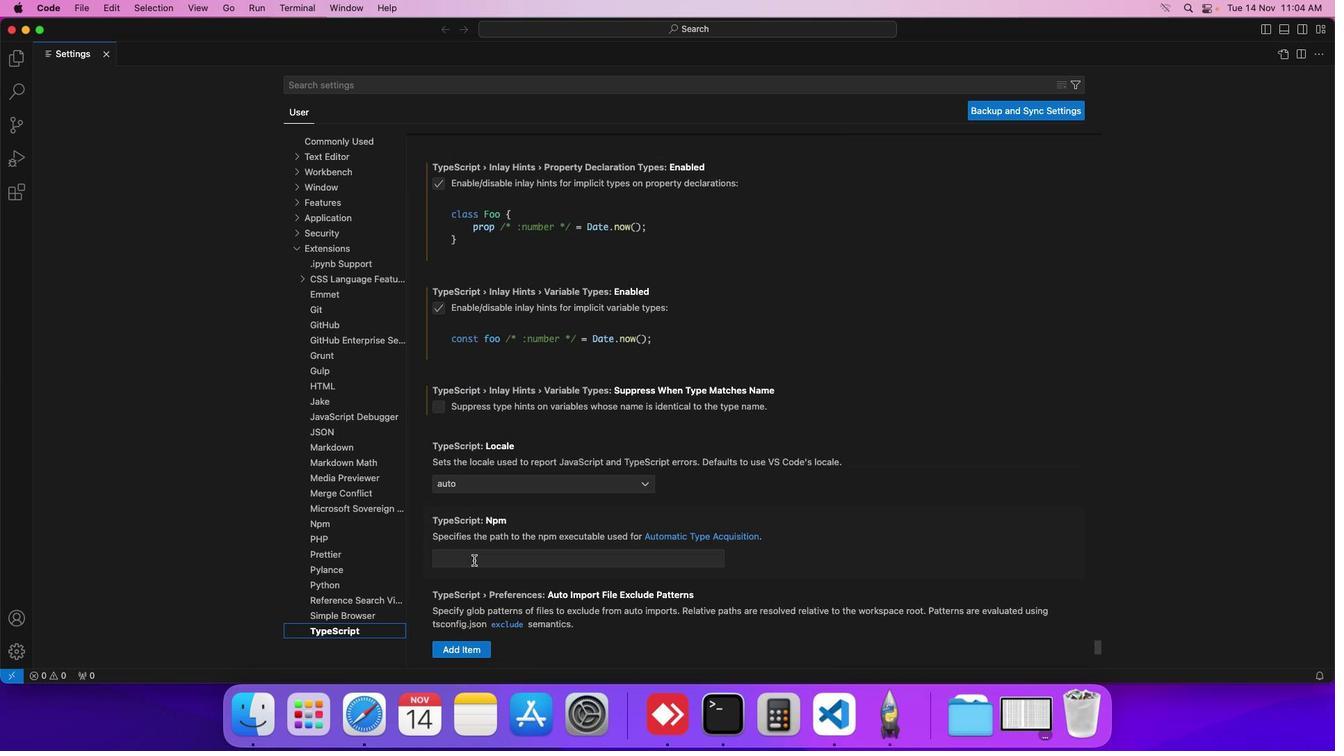 
Action: Mouse scrolled (463, 547) with delta (20, 24)
Screenshot: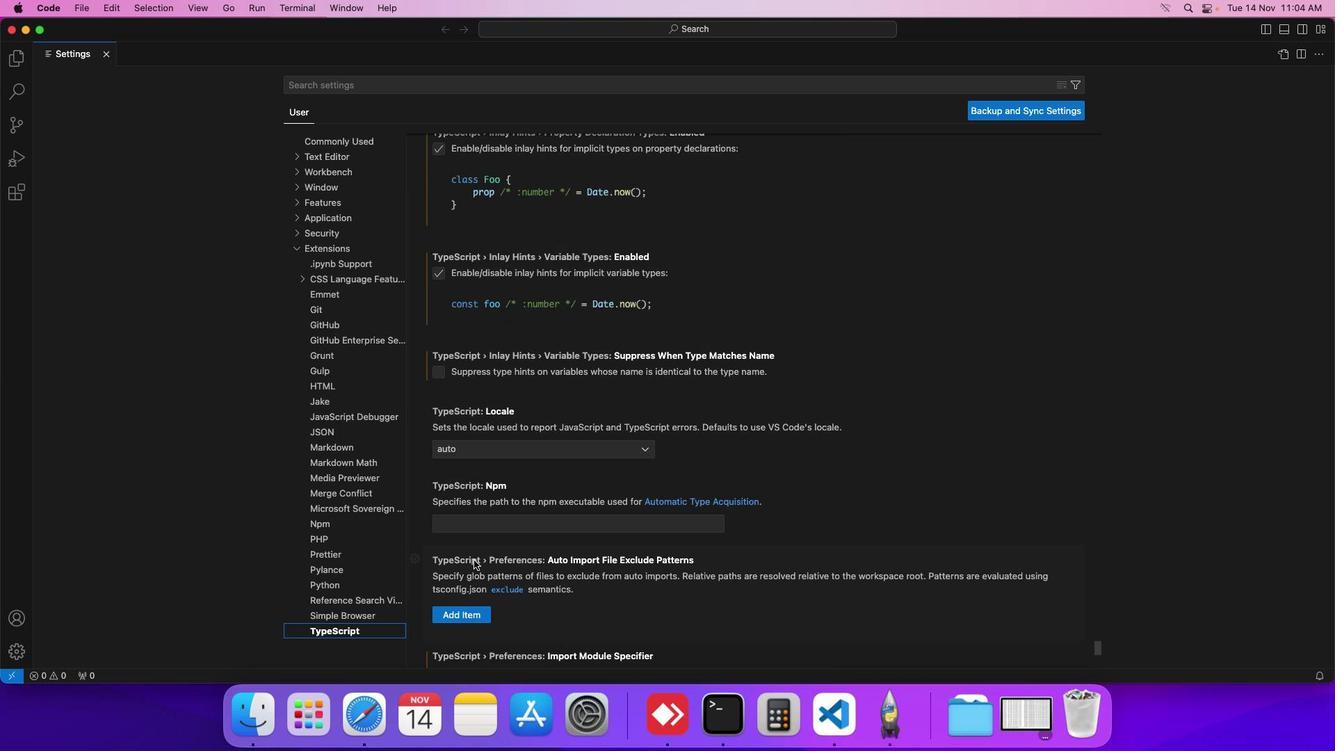 
Action: Mouse scrolled (463, 547) with delta (20, 24)
Screenshot: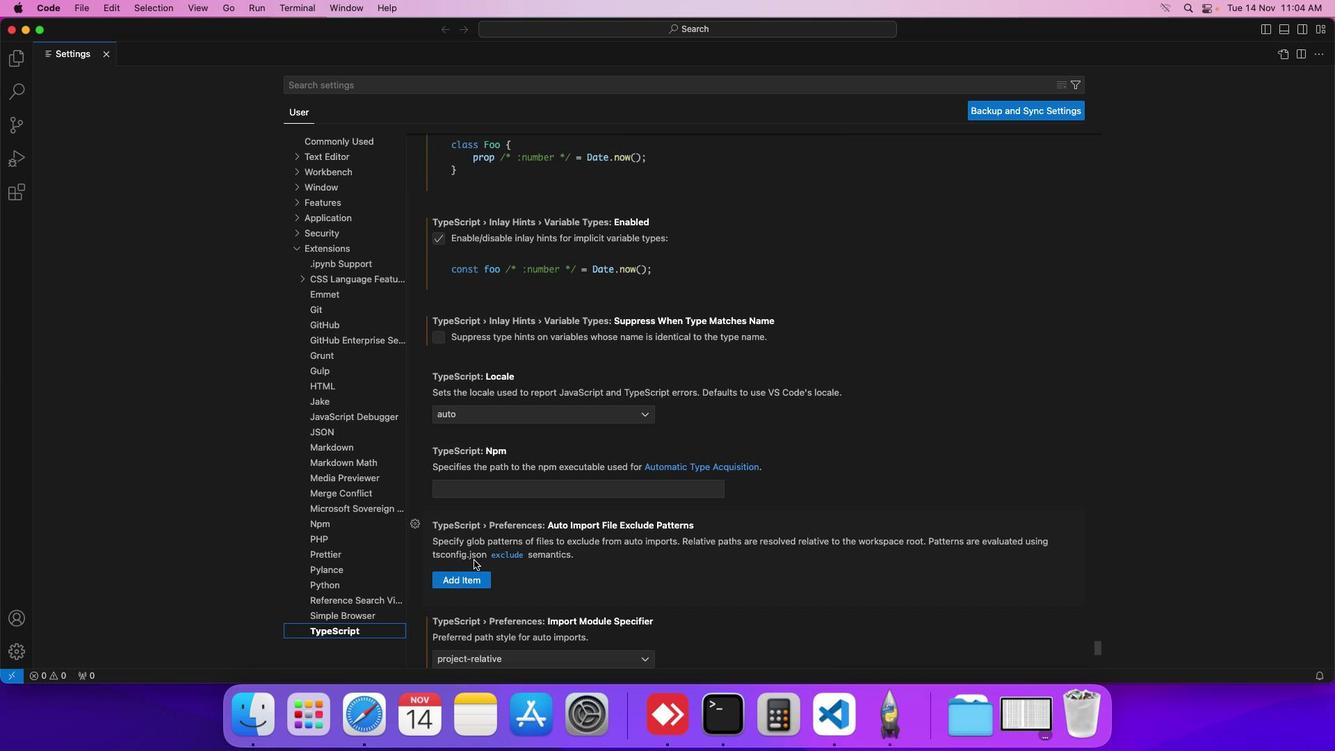 
Action: Mouse scrolled (463, 547) with delta (20, 24)
Screenshot: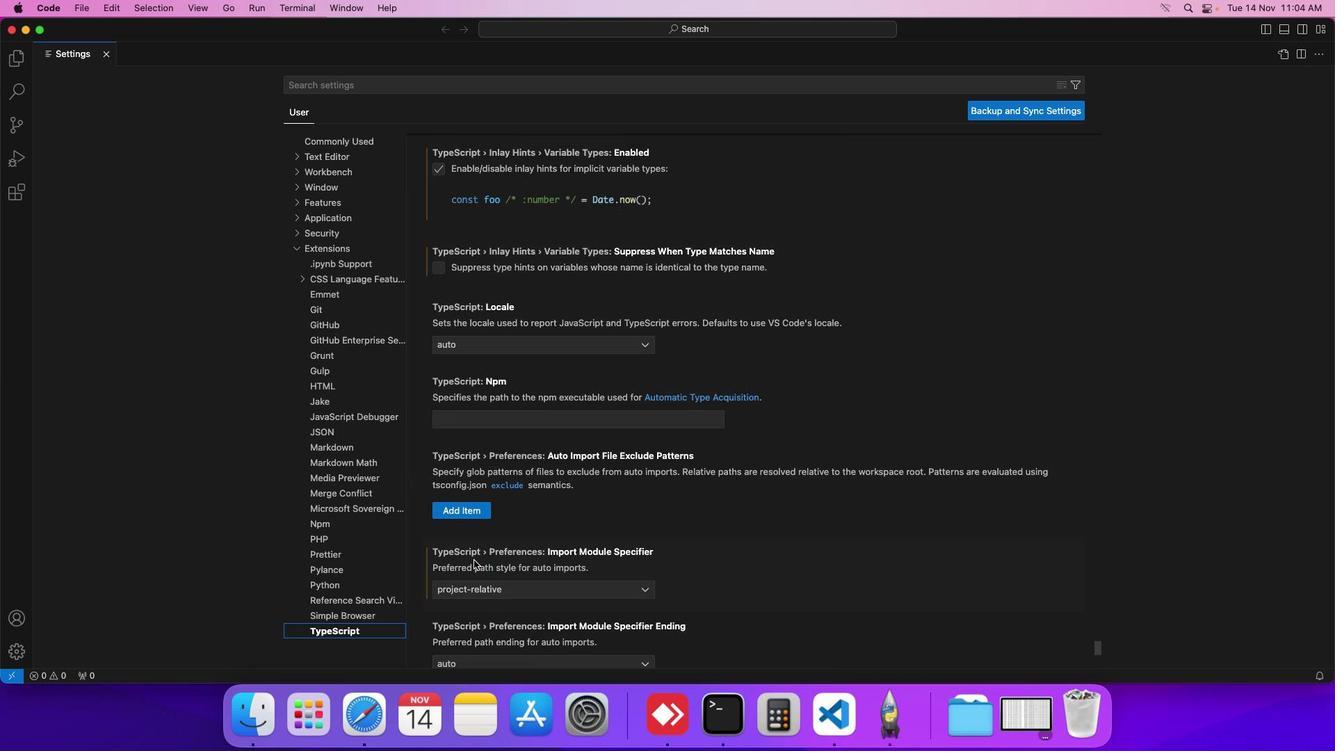 
Action: Mouse scrolled (463, 547) with delta (20, 24)
Screenshot: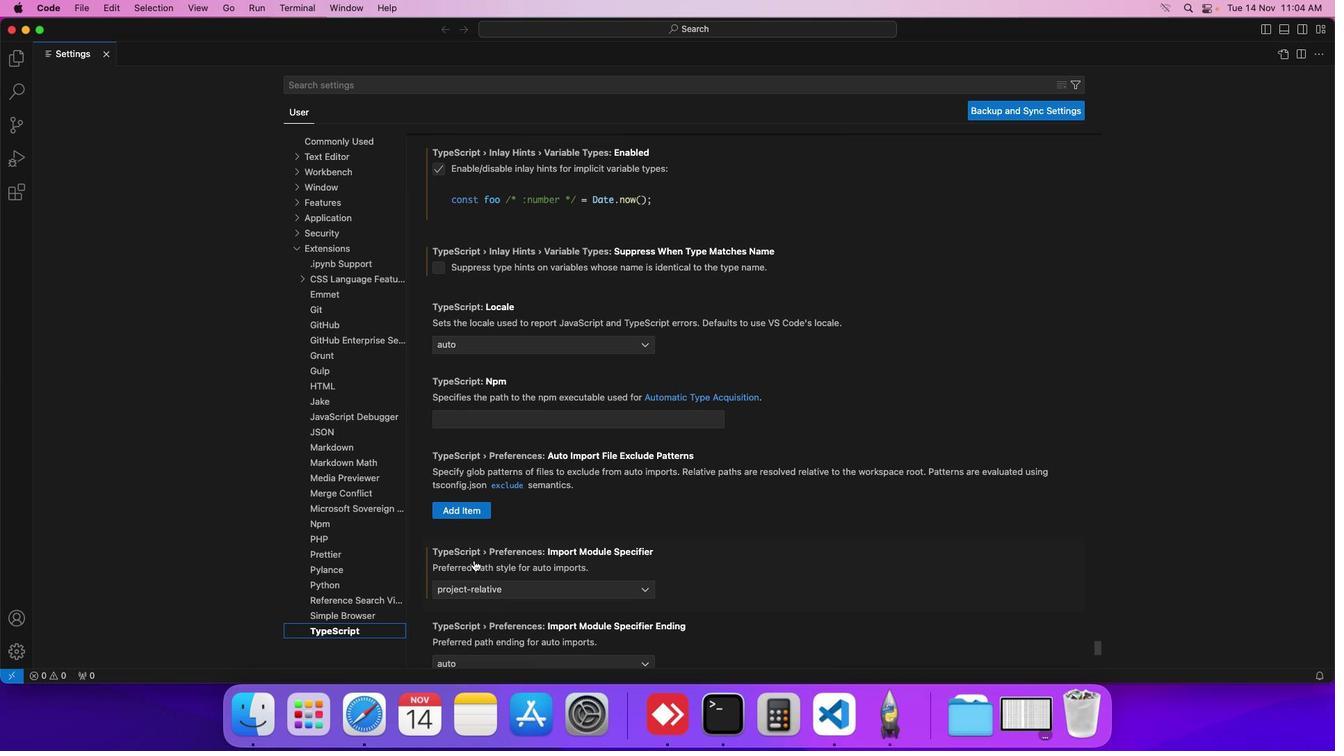
Action: Mouse scrolled (463, 547) with delta (20, 24)
Screenshot: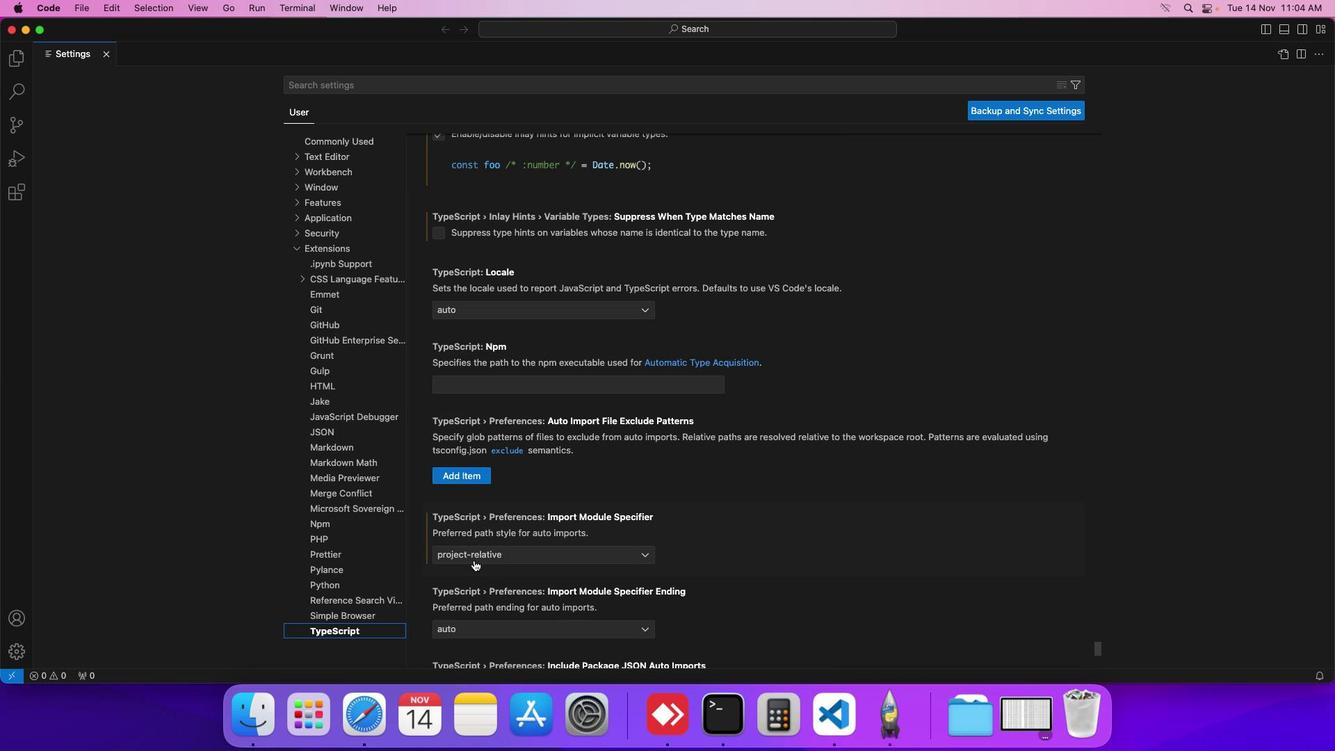 
Action: Mouse scrolled (463, 547) with delta (20, 24)
Screenshot: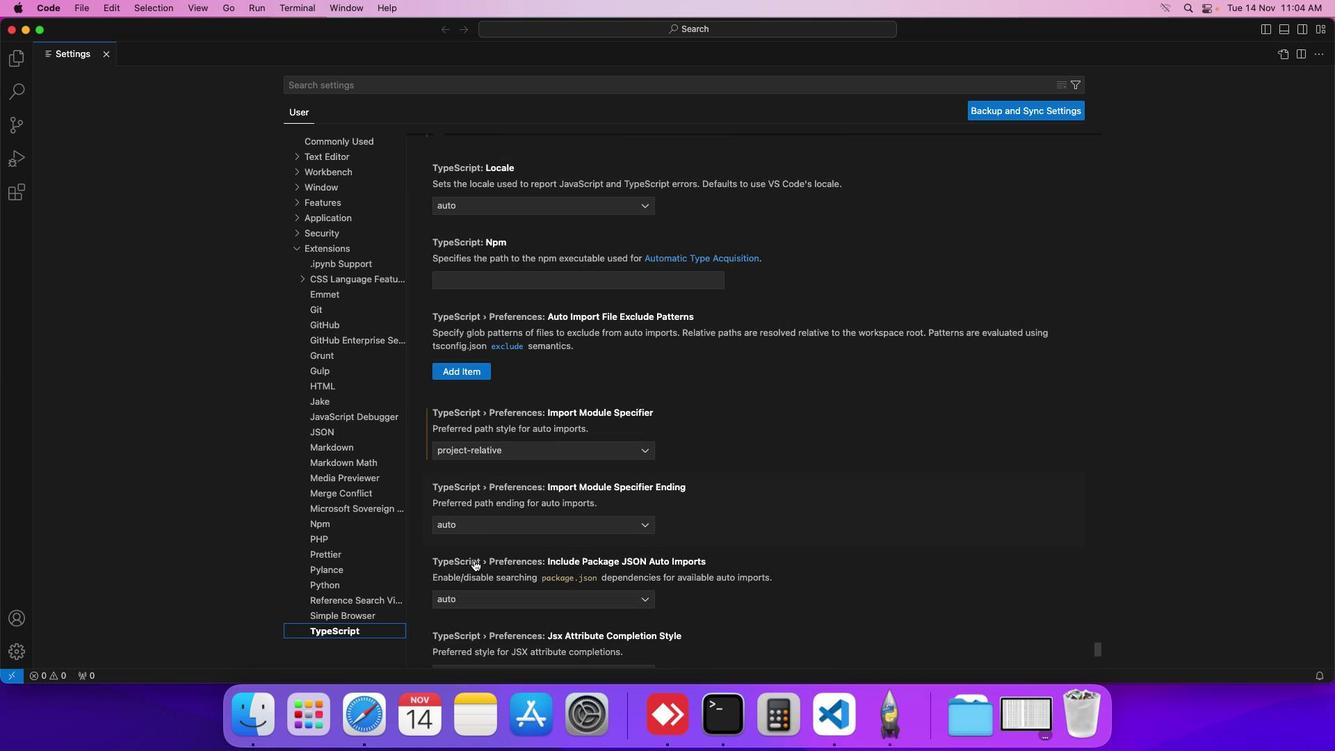 
Action: Mouse scrolled (463, 547) with delta (20, 24)
Screenshot: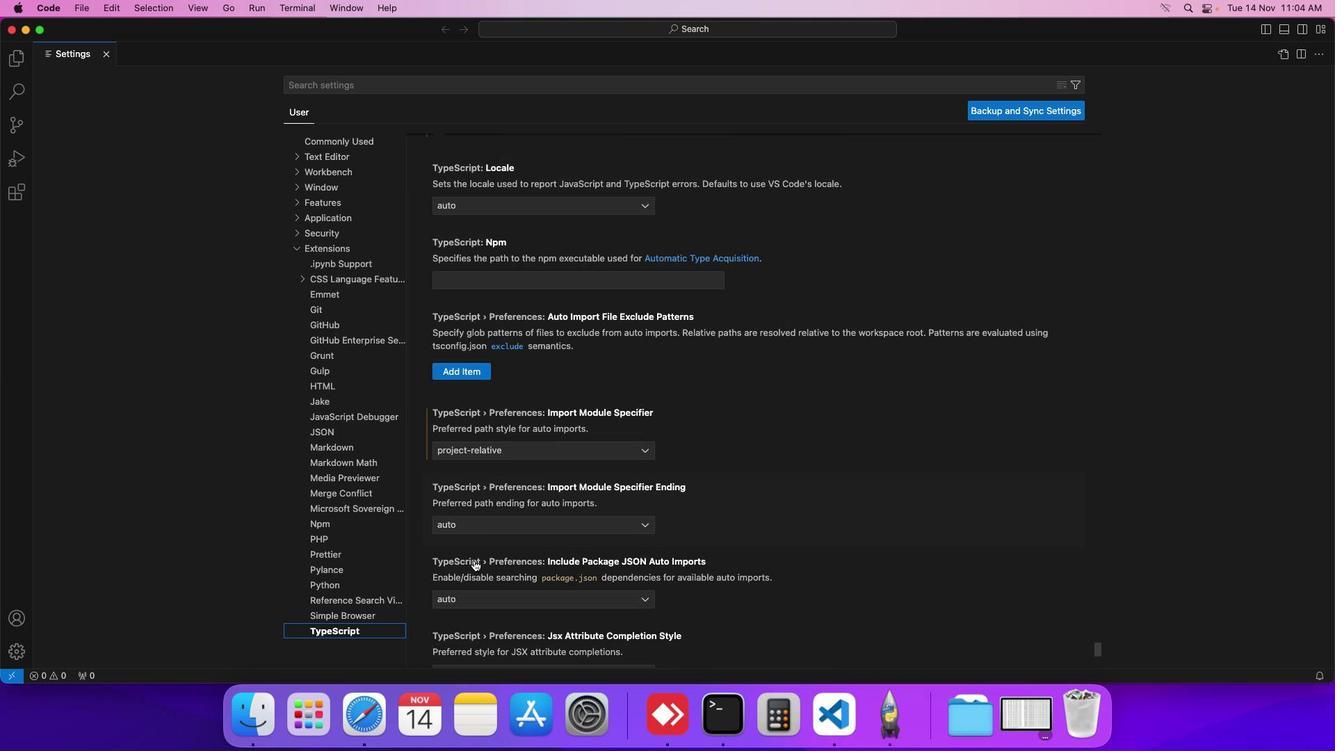 
Action: Mouse scrolled (463, 547) with delta (20, 24)
Screenshot: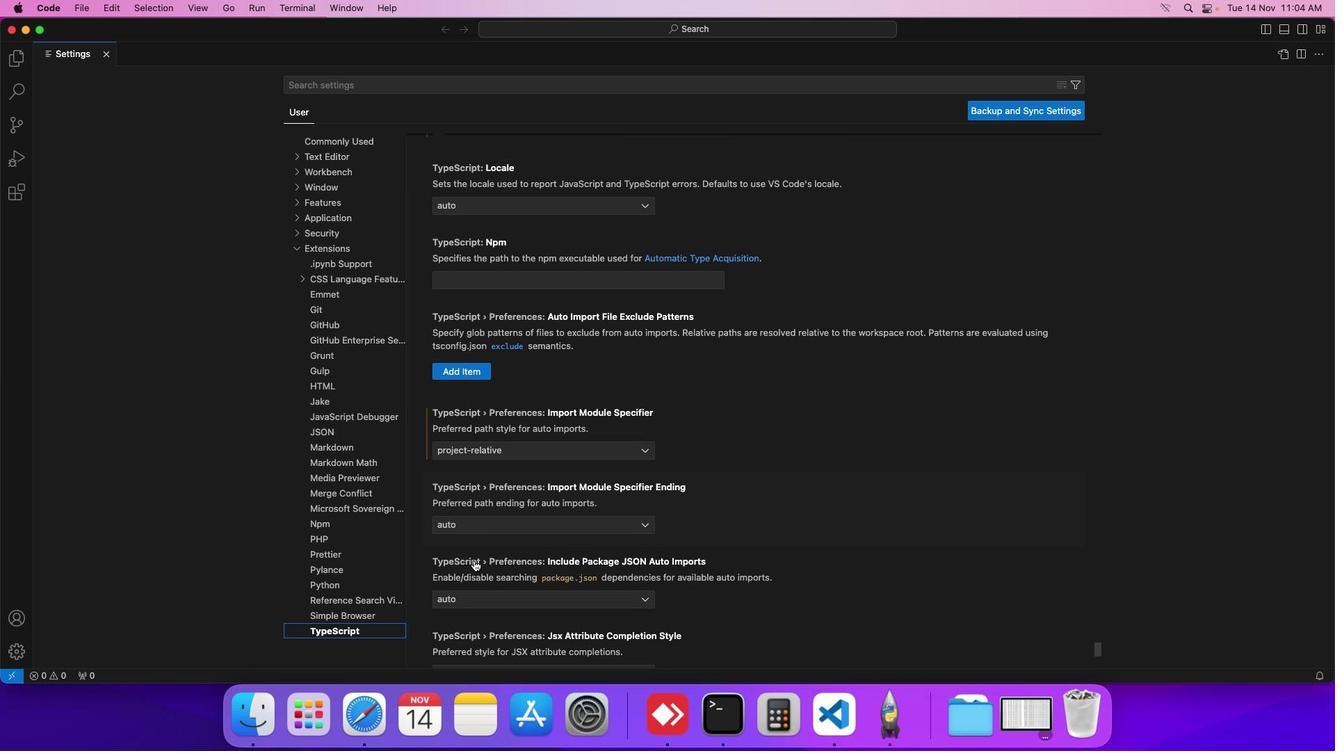 
Action: Mouse scrolled (463, 547) with delta (20, 24)
Screenshot: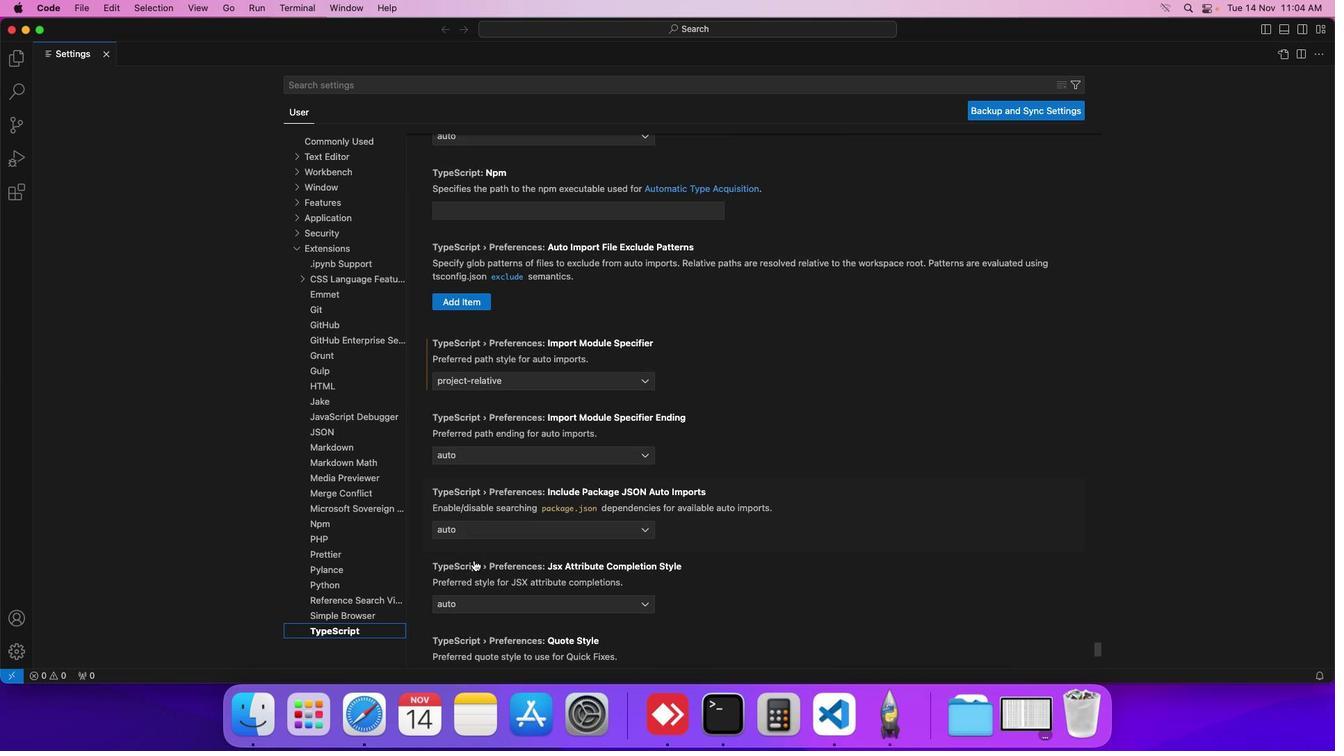 
Action: Mouse scrolled (463, 547) with delta (20, 24)
Screenshot: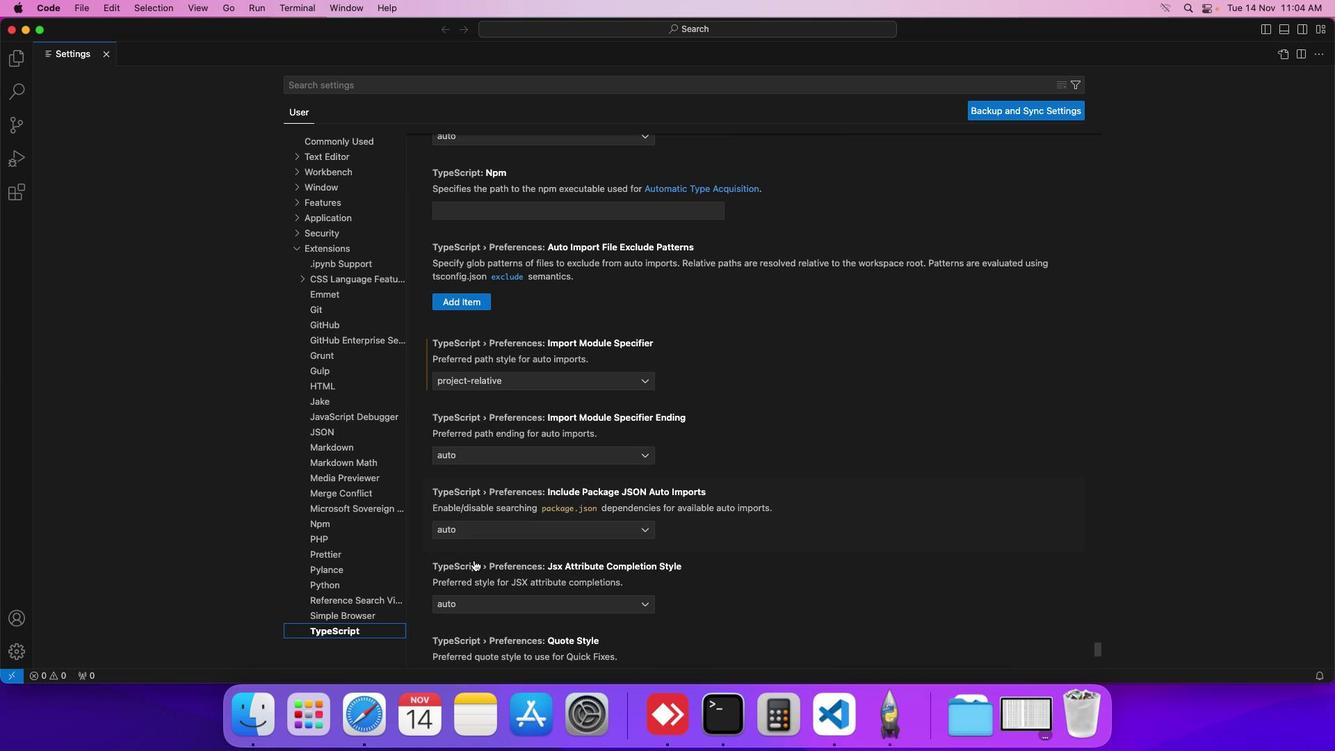 
Action: Mouse scrolled (463, 547) with delta (20, 24)
Screenshot: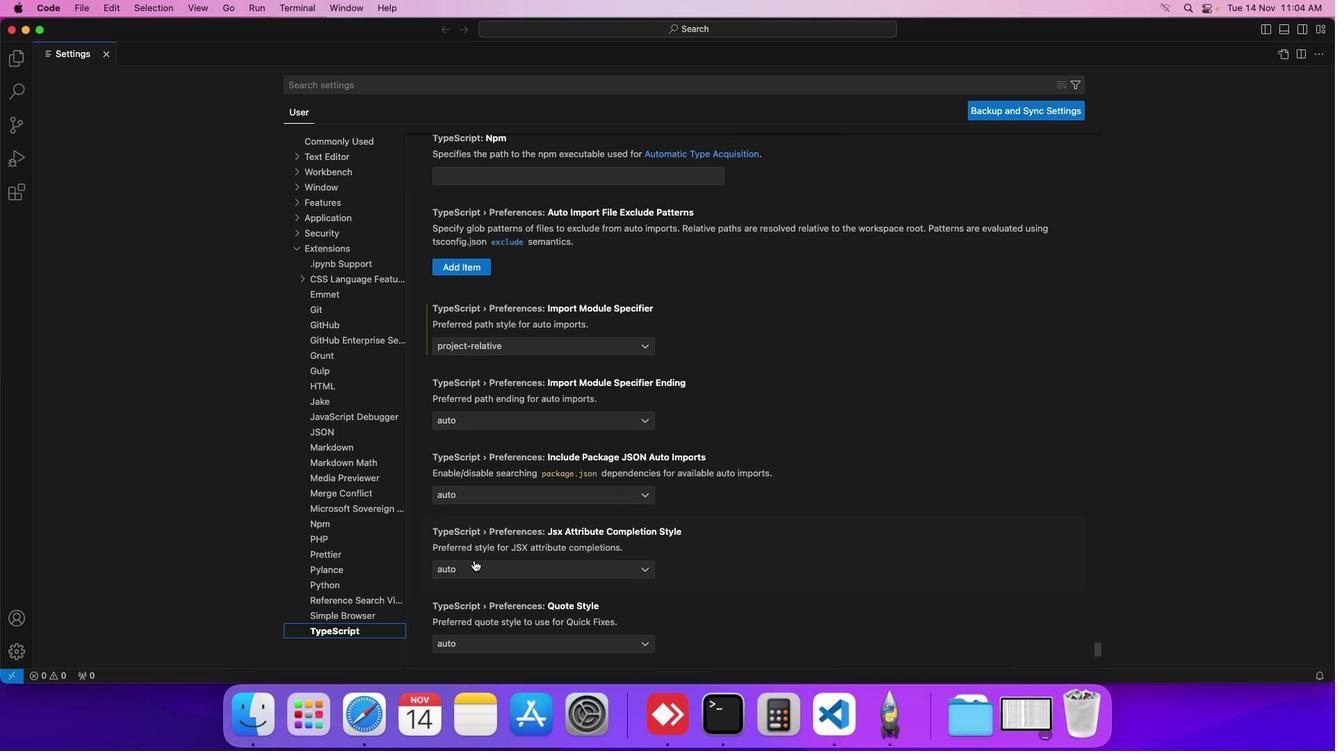 
Action: Mouse scrolled (463, 547) with delta (20, 24)
Screenshot: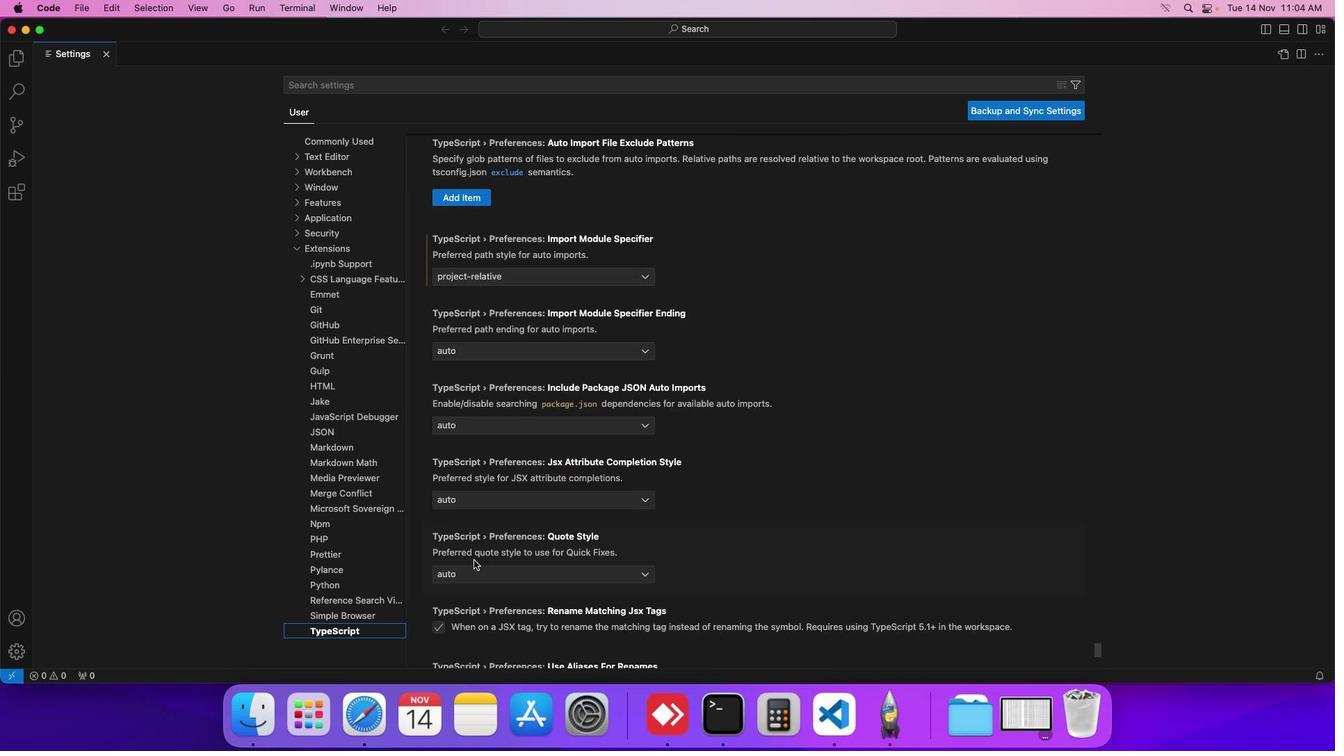 
Action: Mouse scrolled (463, 547) with delta (20, 24)
Screenshot: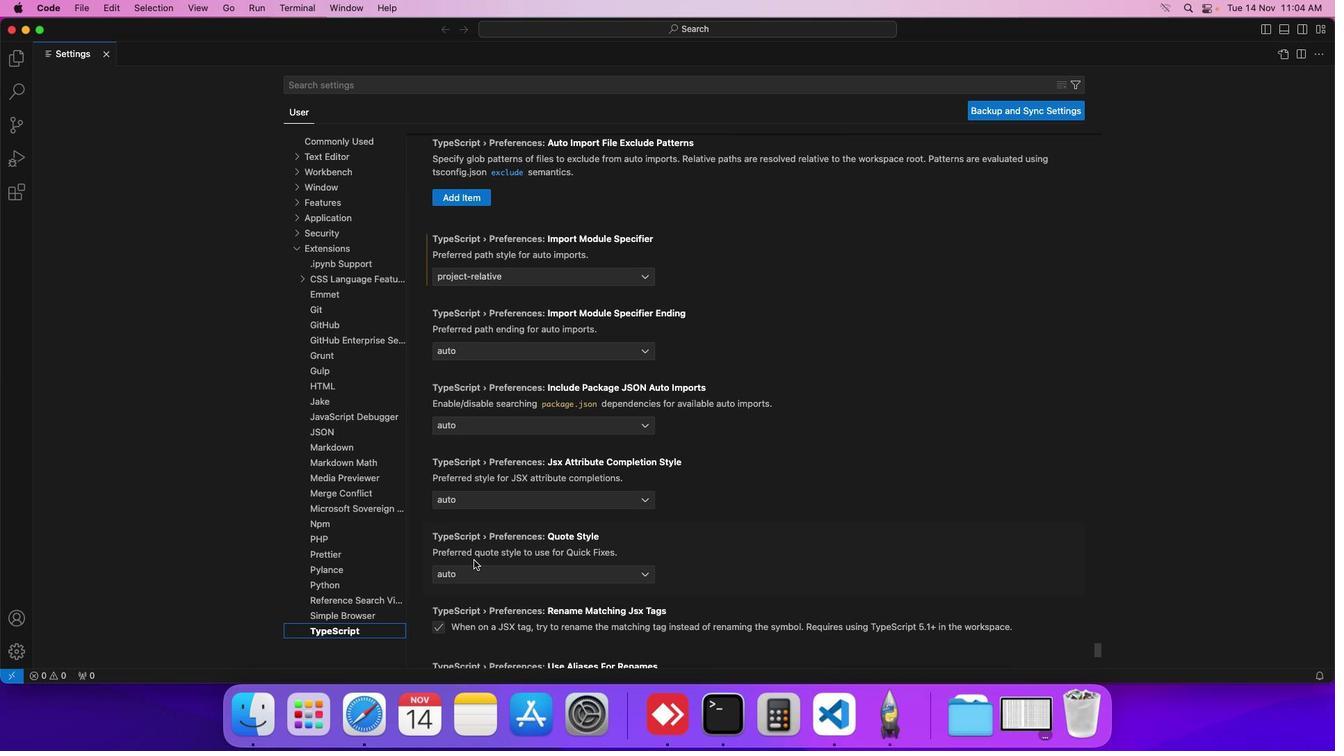 
Action: Mouse scrolled (463, 547) with delta (20, 24)
Screenshot: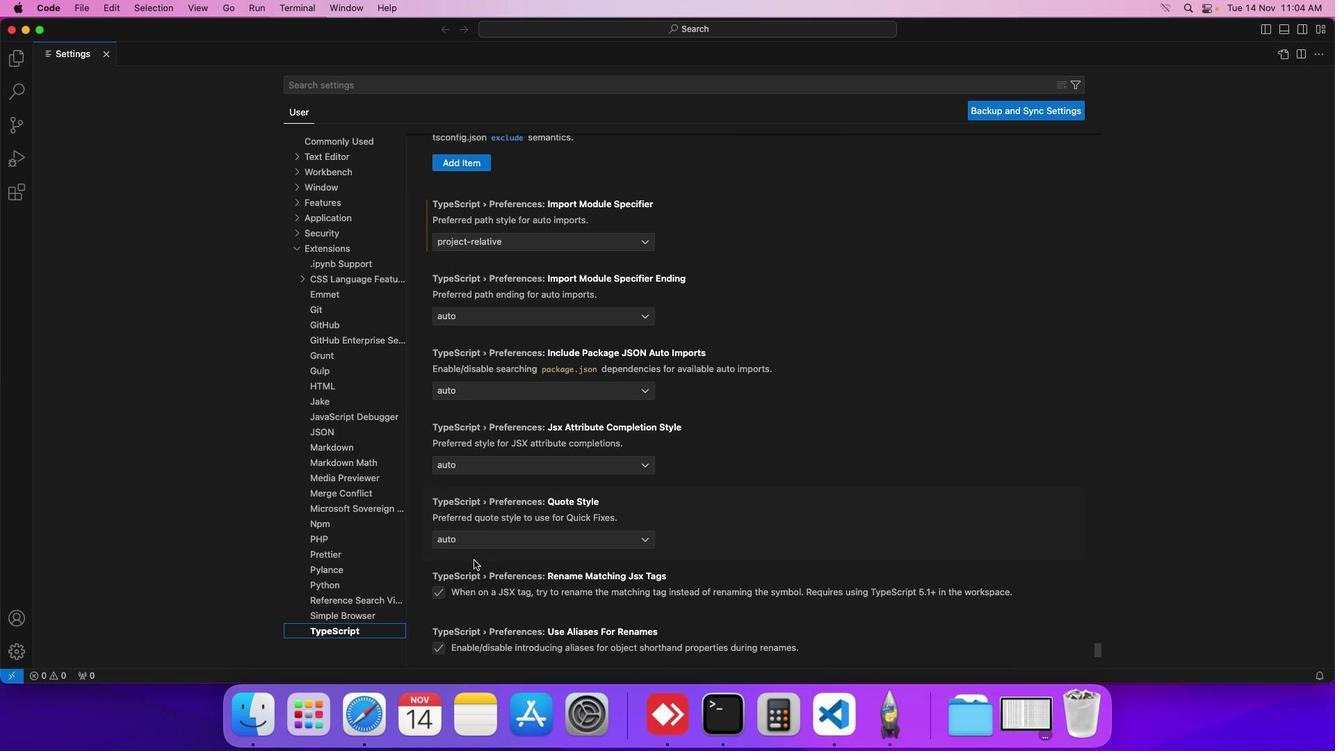 
Action: Mouse scrolled (463, 547) with delta (20, 24)
Screenshot: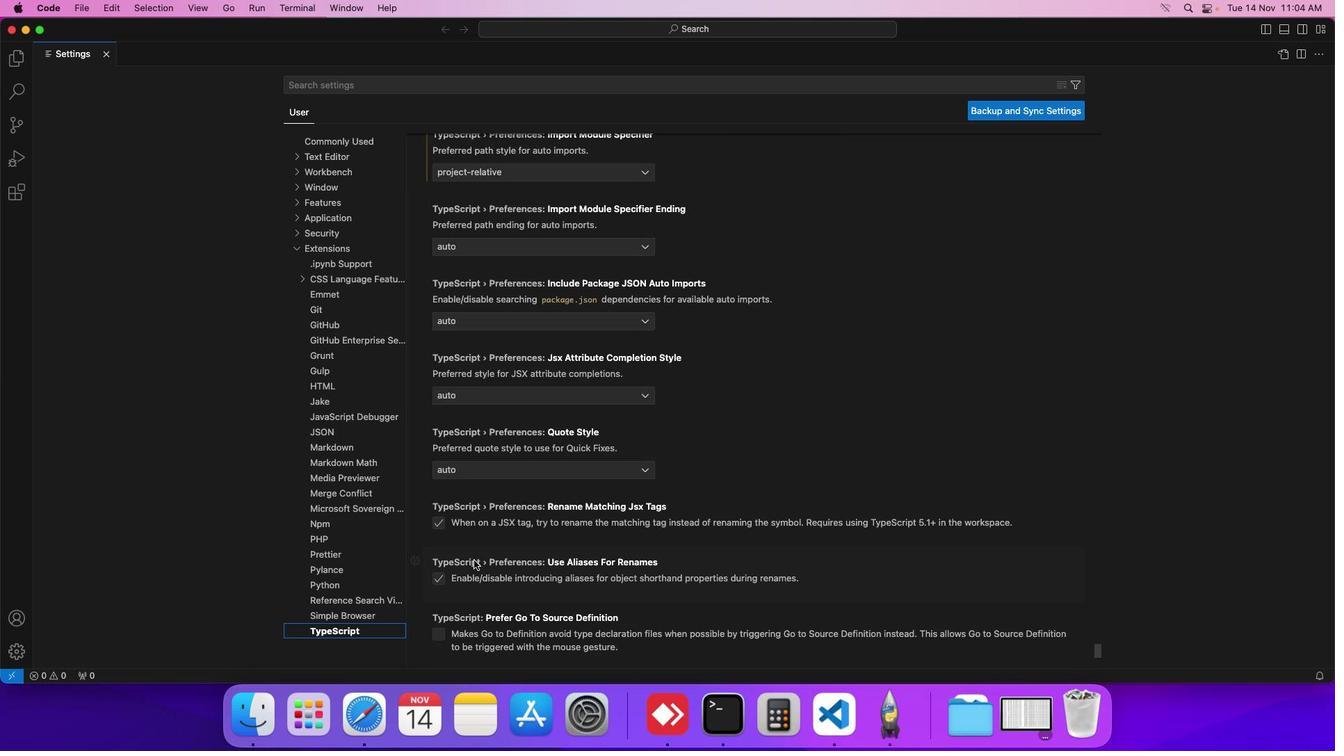 
Action: Mouse scrolled (463, 547) with delta (20, 24)
Screenshot: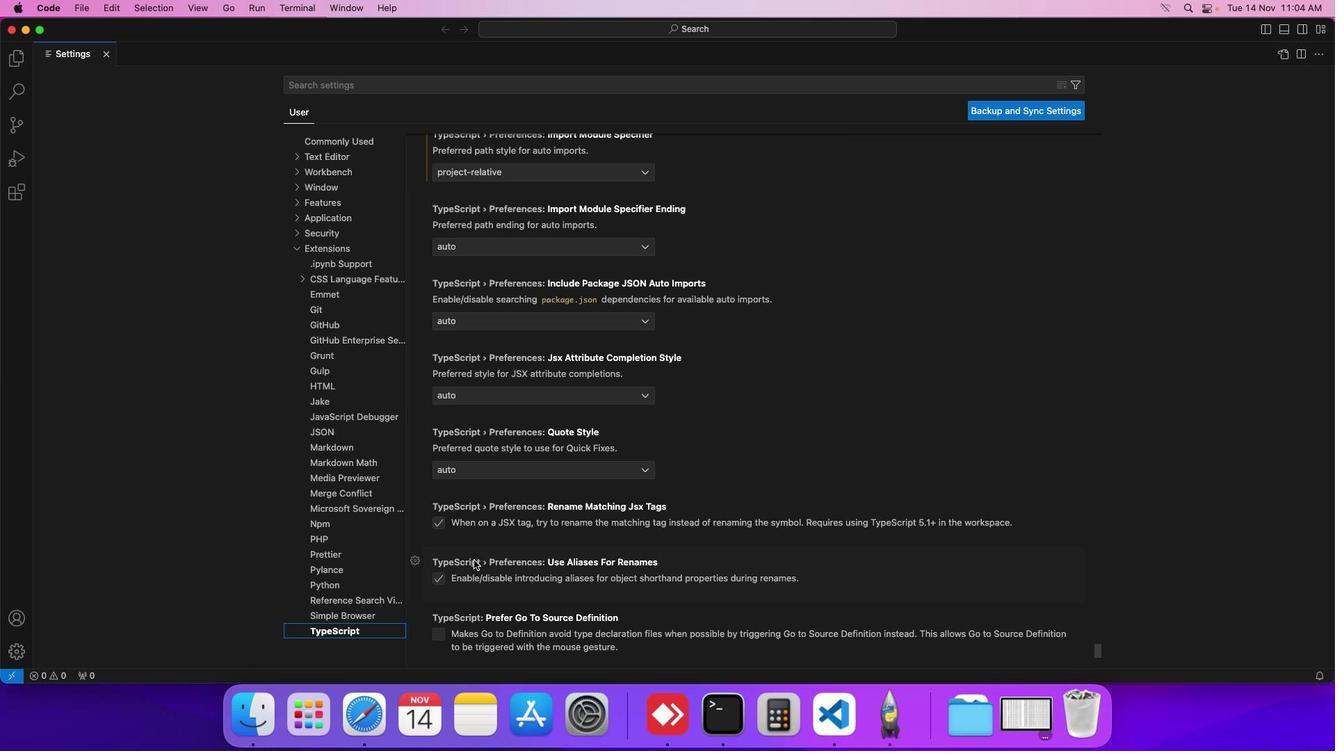 
Action: Mouse moved to (431, 516)
Screenshot: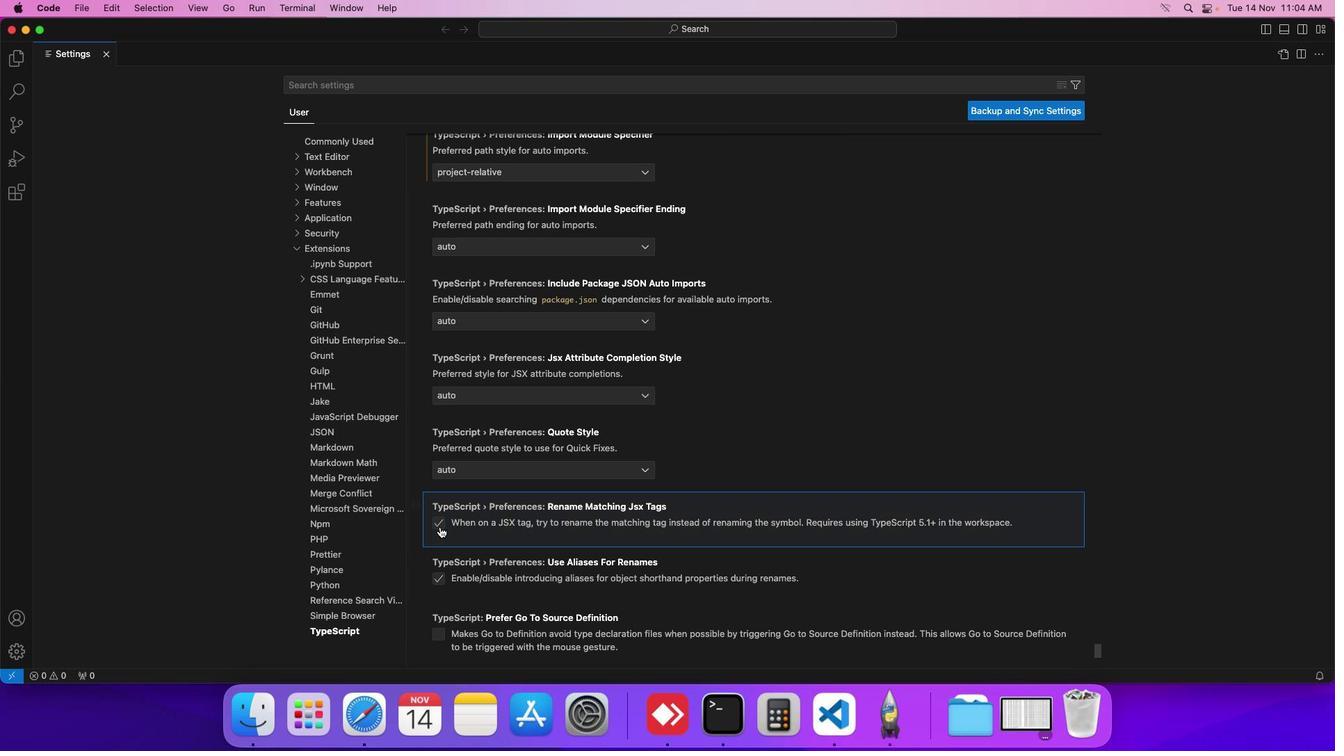 
Action: Mouse pressed left at (431, 516)
Screenshot: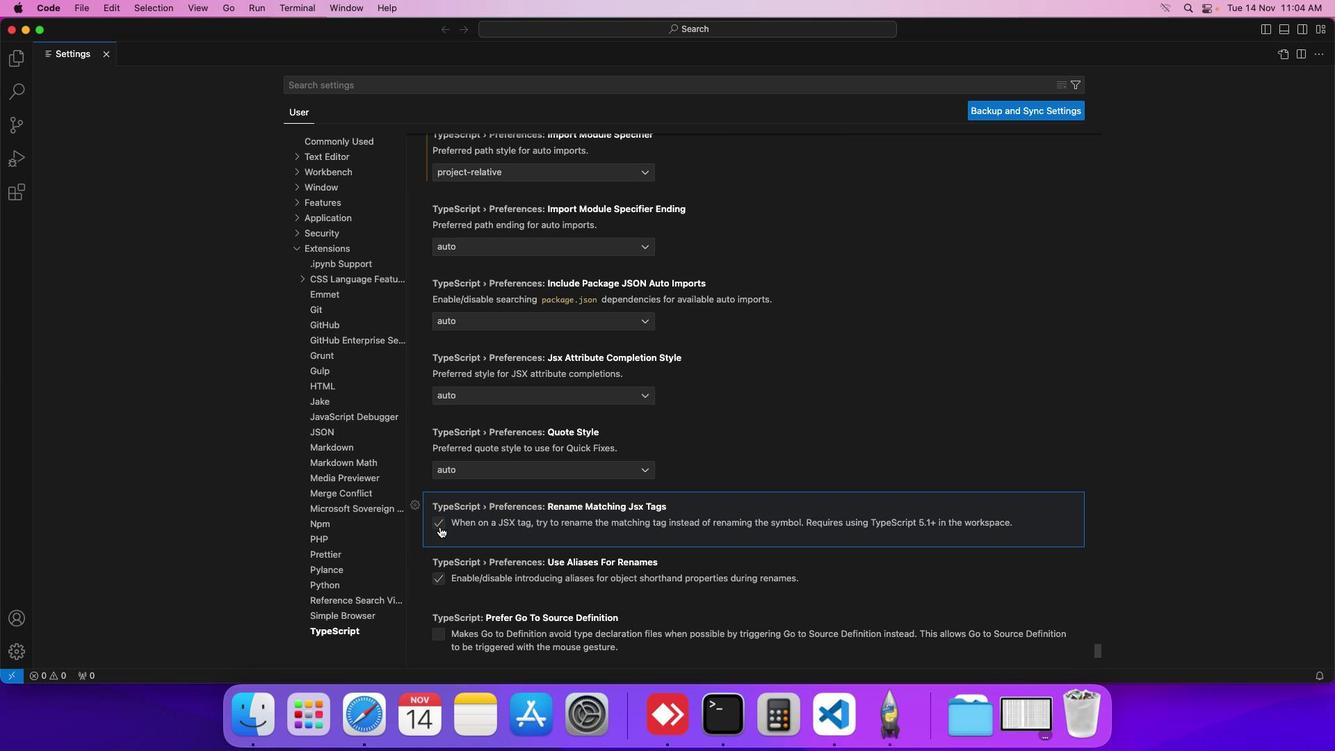 
